 Task: Buy 3 Tattoo Kits from Piercing & Tattoo Supplies section under best seller category for shipping address: Layla Garcia, 524 Junior Avenue, Duluth, Georgia 30097, Cell Number 4046170247. Pay from credit card ending with 7965, CVV 549
Action: Mouse moved to (17, 88)
Screenshot: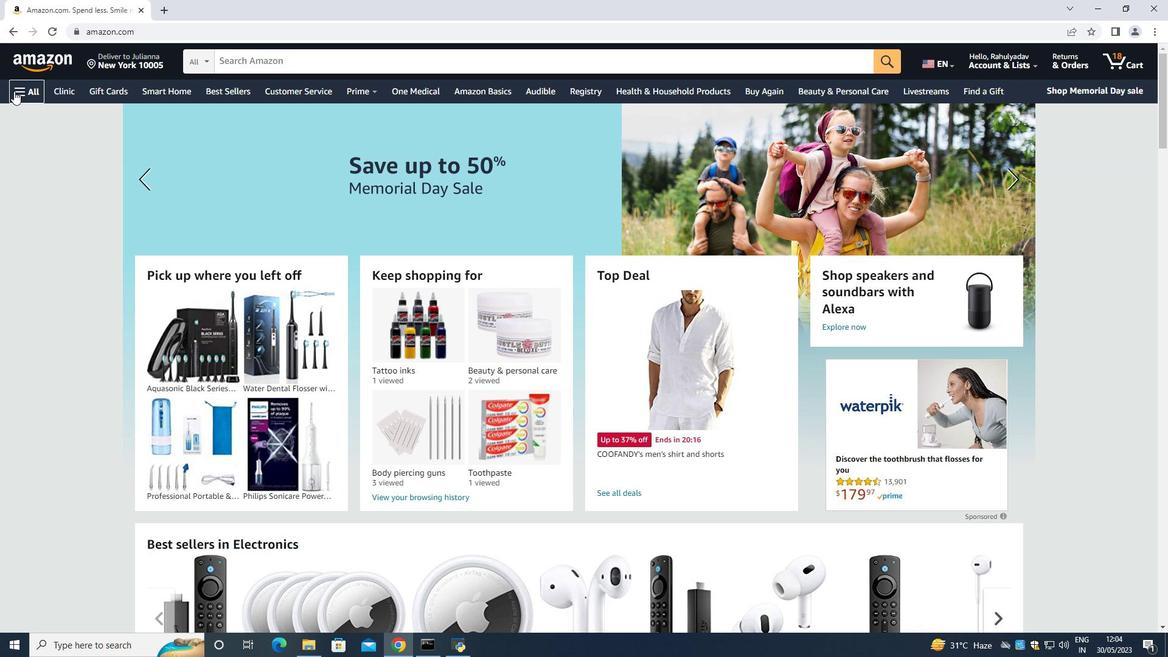 
Action: Mouse pressed left at (17, 88)
Screenshot: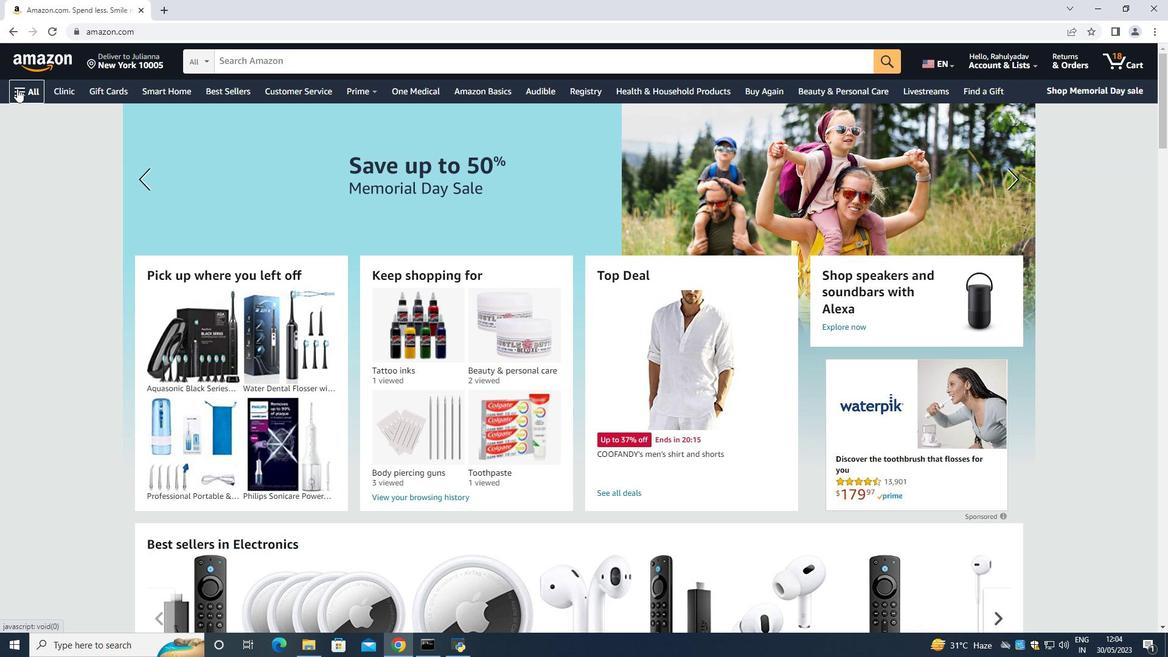 
Action: Mouse moved to (40, 114)
Screenshot: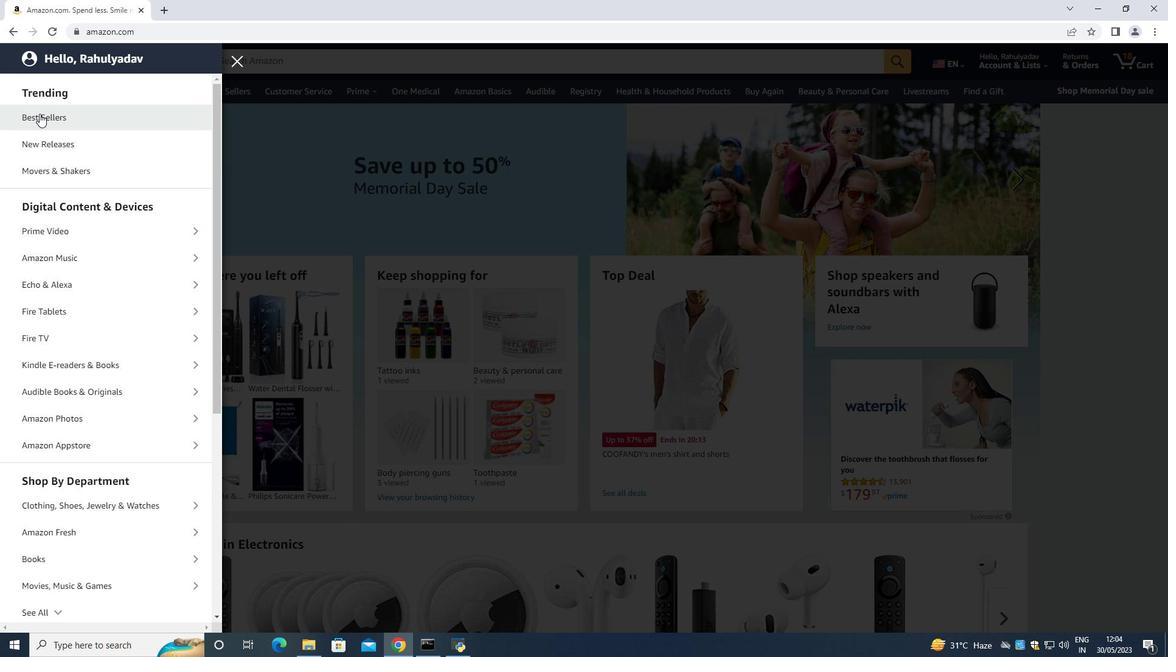
Action: Mouse pressed left at (40, 114)
Screenshot: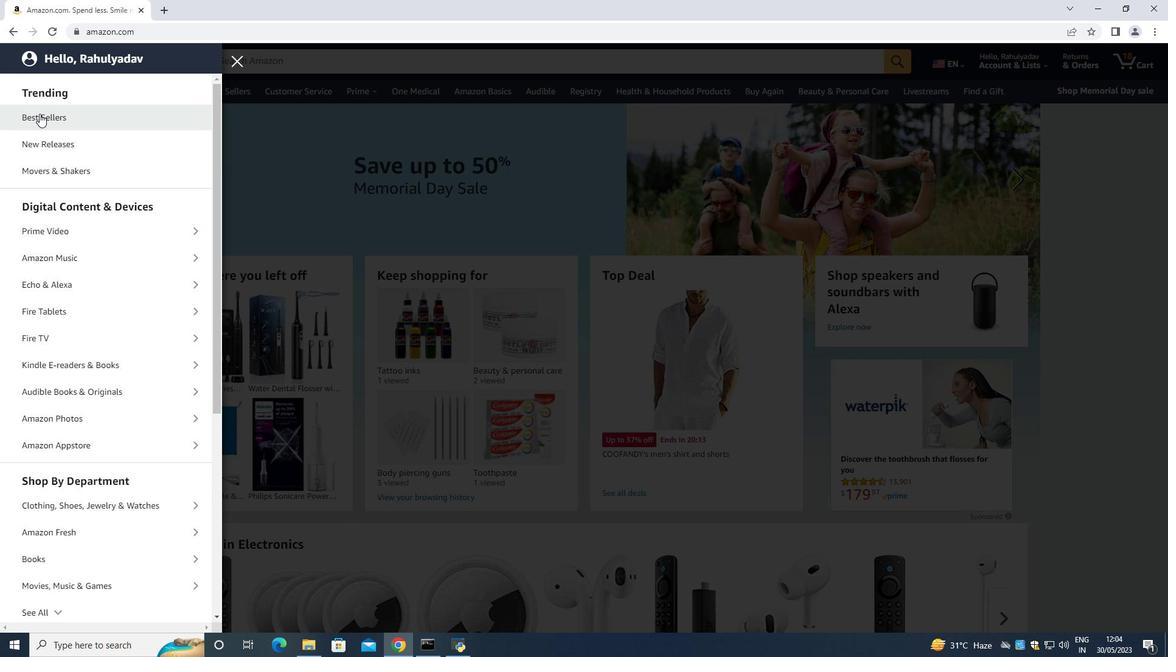 
Action: Mouse moved to (347, 58)
Screenshot: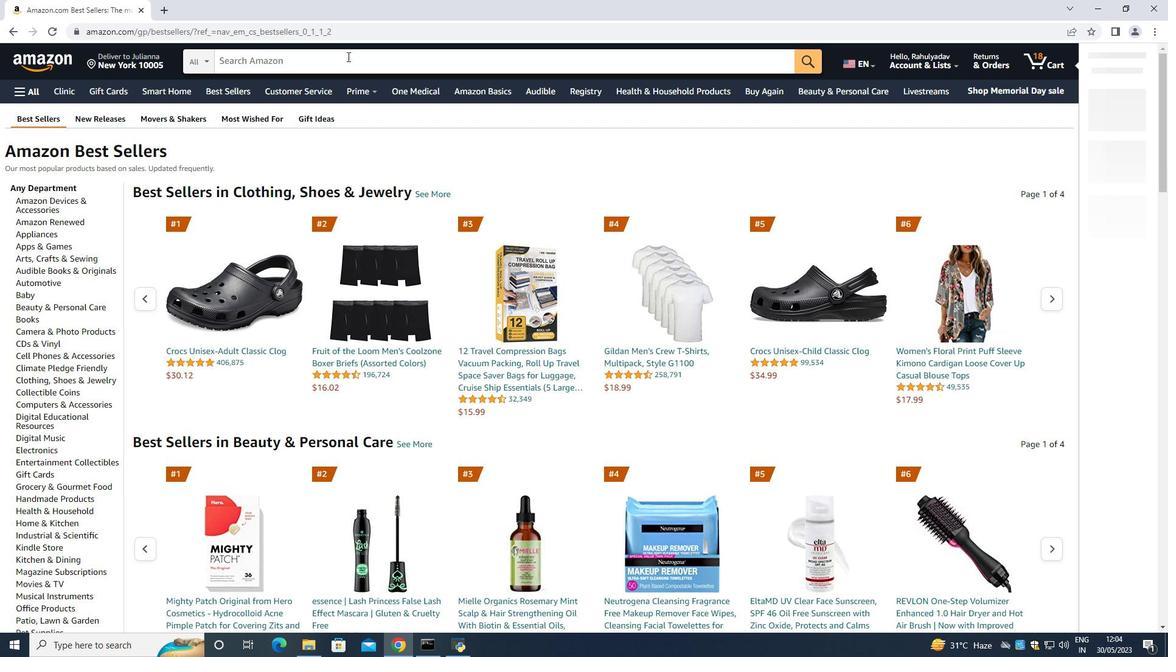 
Action: Mouse pressed left at (347, 58)
Screenshot: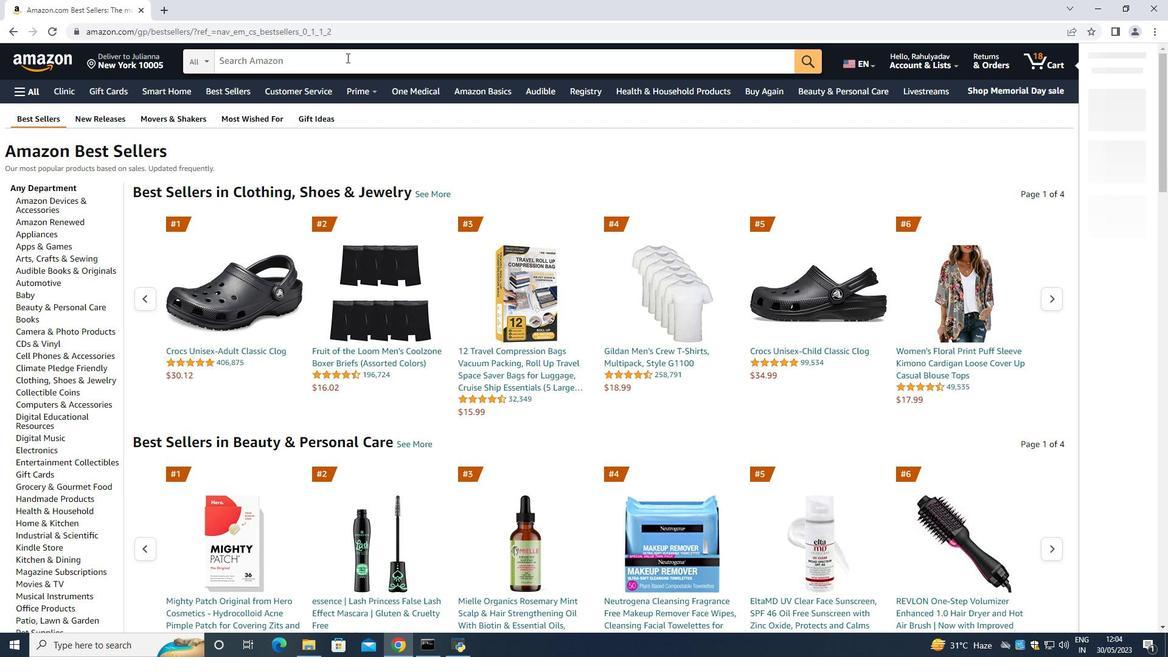 
Action: Mouse moved to (343, 60)
Screenshot: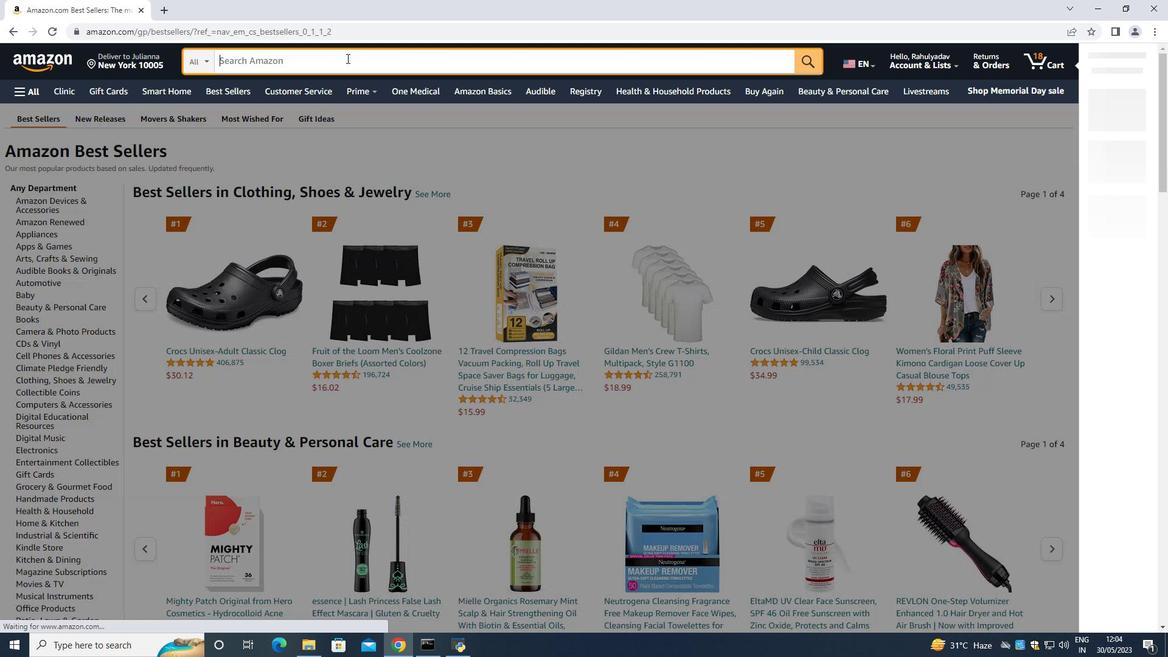 
Action: Key pressed <Key.shift>Ta
Screenshot: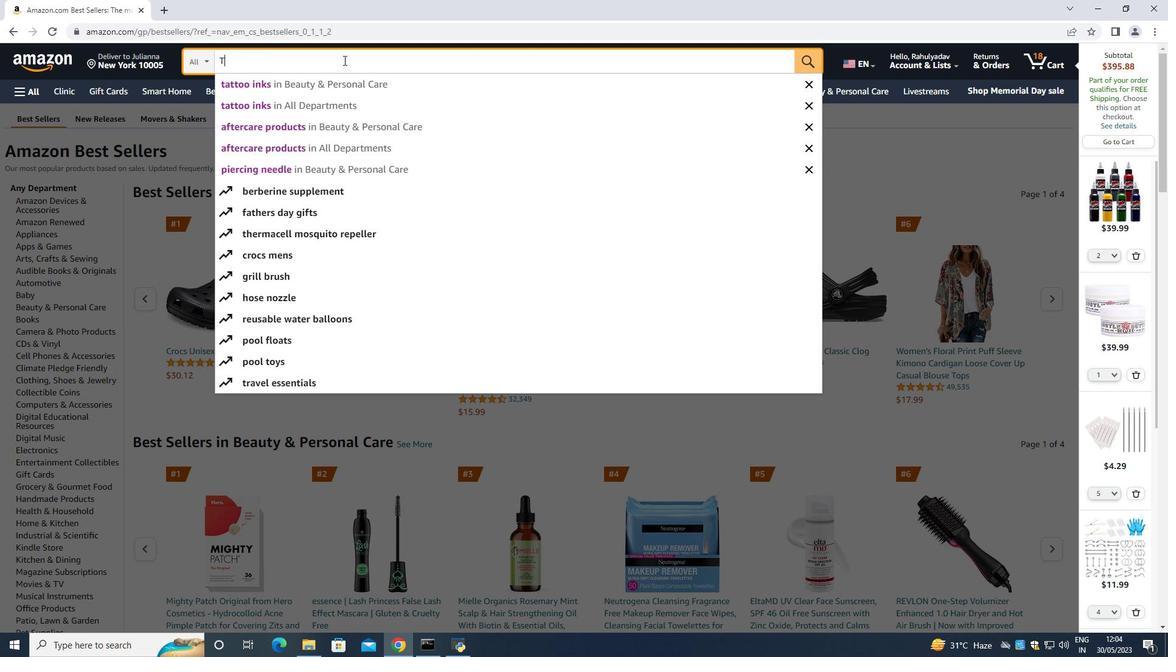 
Action: Mouse moved to (343, 60)
Screenshot: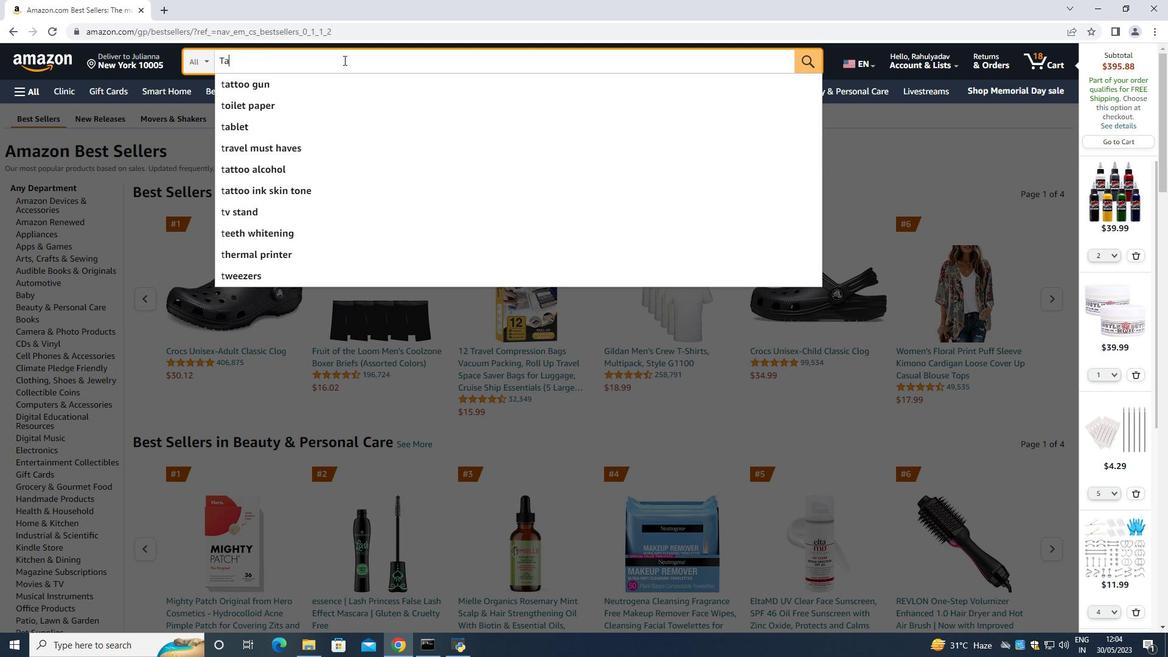 
Action: Key pressed tii<Key.backspace><Key.backspace>oo<Key.space><Key.shift><Key.shift><Key.shift><Key.shift><Key.shift><Key.shift><Key.shift><Key.shift><Key.shift><Key.shift>Kits<Key.space><Key.enter>
Screenshot: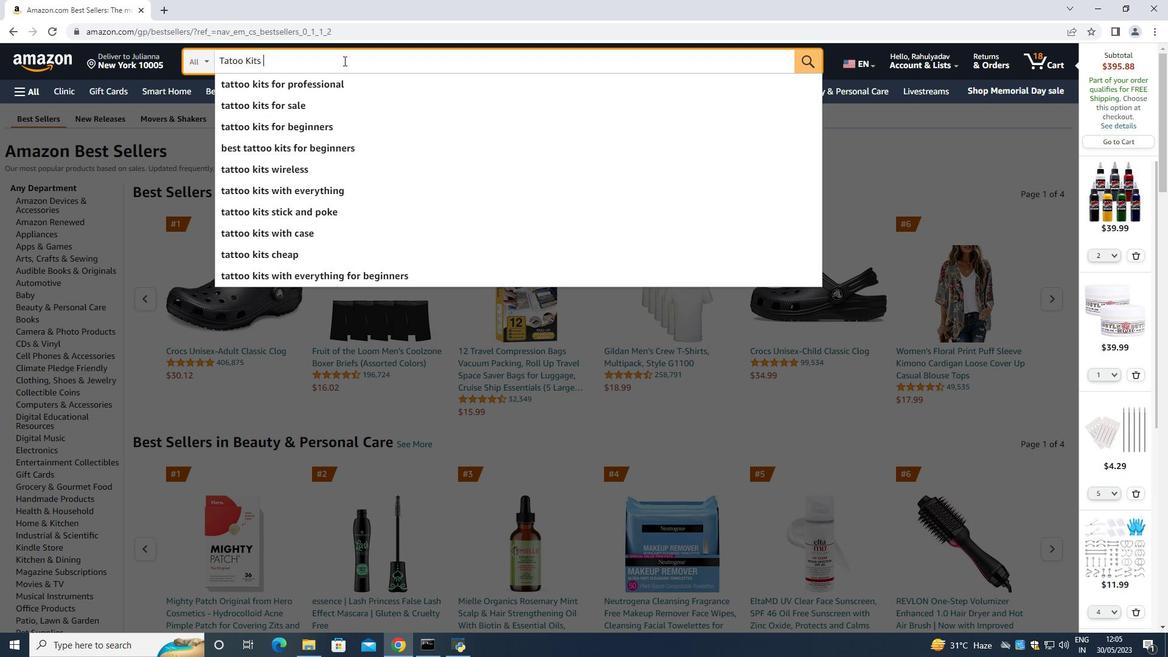 
Action: Mouse moved to (276, 365)
Screenshot: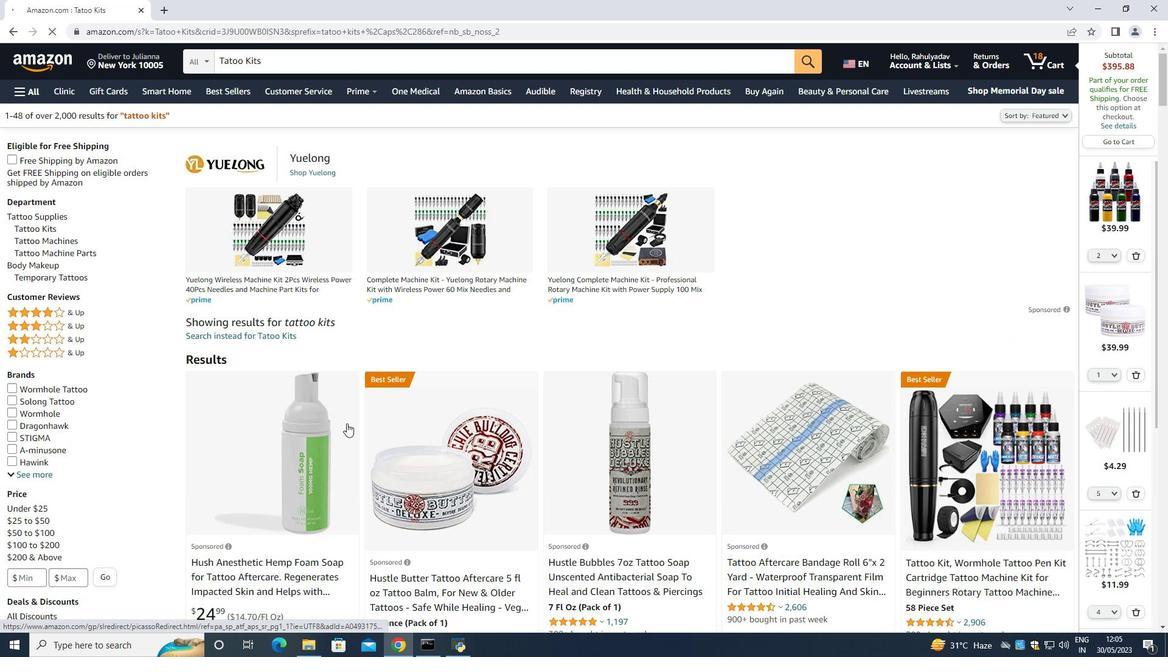
Action: Mouse scrolled (276, 364) with delta (0, 0)
Screenshot: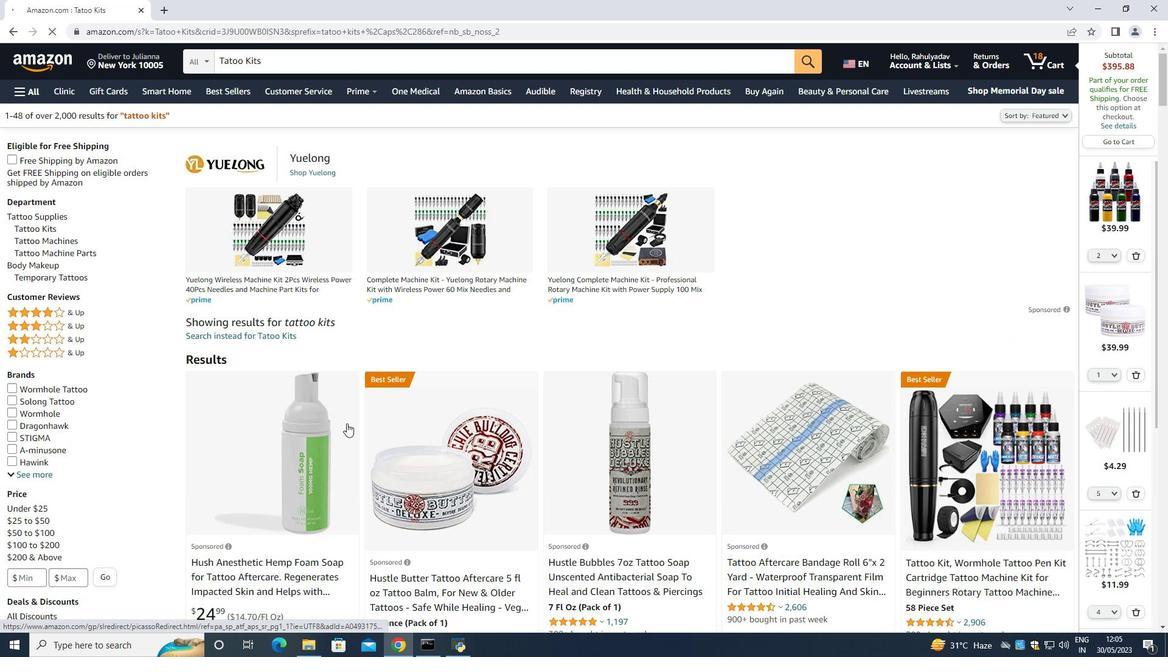 
Action: Mouse moved to (48, 167)
Screenshot: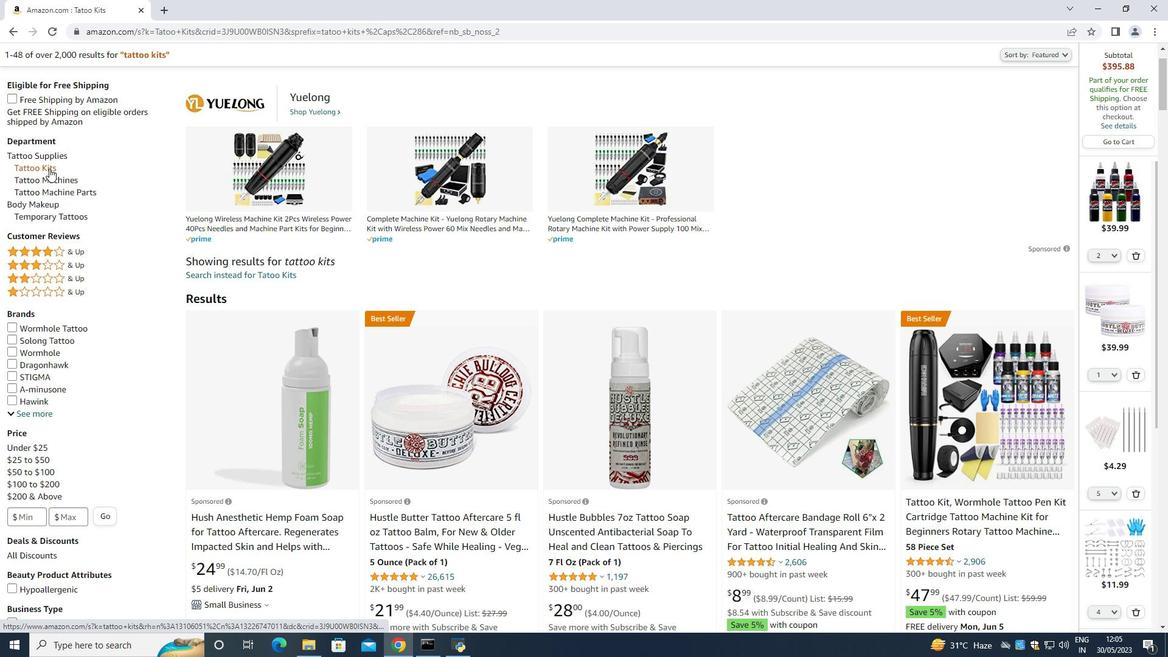 
Action: Mouse pressed left at (48, 167)
Screenshot: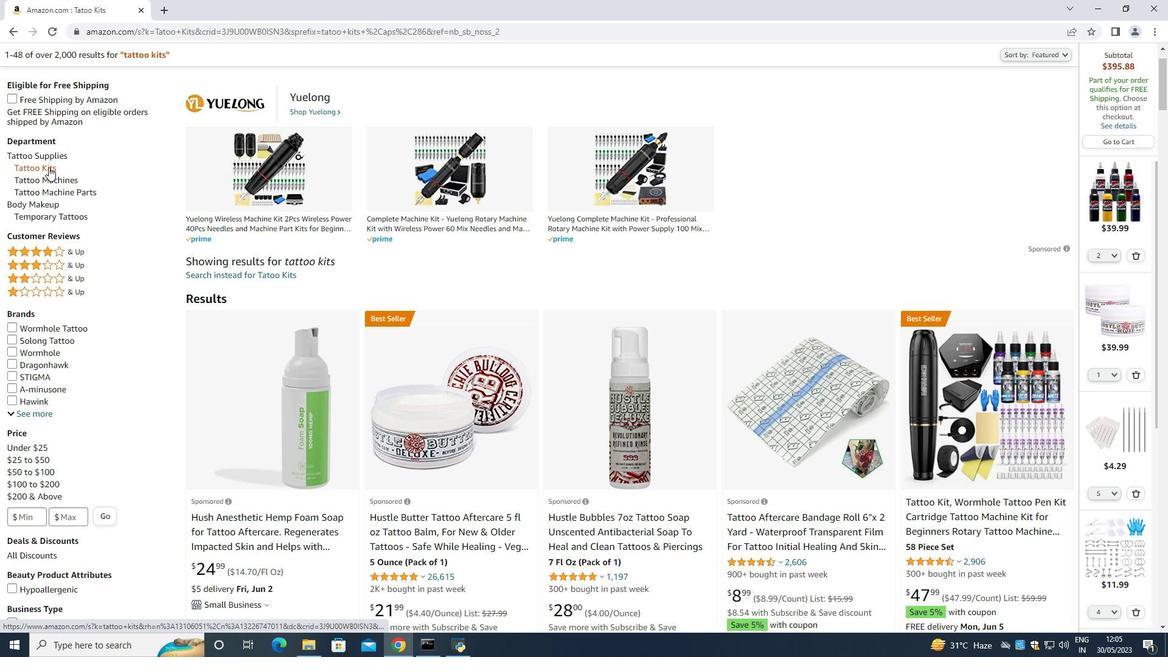 
Action: Mouse moved to (84, 272)
Screenshot: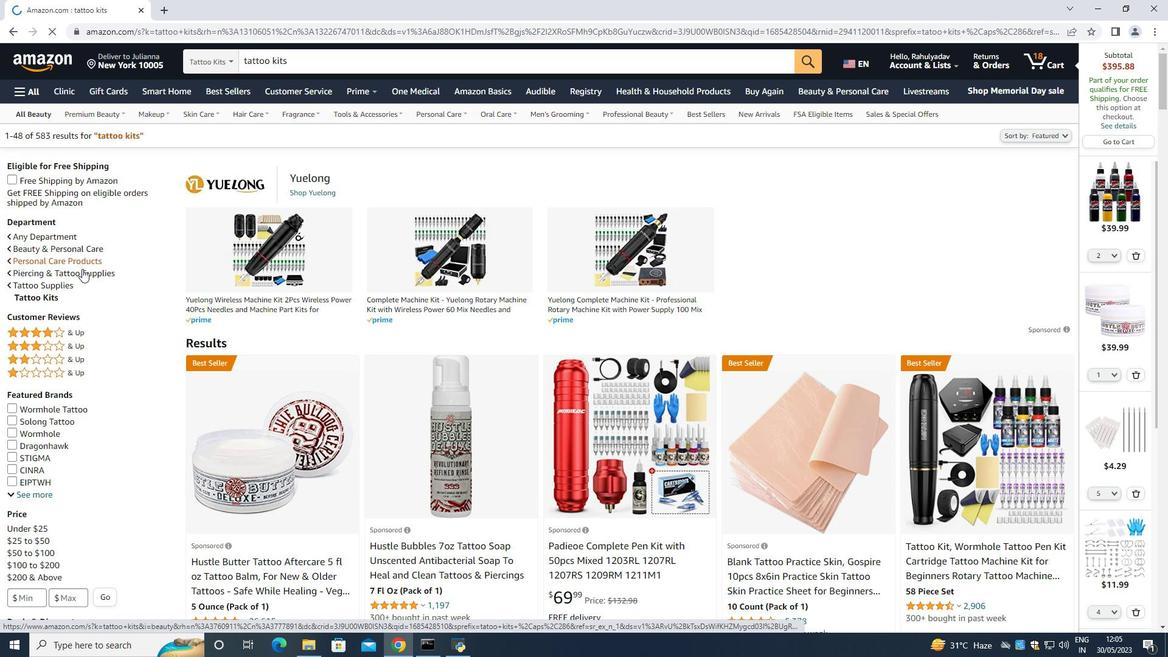 
Action: Mouse pressed left at (84, 272)
Screenshot: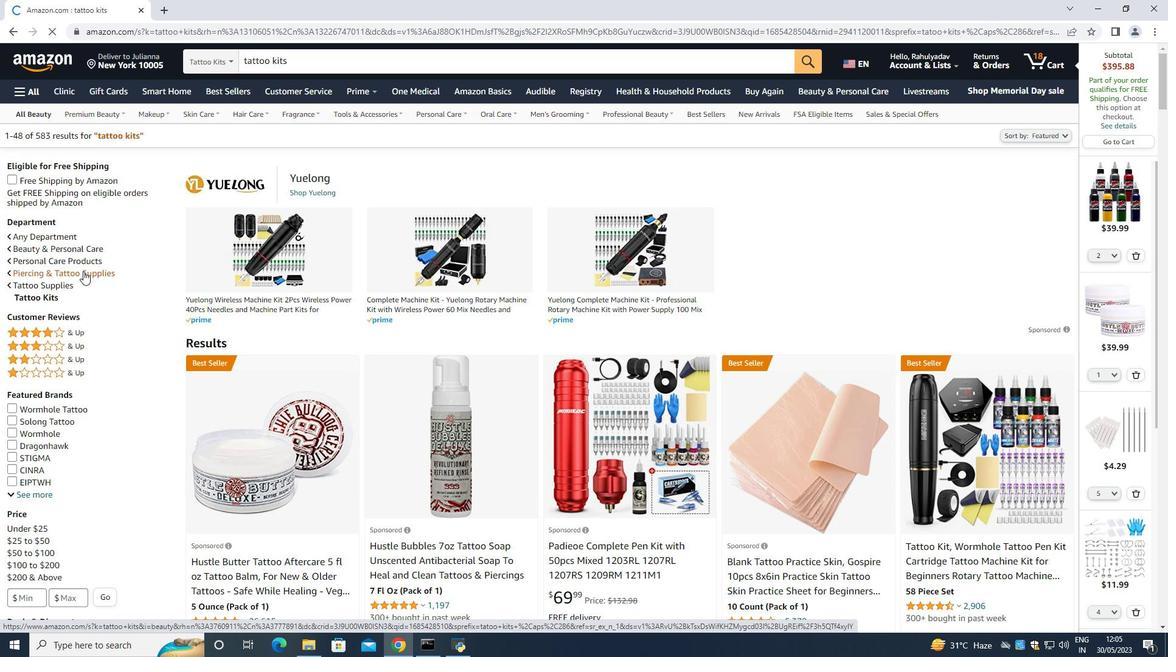
Action: Mouse moved to (637, 437)
Screenshot: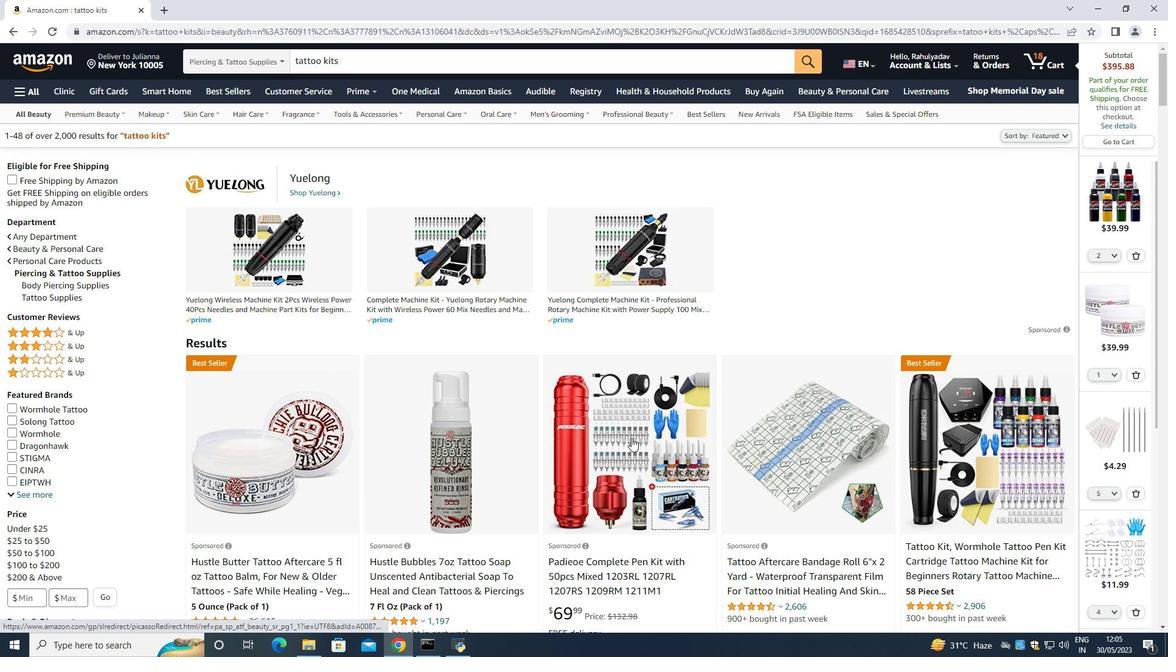 
Action: Mouse scrolled (639, 438) with delta (0, 0)
Screenshot: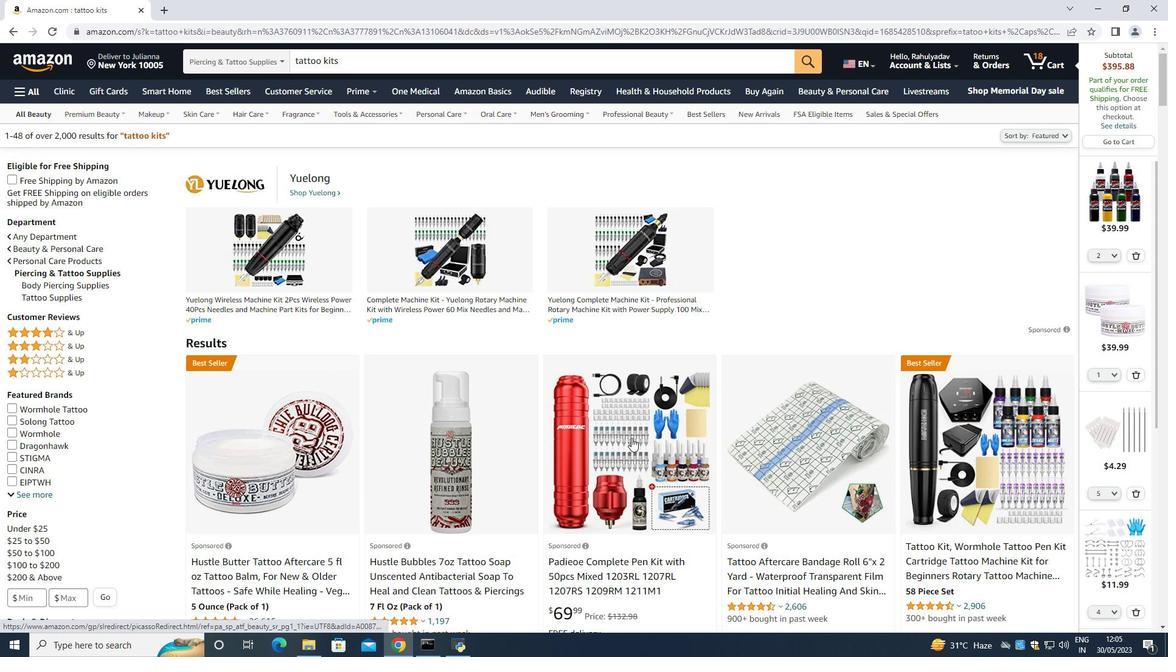 
Action: Mouse moved to (636, 437)
Screenshot: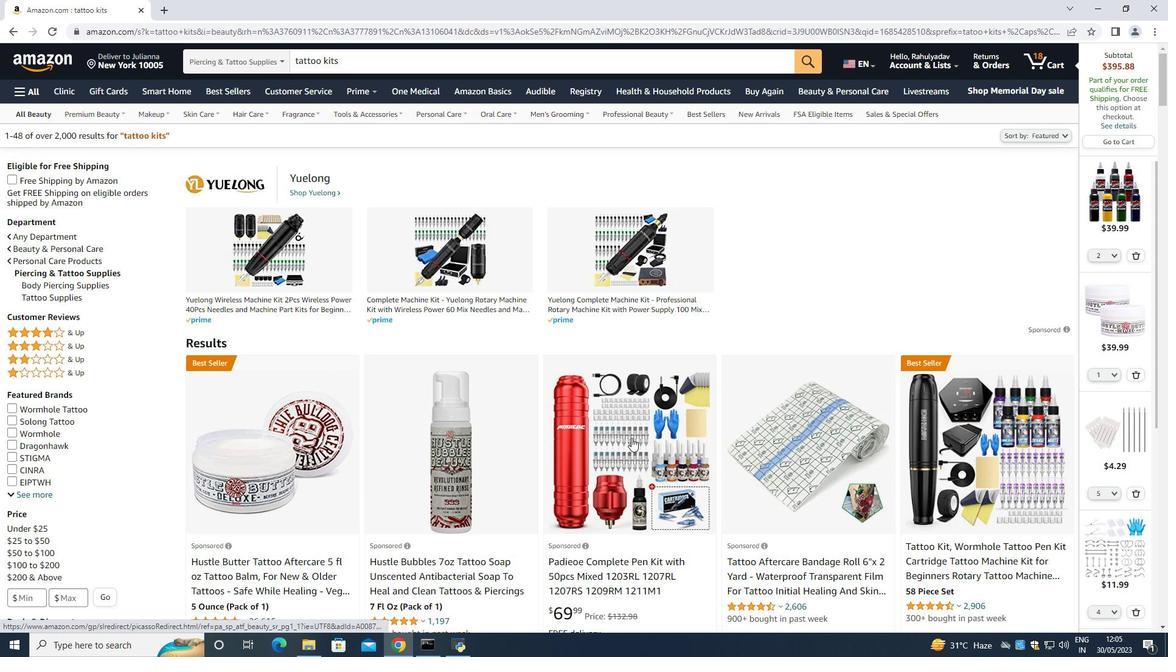 
Action: Mouse scrolled (639, 438) with delta (0, 0)
Screenshot: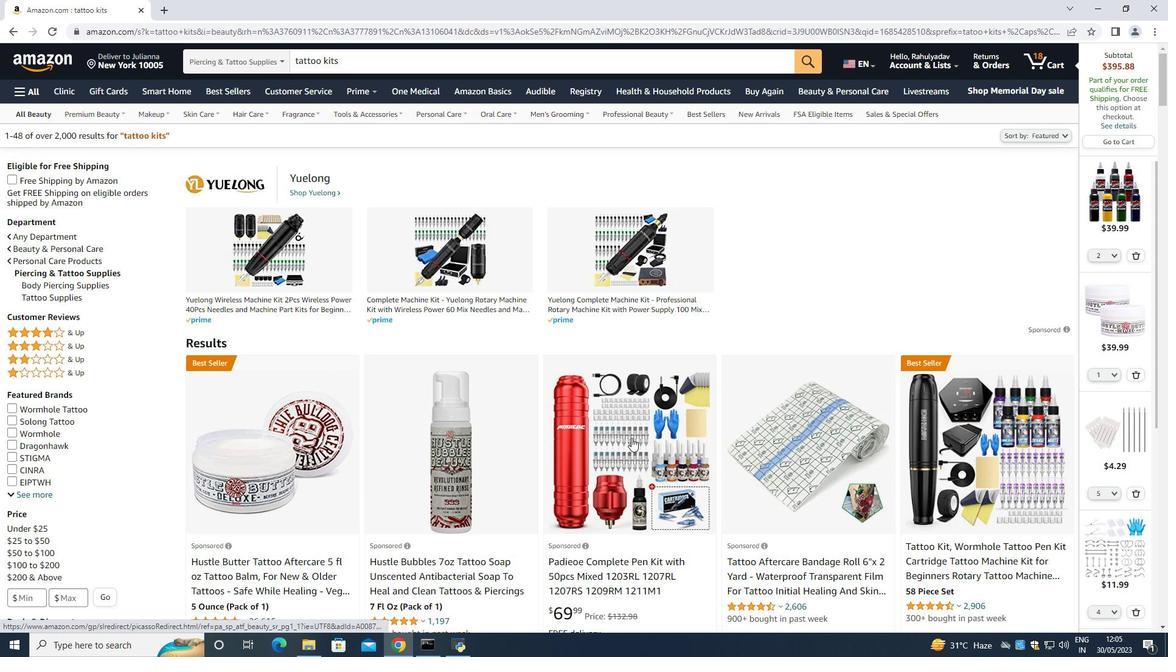 
Action: Mouse moved to (635, 437)
Screenshot: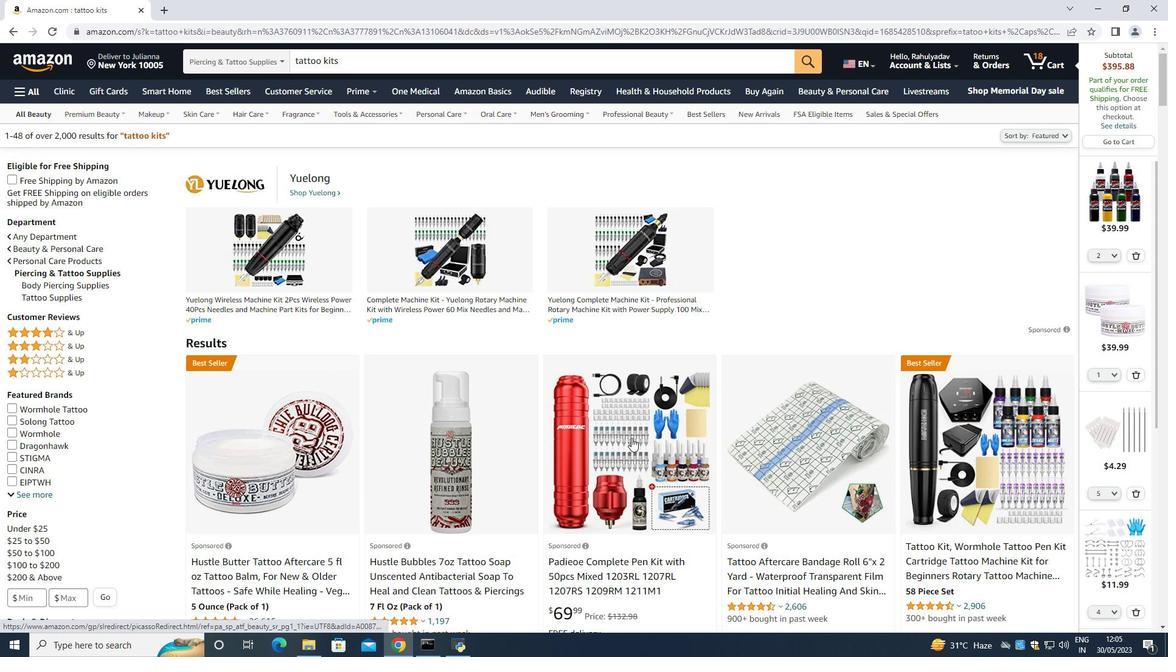 
Action: Mouse scrolled (636, 437) with delta (0, 0)
Screenshot: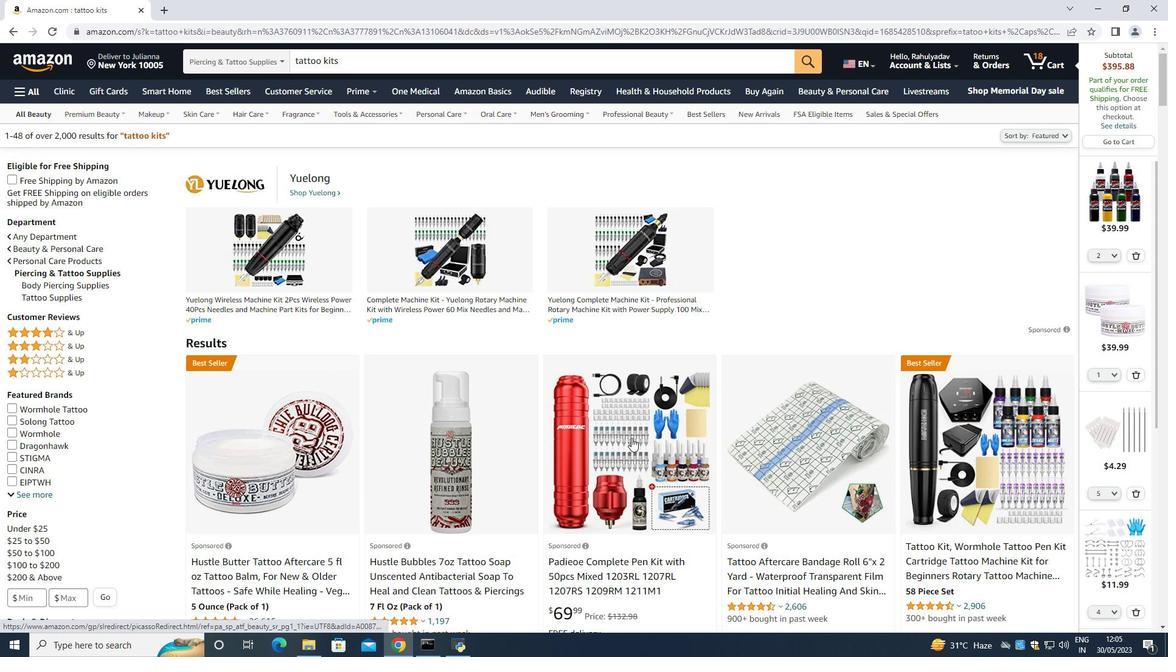 
Action: Mouse moved to (630, 432)
Screenshot: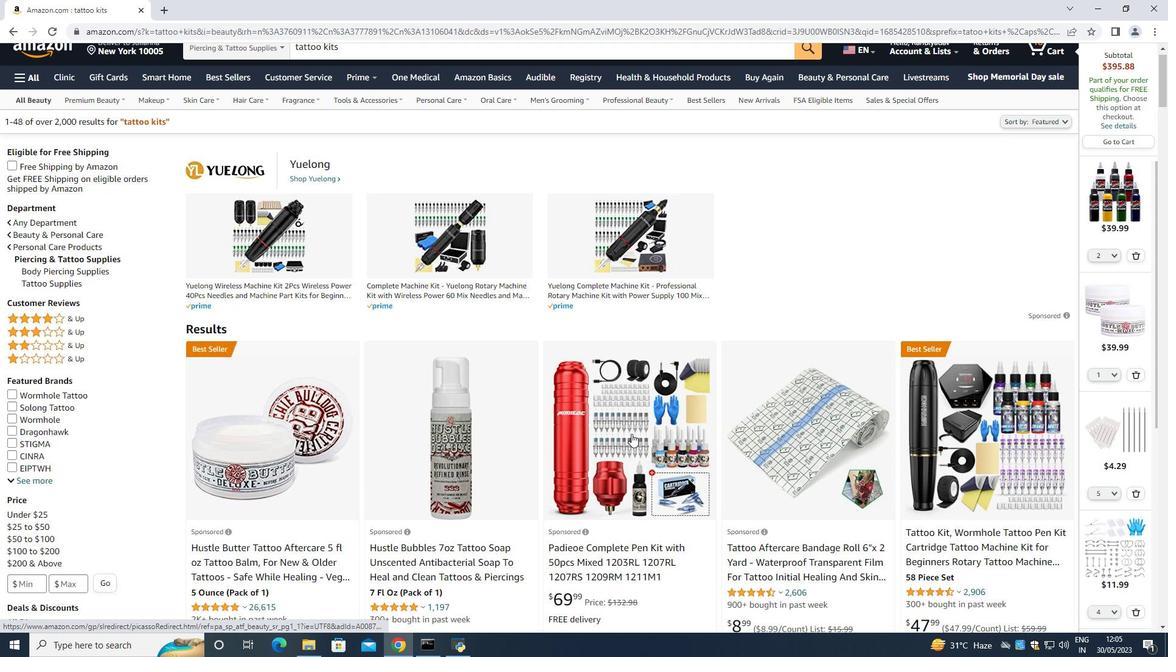 
Action: Mouse scrolled (630, 432) with delta (0, 0)
Screenshot: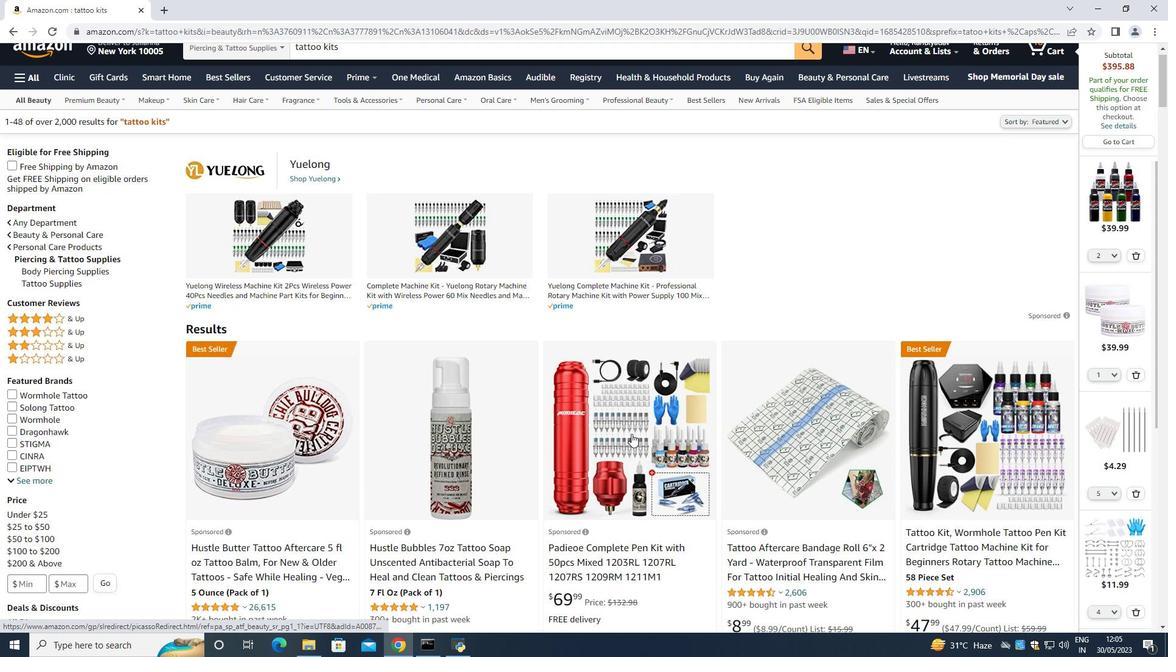 
Action: Mouse moved to (627, 431)
Screenshot: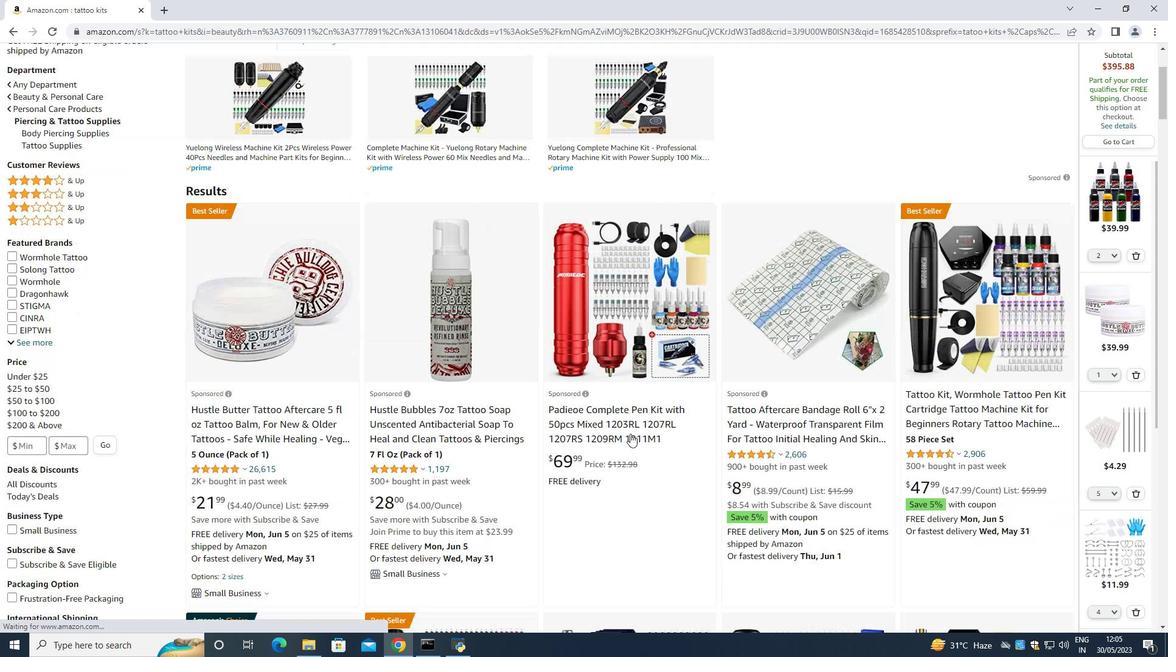 
Action: Mouse scrolled (627, 431) with delta (0, 0)
Screenshot: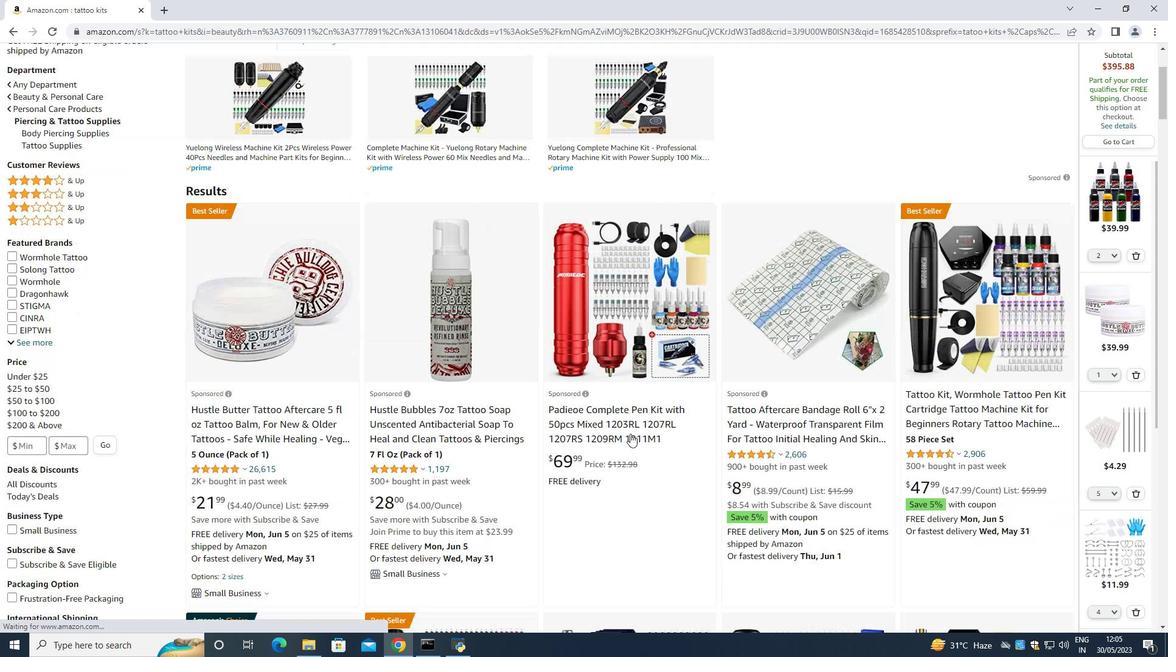 
Action: Mouse moved to (614, 311)
Screenshot: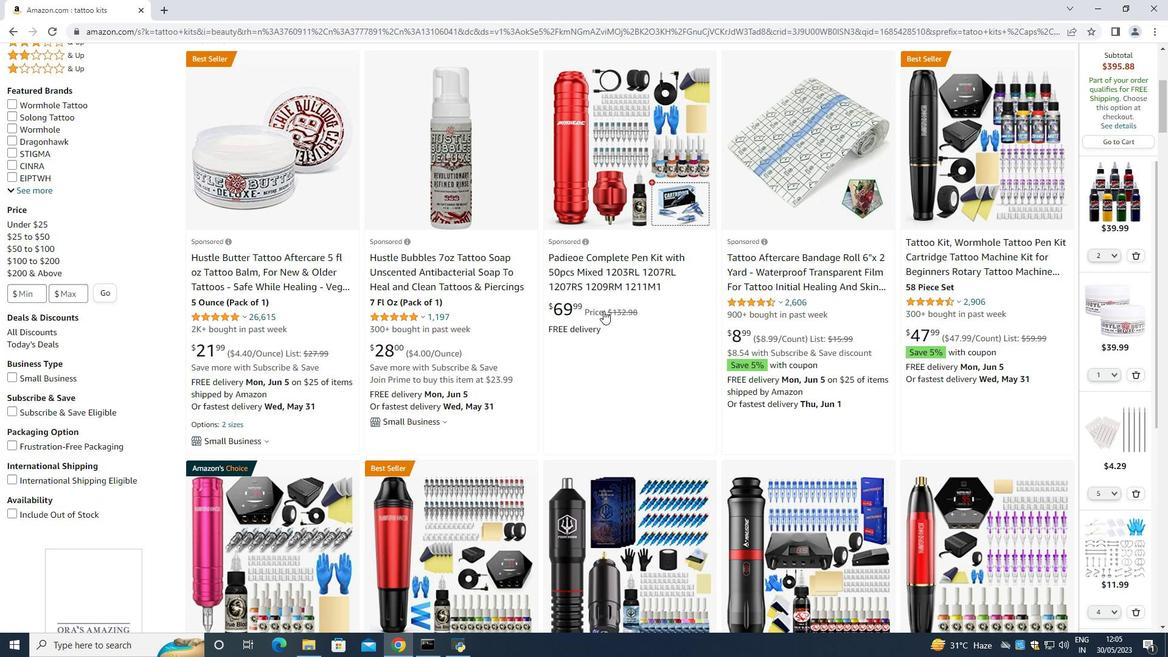
Action: Mouse scrolled (614, 310) with delta (0, 0)
Screenshot: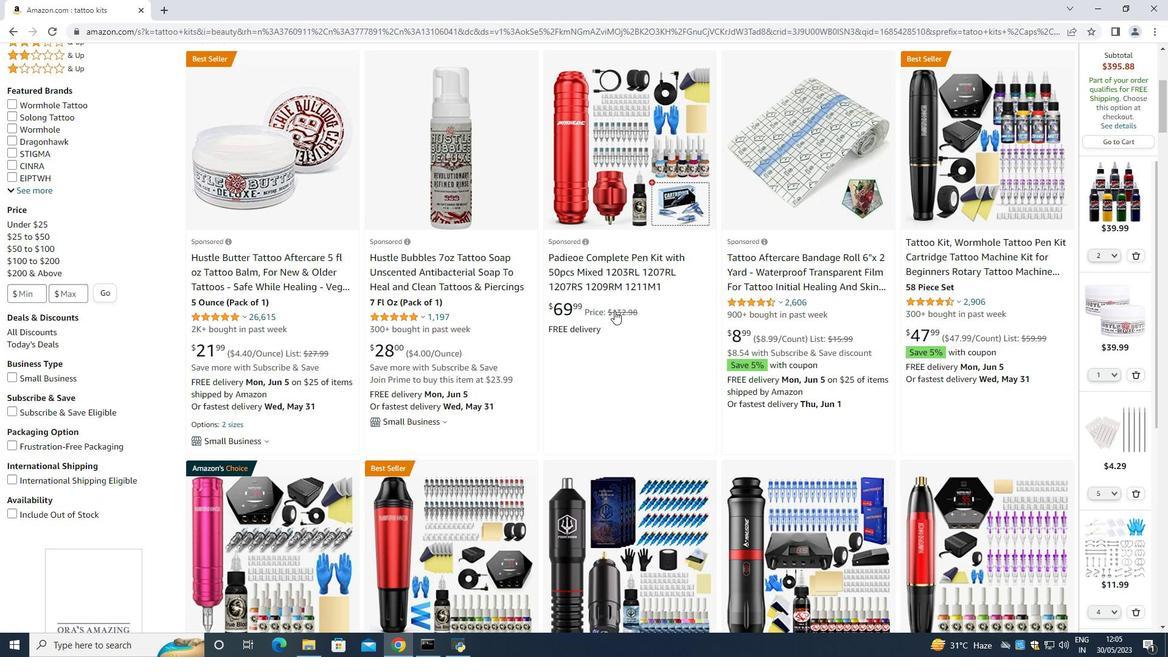 
Action: Mouse moved to (615, 311)
Screenshot: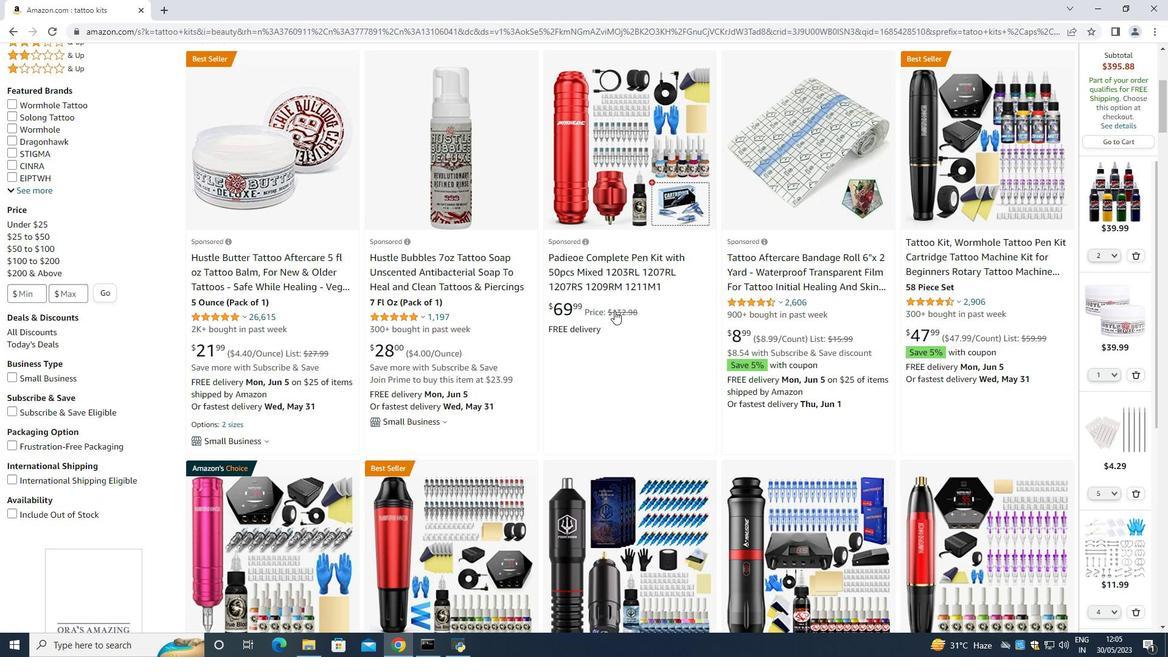 
Action: Mouse scrolled (615, 311) with delta (0, 0)
Screenshot: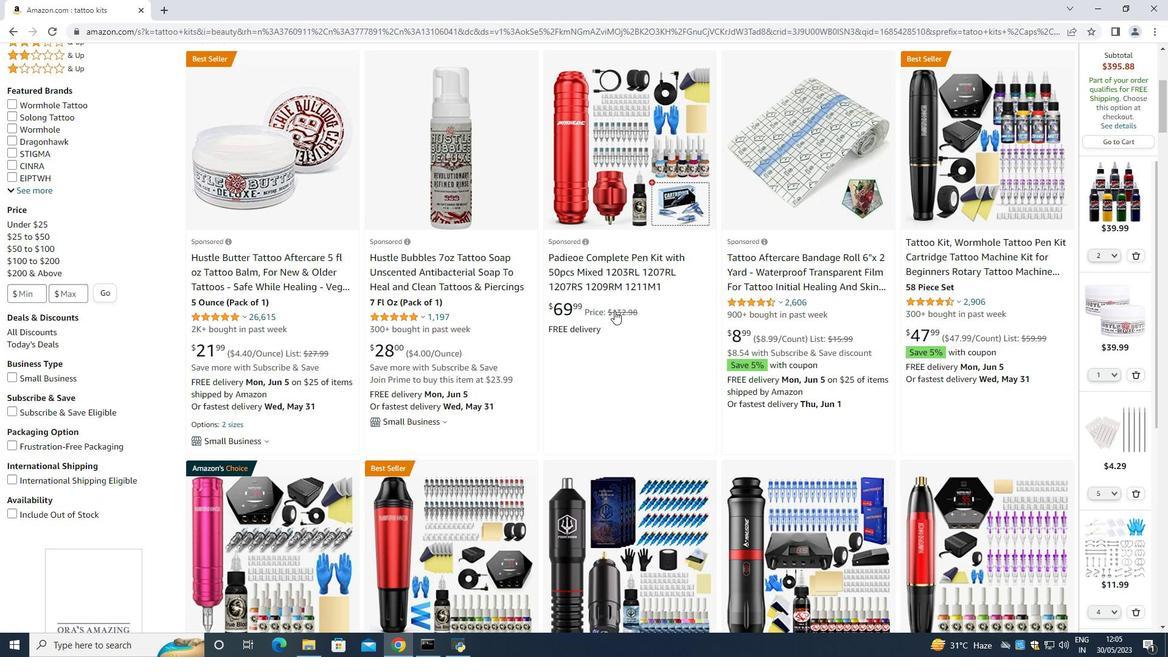 
Action: Mouse scrolled (615, 311) with delta (0, 0)
Screenshot: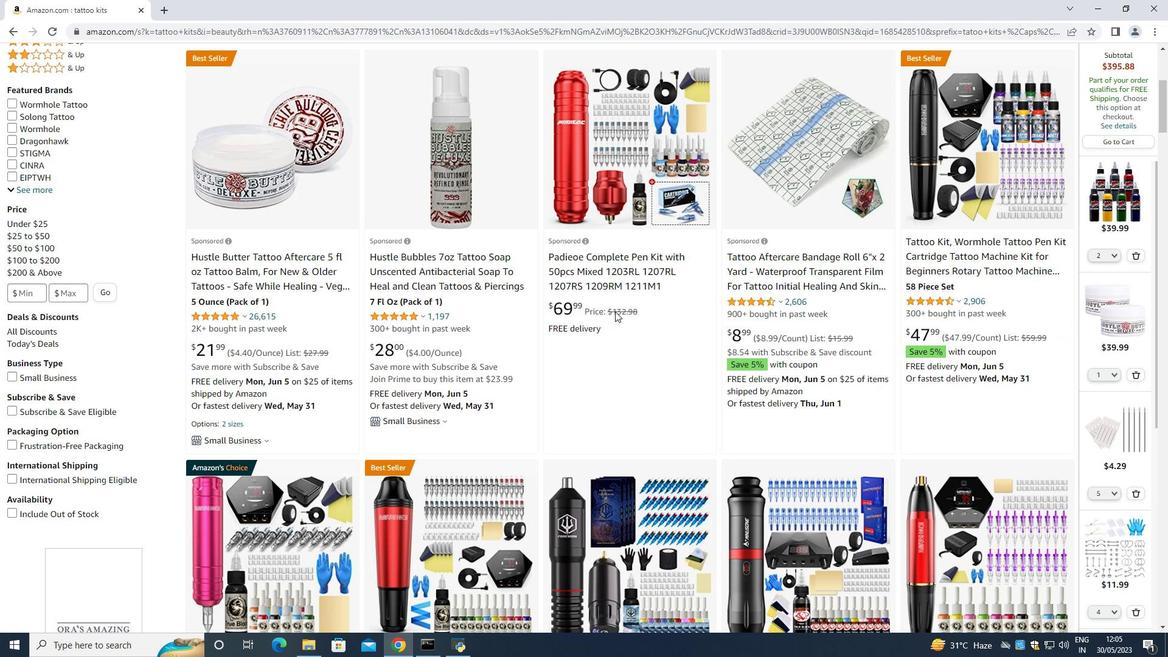 
Action: Mouse moved to (615, 311)
Screenshot: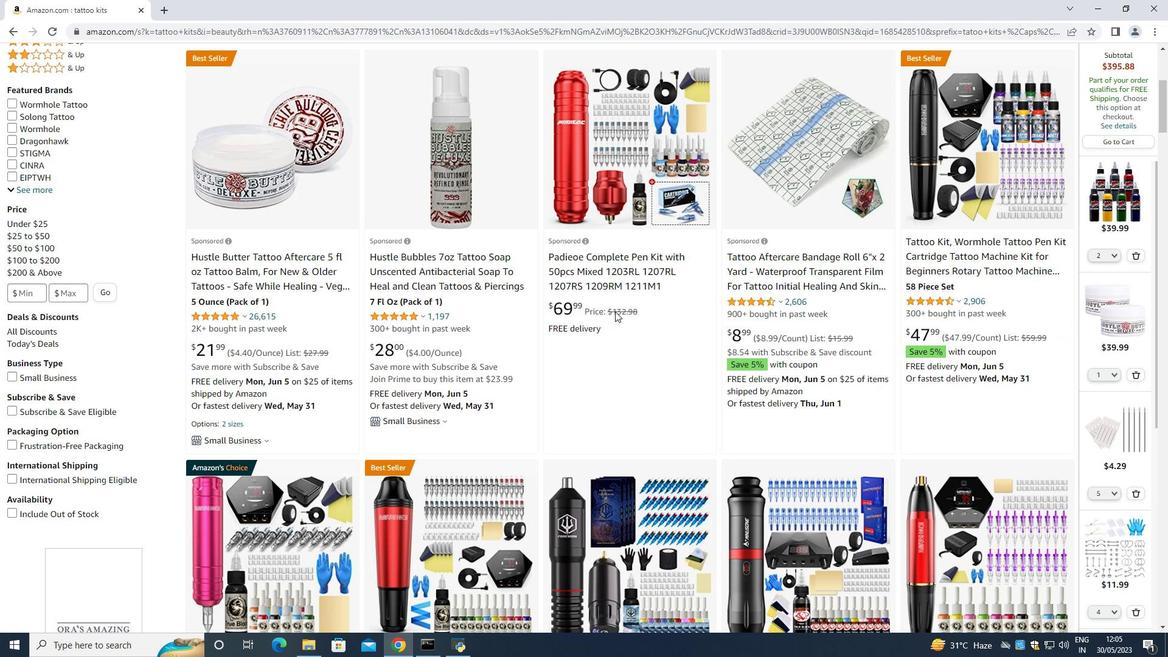 
Action: Mouse scrolled (615, 311) with delta (0, 0)
Screenshot: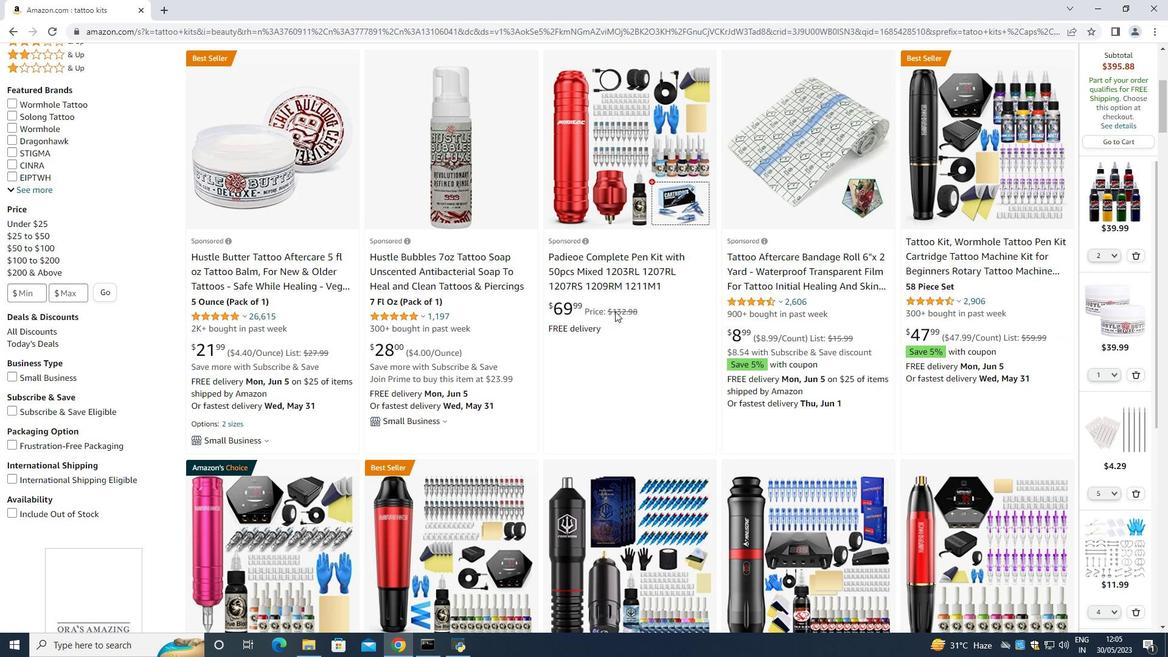 
Action: Mouse moved to (468, 417)
Screenshot: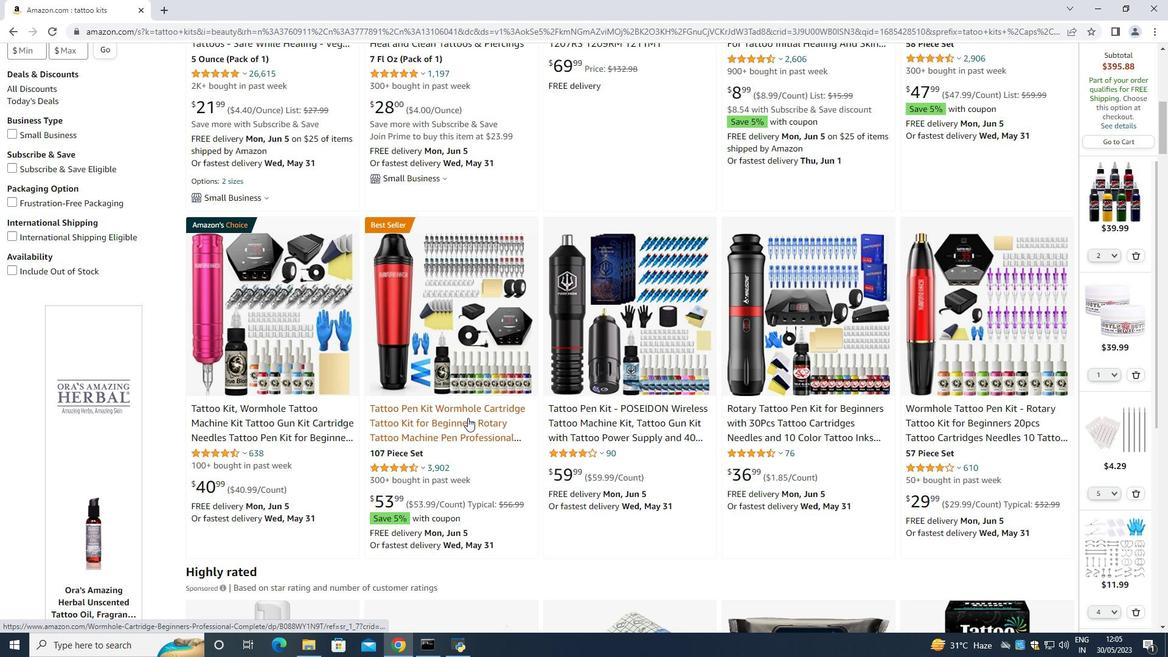
Action: Mouse pressed left at (468, 417)
Screenshot: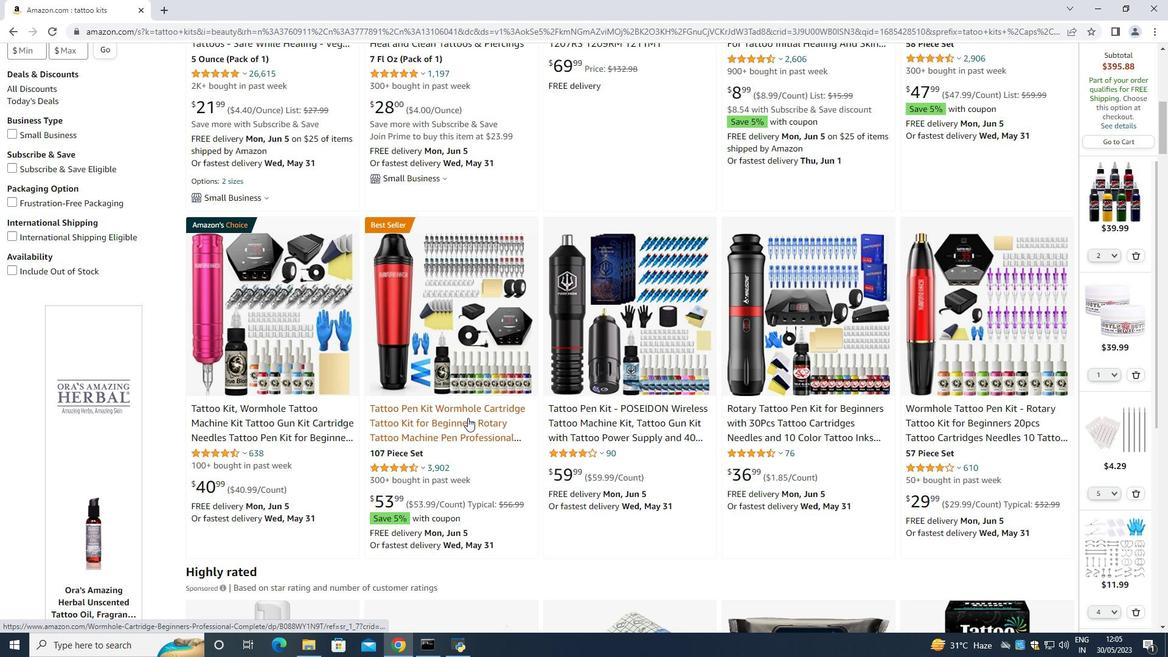 
Action: Mouse moved to (143, 363)
Screenshot: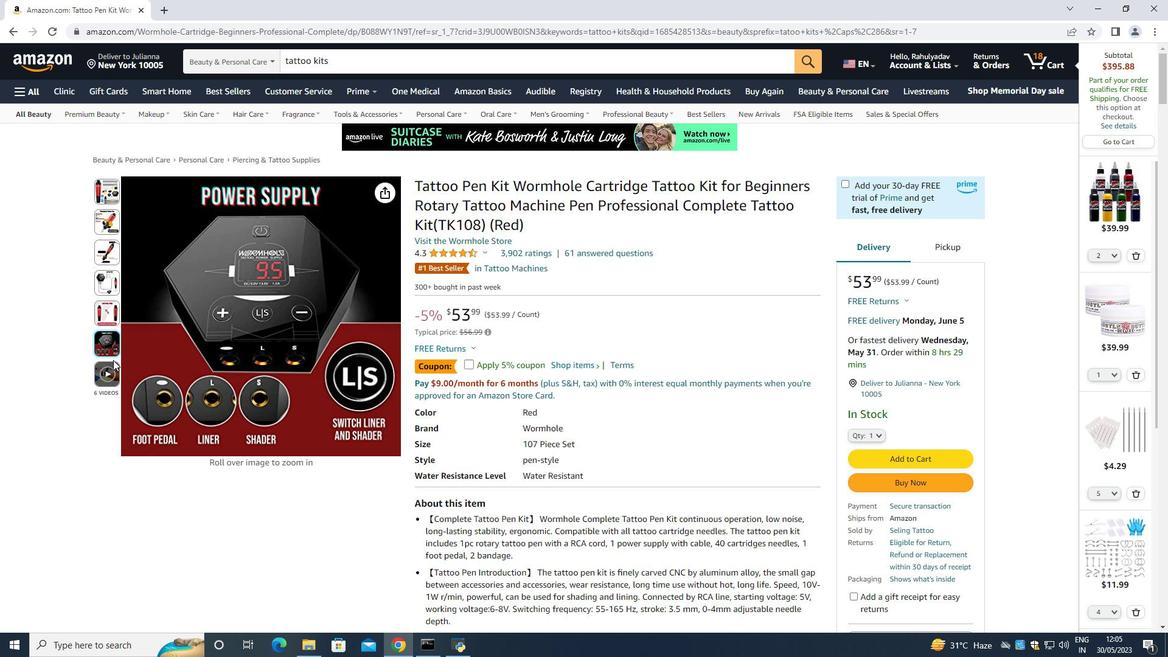 
Action: Mouse scrolled (143, 362) with delta (0, 0)
Screenshot: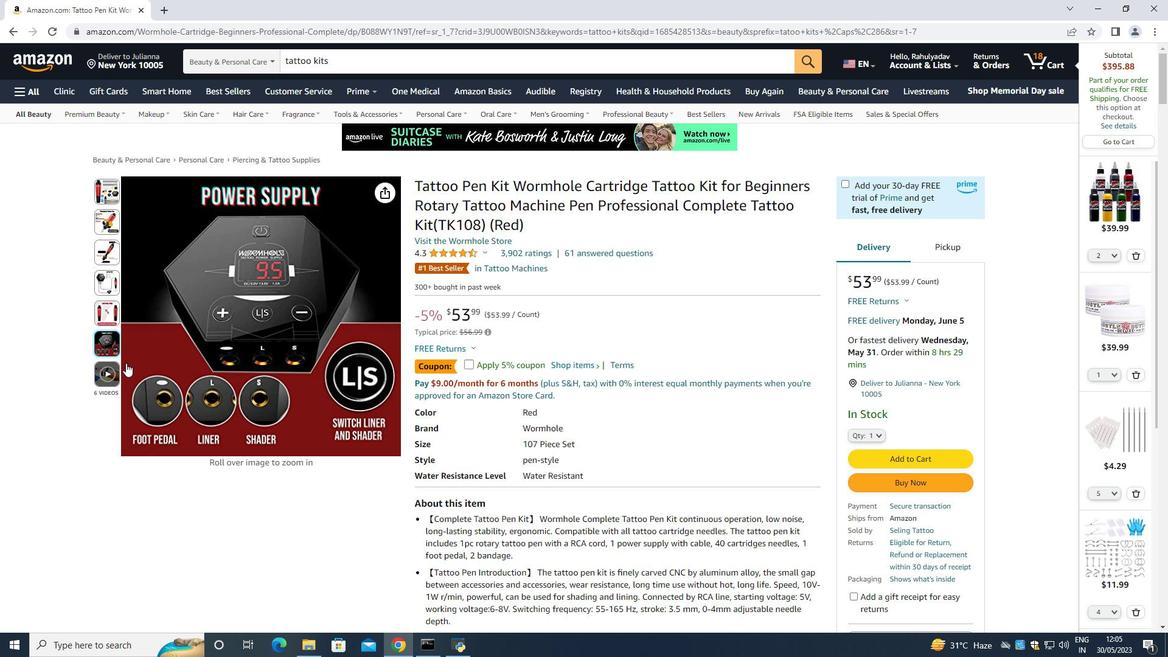 
Action: Mouse moved to (579, 406)
Screenshot: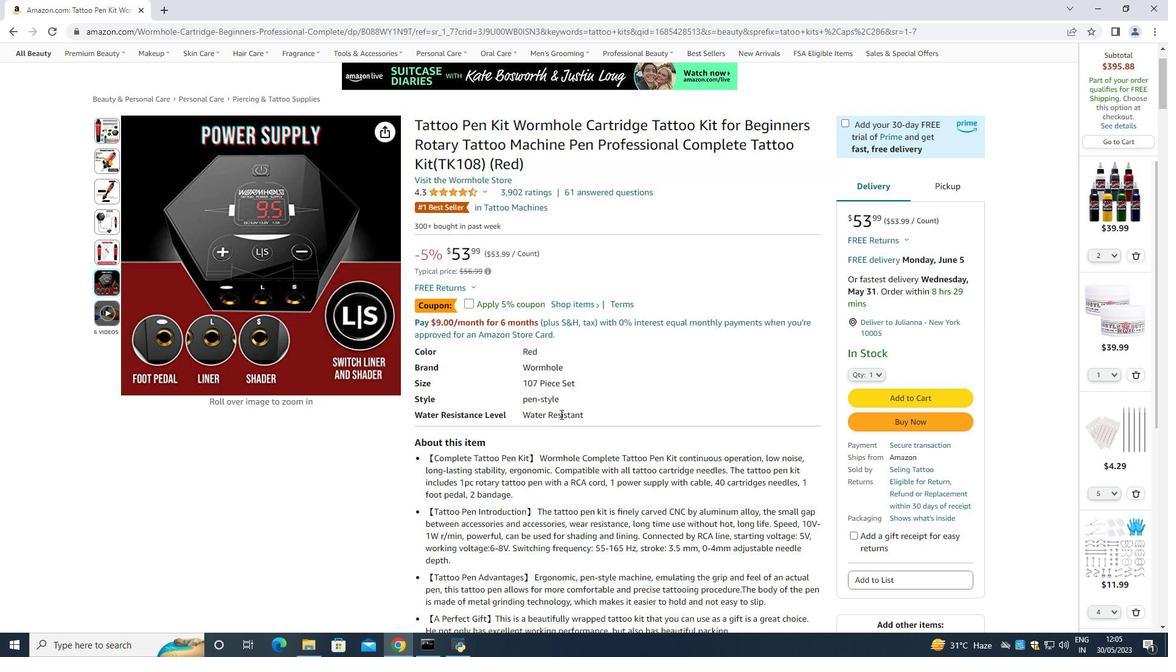 
Action: Mouse scrolled (579, 405) with delta (0, 0)
Screenshot: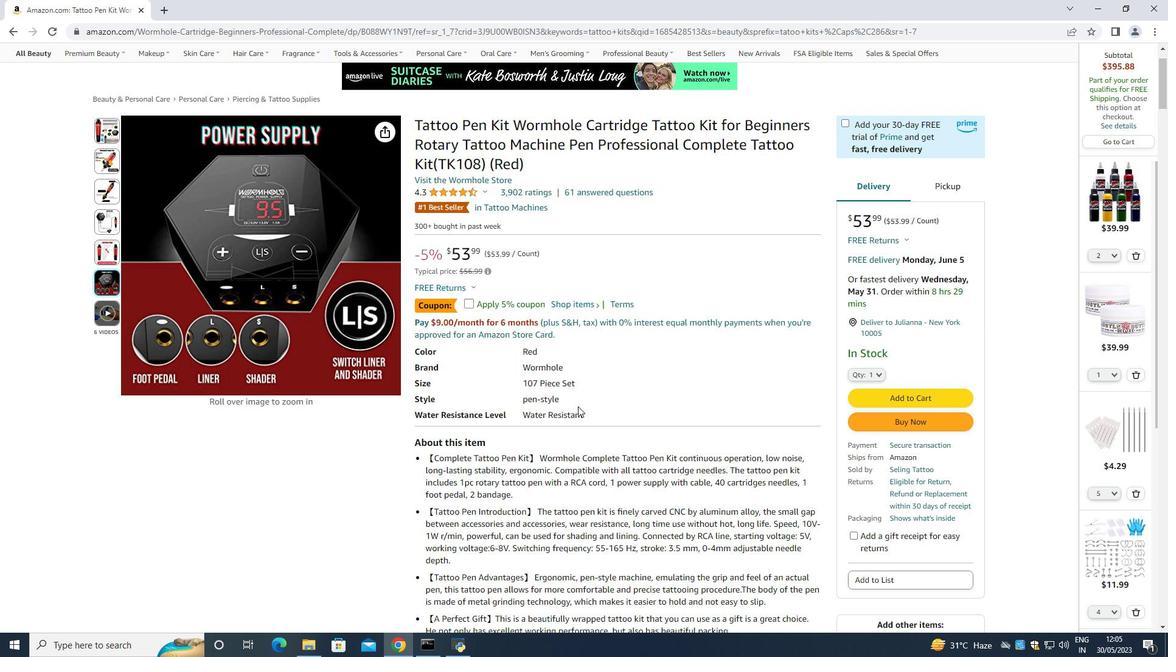 
Action: Mouse scrolled (579, 405) with delta (0, 0)
Screenshot: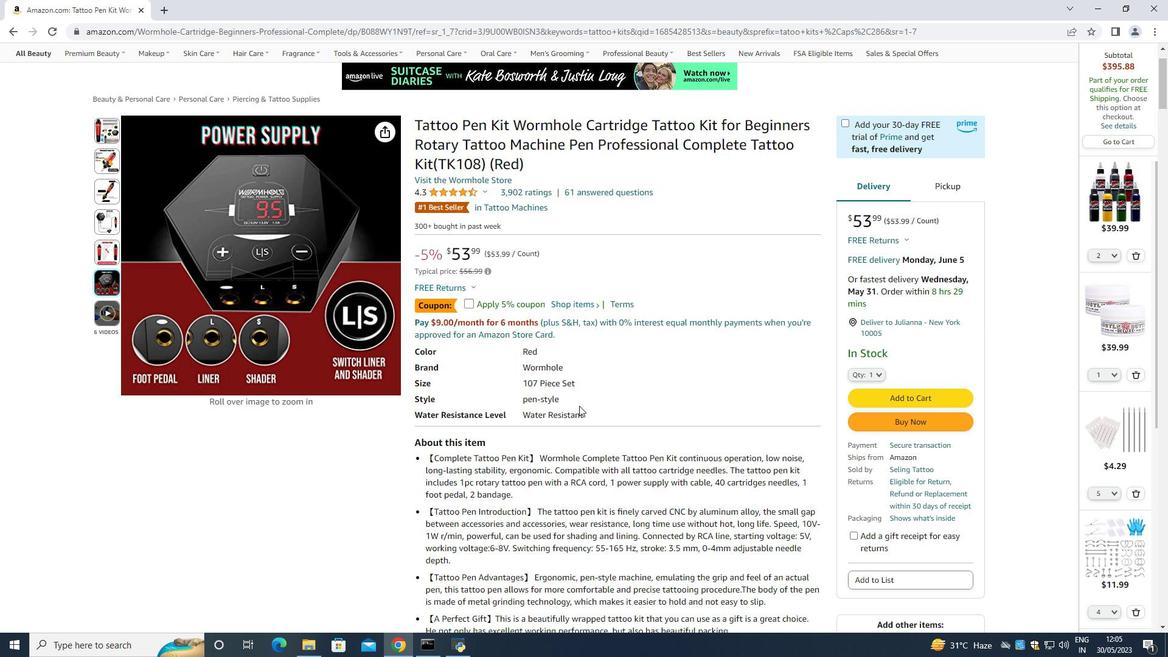
Action: Mouse scrolled (579, 405) with delta (0, 0)
Screenshot: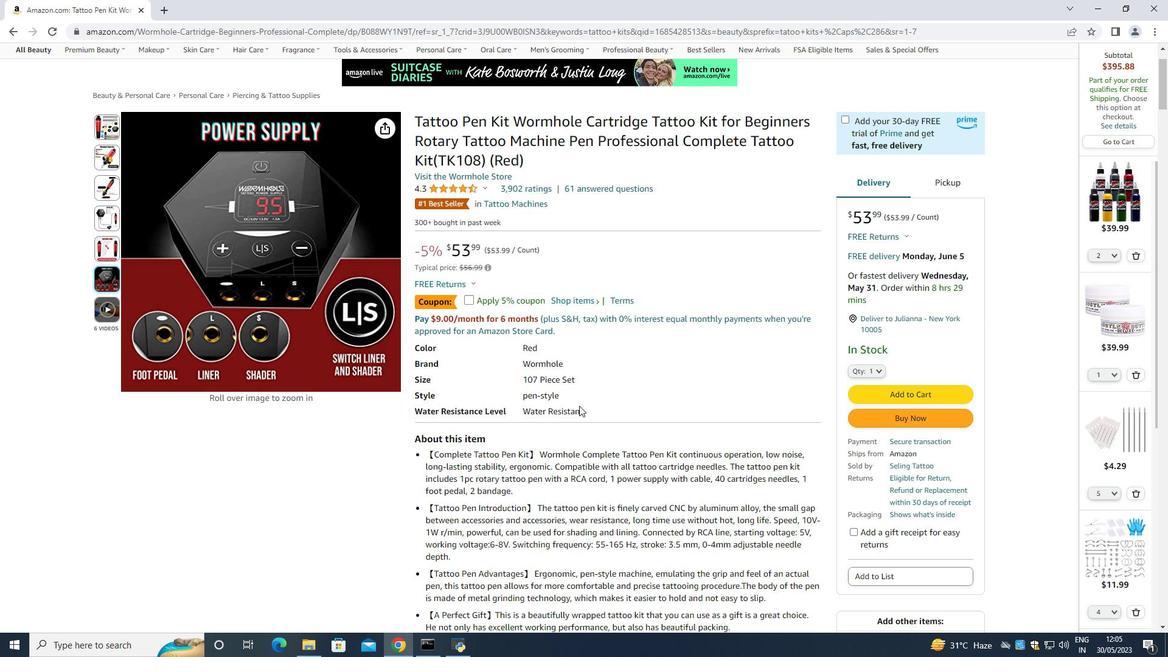 
Action: Mouse moved to (586, 406)
Screenshot: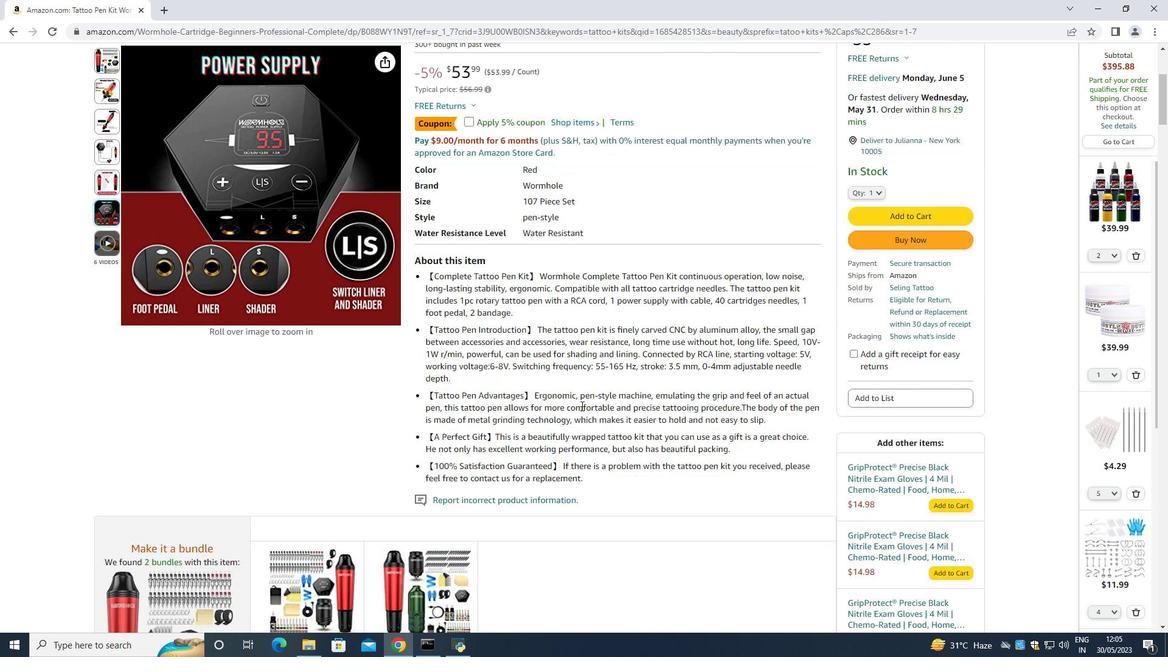 
Action: Mouse scrolled (586, 405) with delta (0, 0)
Screenshot: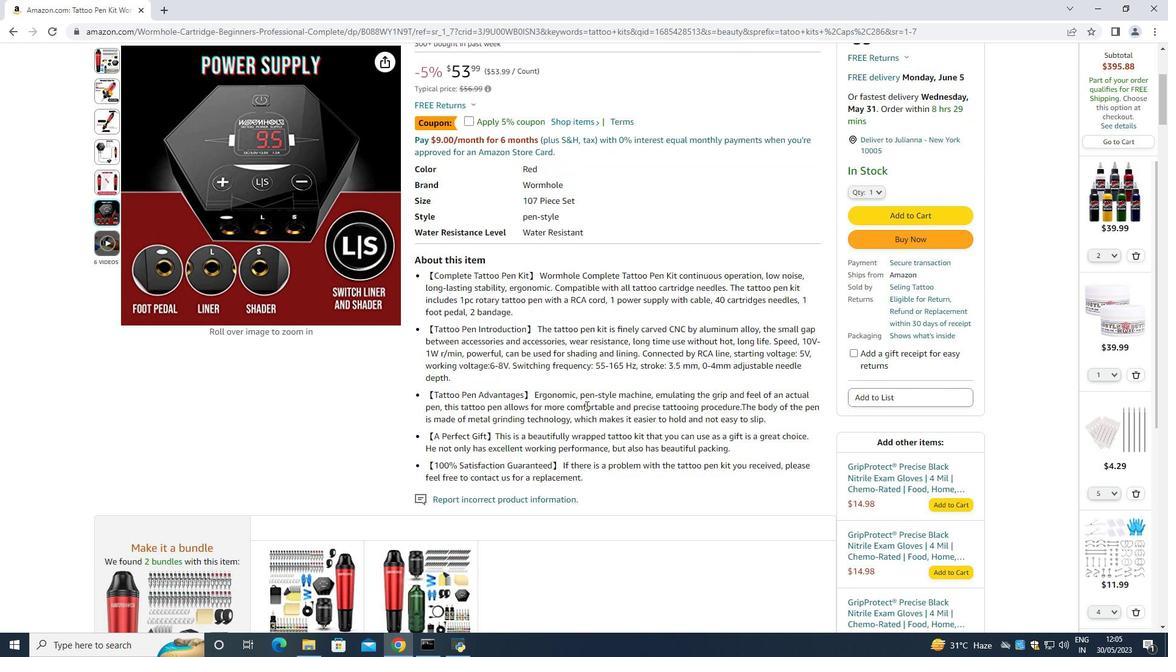 
Action: Mouse moved to (877, 129)
Screenshot: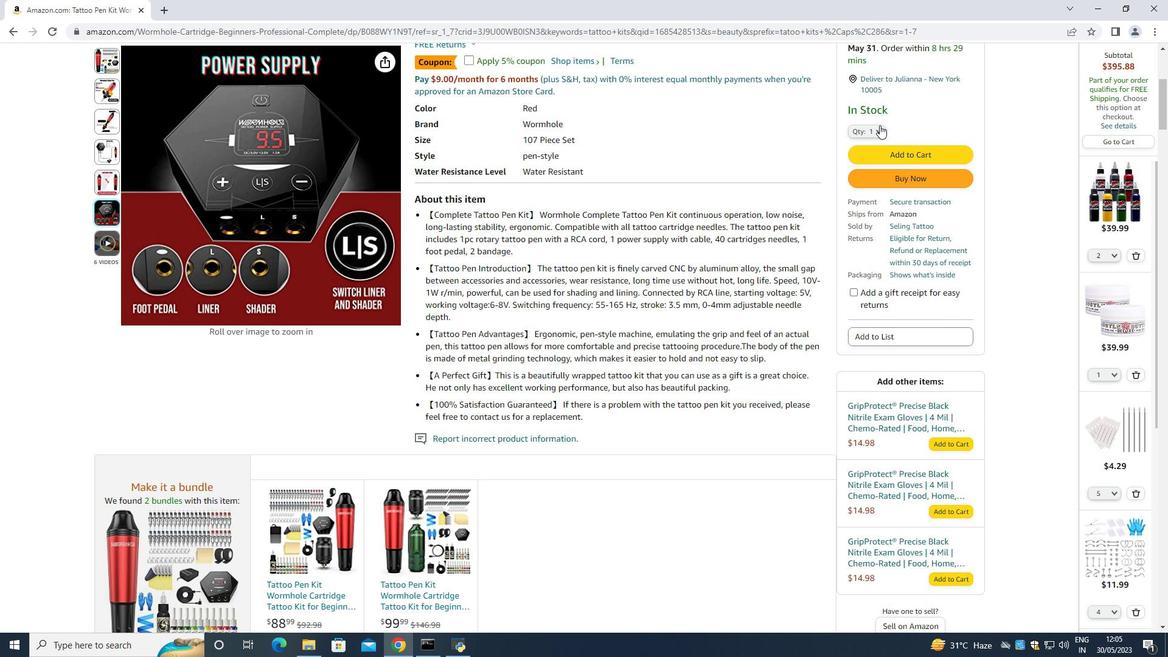 
Action: Mouse pressed left at (877, 129)
Screenshot: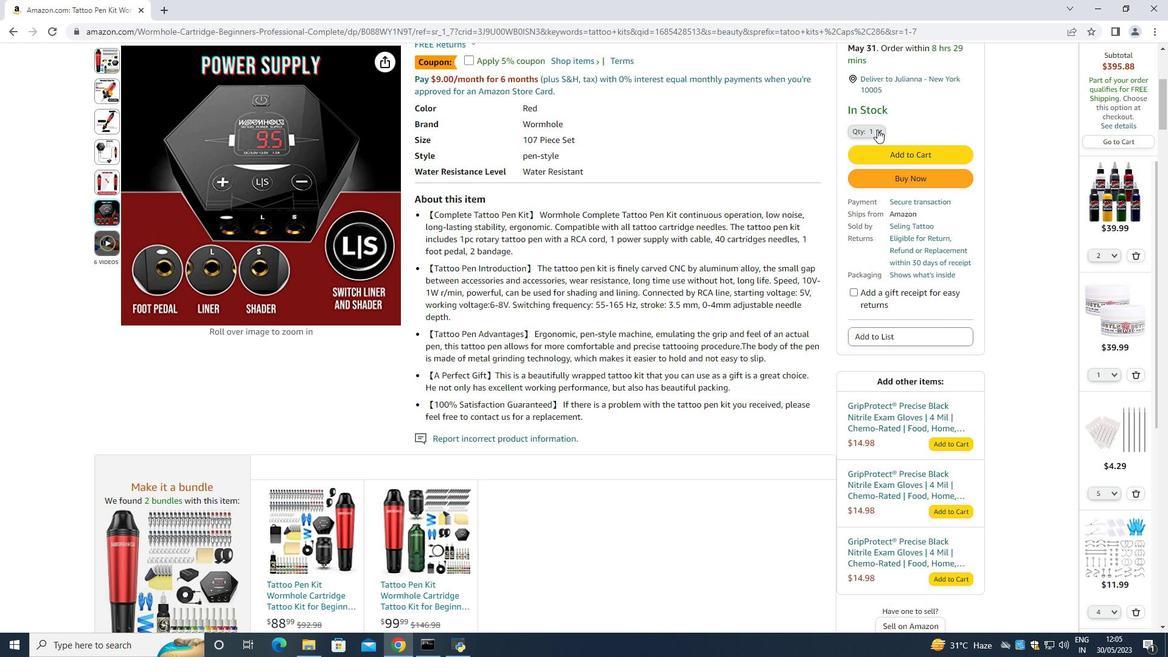 
Action: Mouse moved to (860, 167)
Screenshot: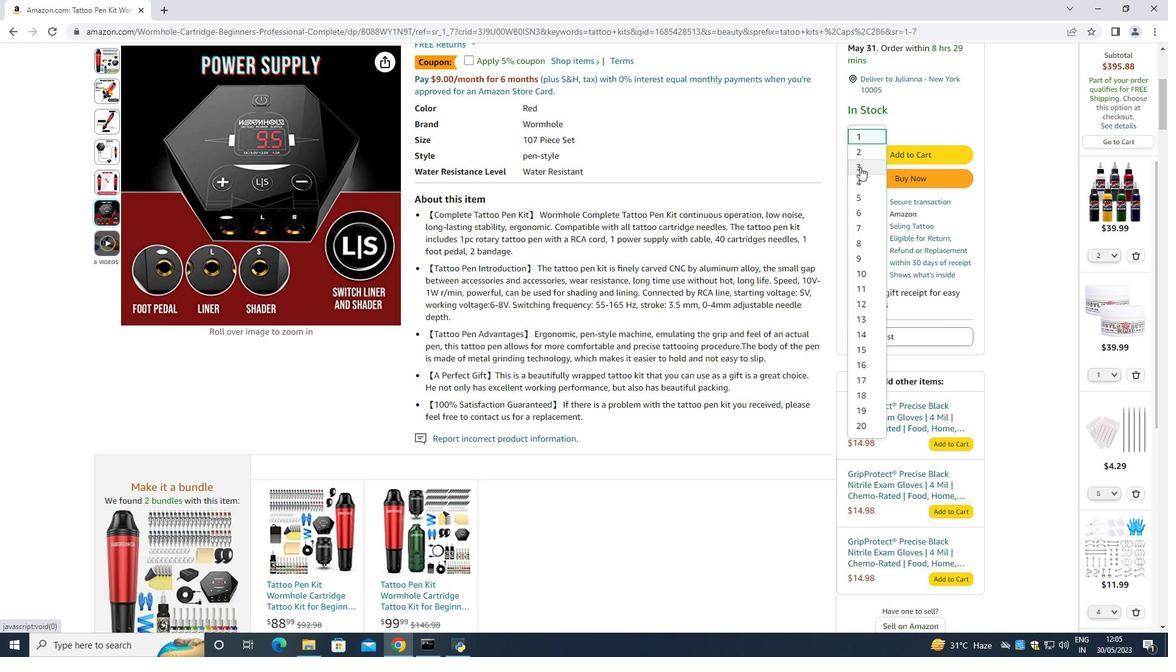
Action: Mouse pressed left at (860, 167)
Screenshot: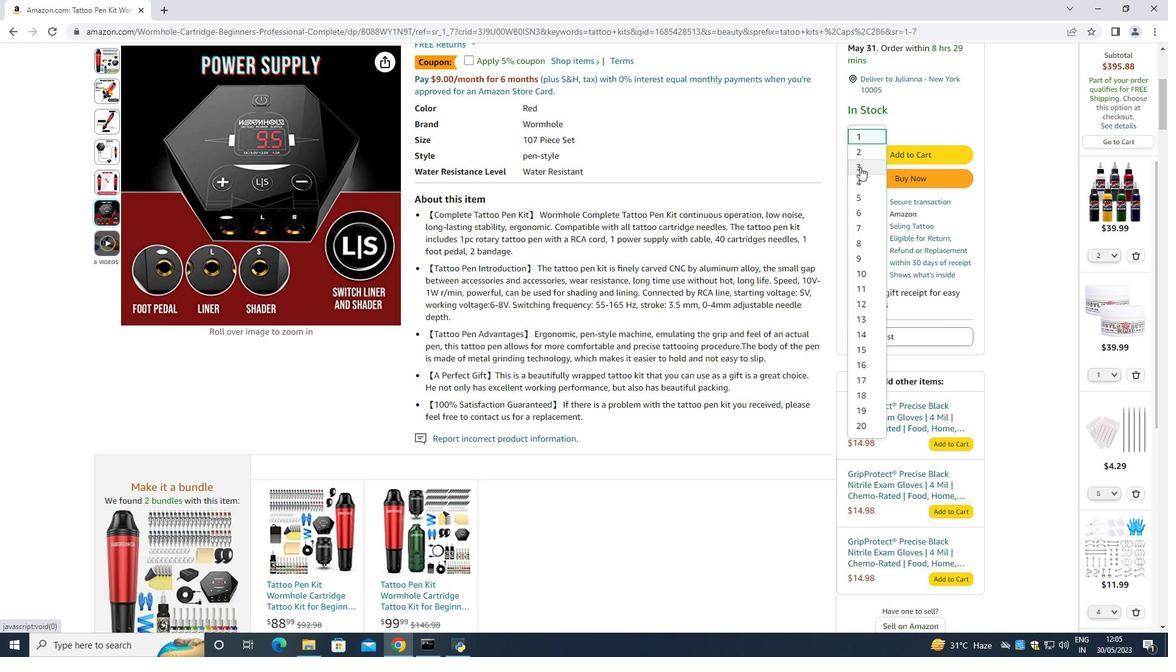 
Action: Mouse moved to (869, 150)
Screenshot: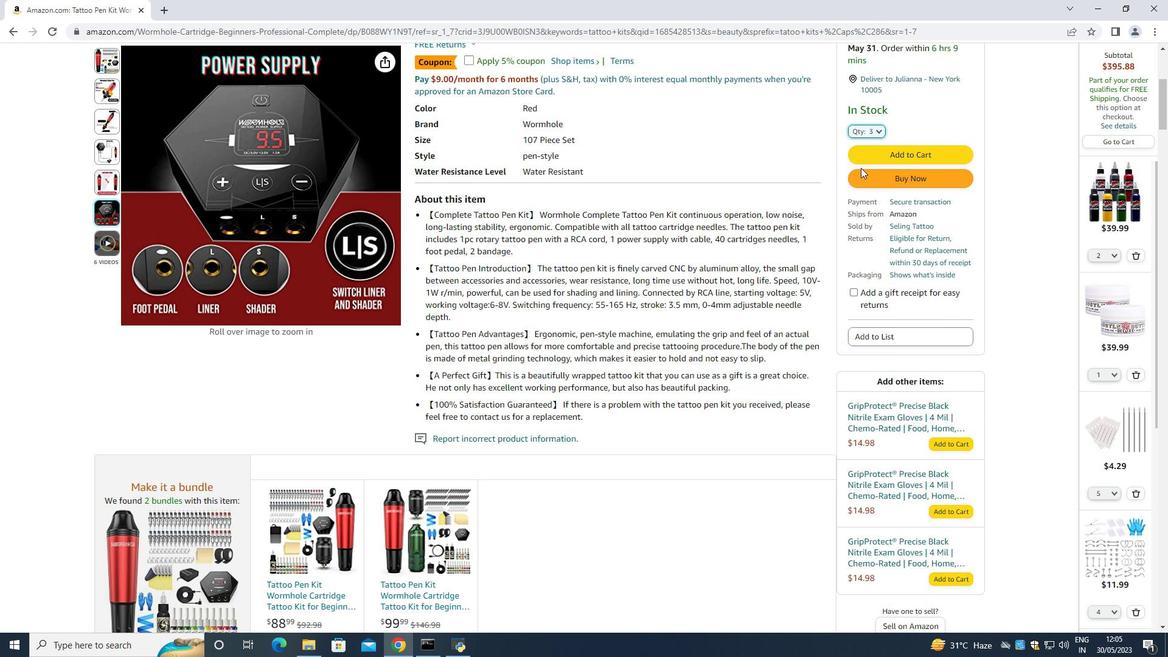 
Action: Mouse scrolled (869, 149) with delta (0, 0)
Screenshot: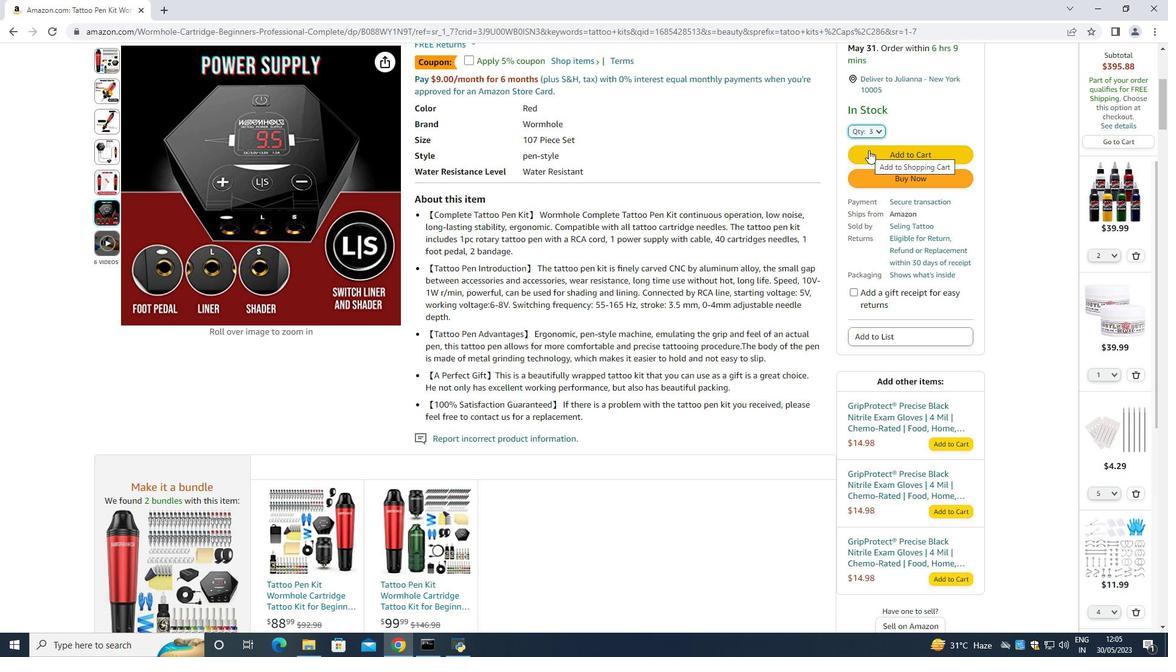 
Action: Mouse scrolled (869, 149) with delta (0, 0)
Screenshot: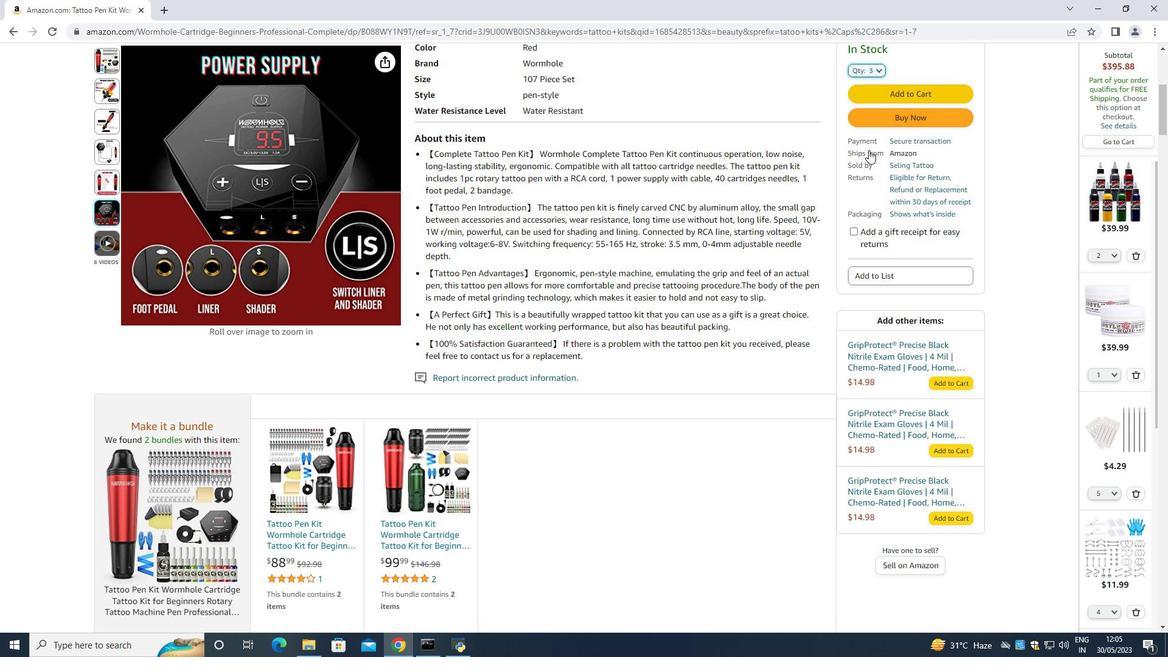 
Action: Mouse scrolled (869, 149) with delta (0, 0)
Screenshot: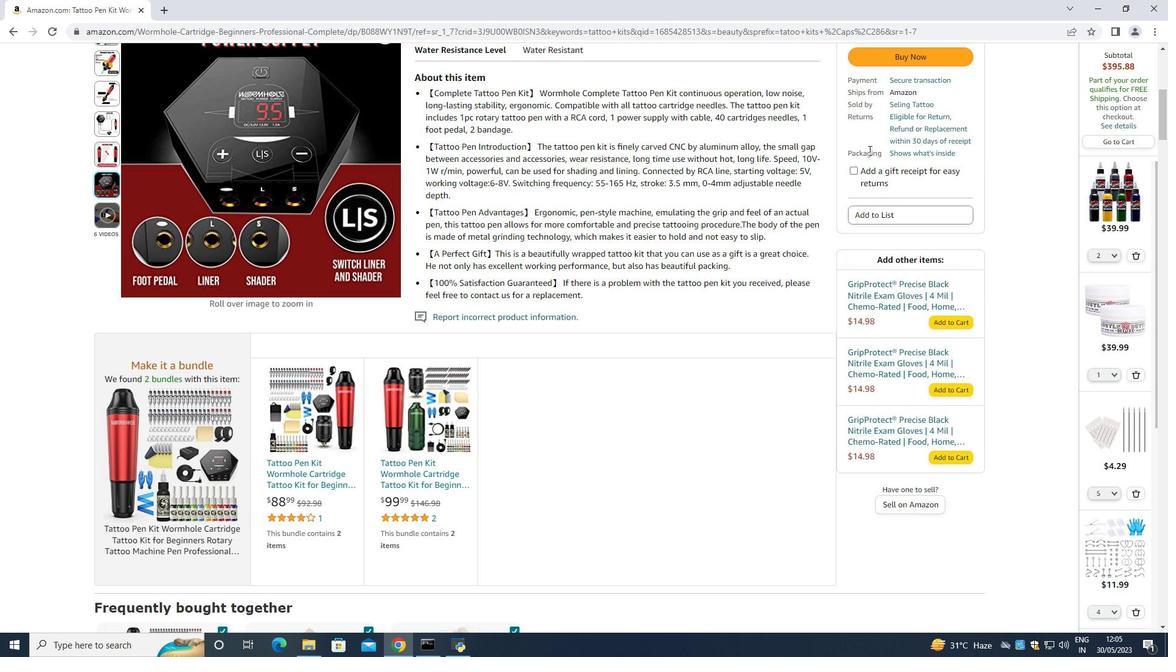 
Action: Mouse scrolled (869, 149) with delta (0, 0)
Screenshot: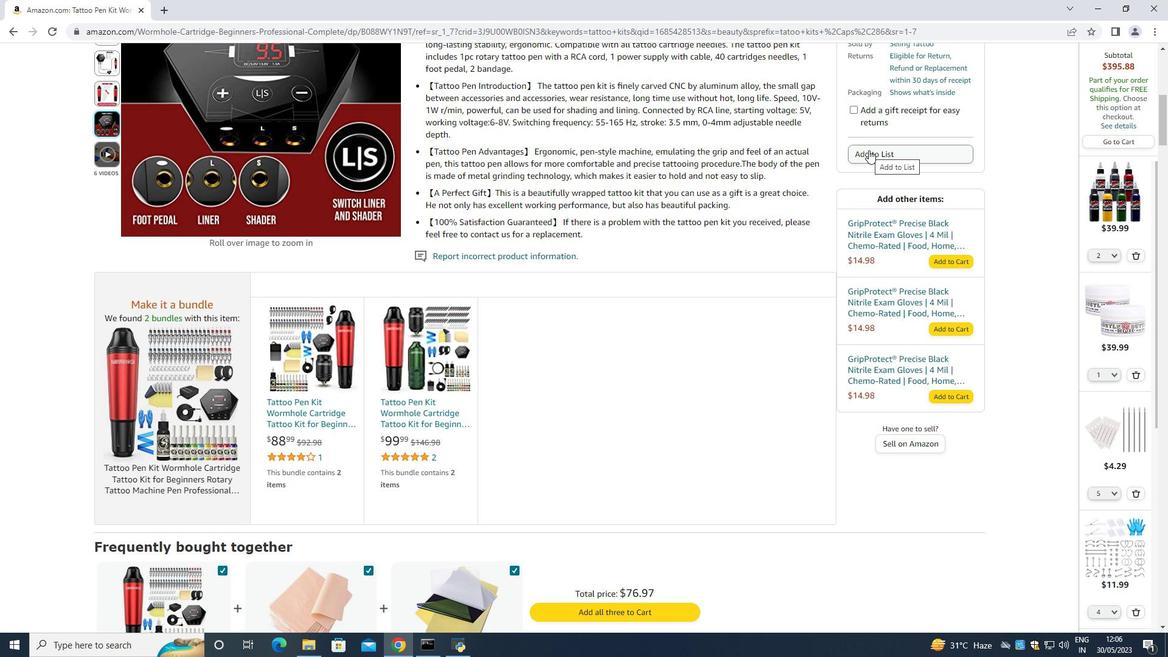 
Action: Mouse scrolled (869, 149) with delta (0, 0)
Screenshot: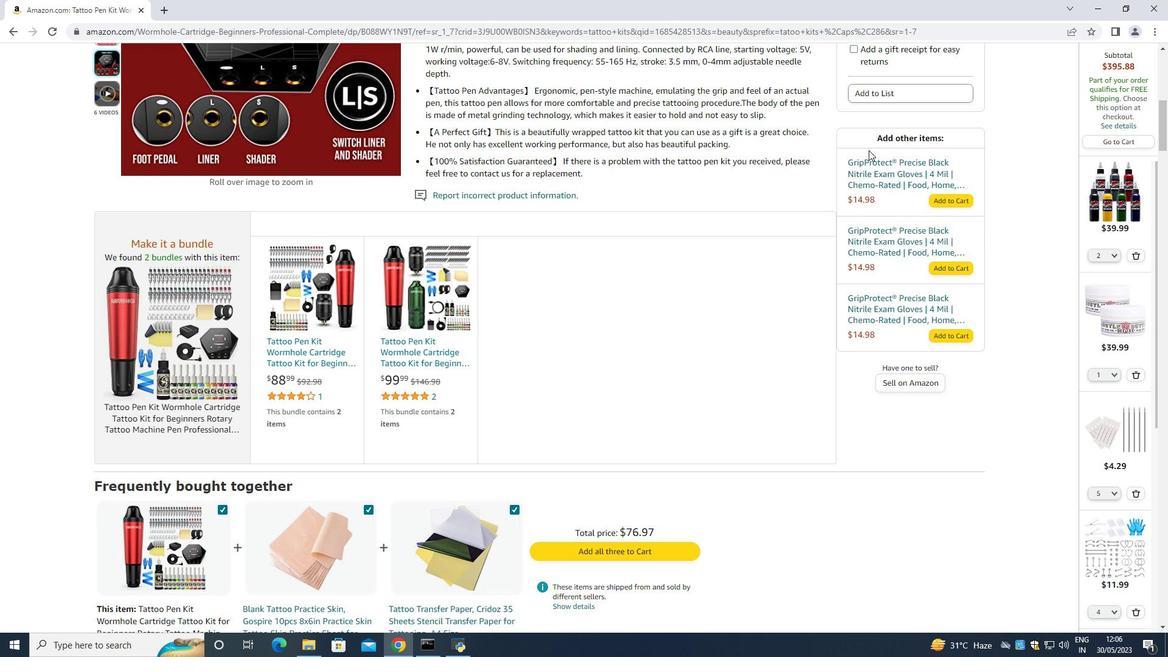 
Action: Mouse scrolled (869, 149) with delta (0, 0)
Screenshot: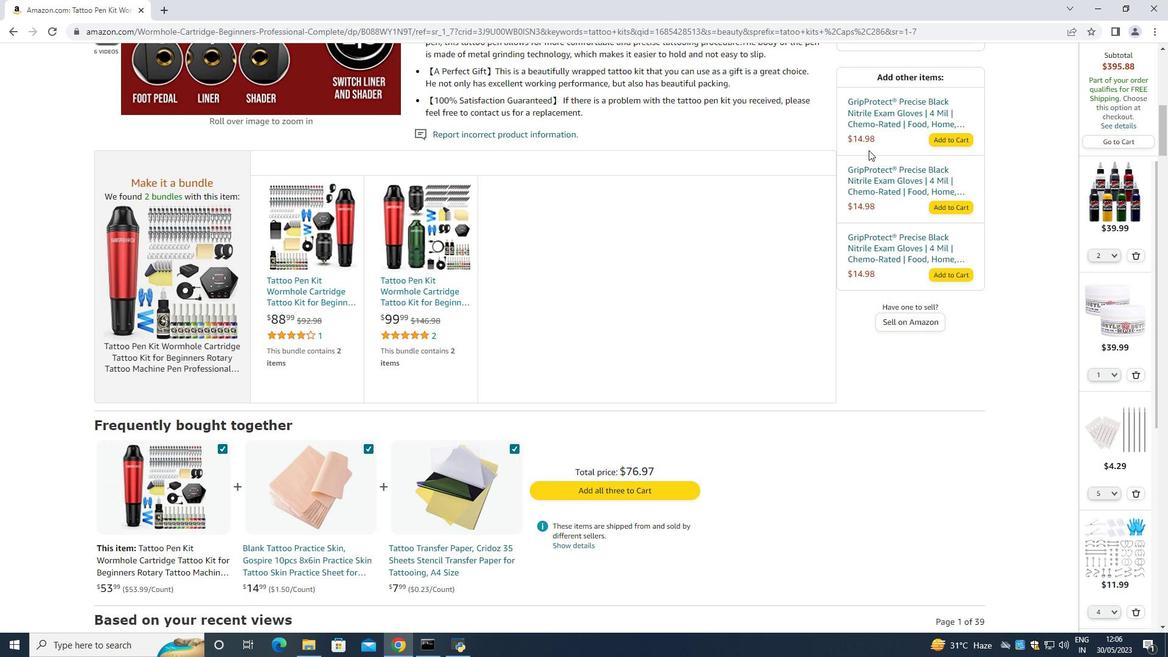 
Action: Mouse scrolled (869, 149) with delta (0, 0)
Screenshot: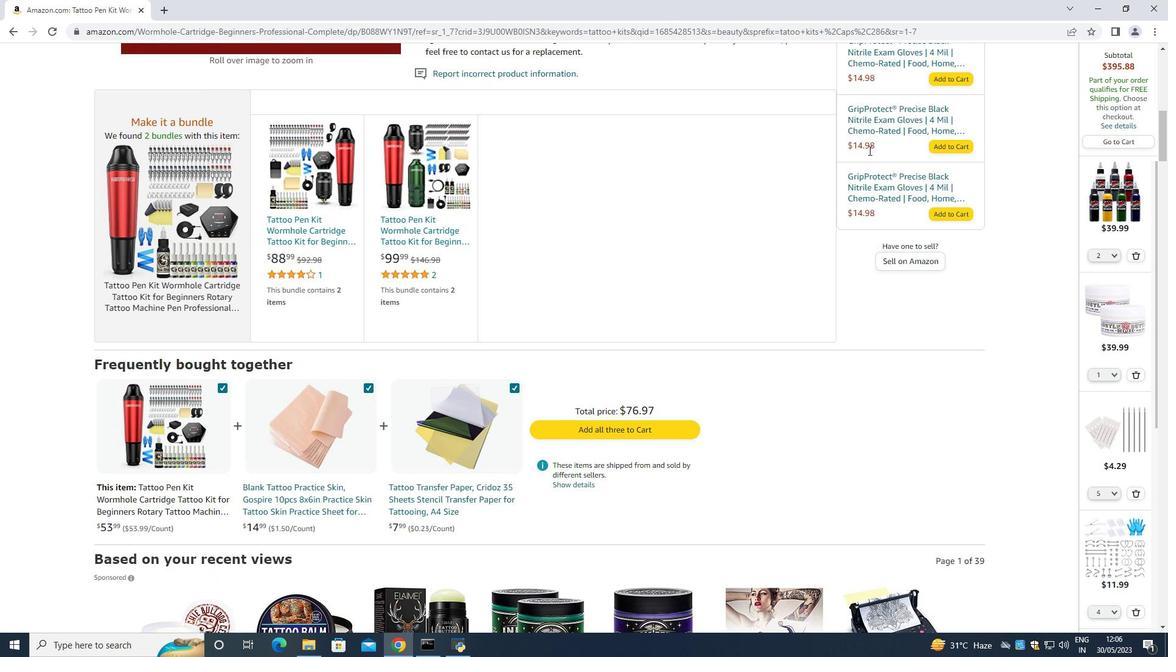 
Action: Mouse scrolled (869, 149) with delta (0, 0)
Screenshot: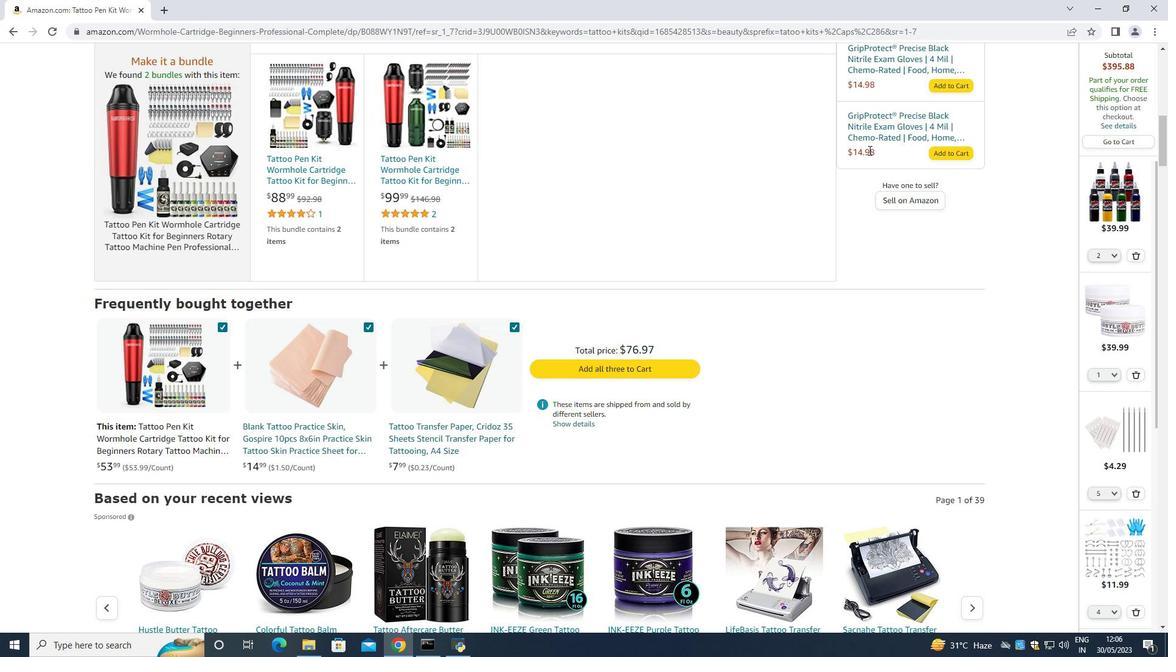 
Action: Mouse scrolled (869, 149) with delta (0, 0)
Screenshot: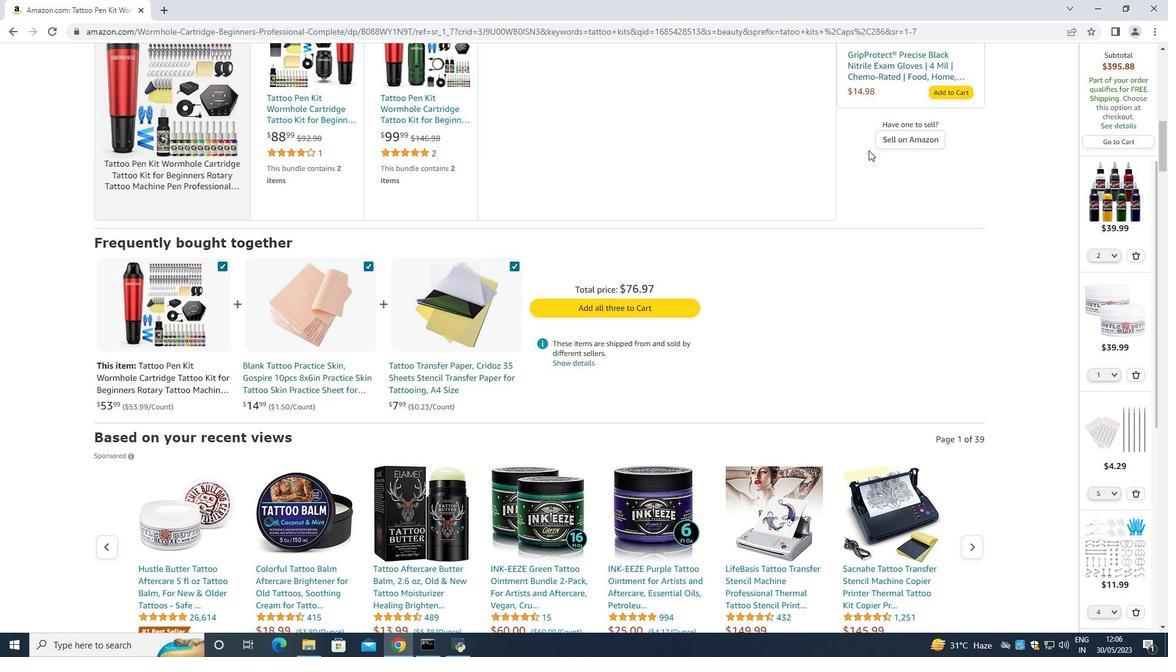 
Action: Mouse scrolled (869, 149) with delta (0, 0)
Screenshot: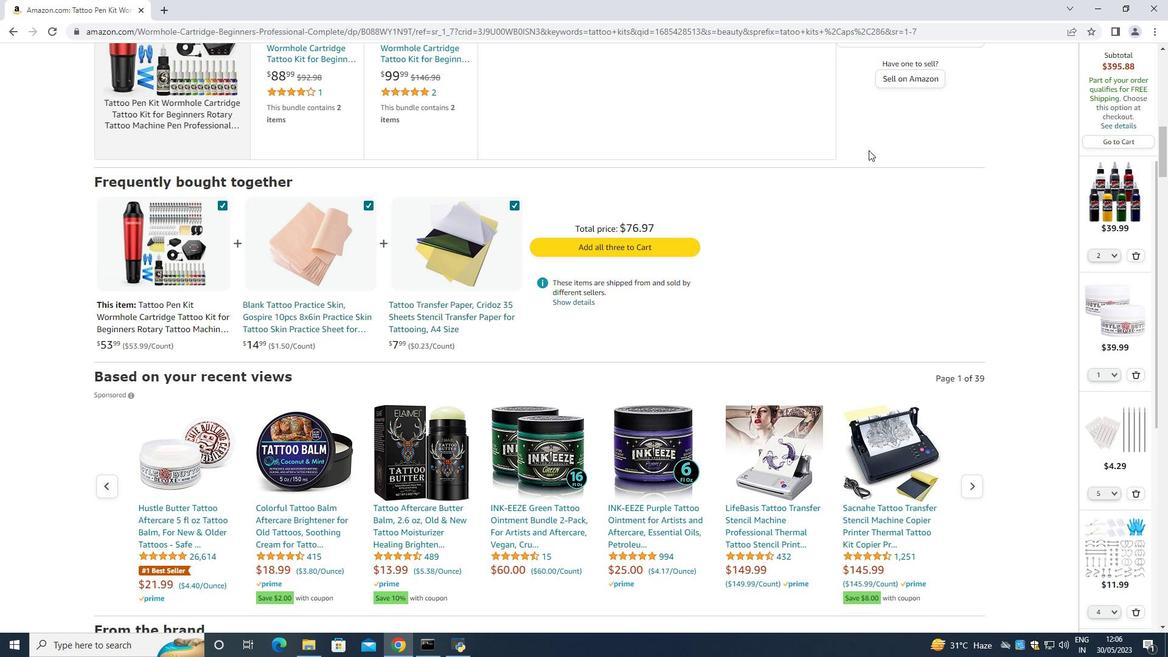 
Action: Mouse scrolled (869, 149) with delta (0, 0)
Screenshot: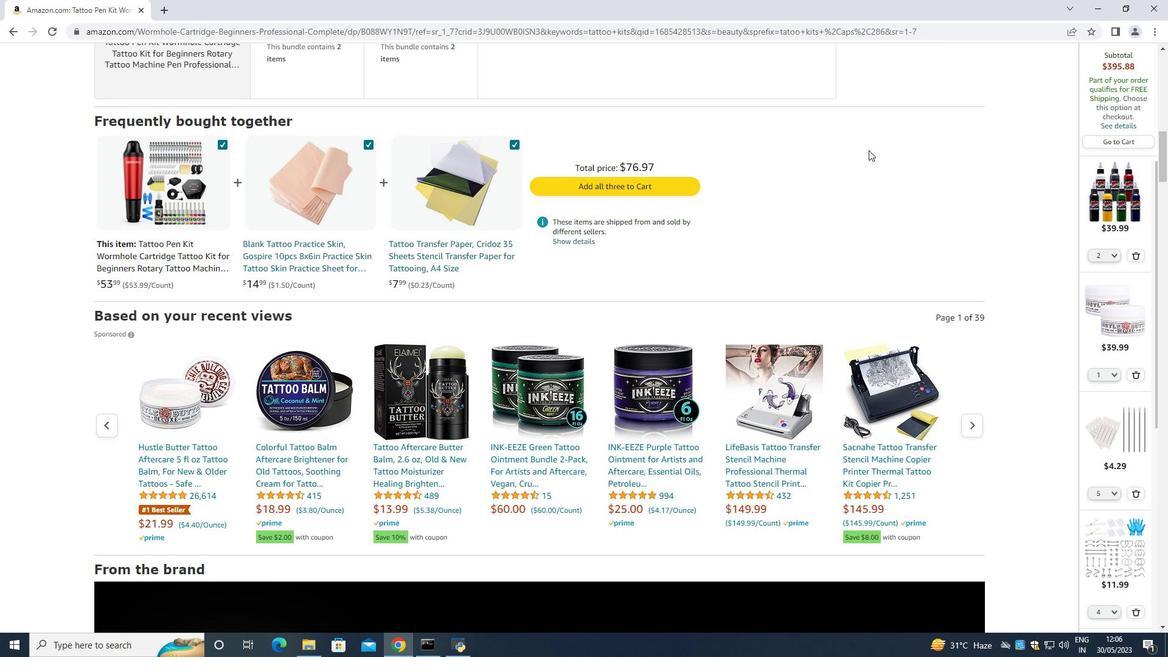 
Action: Mouse scrolled (869, 149) with delta (0, 0)
Screenshot: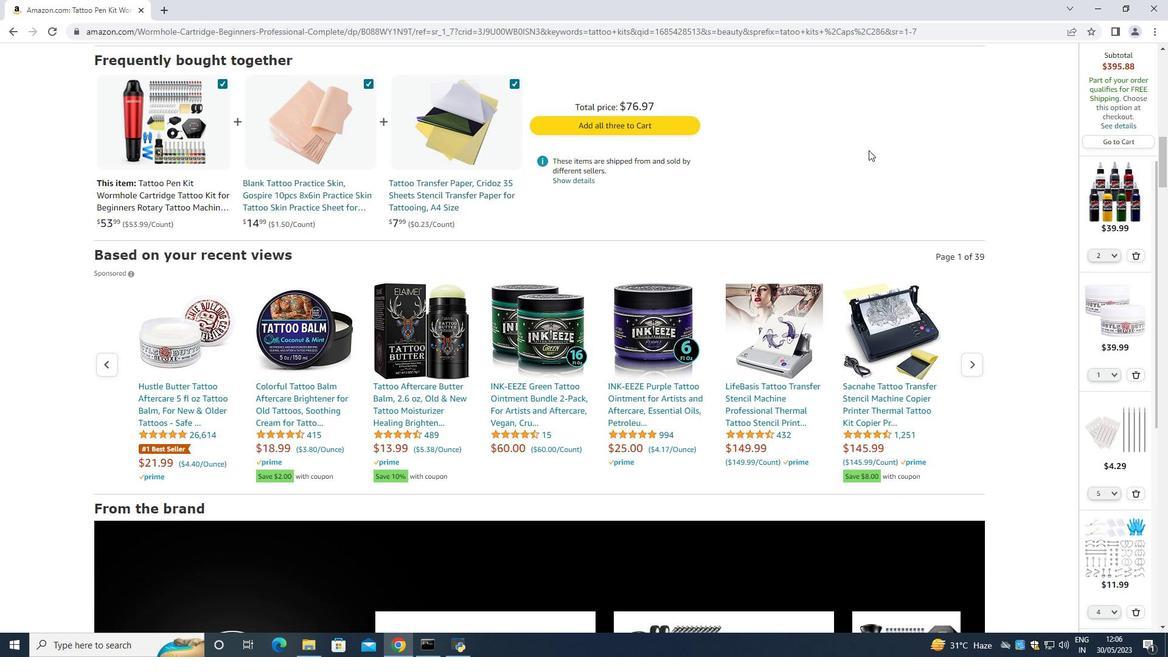 
Action: Mouse scrolled (869, 149) with delta (0, 0)
Screenshot: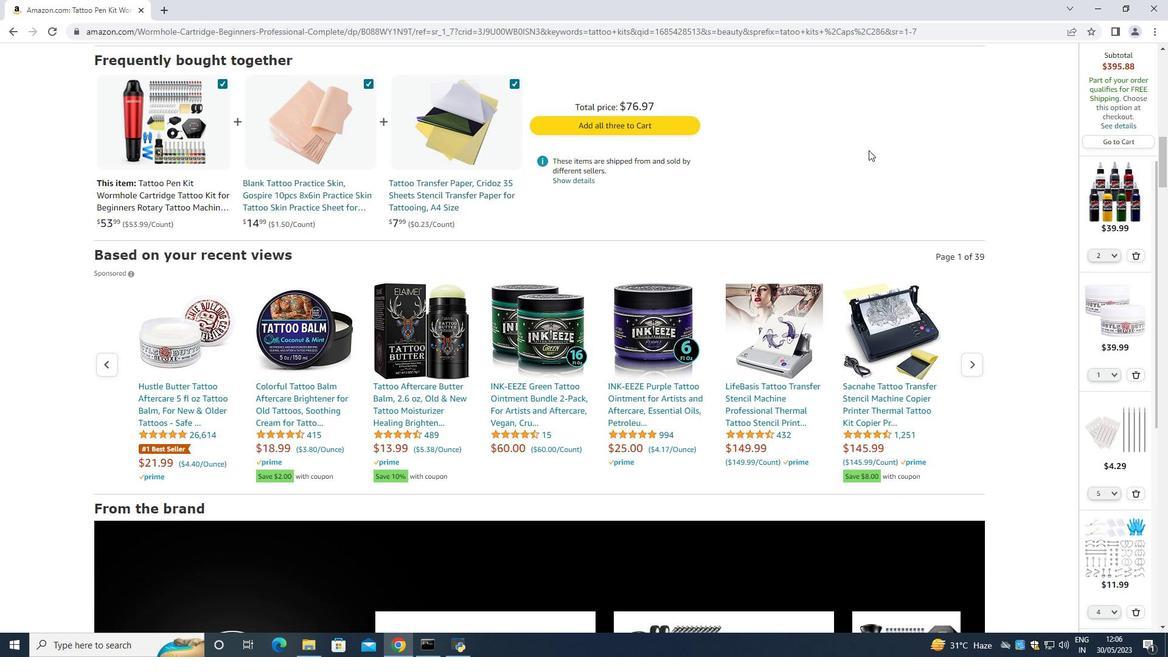 
Action: Mouse scrolled (869, 149) with delta (0, 0)
Screenshot: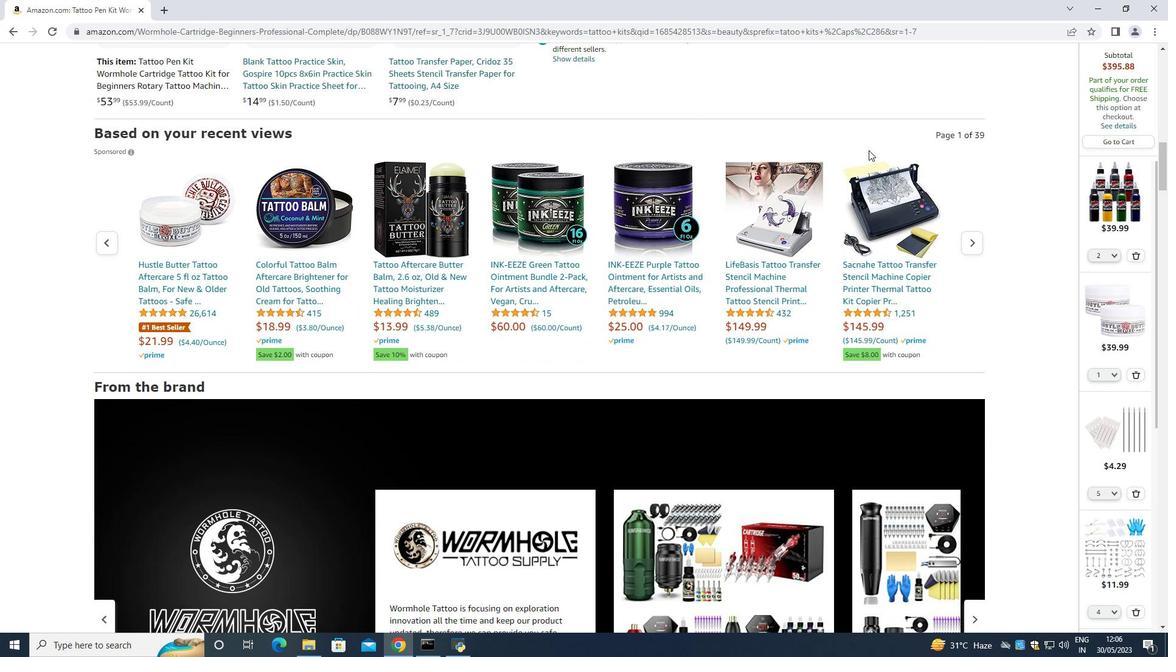 
Action: Mouse scrolled (869, 149) with delta (0, 0)
Screenshot: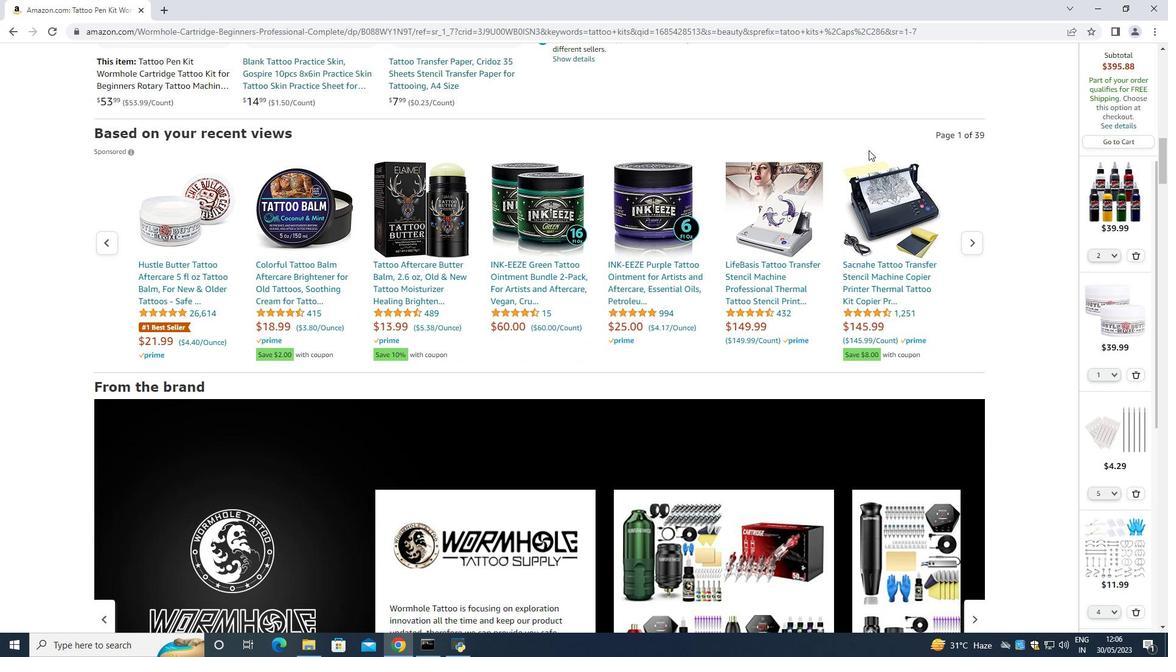 
Action: Mouse scrolled (869, 149) with delta (0, 0)
Screenshot: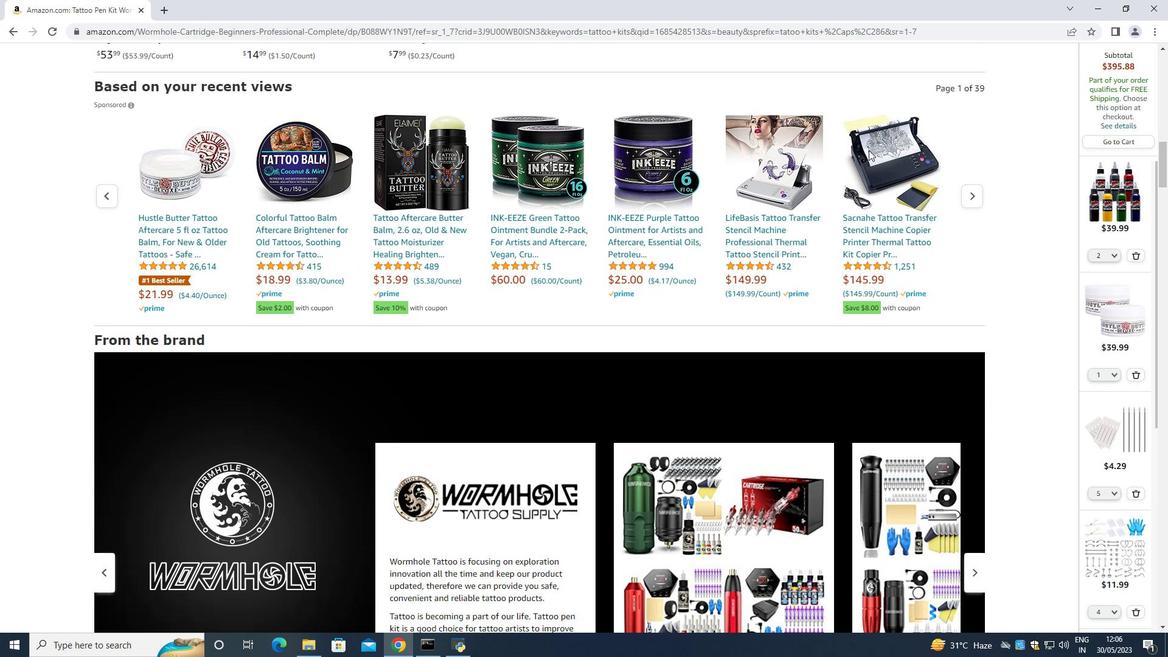 
Action: Mouse scrolled (869, 149) with delta (0, 0)
Screenshot: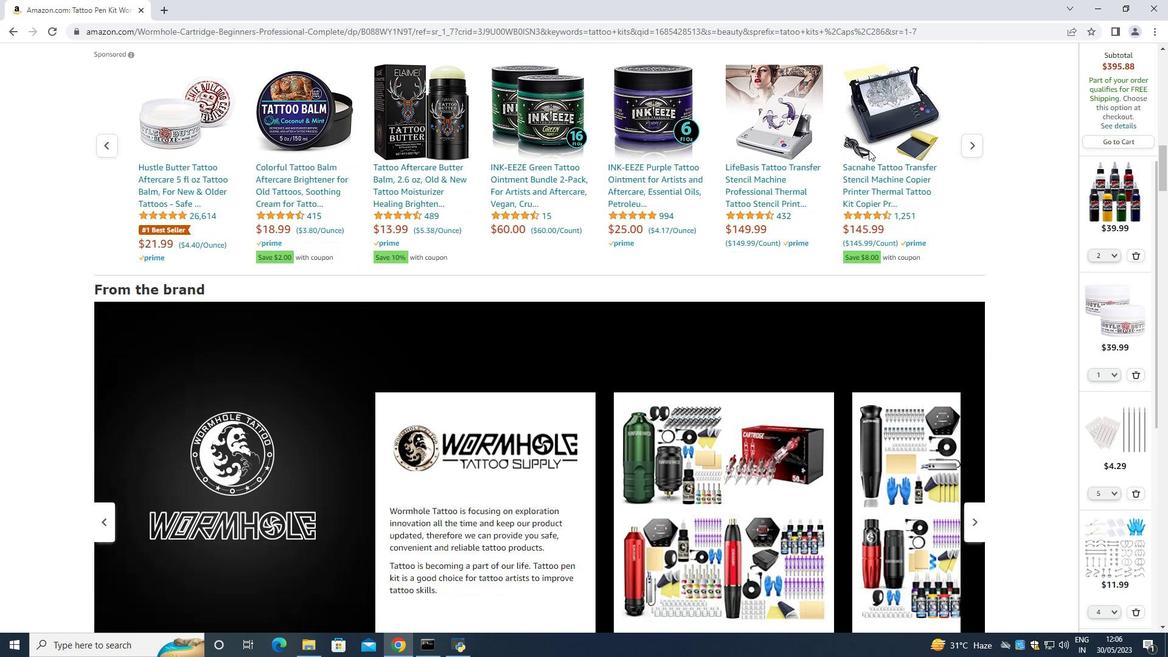 
Action: Mouse scrolled (869, 149) with delta (0, 0)
Screenshot: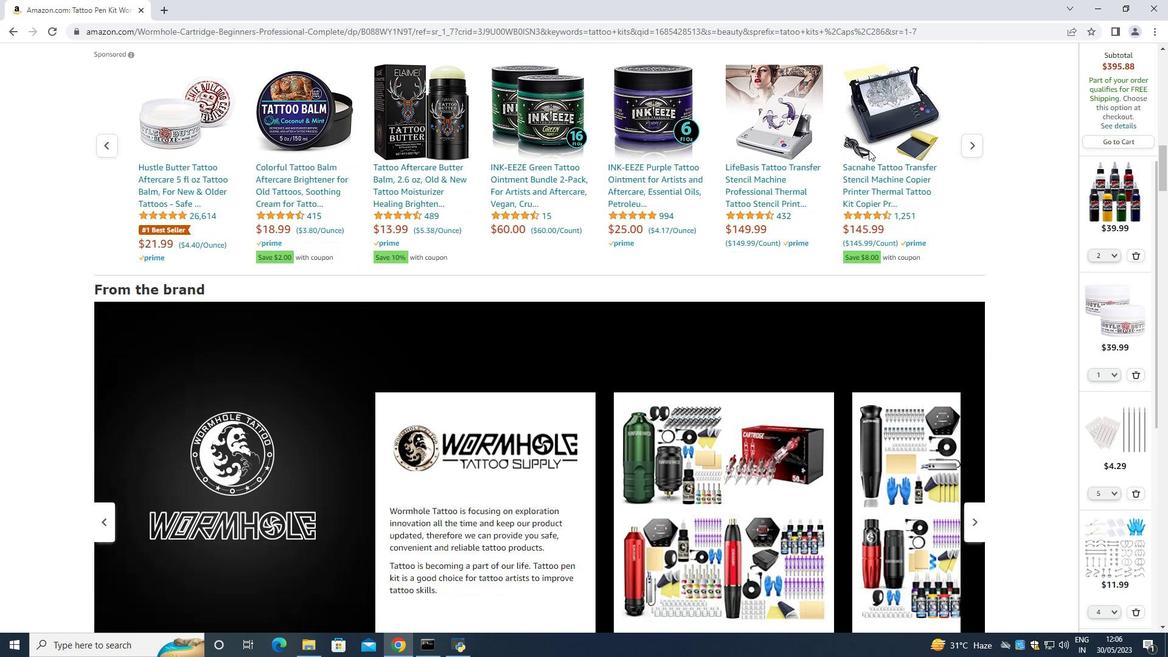 
Action: Mouse scrolled (869, 149) with delta (0, 0)
Screenshot: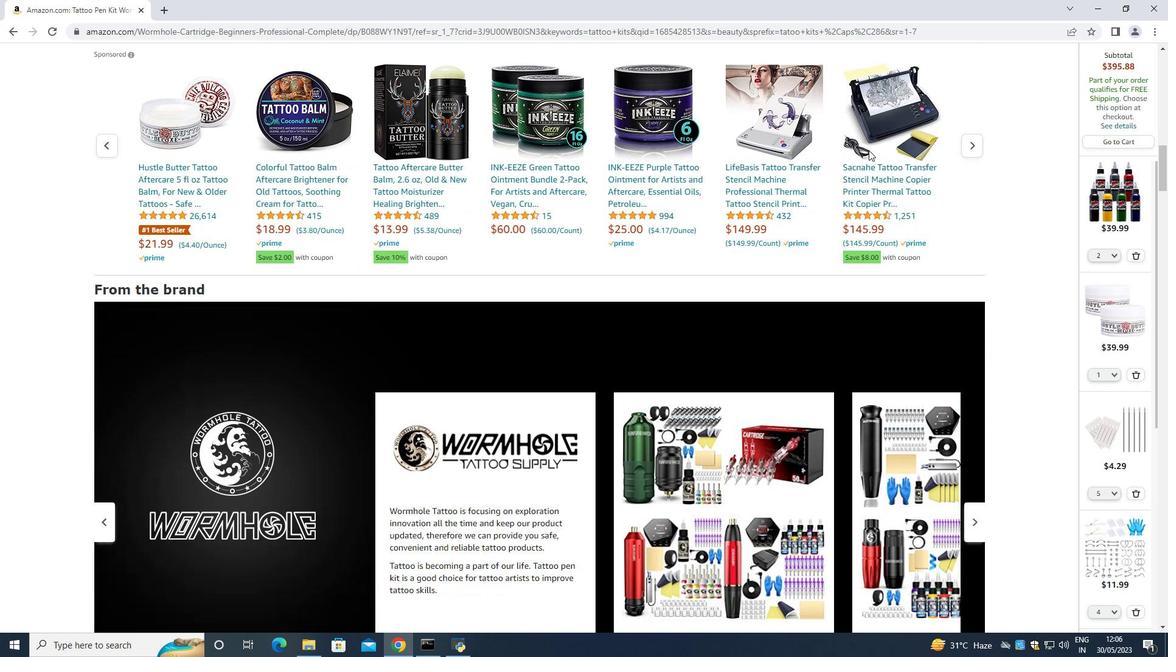 
Action: Mouse scrolled (869, 149) with delta (0, 0)
Screenshot: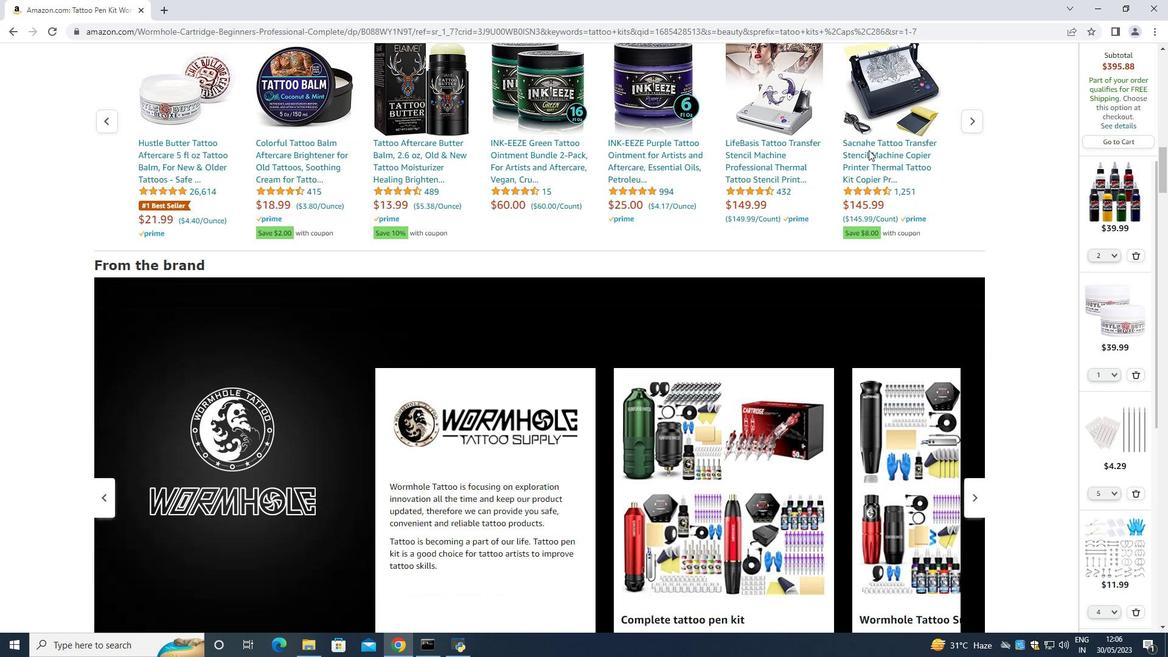 
Action: Mouse scrolled (869, 149) with delta (0, 0)
Screenshot: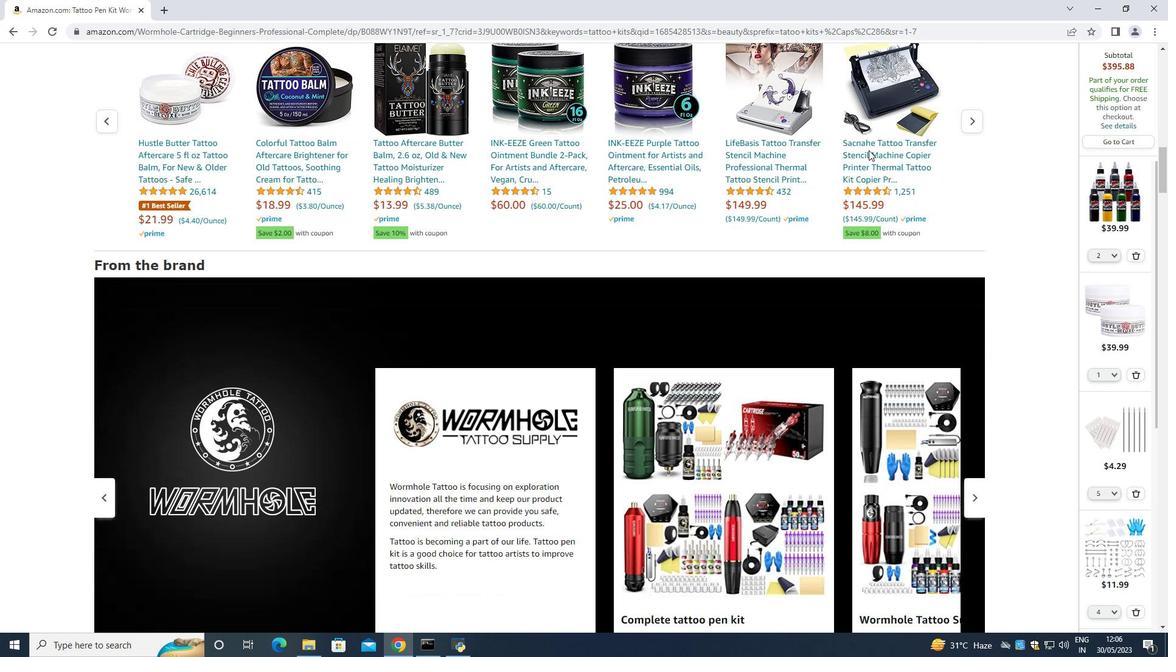 
Action: Mouse moved to (875, 157)
Screenshot: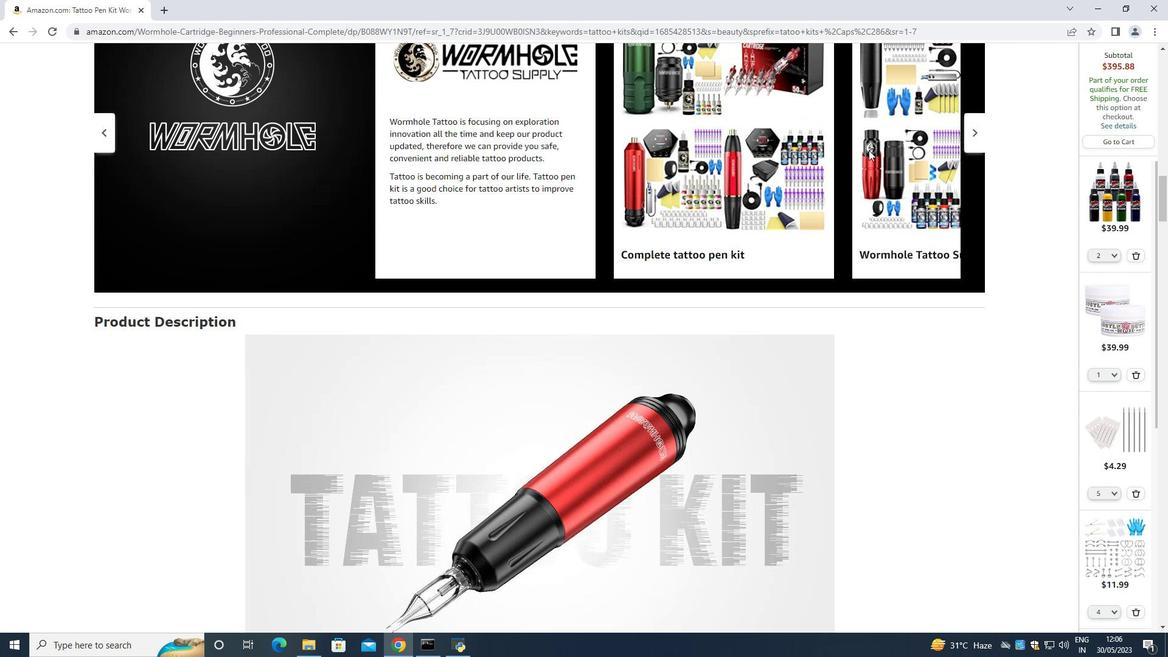 
Action: Mouse scrolled (875, 157) with delta (0, 0)
Screenshot: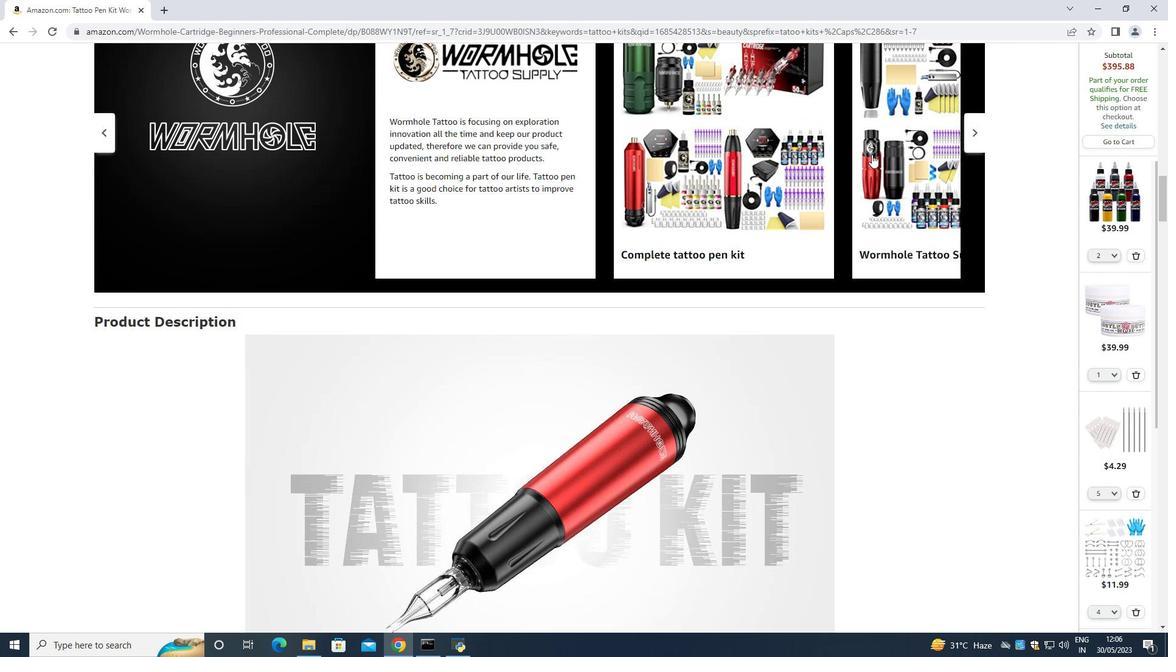 
Action: Mouse moved to (877, 158)
Screenshot: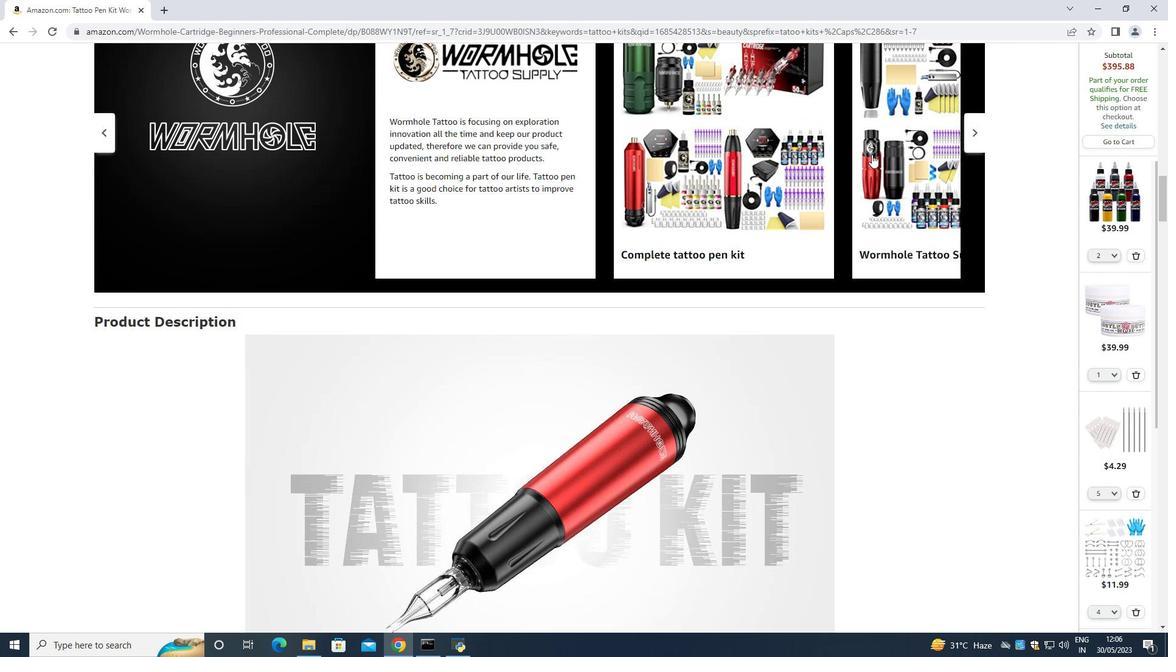 
Action: Mouse scrolled (877, 158) with delta (0, 0)
Screenshot: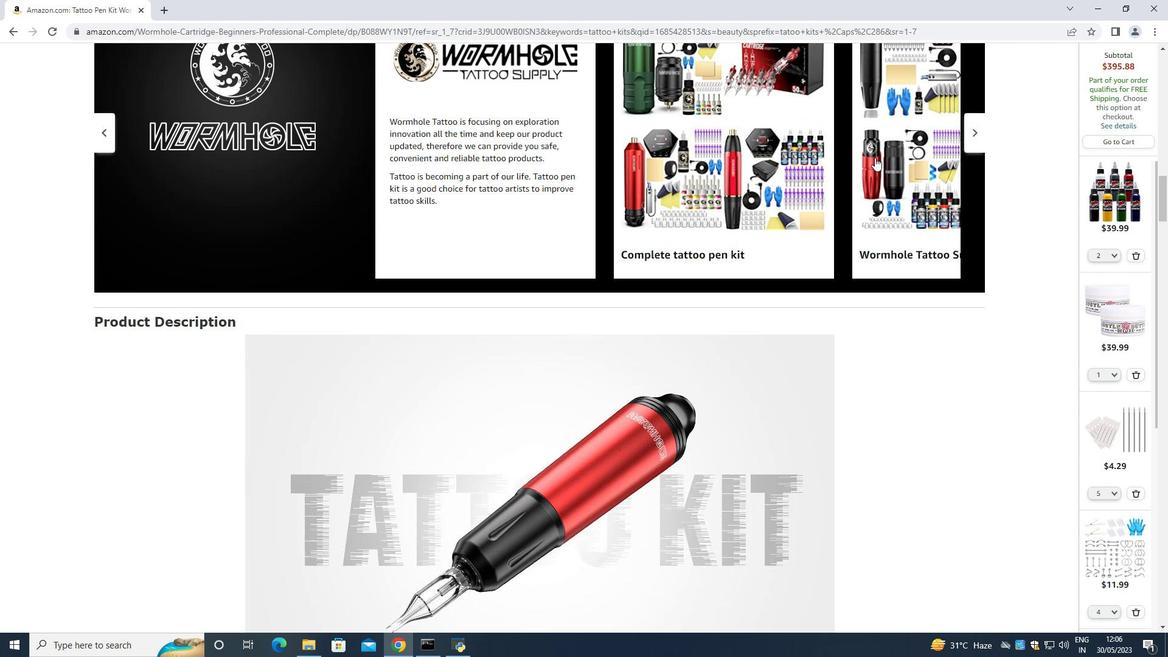 
Action: Mouse scrolled (877, 158) with delta (0, 0)
Screenshot: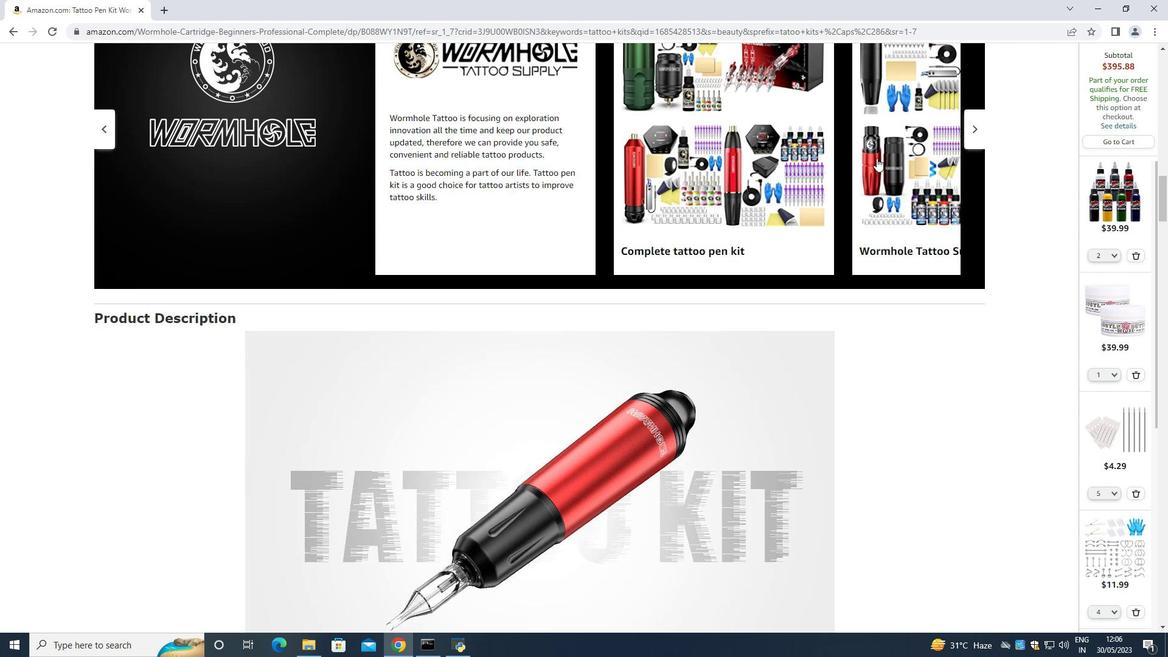 
Action: Mouse scrolled (877, 158) with delta (0, 0)
Screenshot: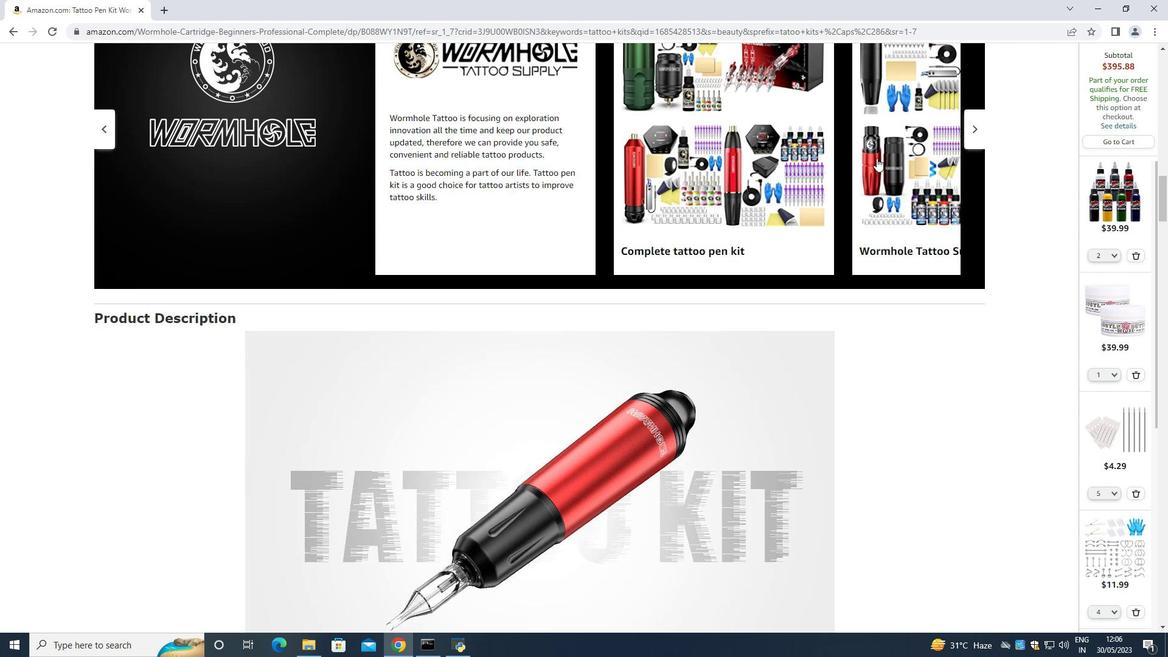 
Action: Mouse scrolled (877, 158) with delta (0, 0)
Screenshot: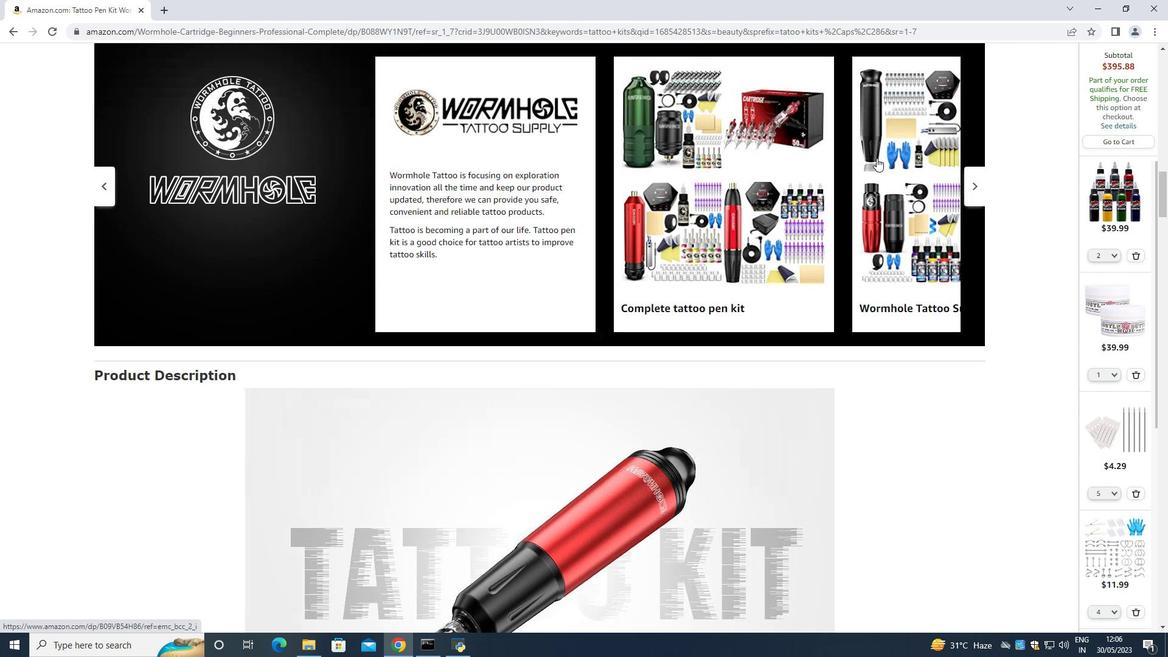
Action: Mouse scrolled (877, 158) with delta (0, 0)
Screenshot: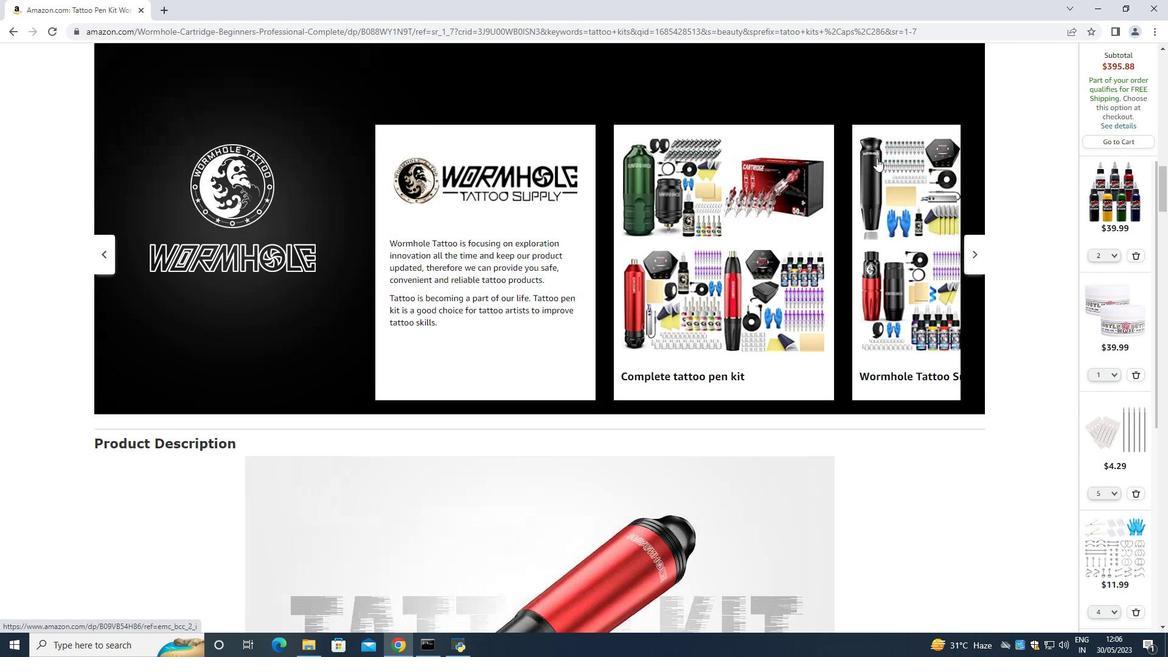 
Action: Mouse moved to (969, 387)
Screenshot: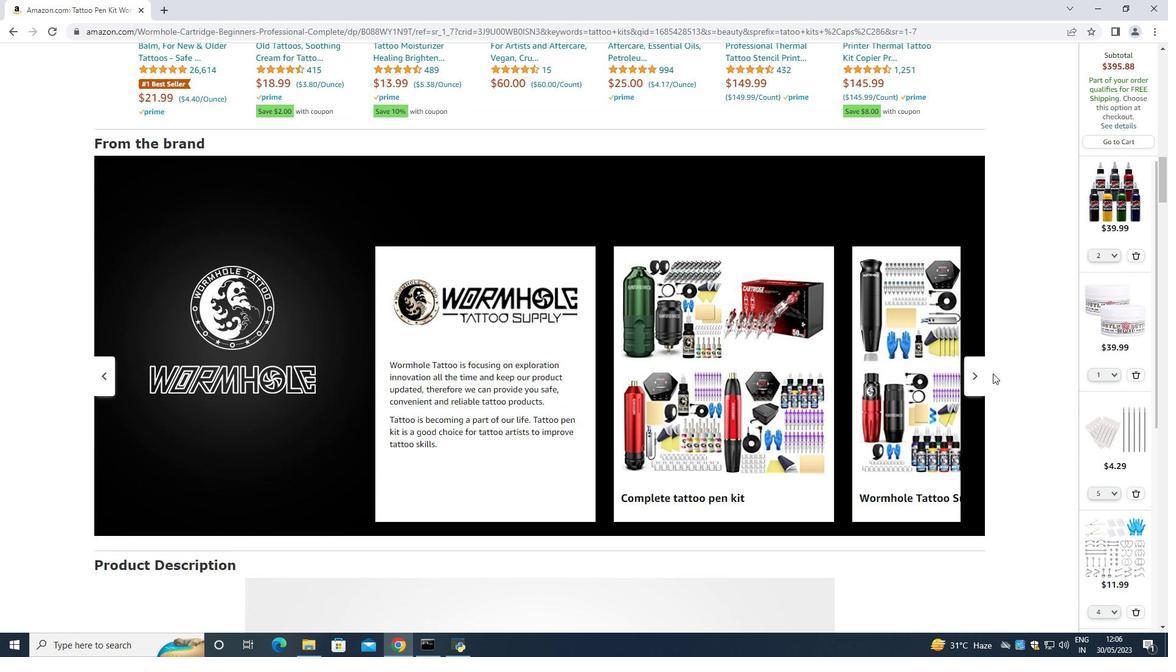
Action: Mouse pressed left at (969, 387)
Screenshot: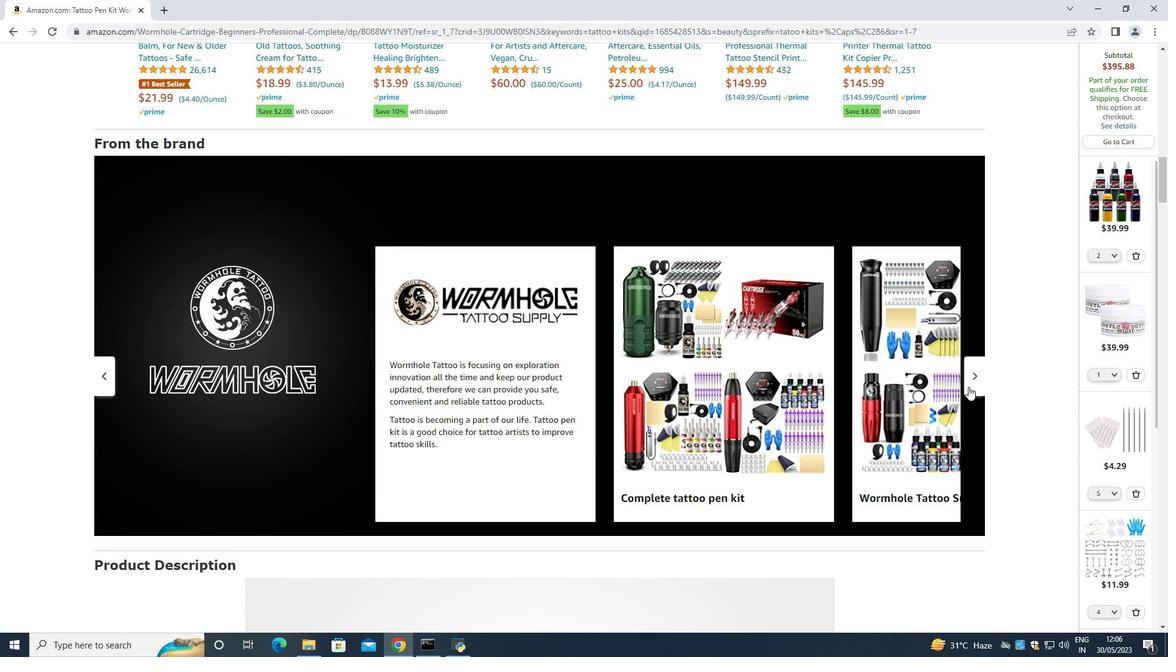 
Action: Mouse scrolled (969, 386) with delta (0, 0)
Screenshot: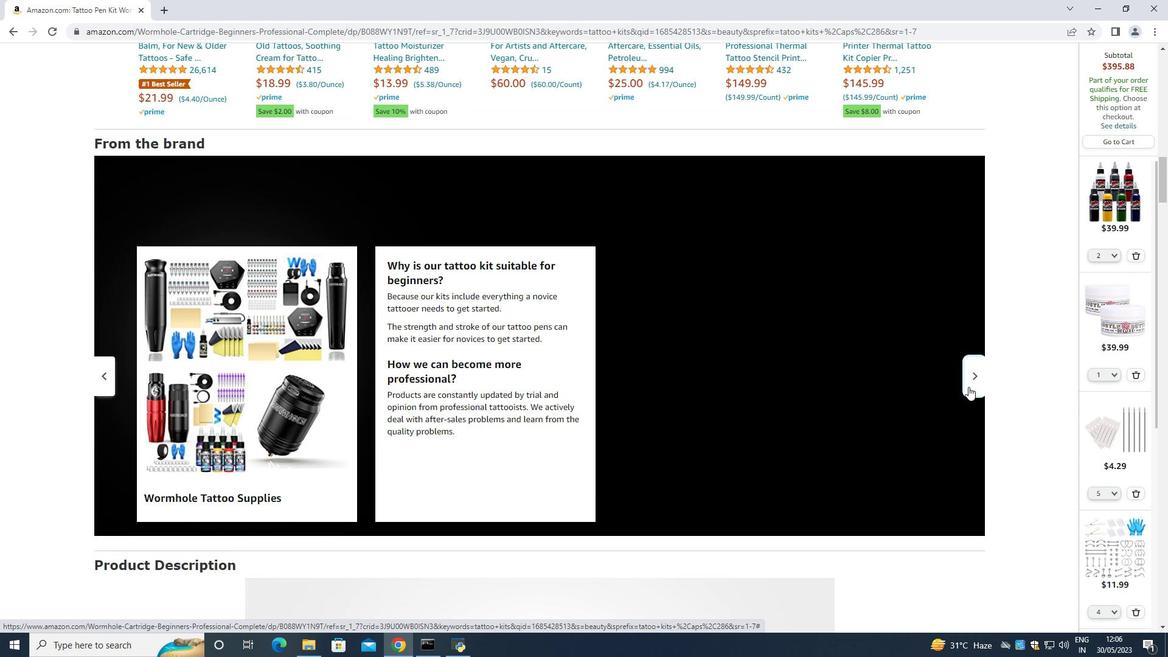 
Action: Mouse moved to (969, 322)
Screenshot: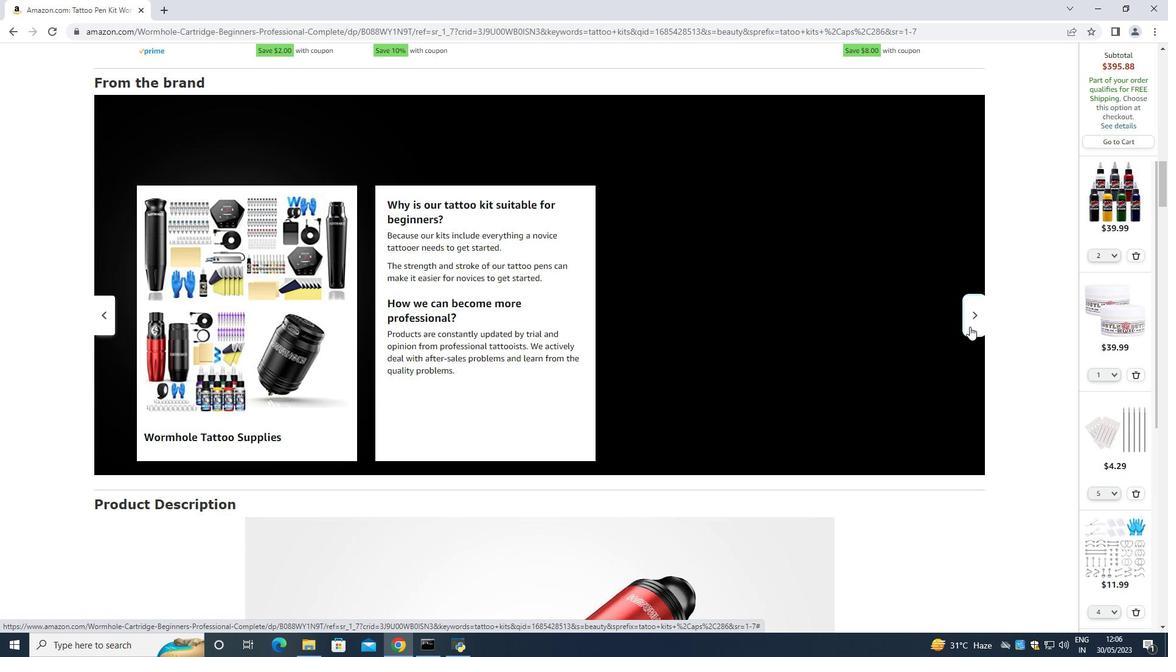 
Action: Mouse pressed left at (969, 322)
Screenshot: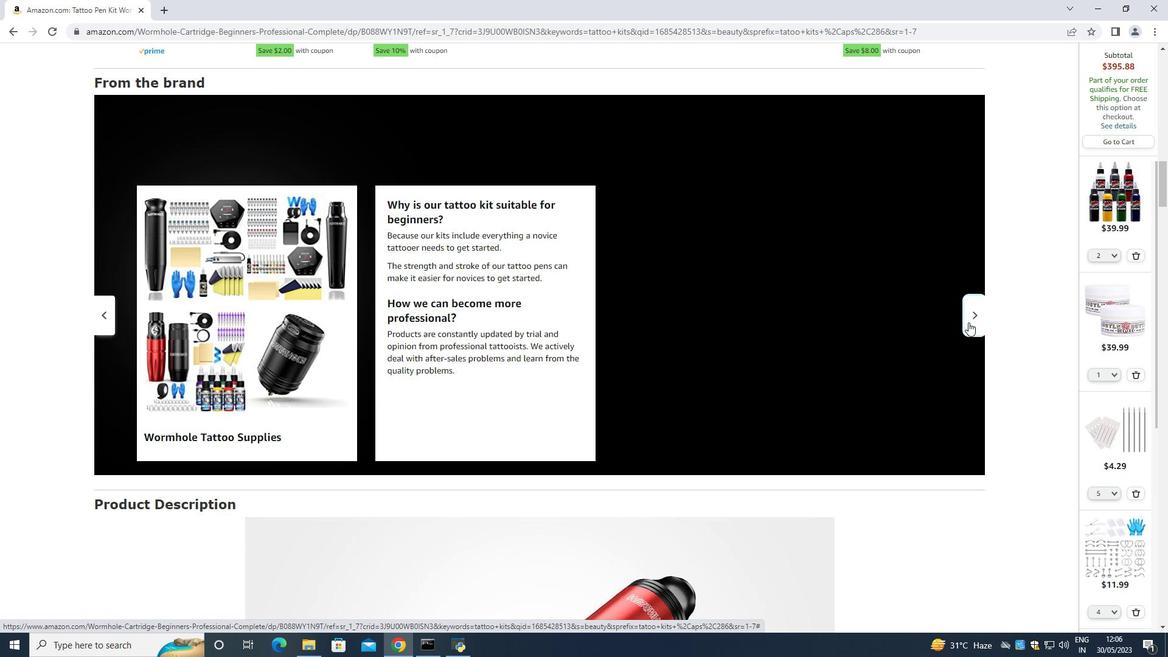 
Action: Mouse pressed left at (969, 322)
Screenshot: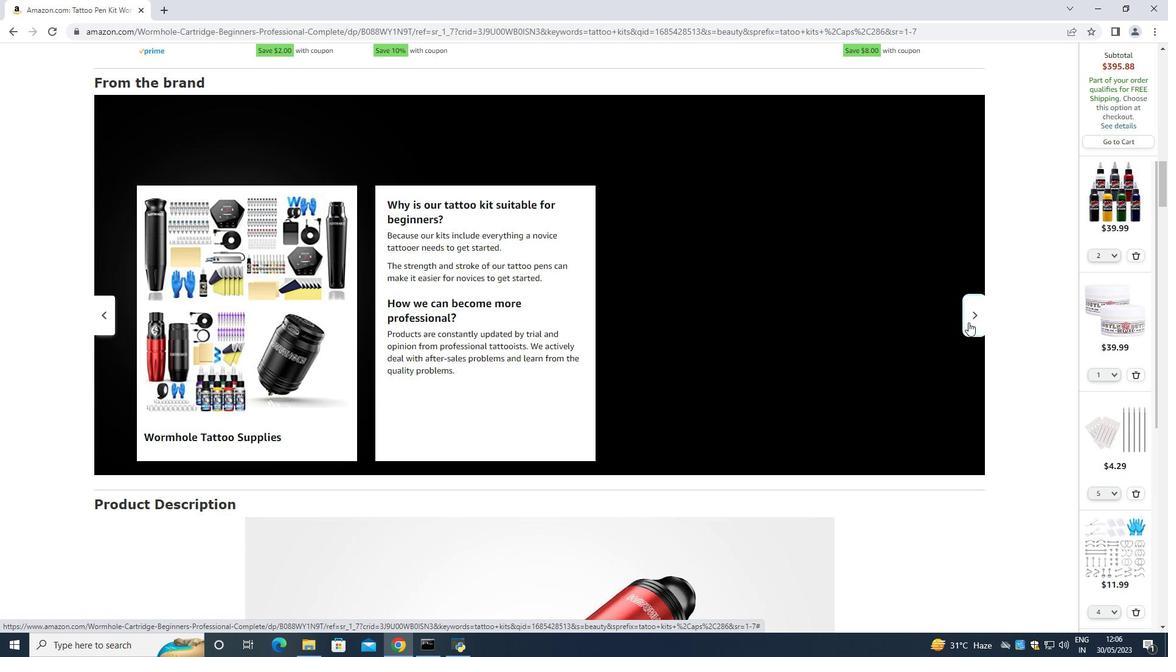
Action: Mouse moved to (966, 322)
Screenshot: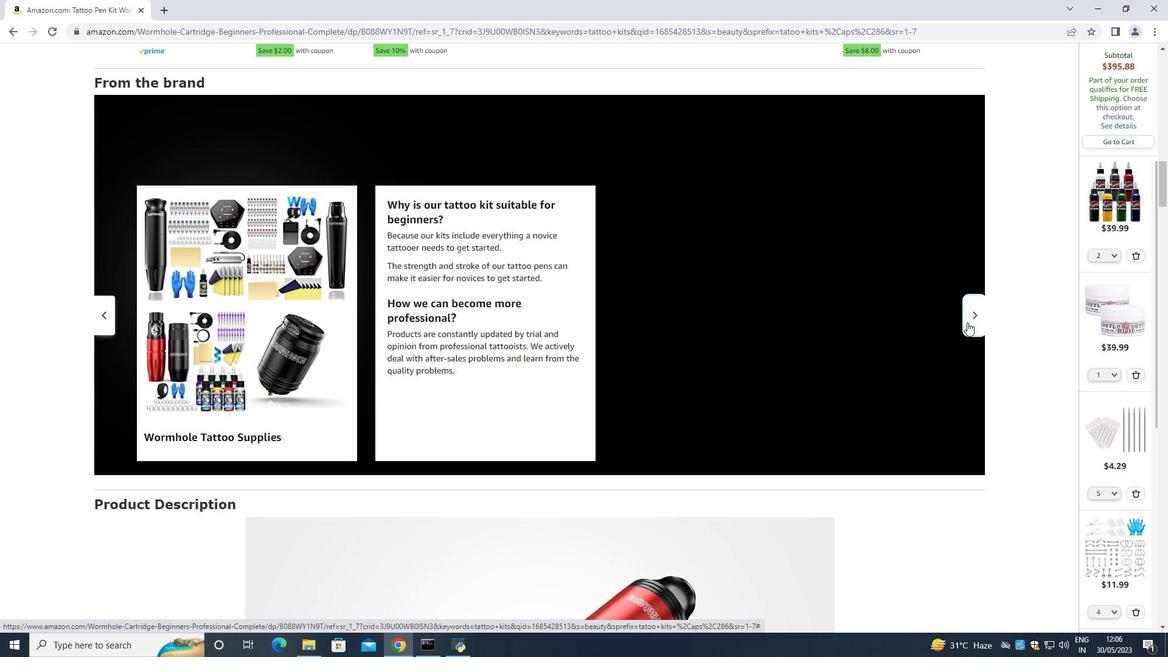 
Action: Mouse pressed left at (966, 322)
Screenshot: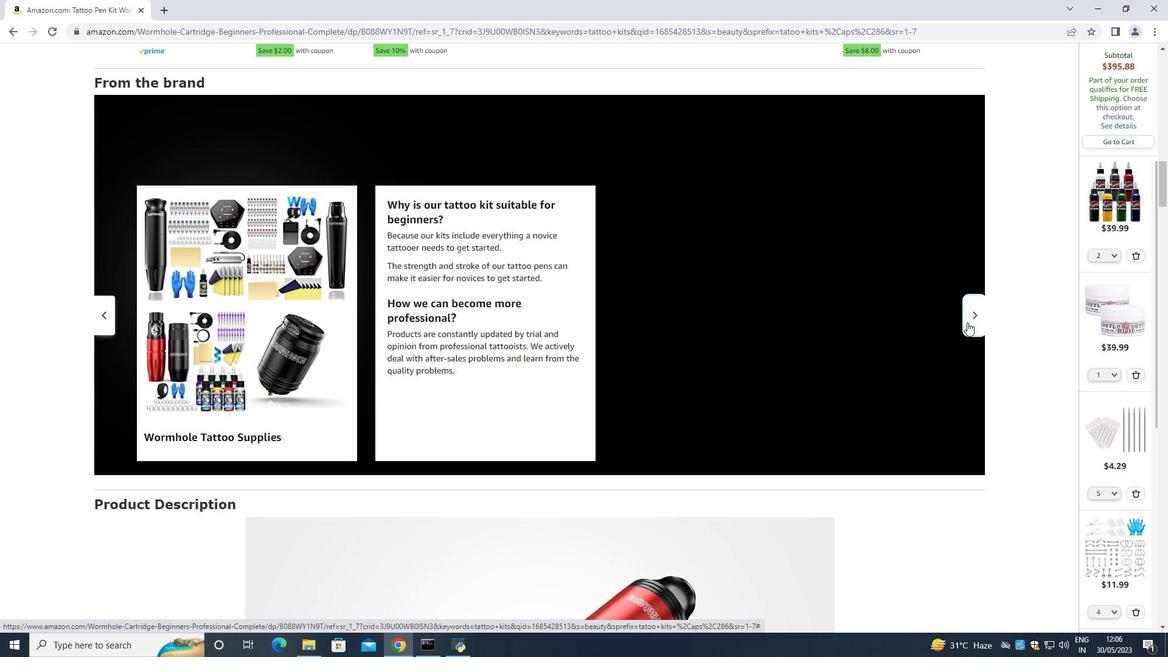 
Action: Mouse pressed left at (966, 322)
Screenshot: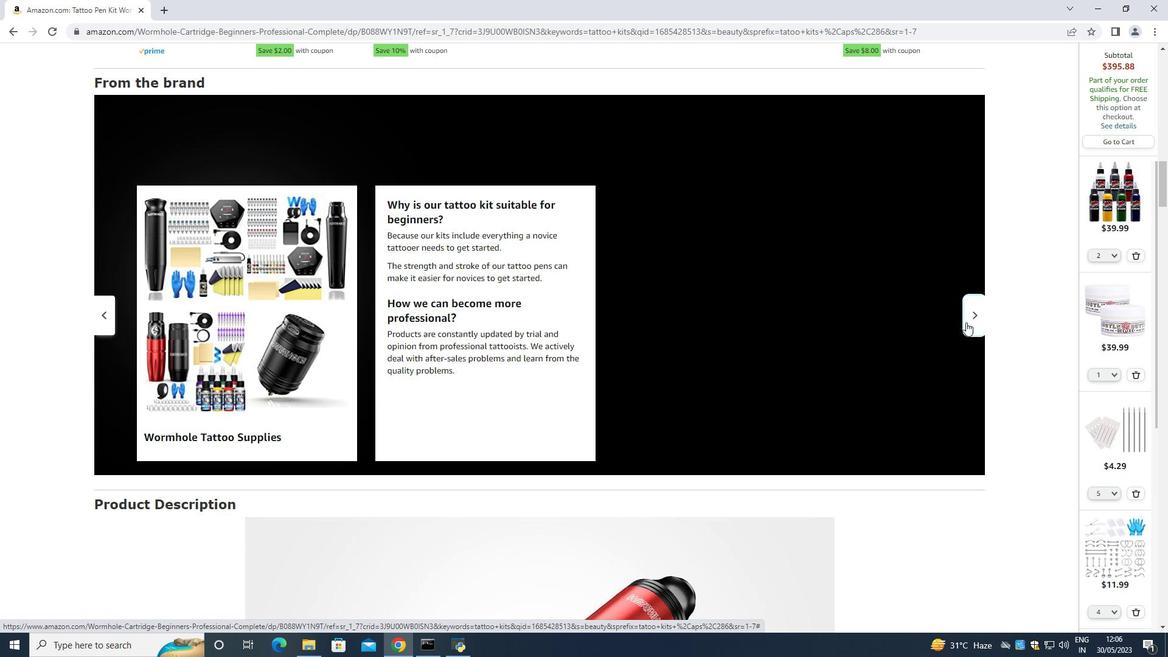
Action: Mouse pressed left at (966, 322)
Screenshot: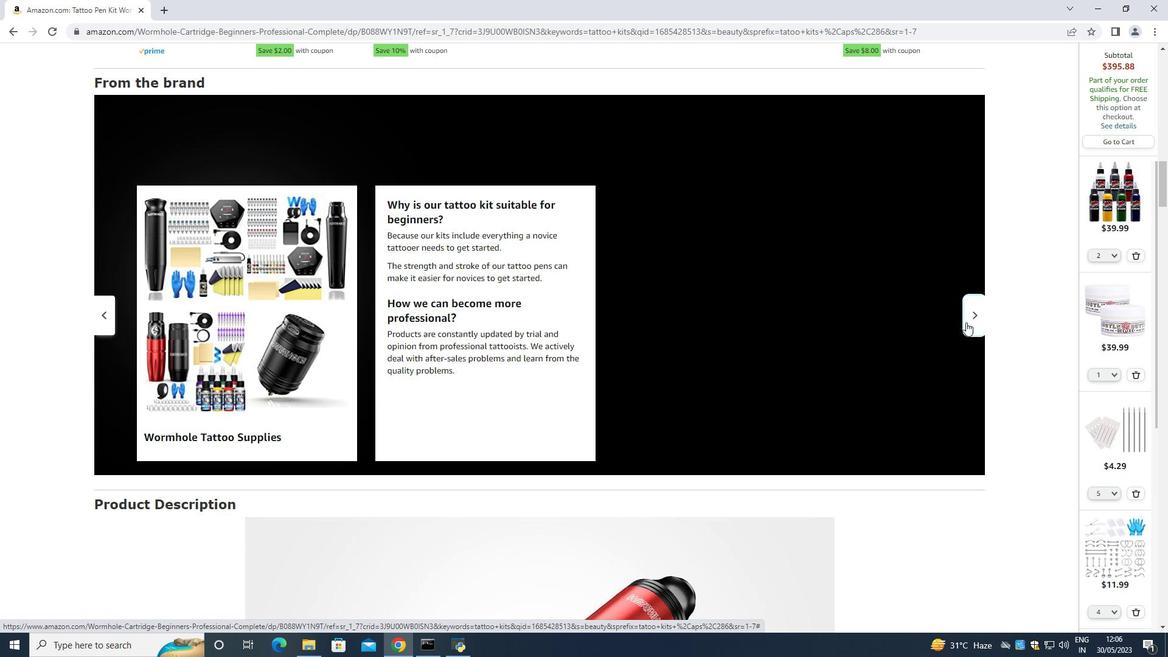 
Action: Mouse moved to (913, 332)
Screenshot: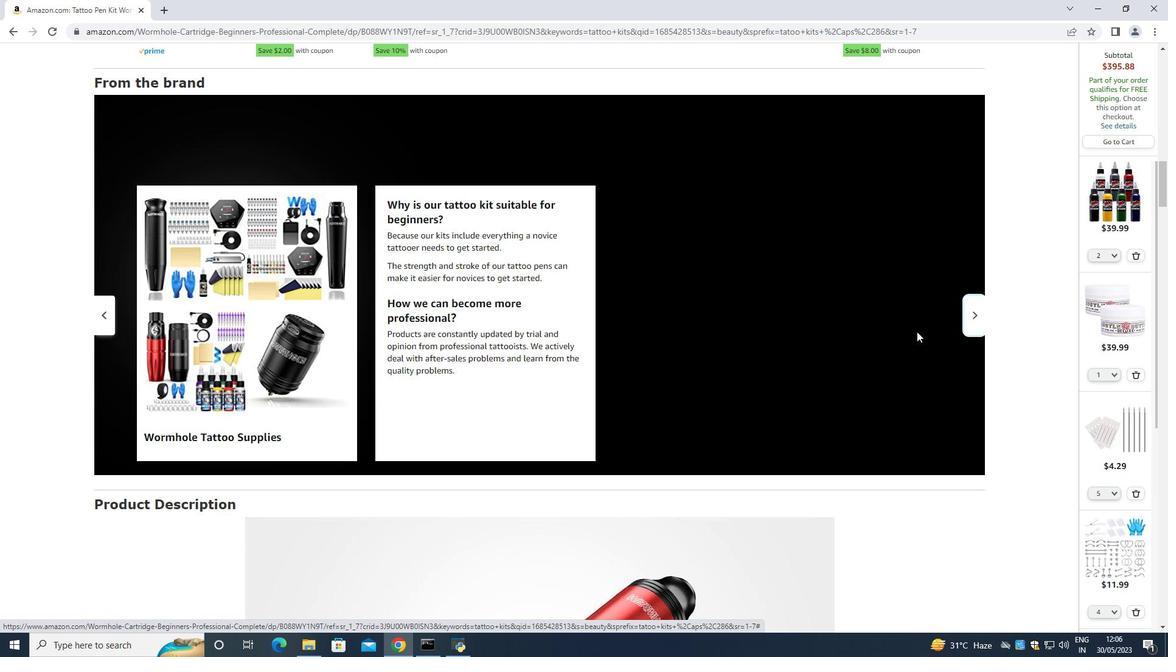 
Action: Mouse scrolled (913, 331) with delta (0, 0)
Screenshot: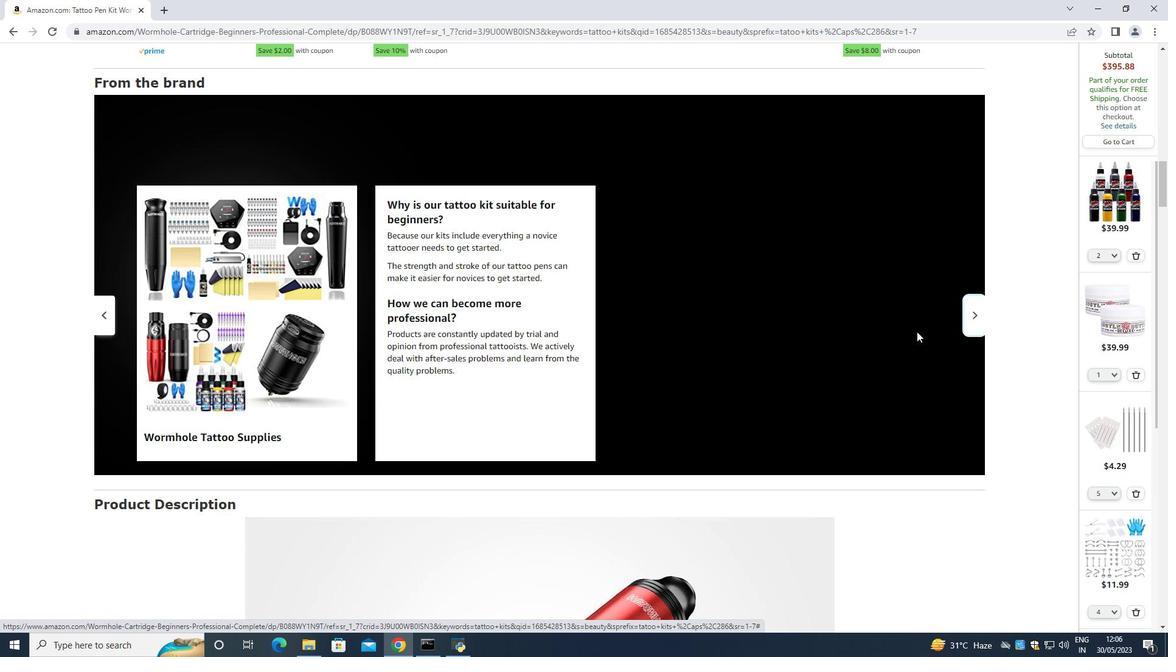 
Action: Mouse moved to (912, 332)
Screenshot: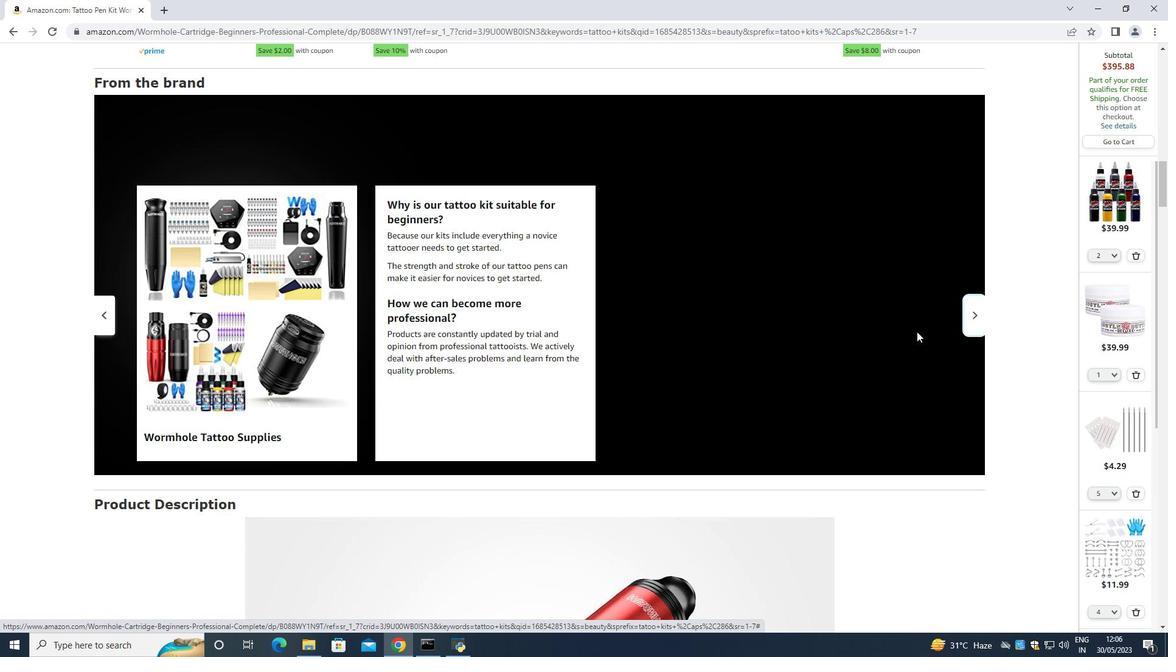 
Action: Mouse scrolled (912, 331) with delta (0, 0)
Screenshot: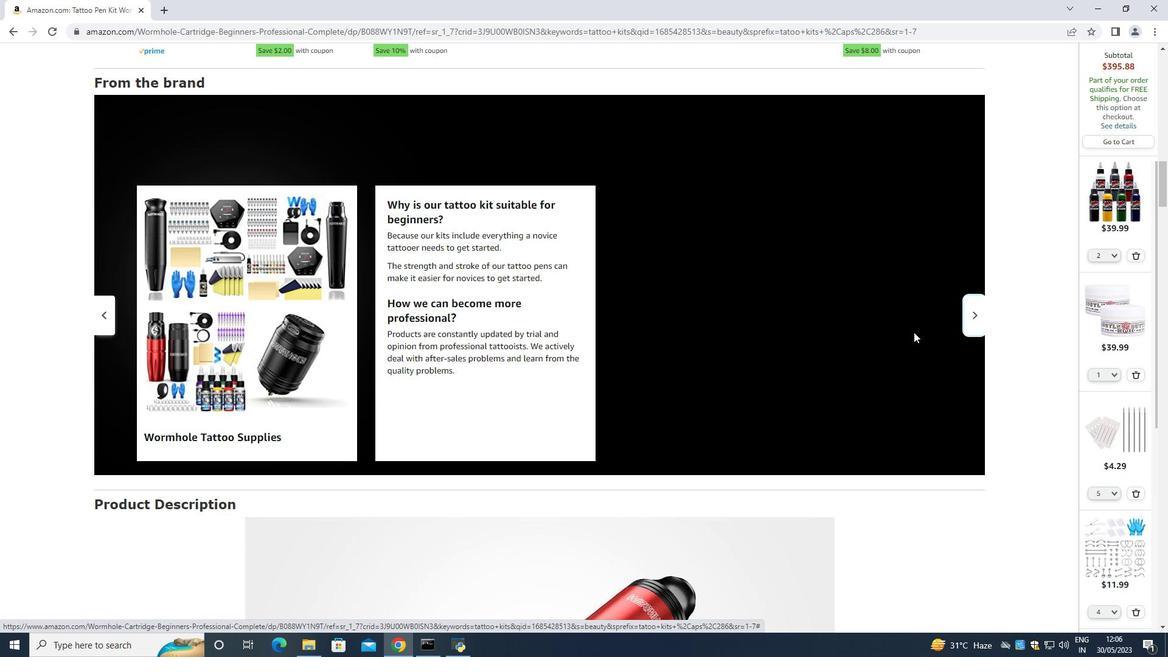 
Action: Mouse moved to (912, 333)
Screenshot: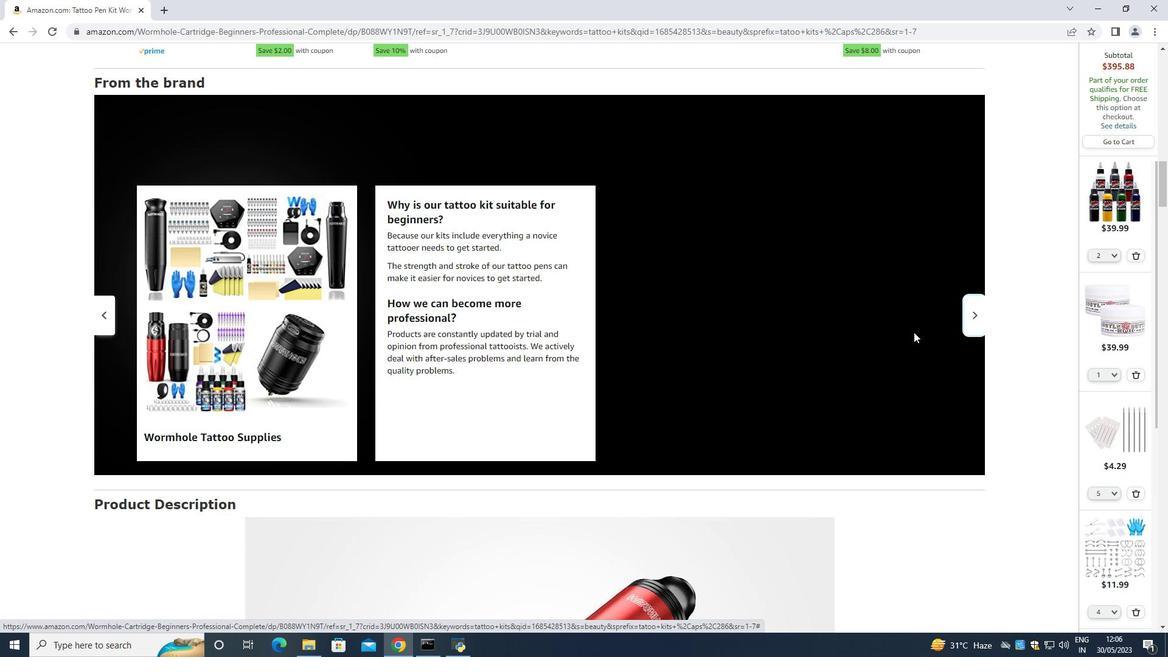 
Action: Mouse scrolled (912, 332) with delta (0, 0)
Screenshot: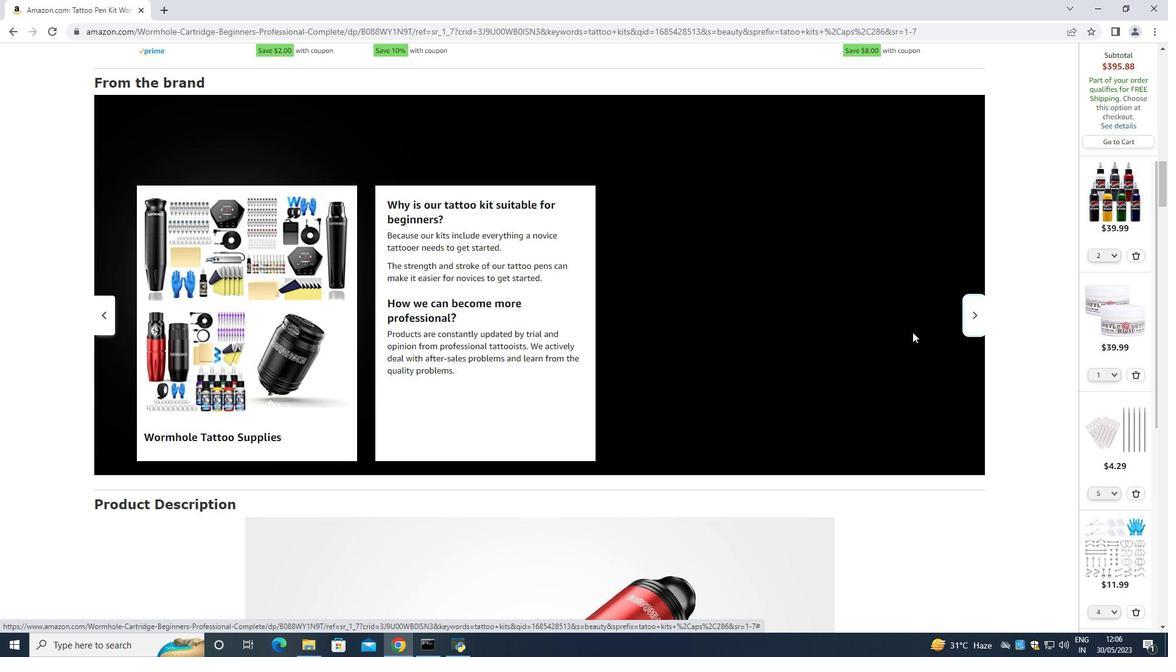 
Action: Mouse moved to (609, 334)
Screenshot: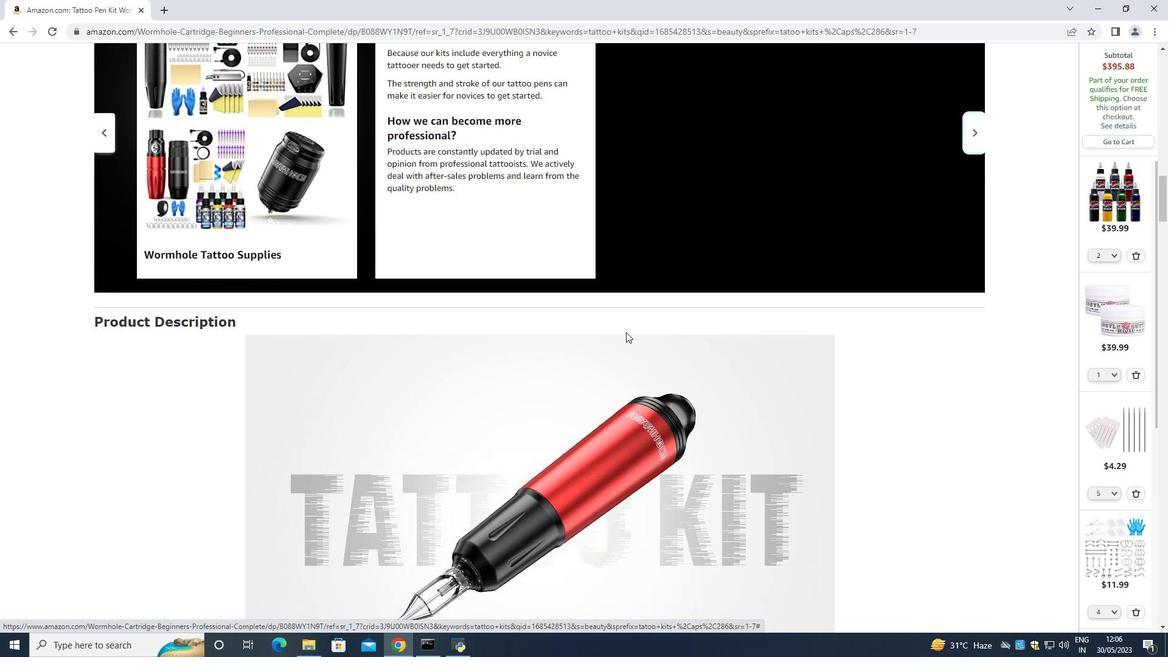 
Action: Mouse scrolled (609, 334) with delta (0, 0)
Screenshot: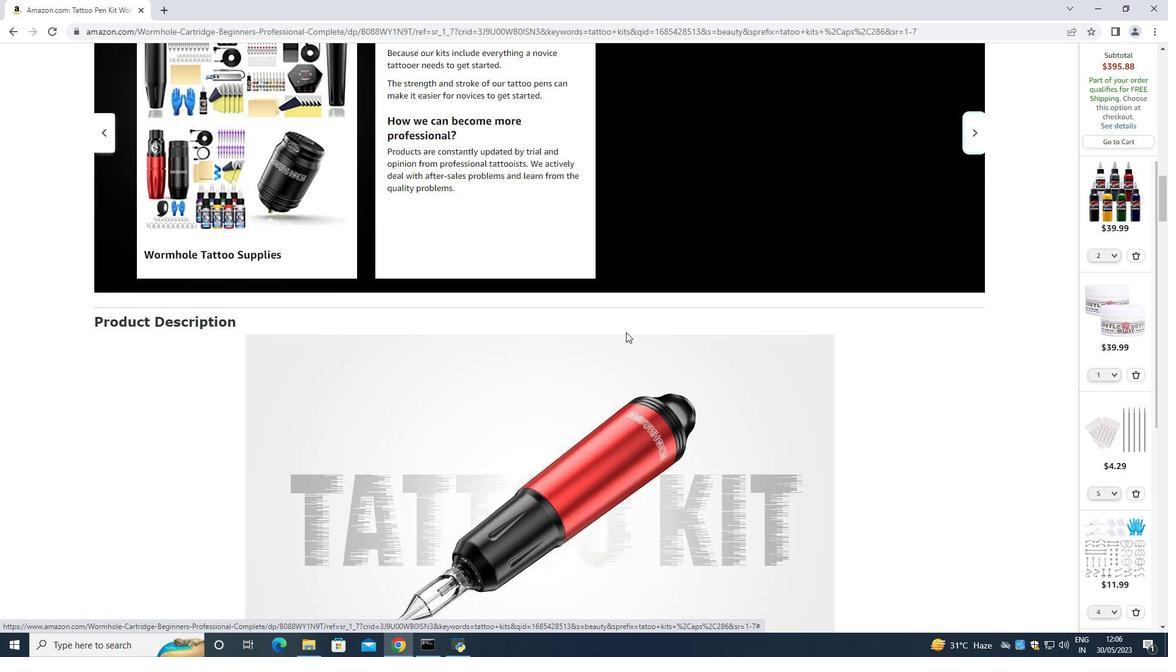 
Action: Mouse moved to (608, 335)
Screenshot: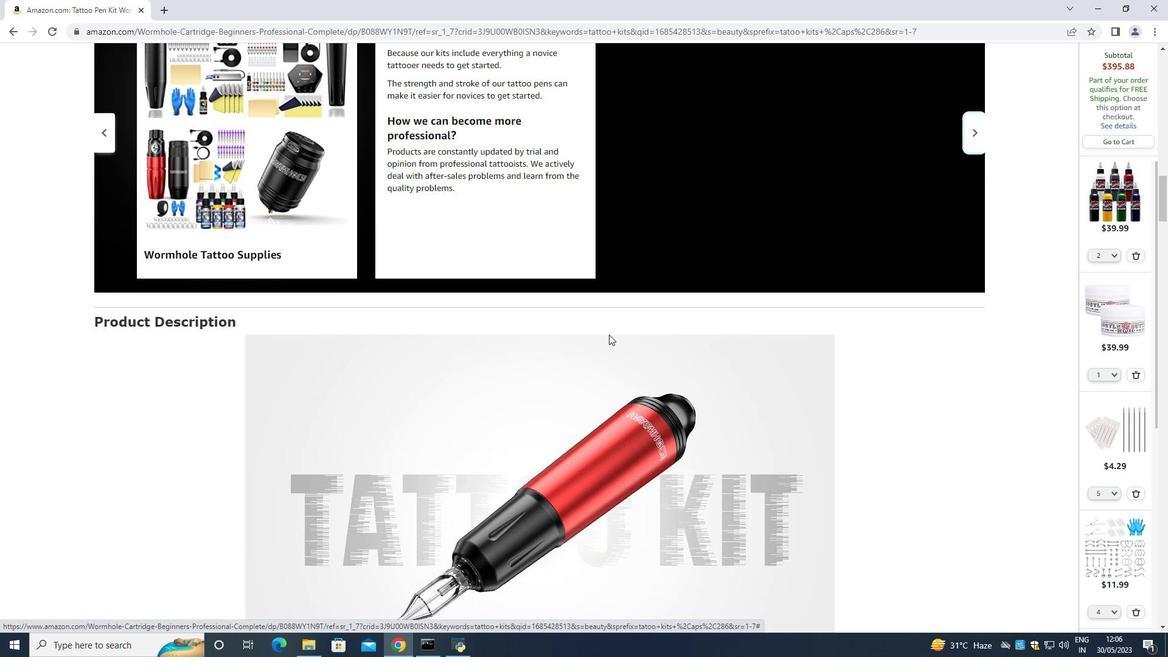 
Action: Mouse scrolled (608, 334) with delta (0, 0)
Screenshot: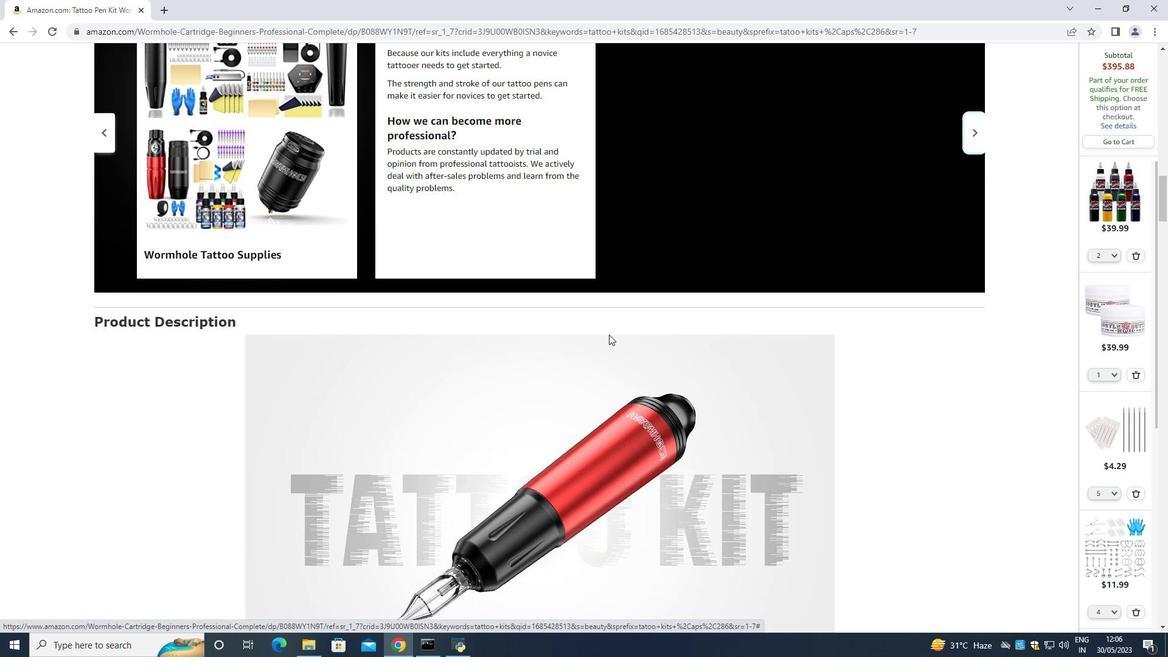 
Action: Mouse moved to (588, 370)
Screenshot: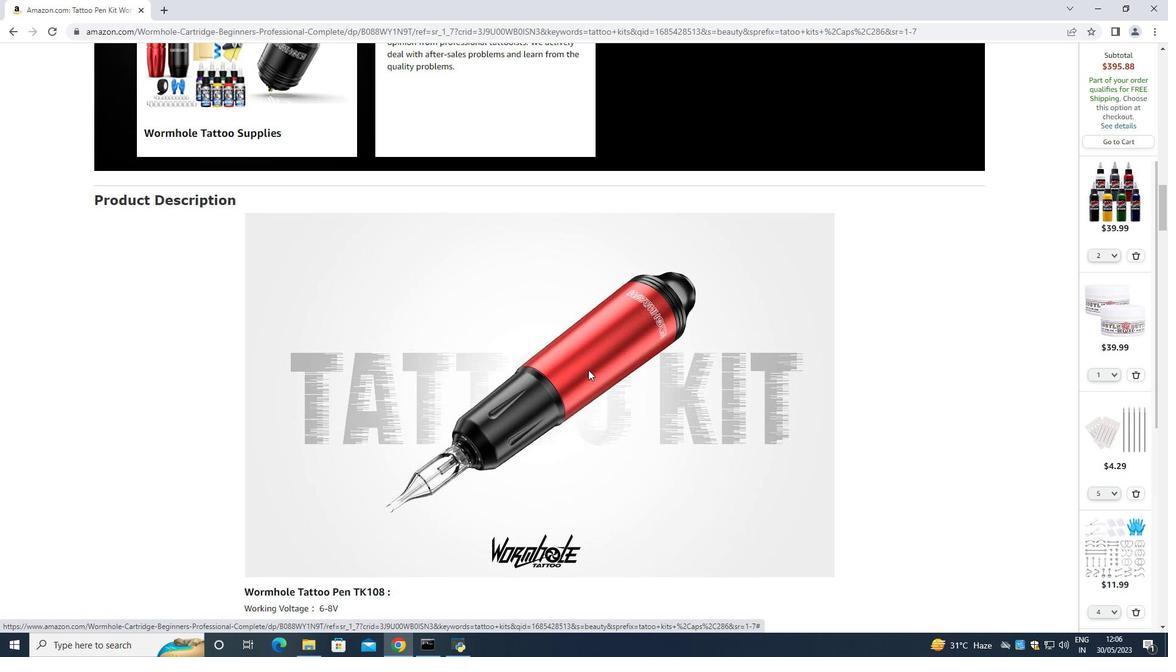 
Action: Mouse scrolled (588, 369) with delta (0, 0)
Screenshot: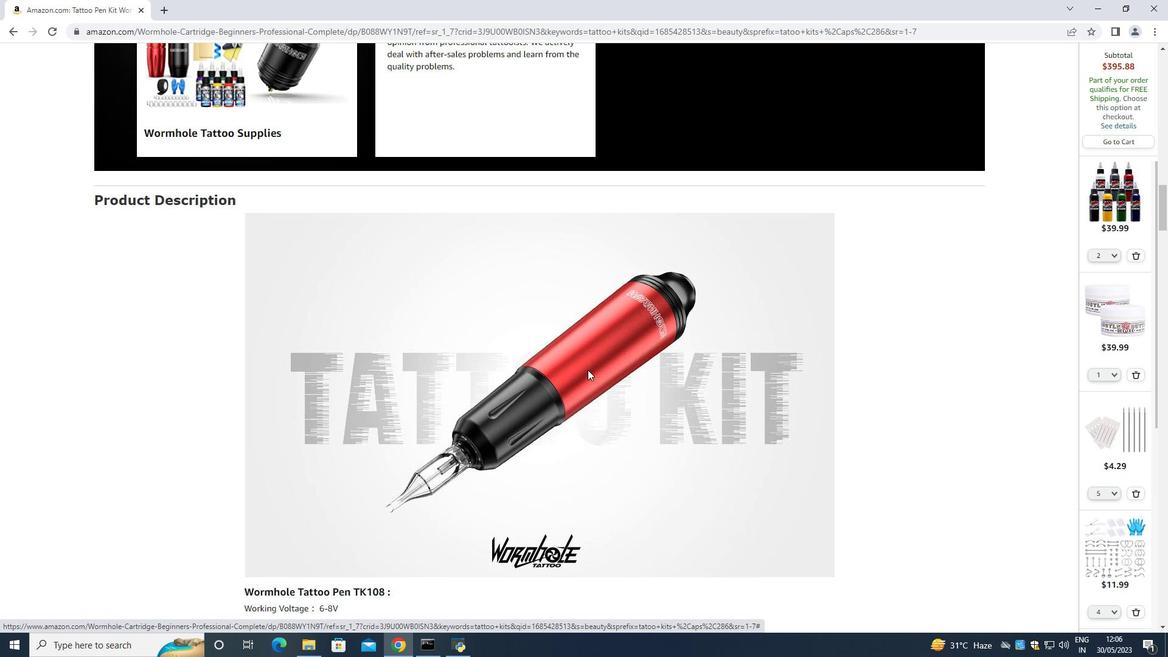
Action: Mouse scrolled (588, 369) with delta (0, 0)
Screenshot: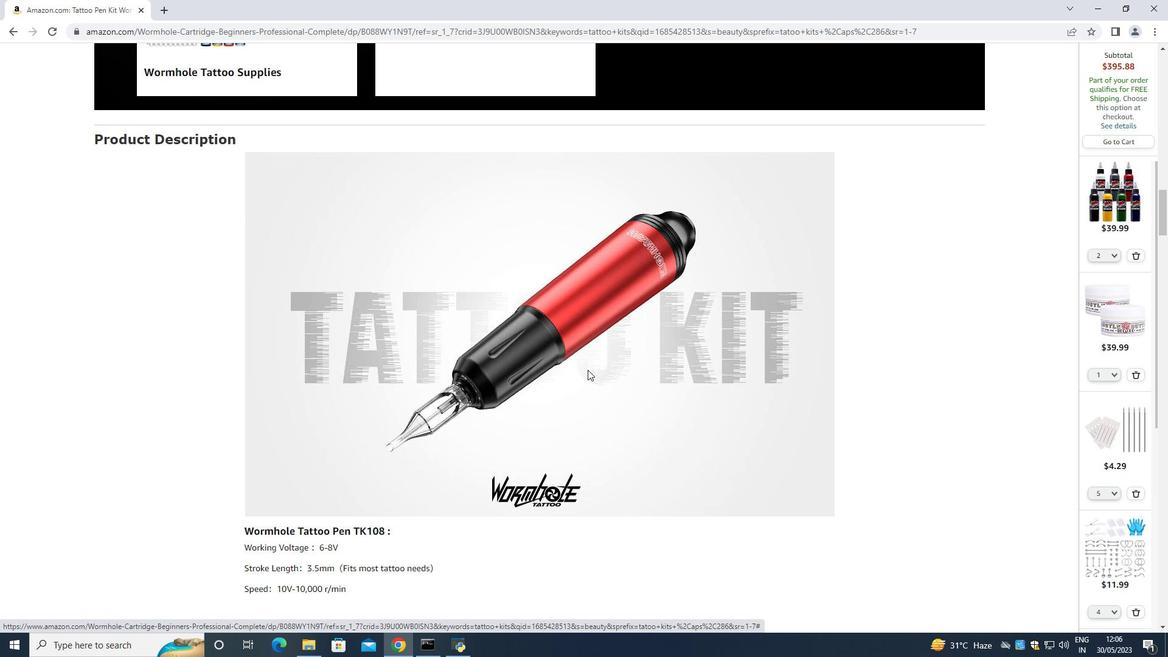 
Action: Mouse scrolled (588, 369) with delta (0, 0)
Screenshot: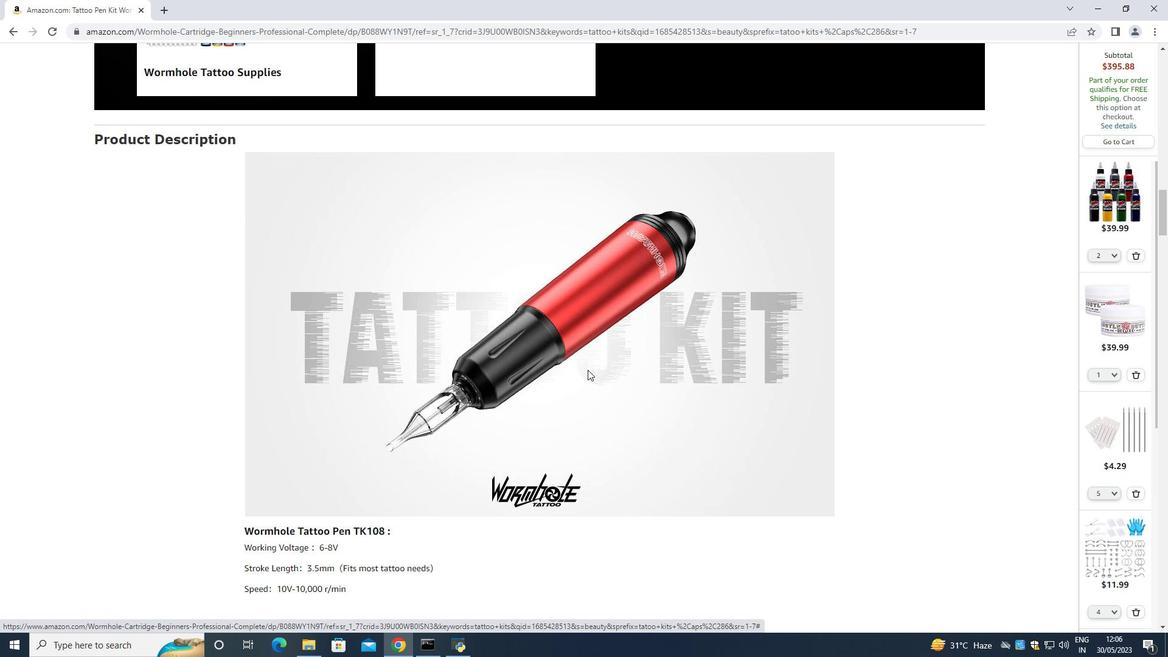 
Action: Mouse scrolled (588, 369) with delta (0, 0)
Screenshot: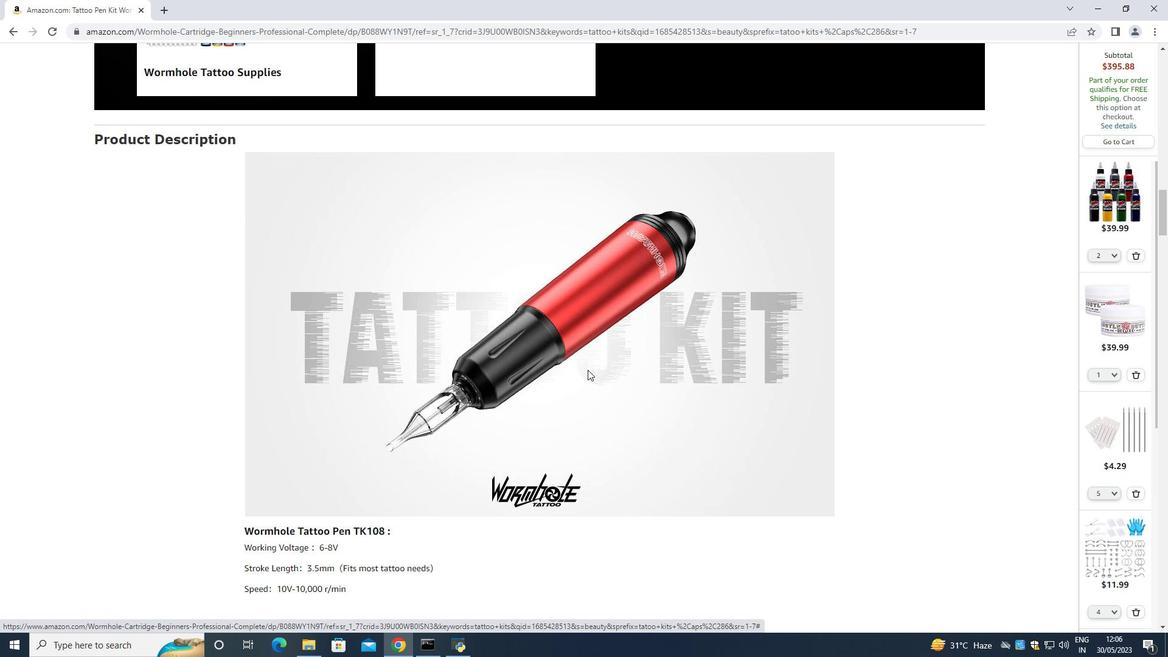 
Action: Mouse scrolled (588, 369) with delta (0, 0)
Screenshot: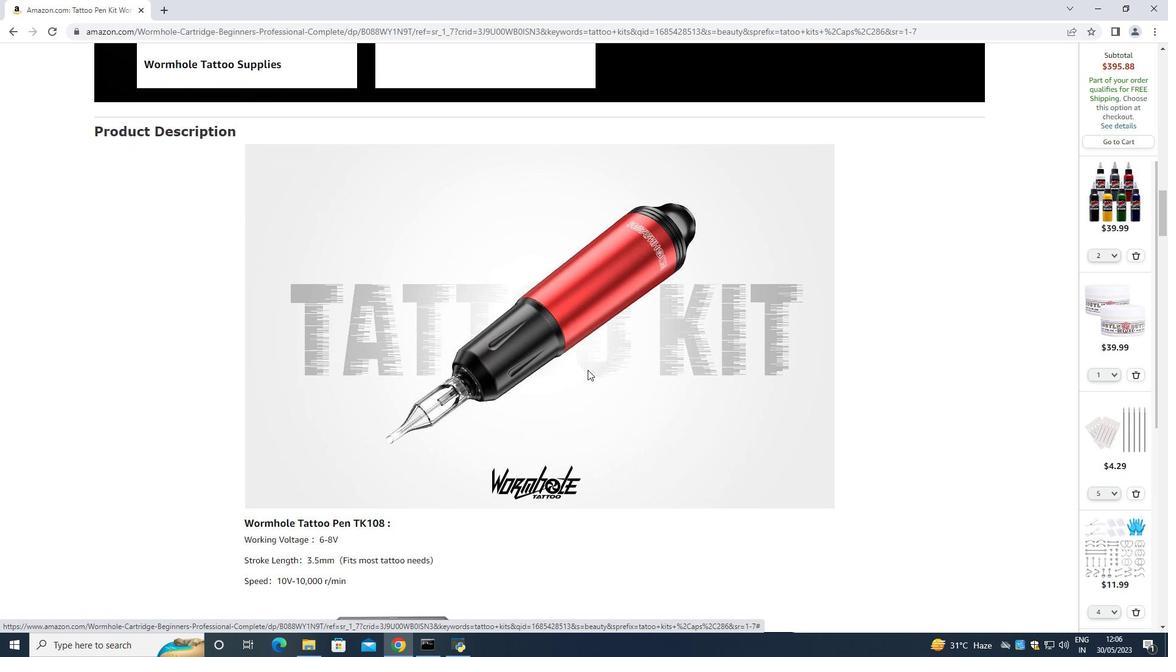 
Action: Mouse scrolled (588, 369) with delta (0, 0)
Screenshot: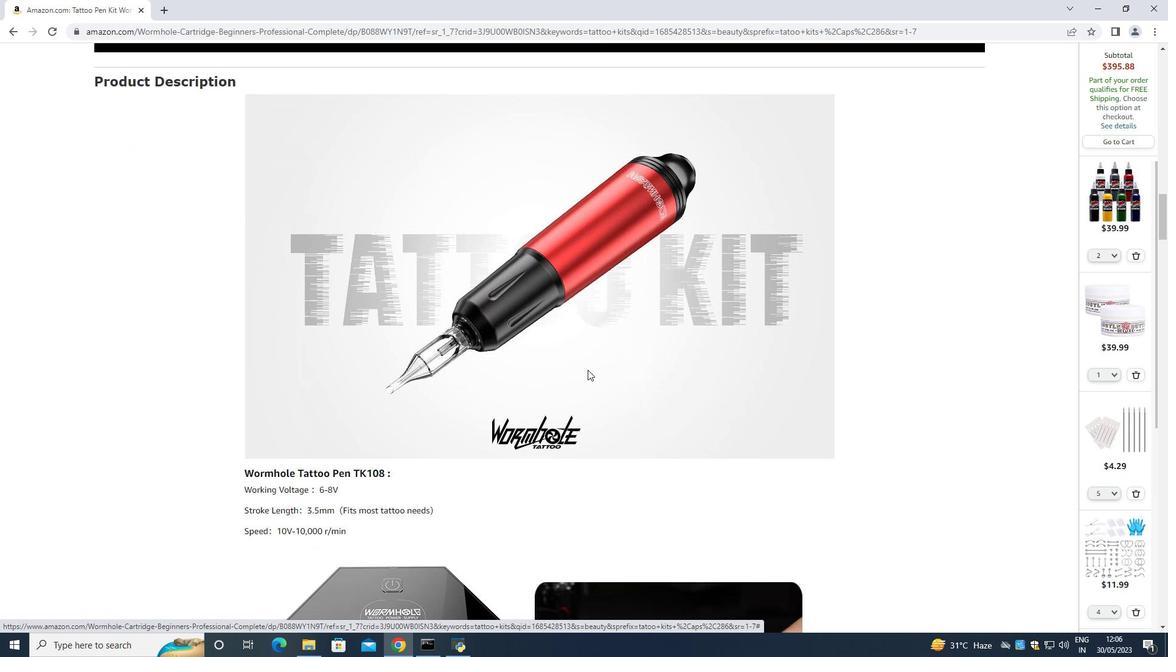 
Action: Mouse scrolled (588, 369) with delta (0, 0)
Screenshot: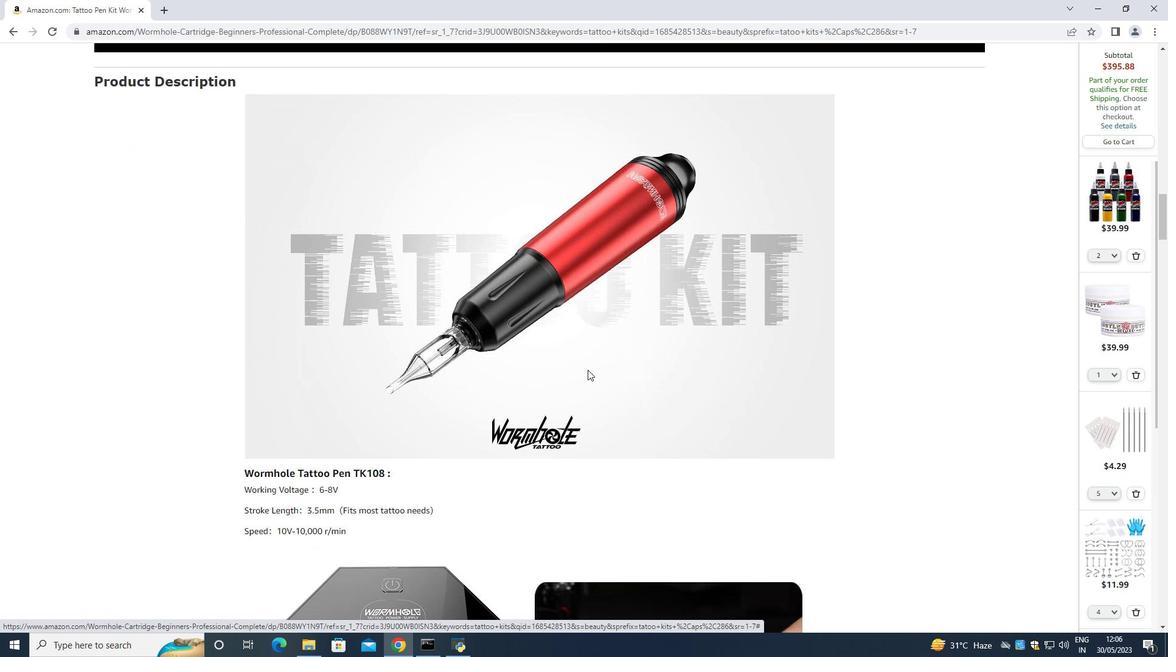 
Action: Mouse scrolled (588, 369) with delta (0, 0)
Screenshot: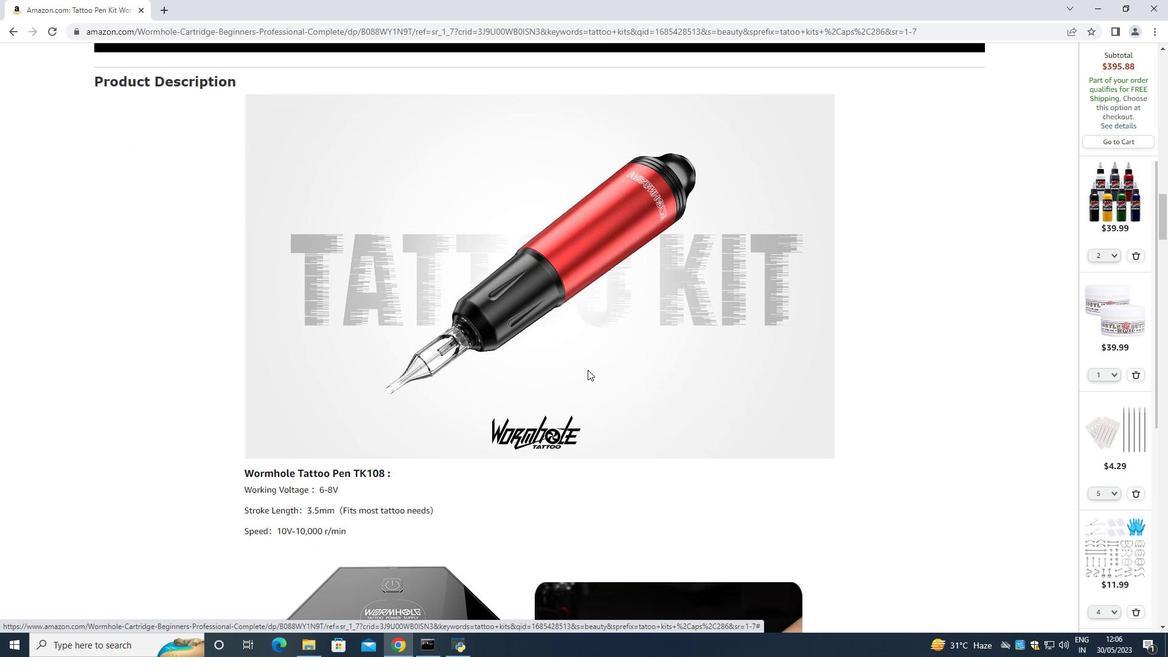 
Action: Mouse scrolled (588, 369) with delta (0, 0)
Screenshot: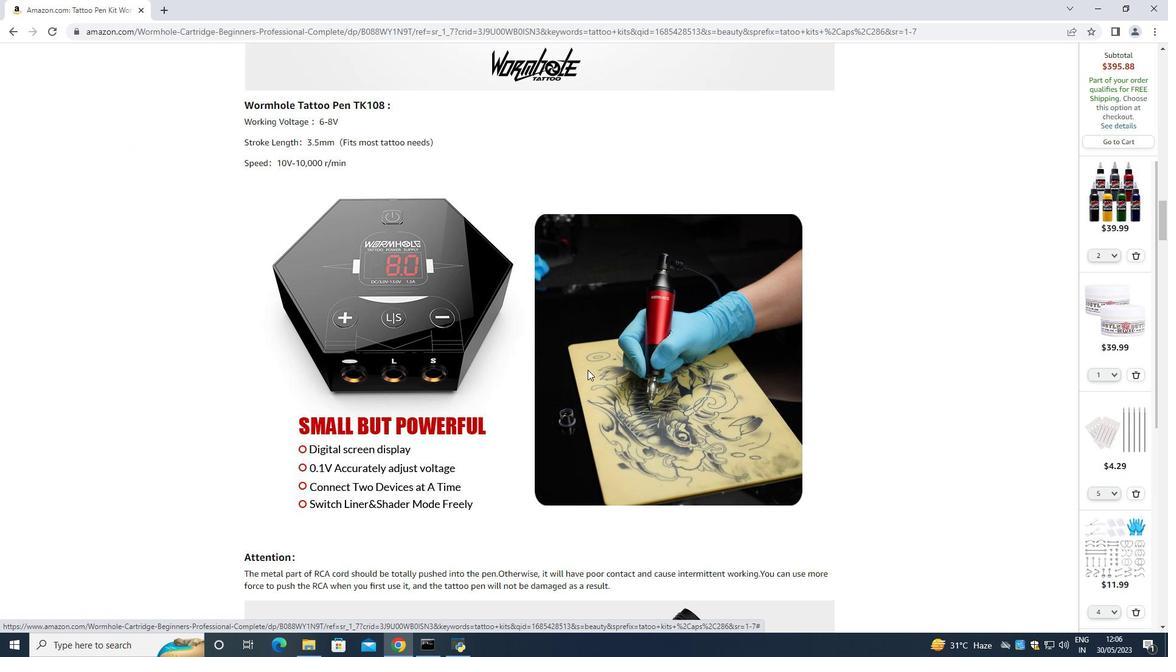 
Action: Mouse scrolled (588, 369) with delta (0, 0)
Screenshot: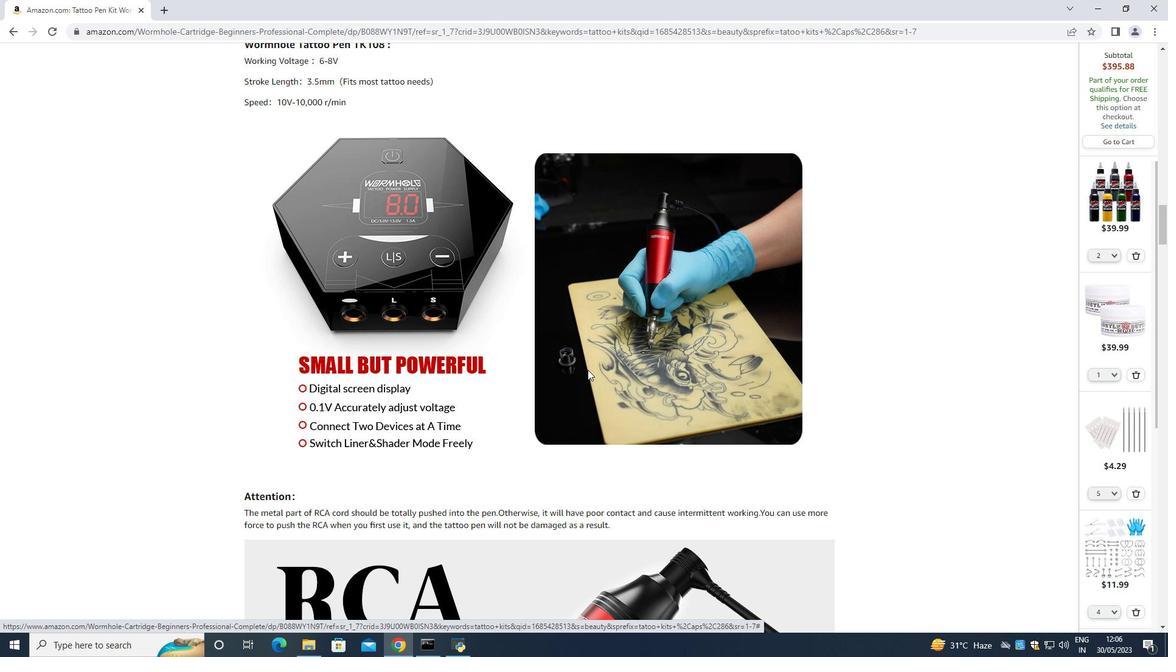 
Action: Mouse scrolled (588, 369) with delta (0, 0)
Screenshot: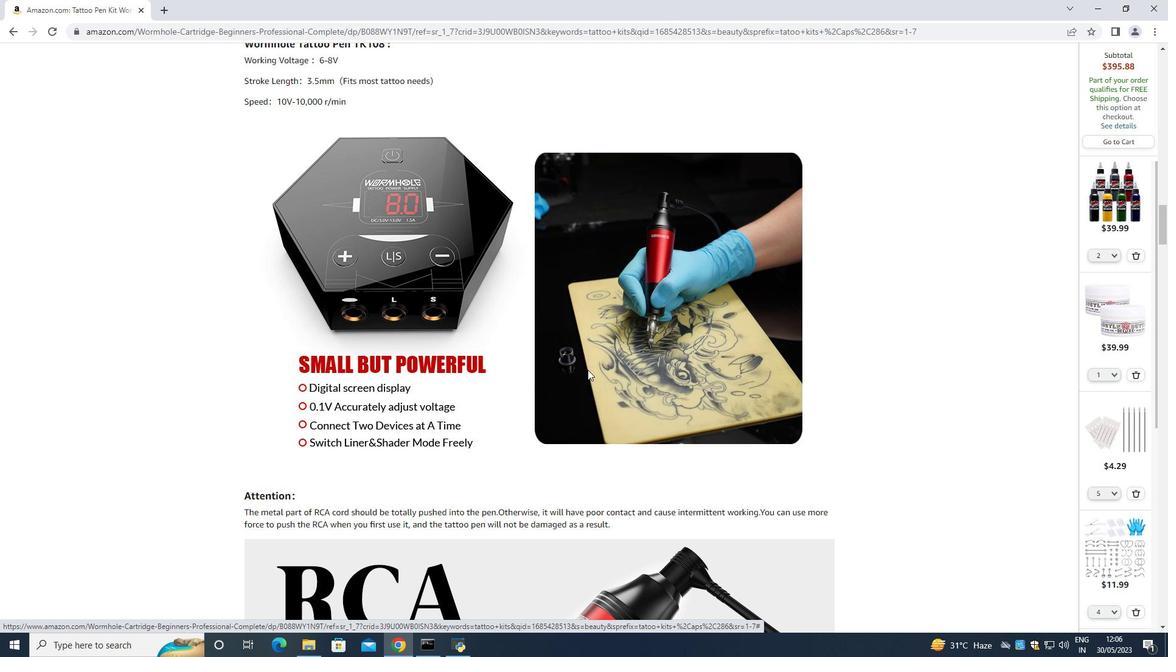 
Action: Mouse scrolled (588, 369) with delta (0, 0)
Screenshot: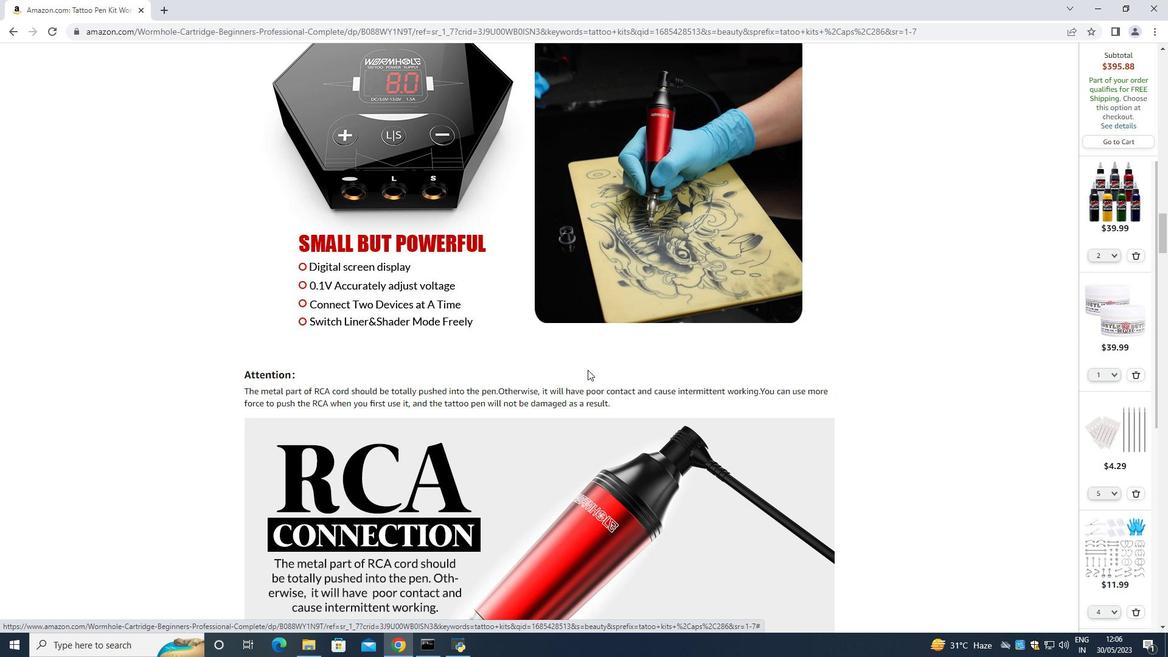 
Action: Mouse scrolled (588, 369) with delta (0, 0)
Screenshot: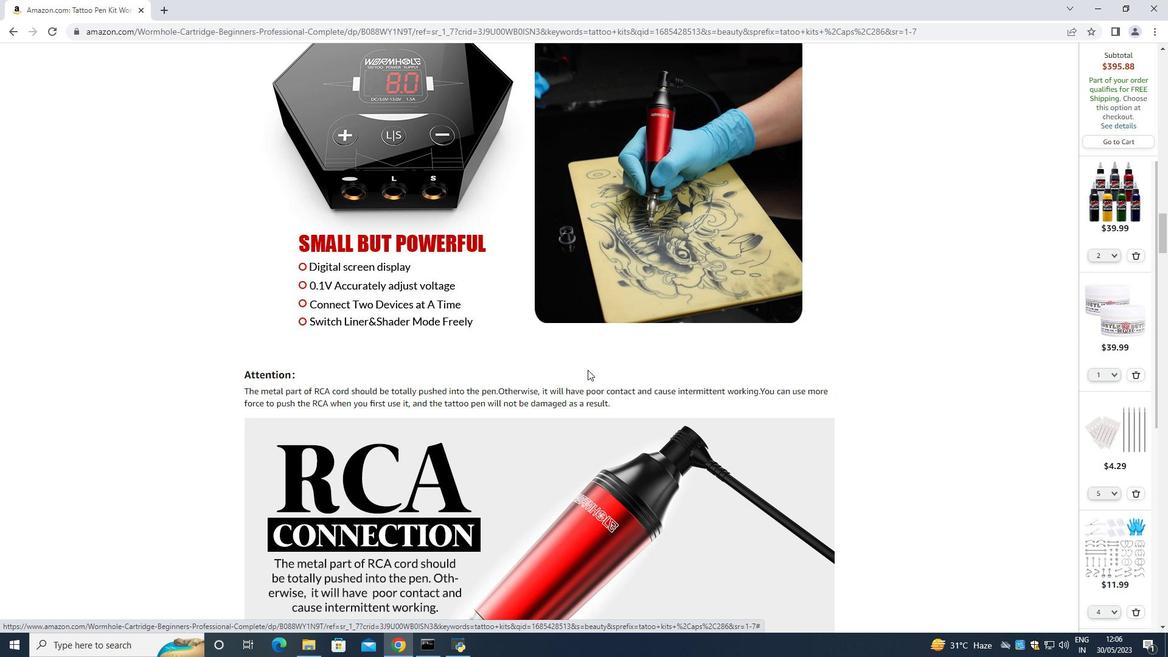 
Action: Mouse scrolled (588, 369) with delta (0, 0)
Screenshot: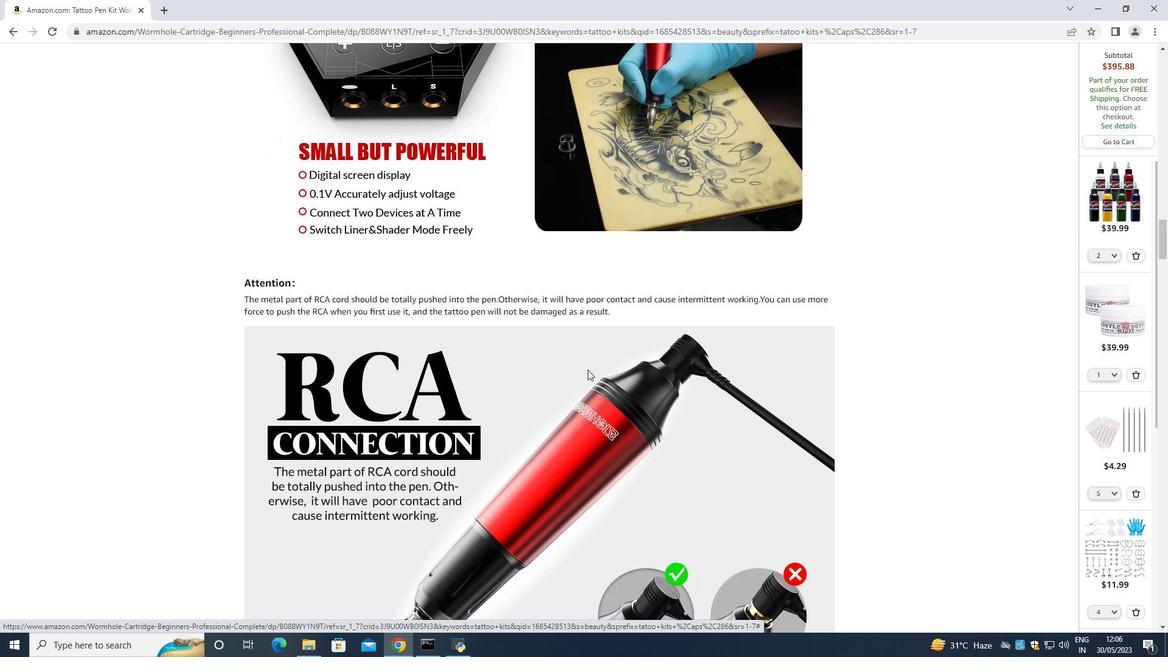 
Action: Mouse scrolled (588, 369) with delta (0, 0)
Screenshot: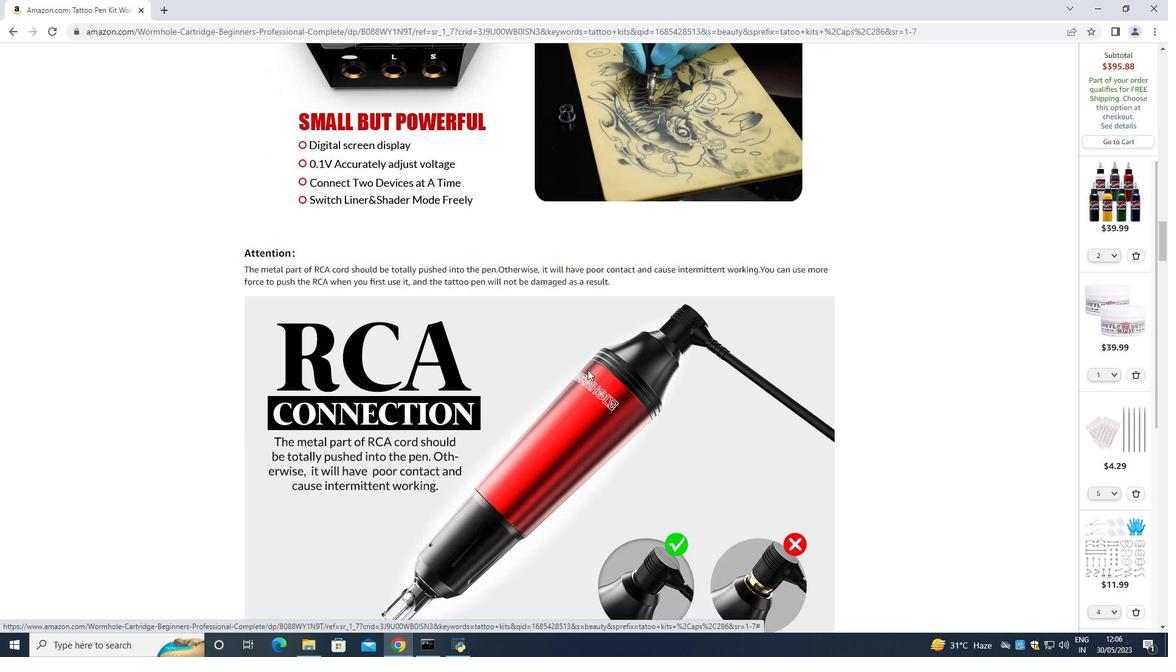 
Action: Mouse scrolled (588, 369) with delta (0, 0)
Screenshot: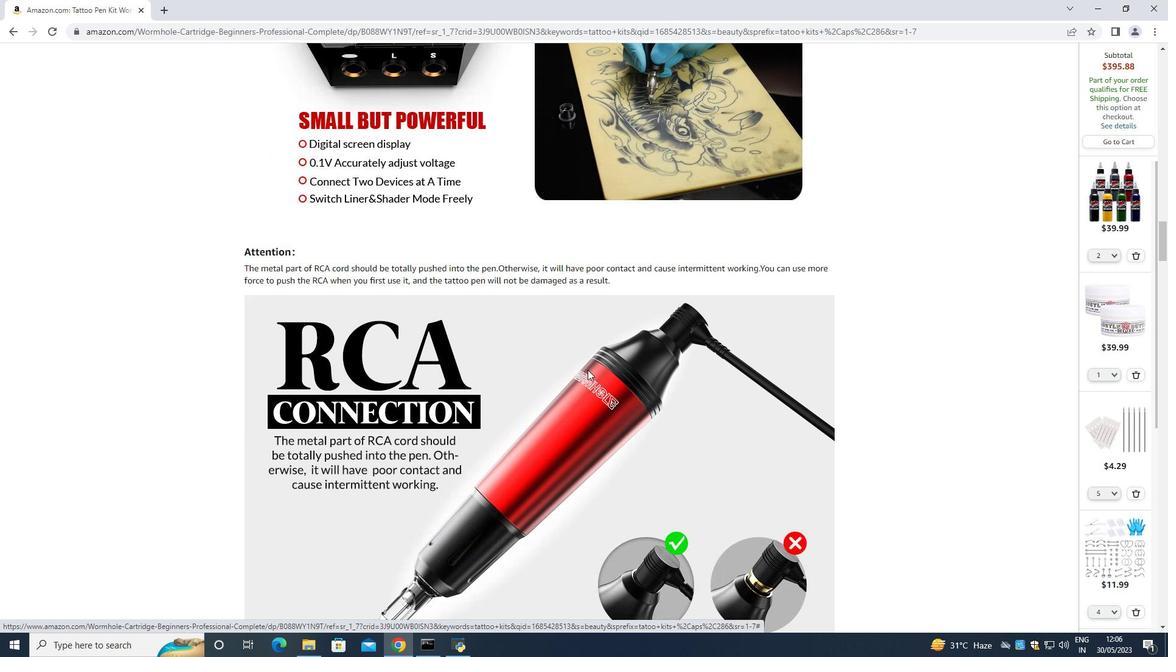 
Action: Mouse moved to (577, 73)
Screenshot: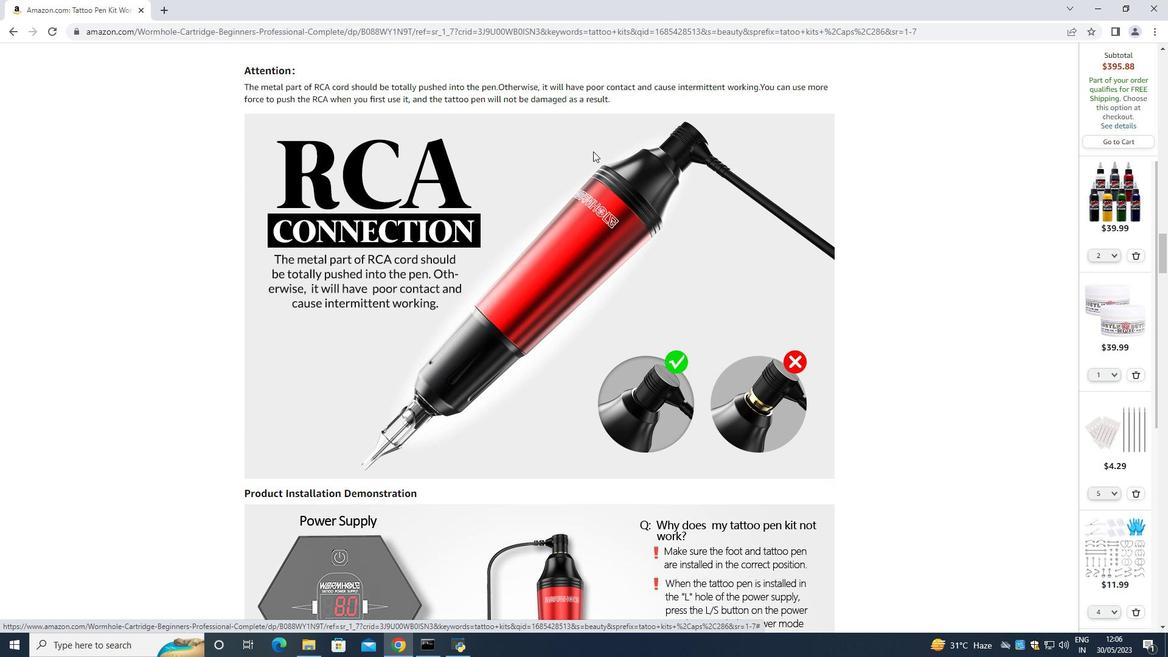 
Action: Mouse scrolled (577, 72) with delta (0, 0)
Screenshot: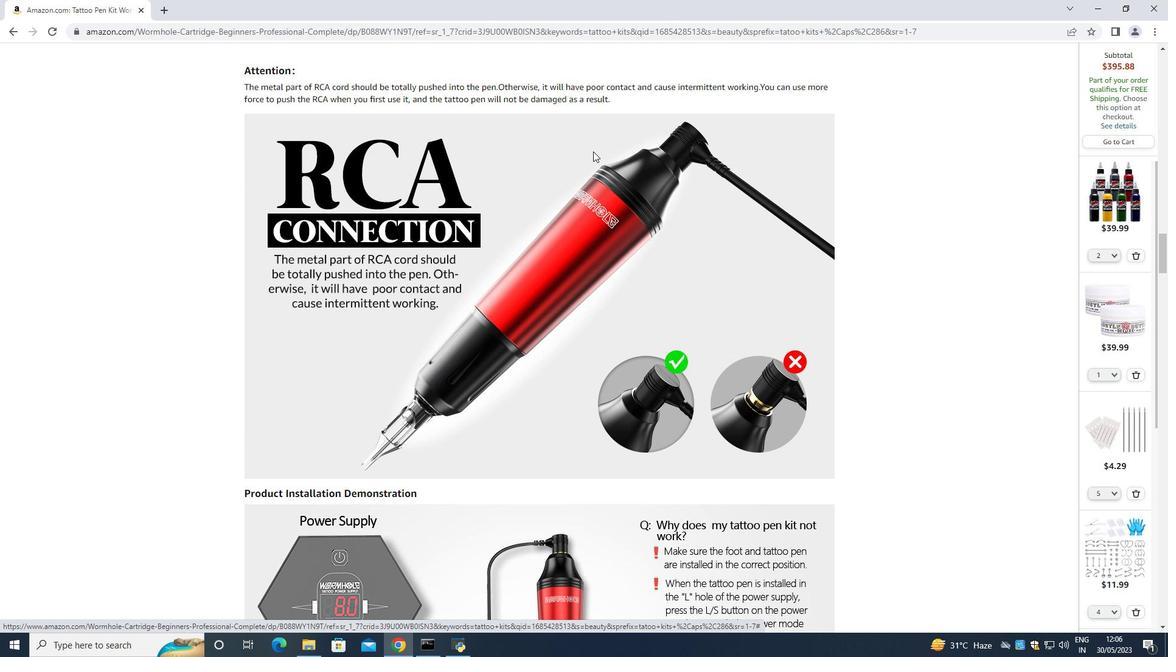 
Action: Mouse moved to (584, 91)
Screenshot: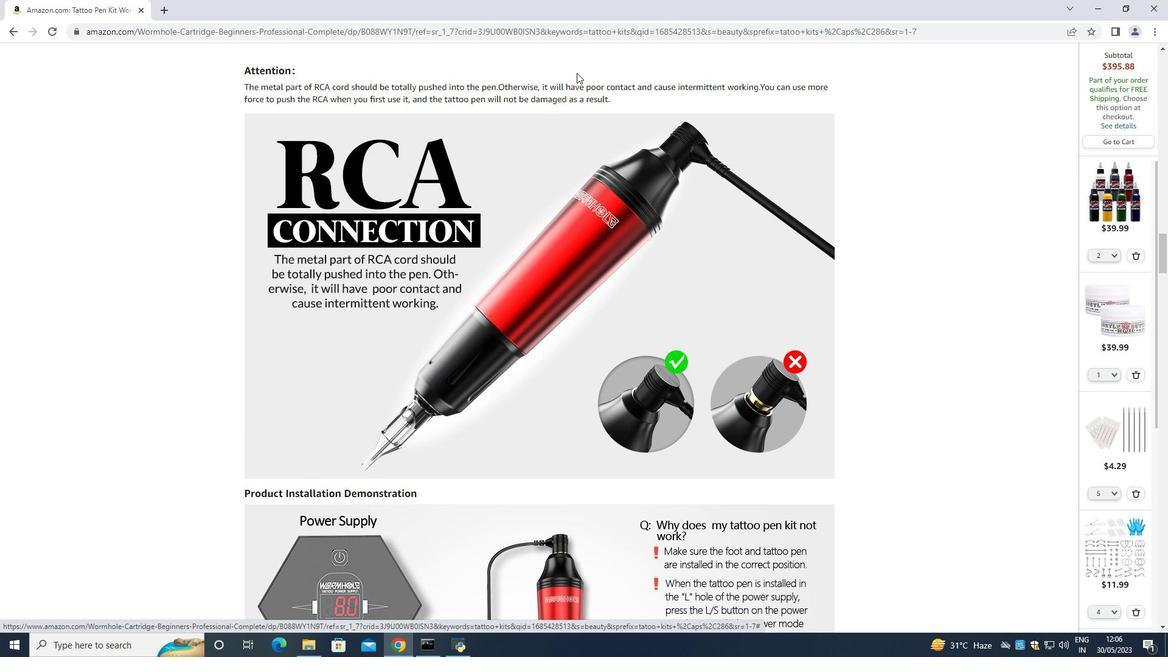 
Action: Mouse scrolled (584, 91) with delta (0, 0)
Screenshot: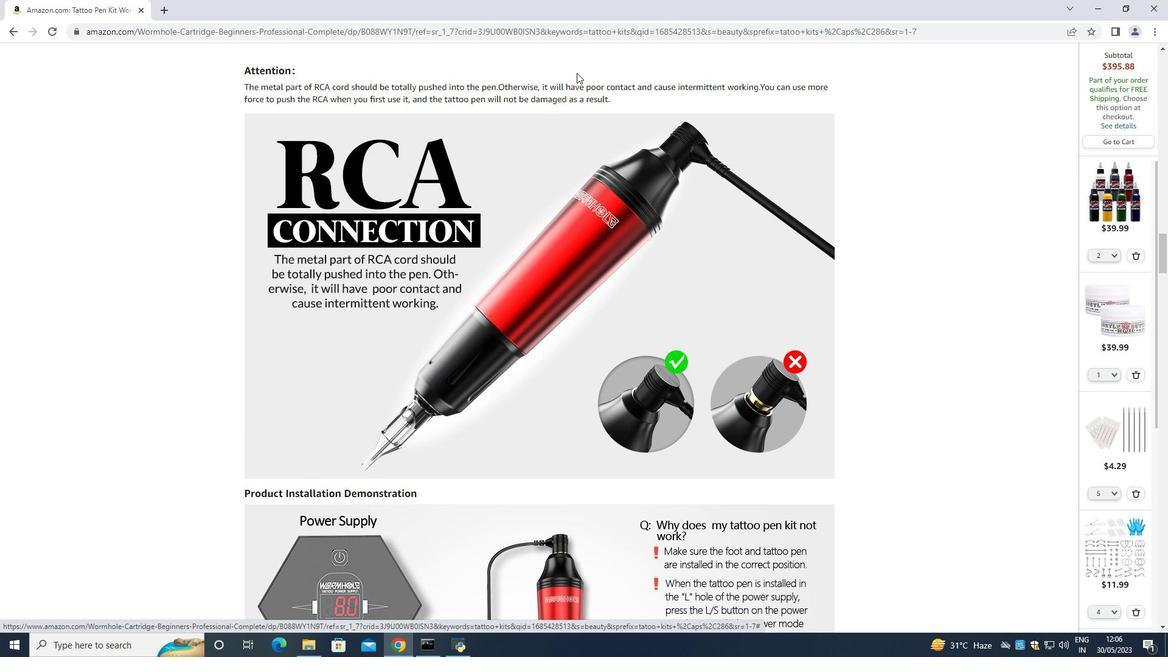 
Action: Mouse moved to (644, 239)
Screenshot: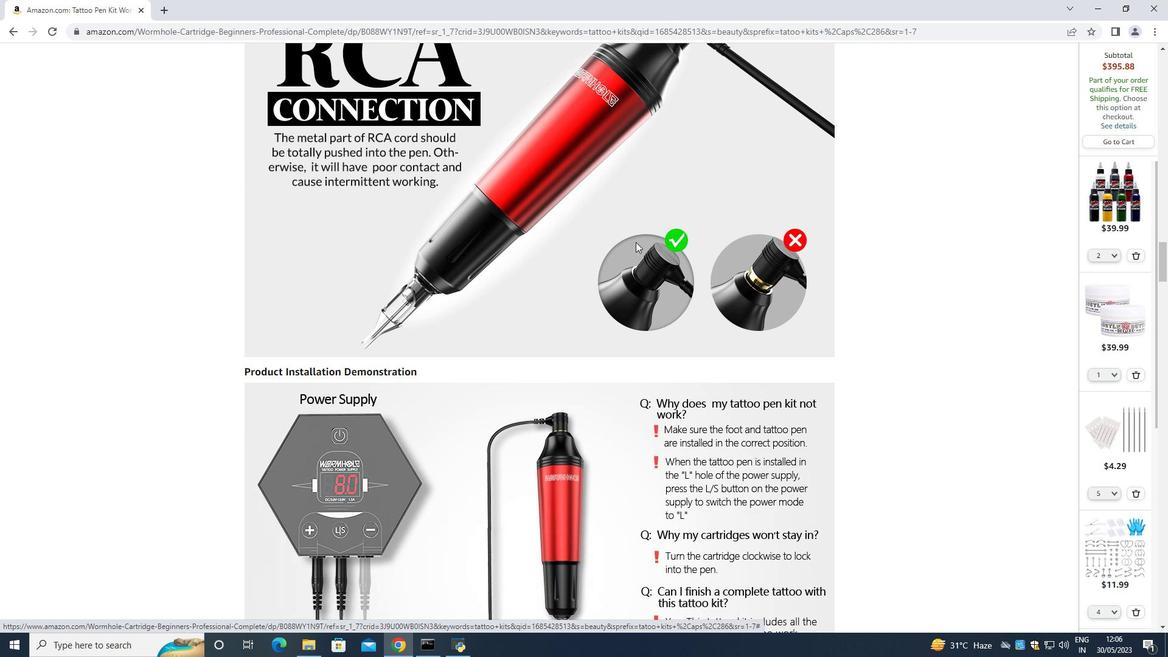 
Action: Mouse scrolled (644, 238) with delta (0, 0)
Screenshot: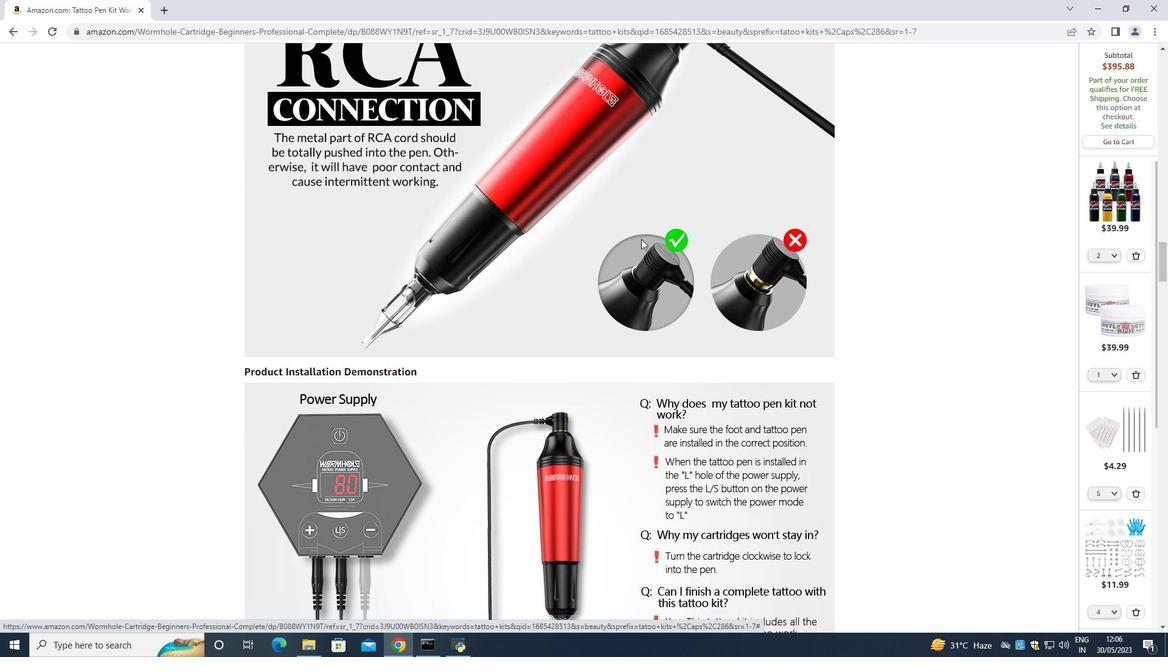
Action: Mouse moved to (653, 242)
Screenshot: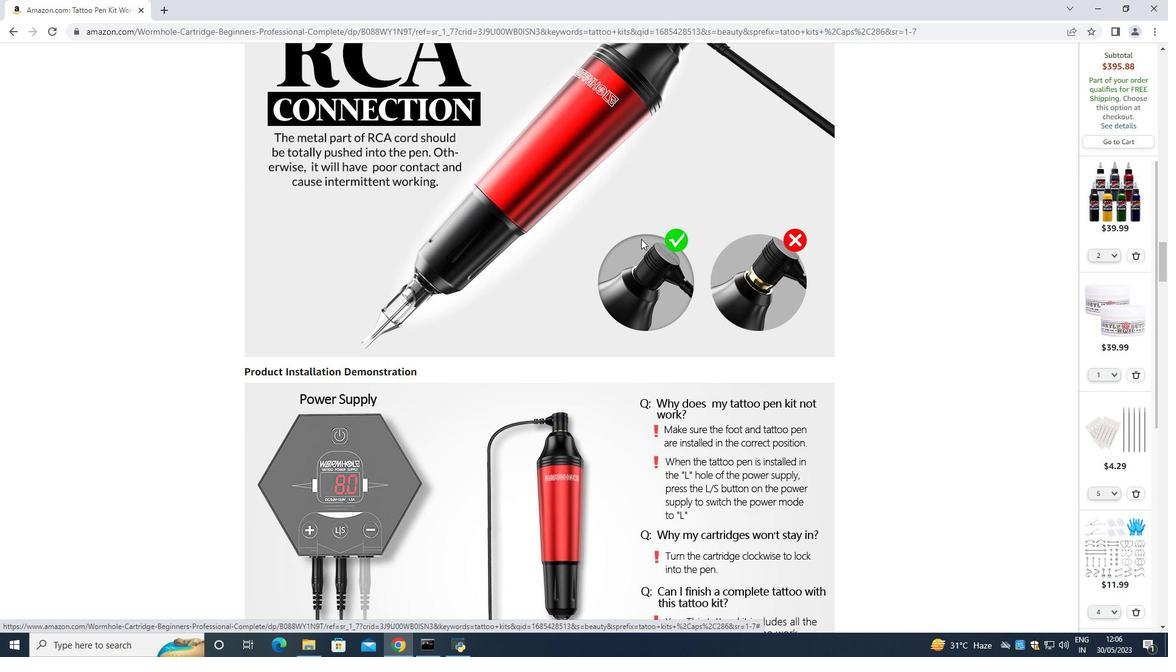 
Action: Mouse scrolled (653, 241) with delta (0, 0)
Screenshot: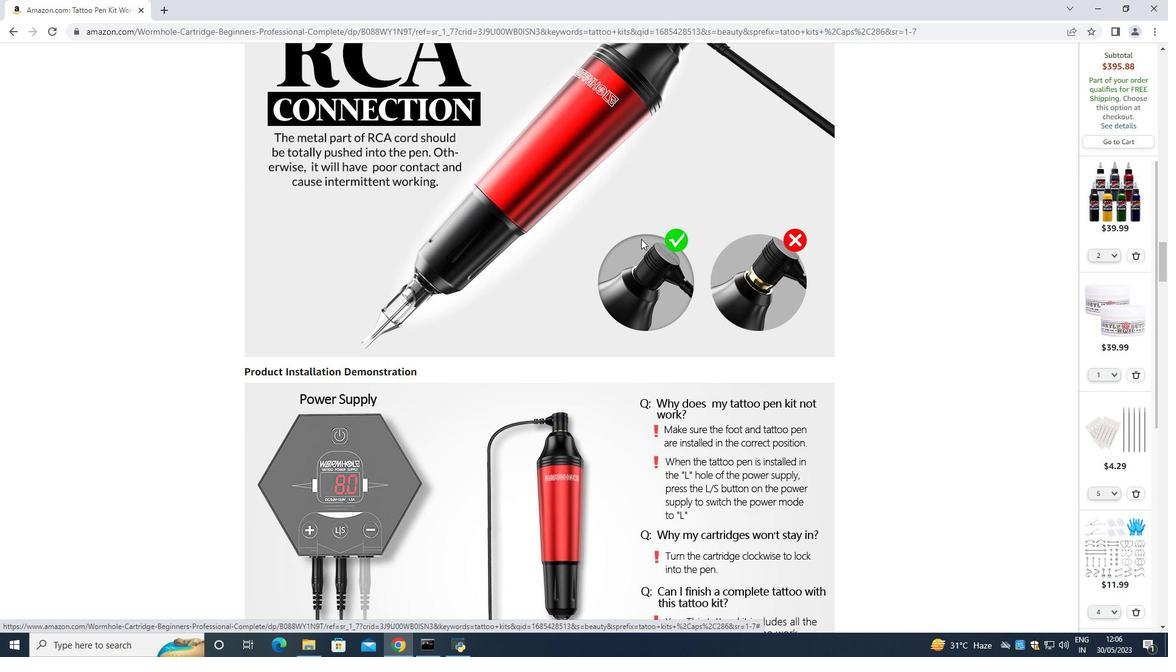 
Action: Mouse moved to (636, 193)
Screenshot: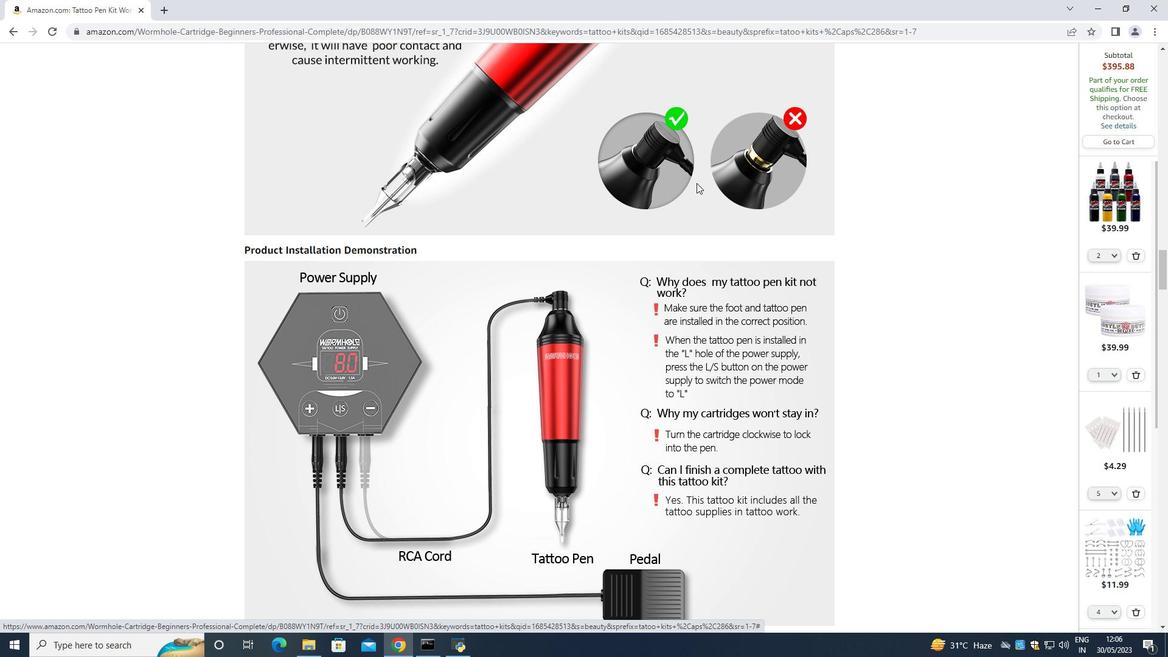 
Action: Mouse scrolled (636, 192) with delta (0, 0)
Screenshot: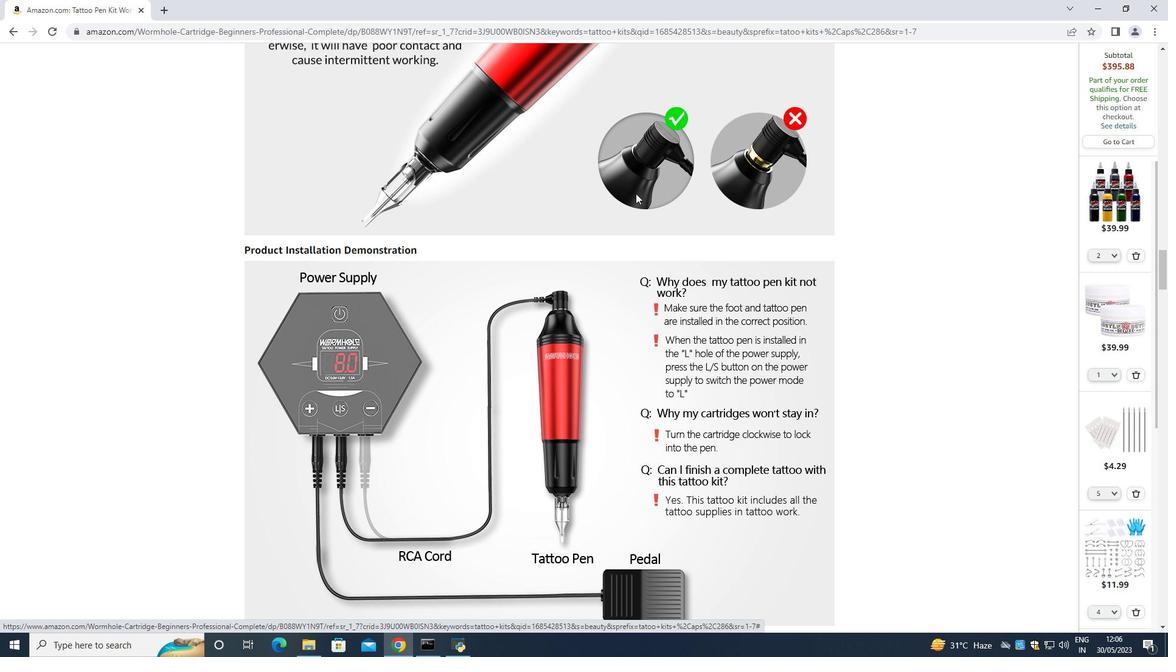 
Action: Mouse scrolled (636, 192) with delta (0, 0)
Screenshot: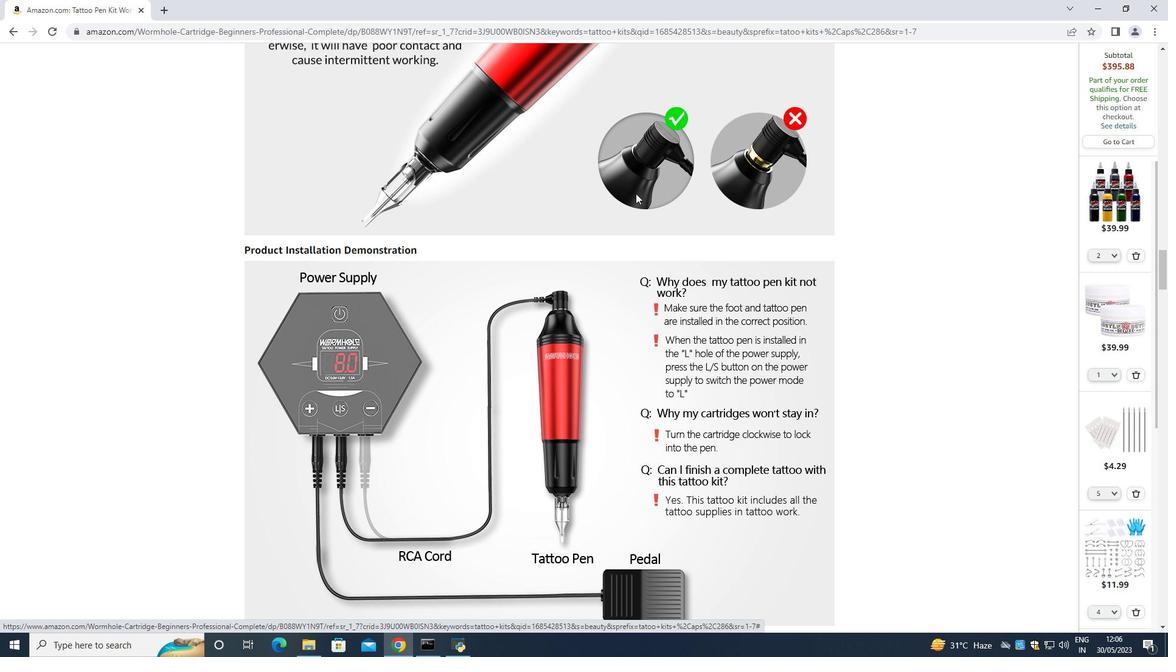 
Action: Mouse scrolled (636, 192) with delta (0, 0)
Screenshot: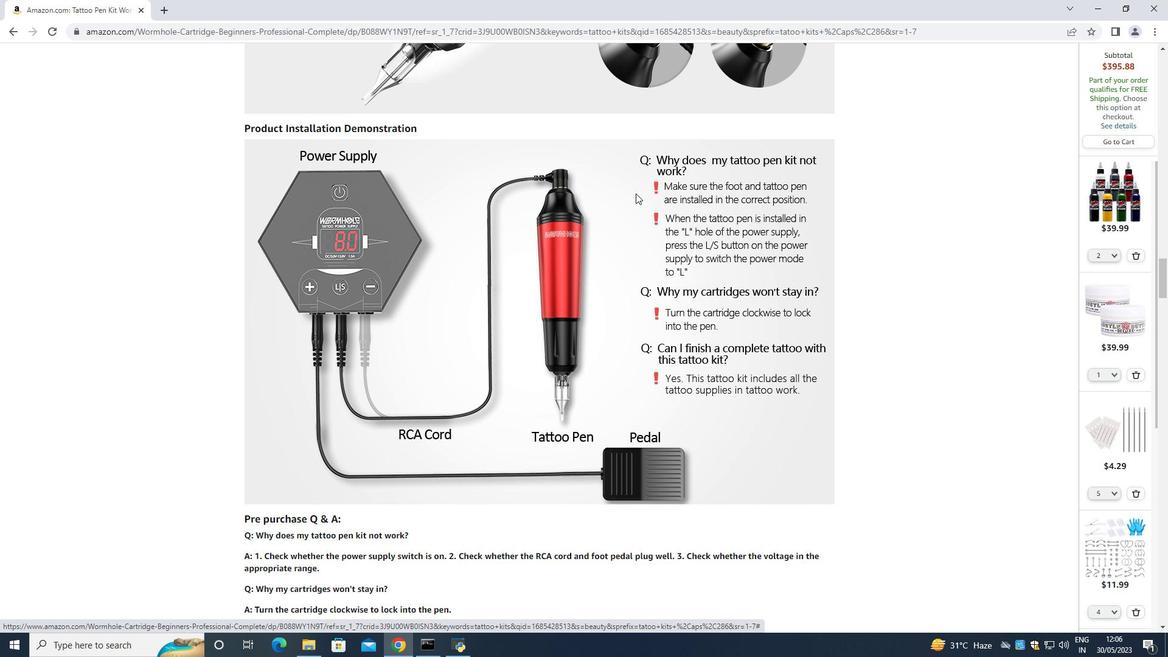 
Action: Mouse moved to (470, 244)
Screenshot: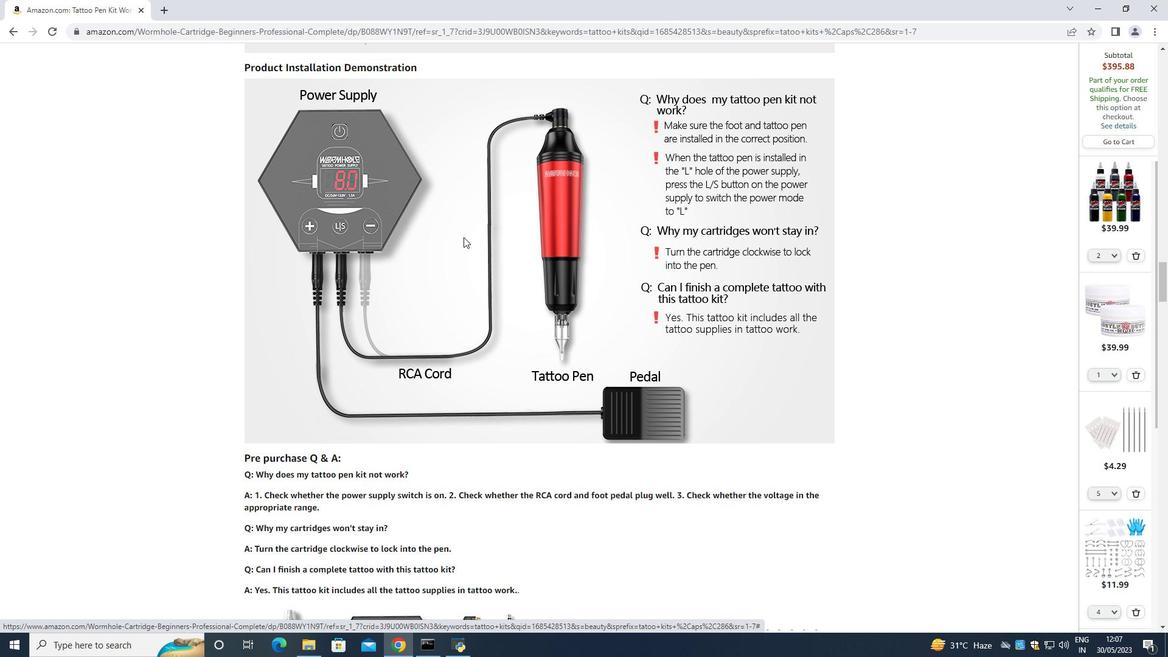 
Action: Mouse scrolled (470, 243) with delta (0, 0)
Screenshot: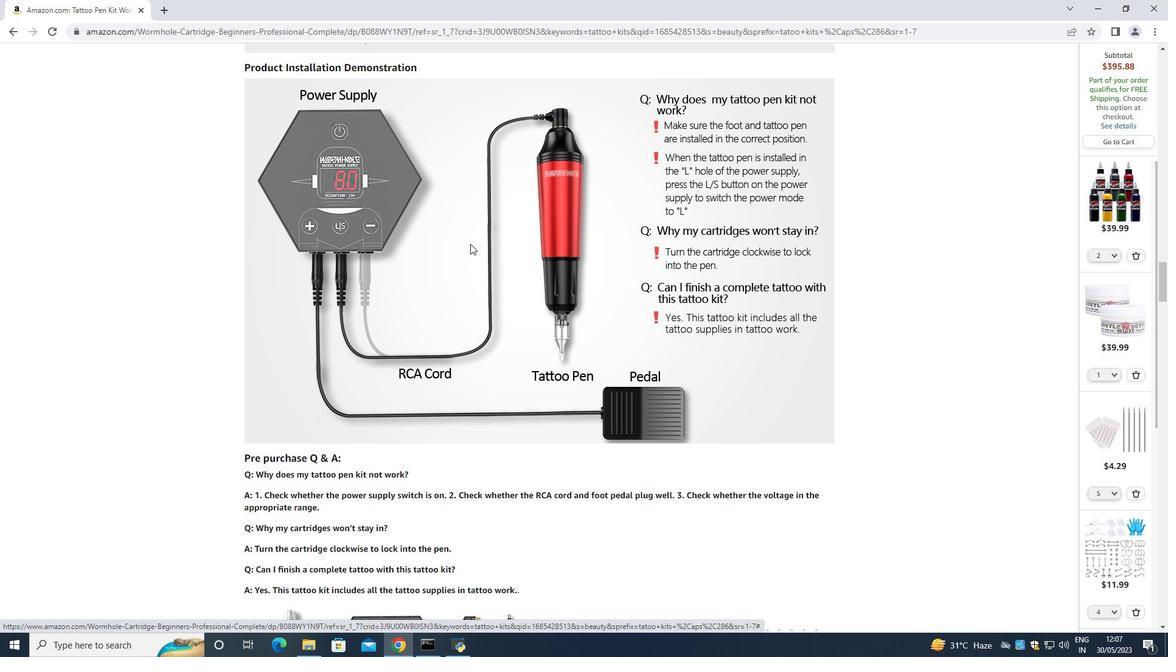 
Action: Mouse scrolled (470, 243) with delta (0, 0)
Screenshot: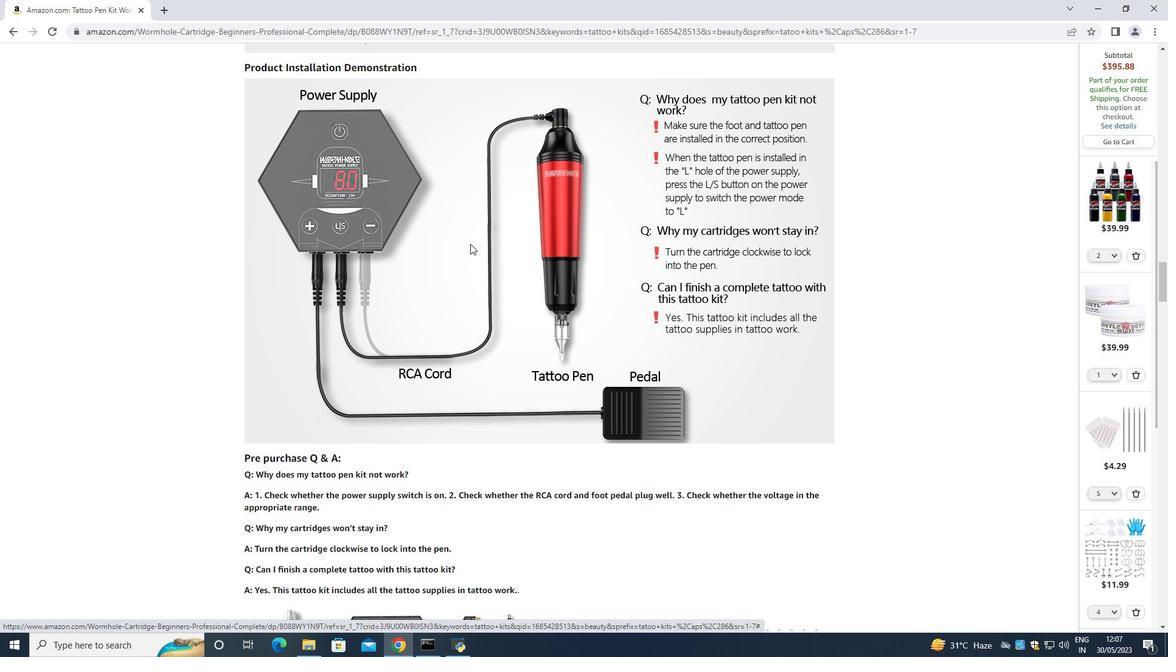 
Action: Mouse scrolled (470, 243) with delta (0, 0)
Screenshot: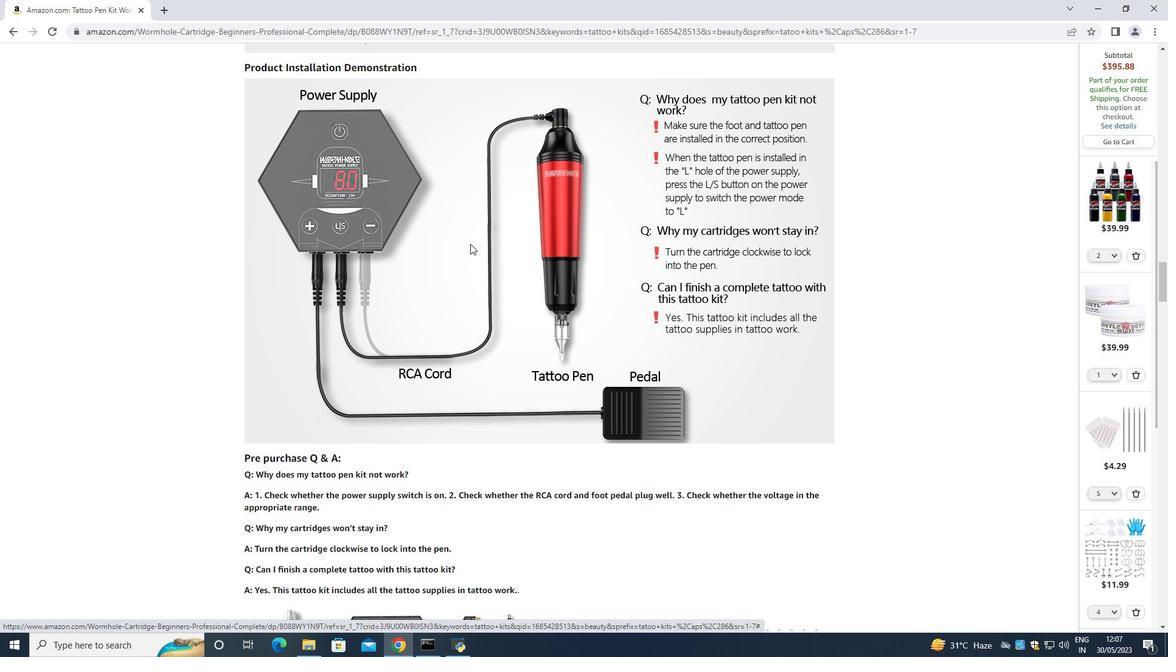 
Action: Mouse scrolled (470, 243) with delta (0, 0)
Screenshot: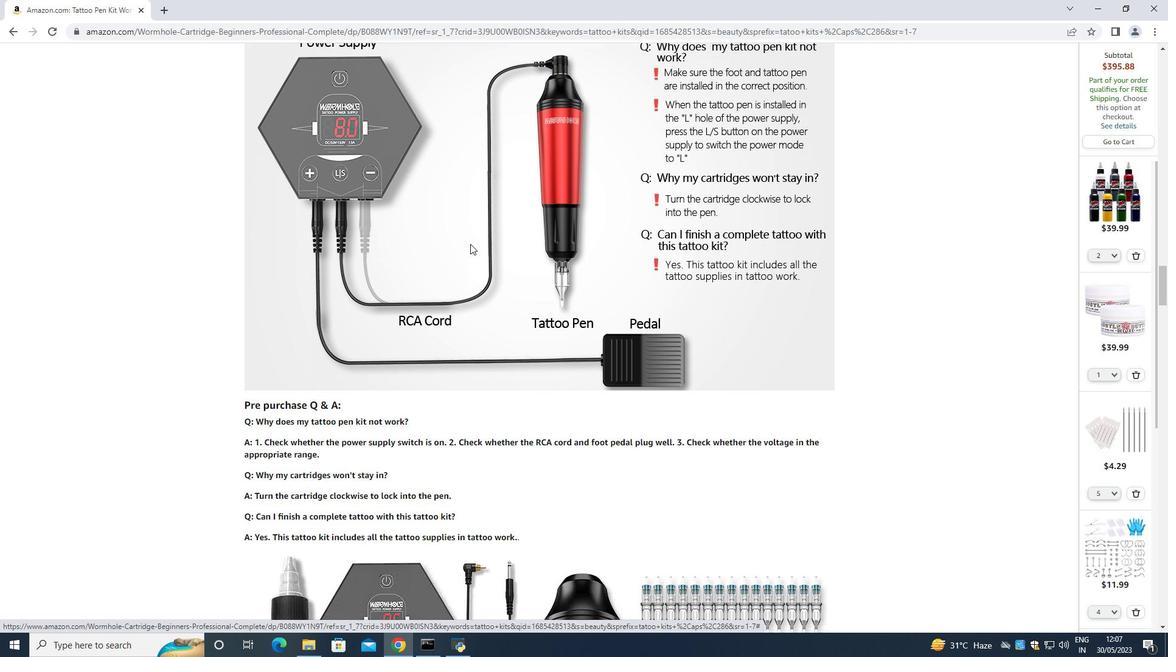 
Action: Mouse scrolled (470, 243) with delta (0, 0)
Screenshot: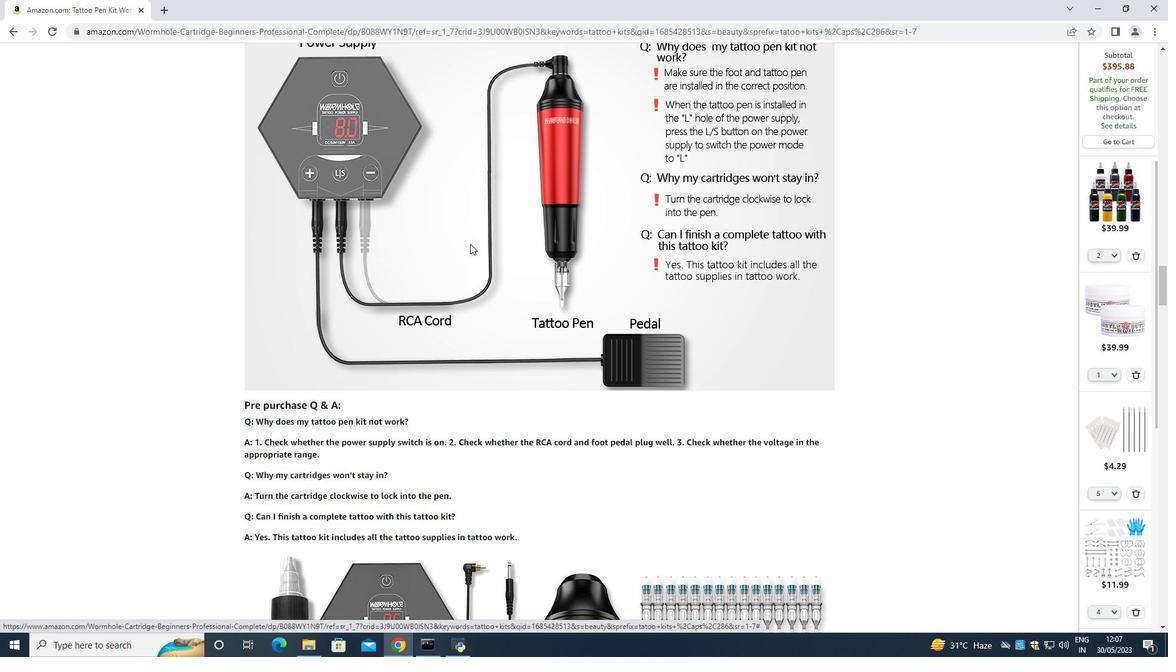 
Action: Mouse scrolled (470, 243) with delta (0, 0)
Screenshot: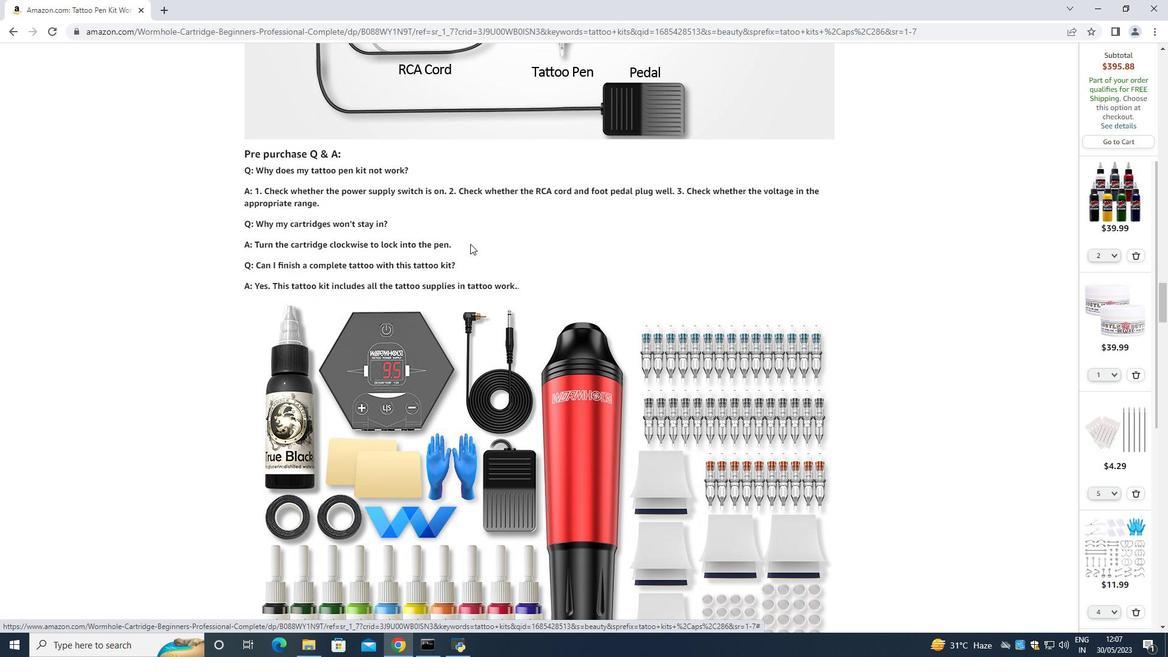
Action: Mouse scrolled (470, 243) with delta (0, 0)
Screenshot: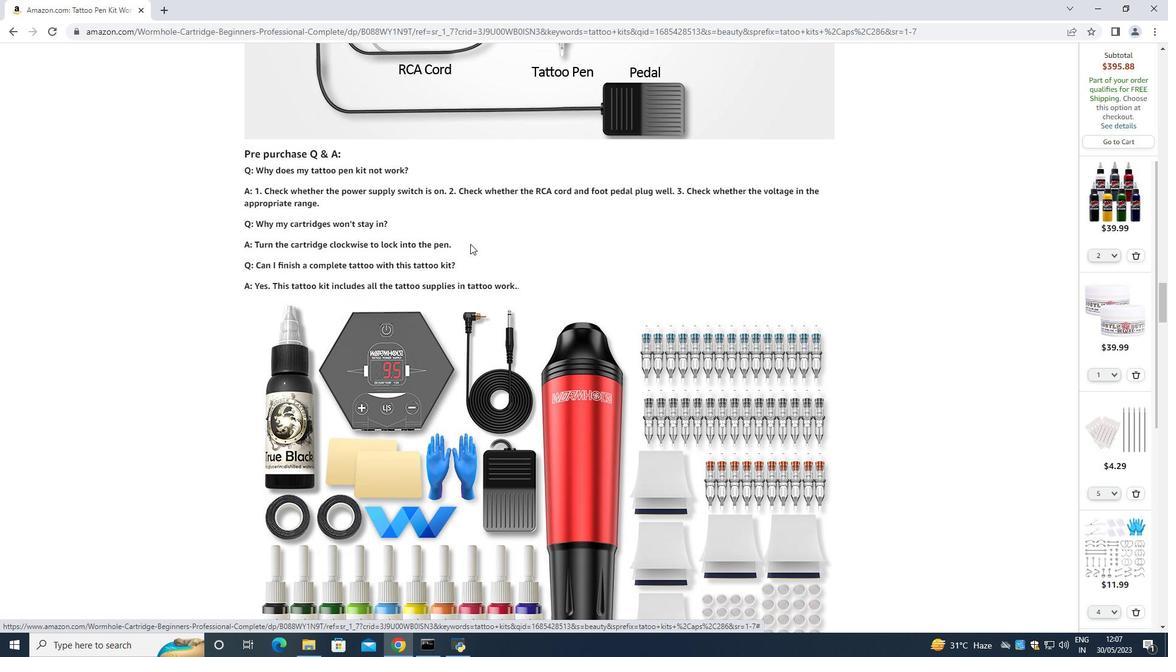 
Action: Mouse scrolled (470, 243) with delta (0, 0)
Screenshot: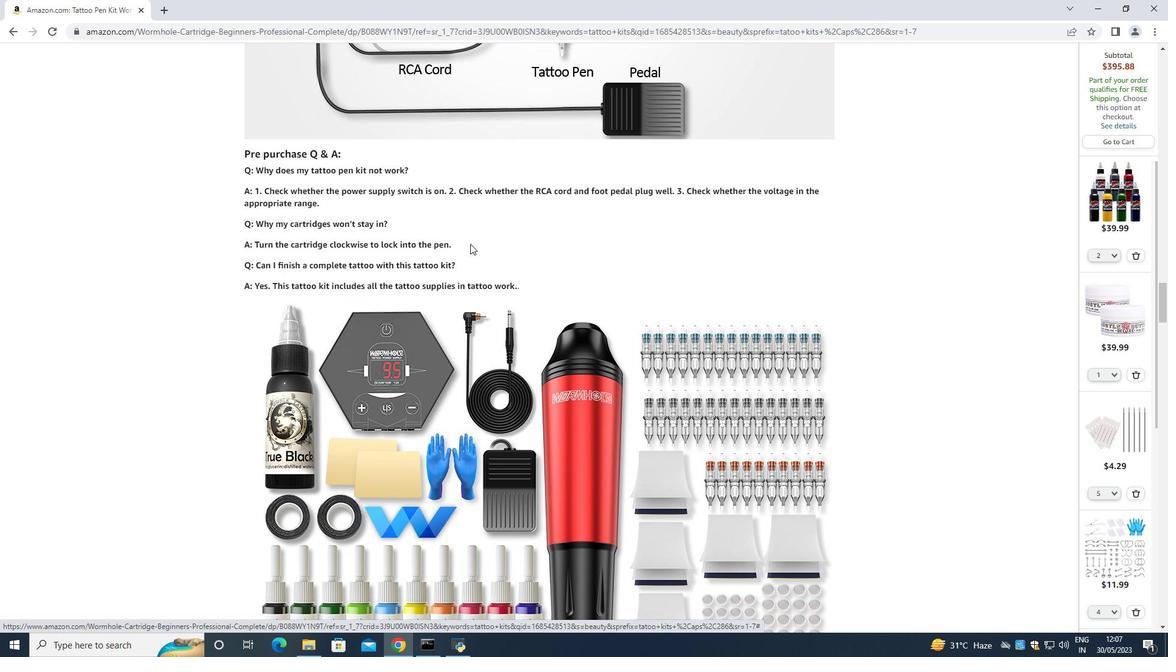 
Action: Mouse scrolled (470, 243) with delta (0, 0)
Screenshot: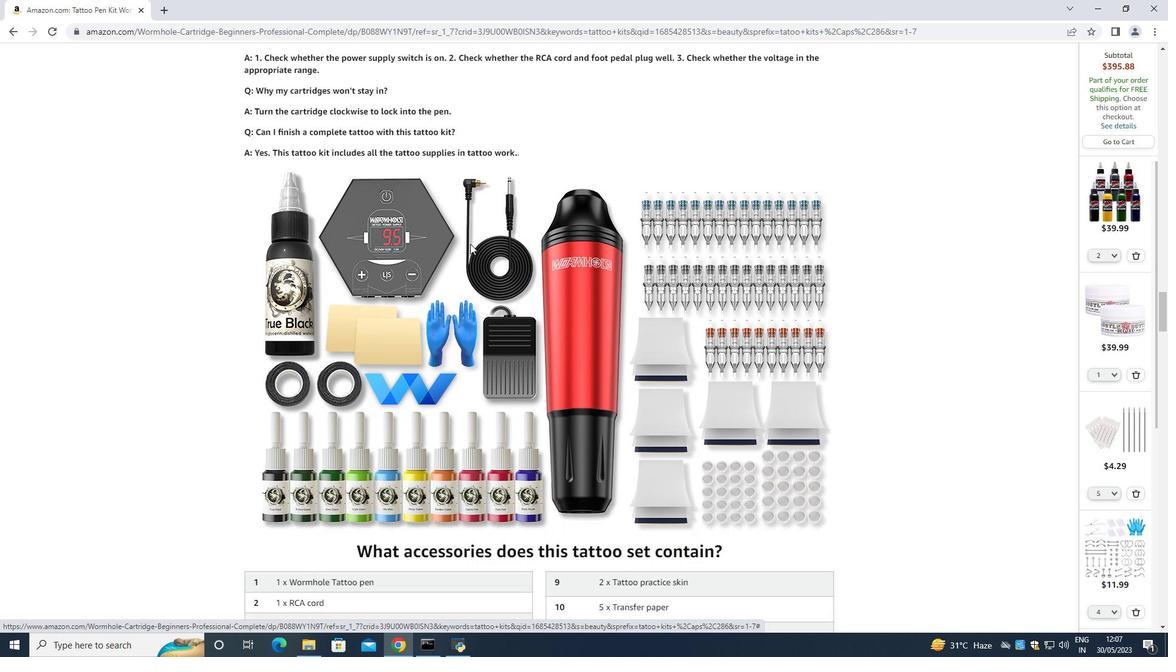 
Action: Mouse scrolled (470, 243) with delta (0, 0)
Screenshot: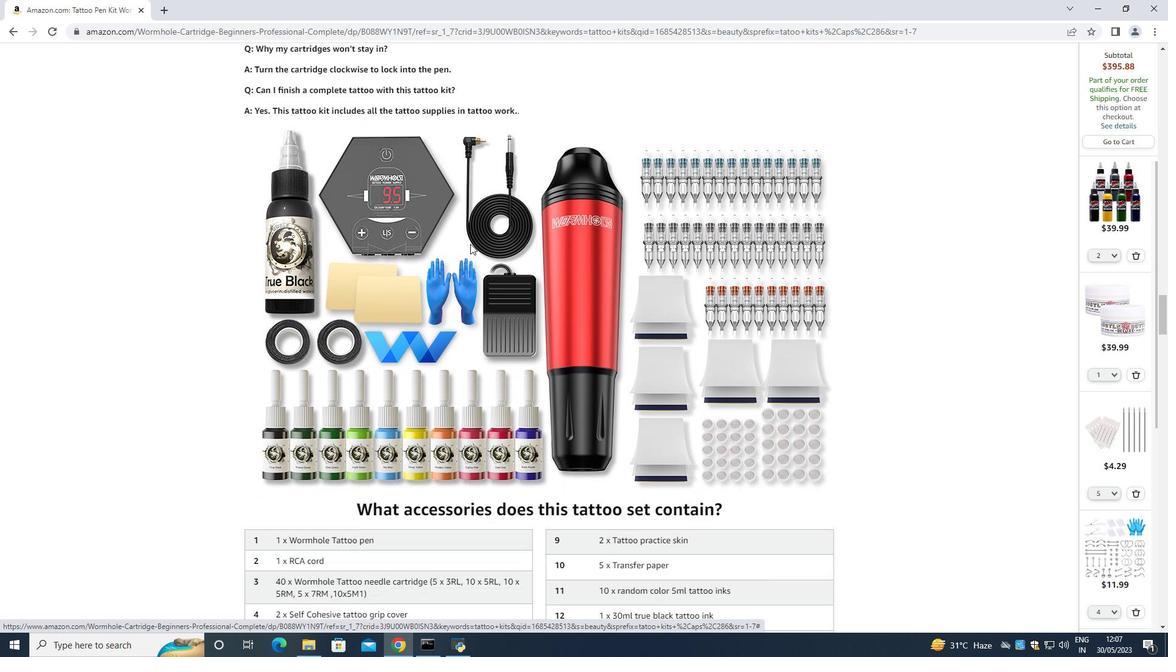 
Action: Mouse moved to (471, 244)
Screenshot: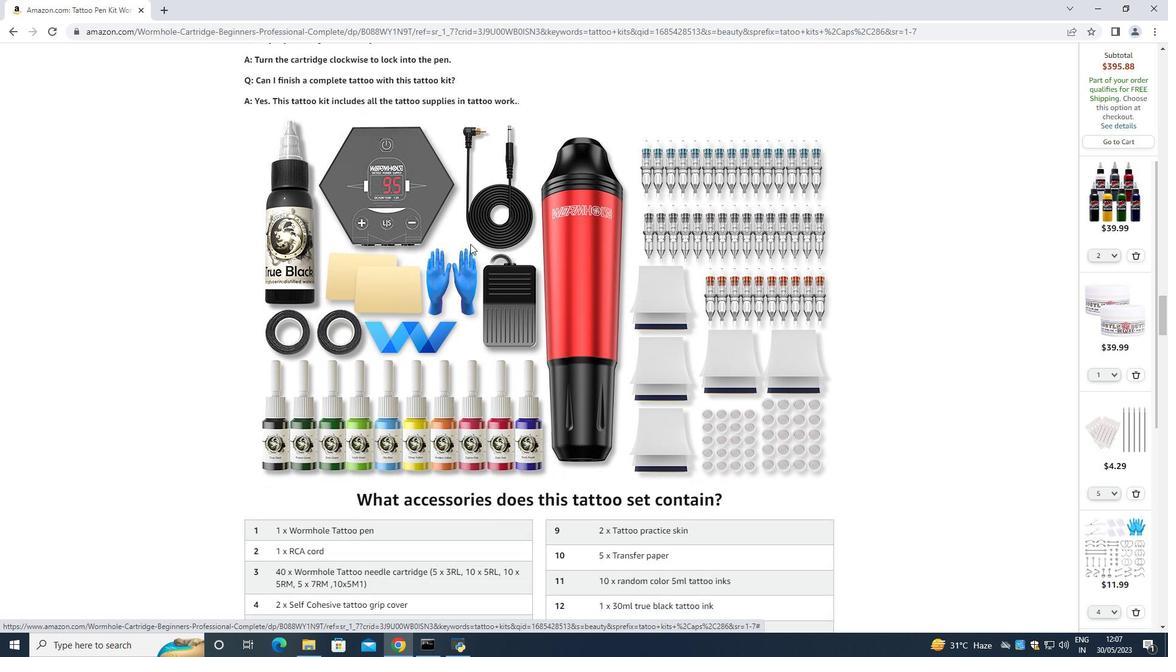 
Action: Mouse scrolled (471, 243) with delta (0, 0)
Screenshot: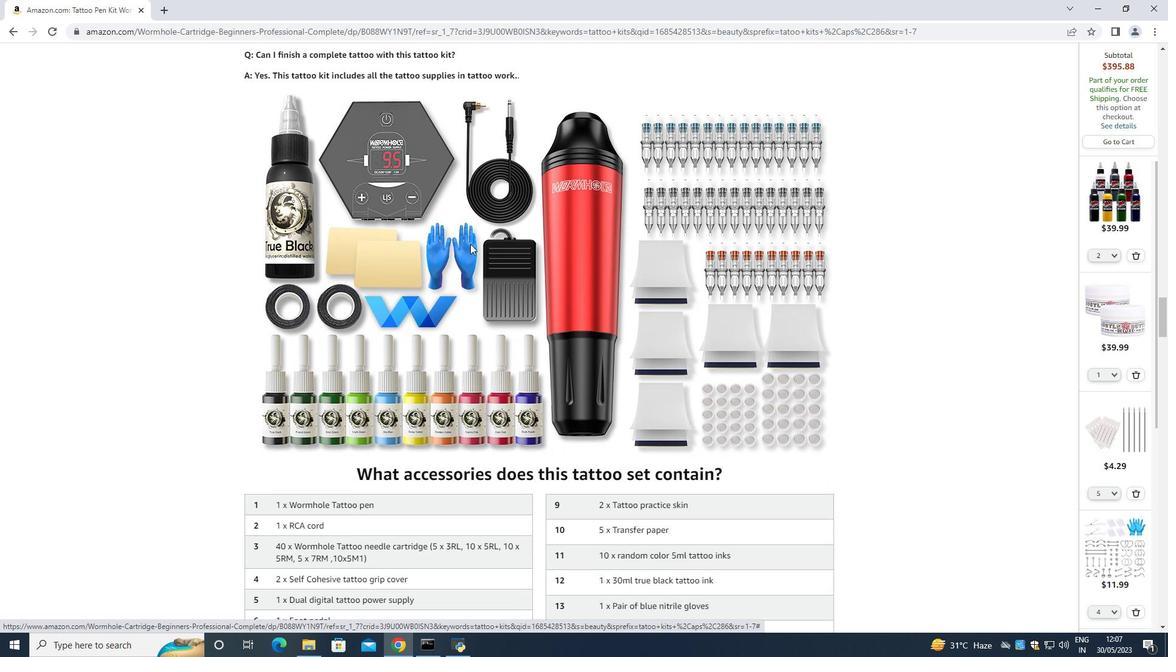 
Action: Mouse scrolled (471, 243) with delta (0, 0)
Screenshot: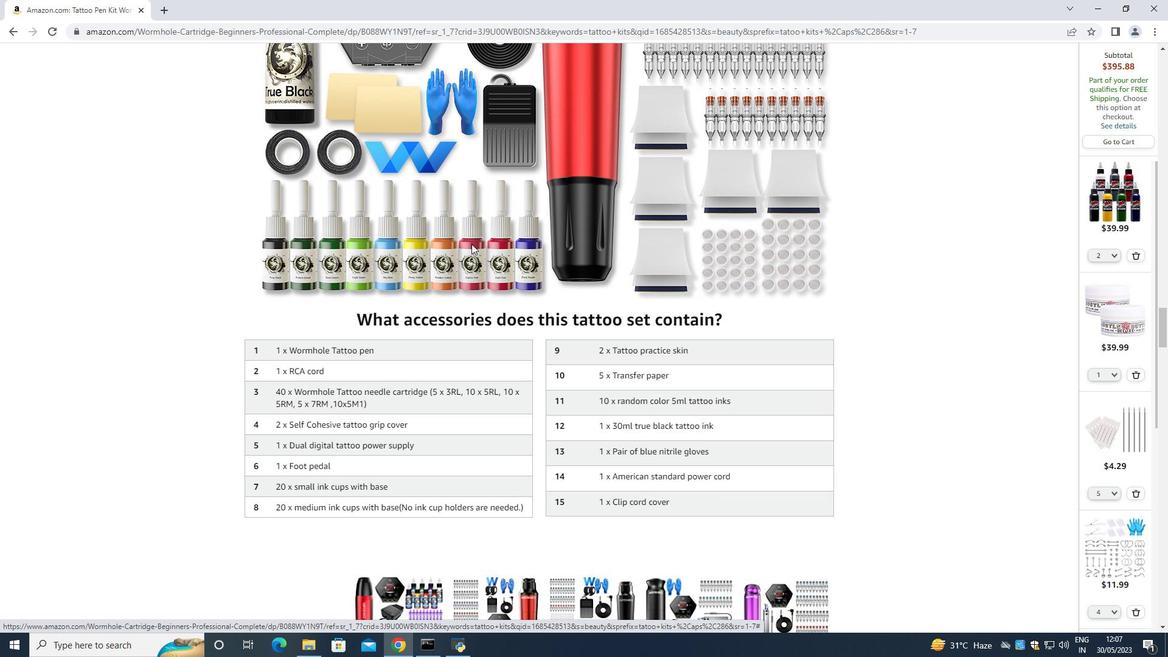 
Action: Mouse scrolled (471, 243) with delta (0, 0)
Screenshot: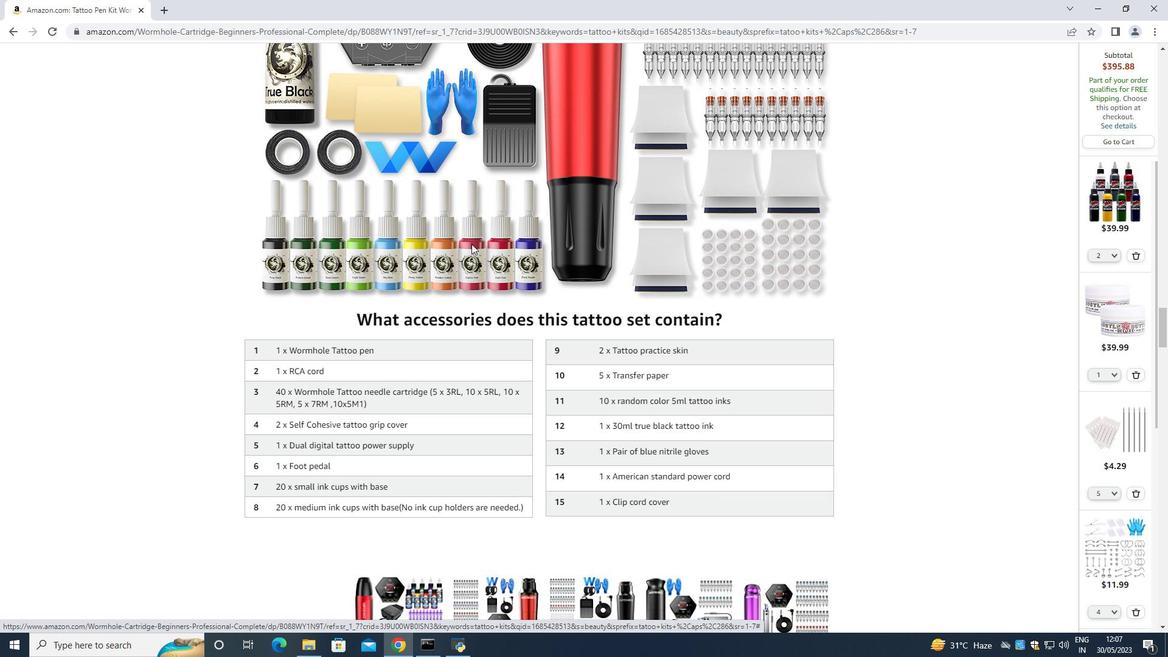 
Action: Mouse moved to (472, 244)
Screenshot: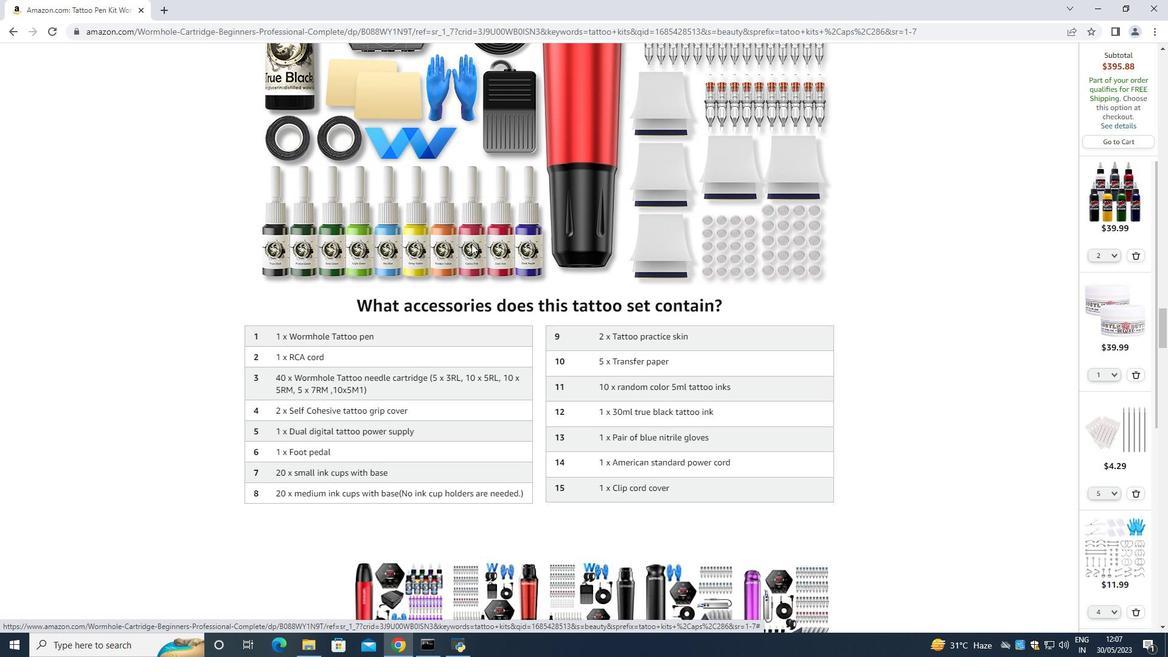 
Action: Mouse scrolled (472, 243) with delta (0, 0)
Screenshot: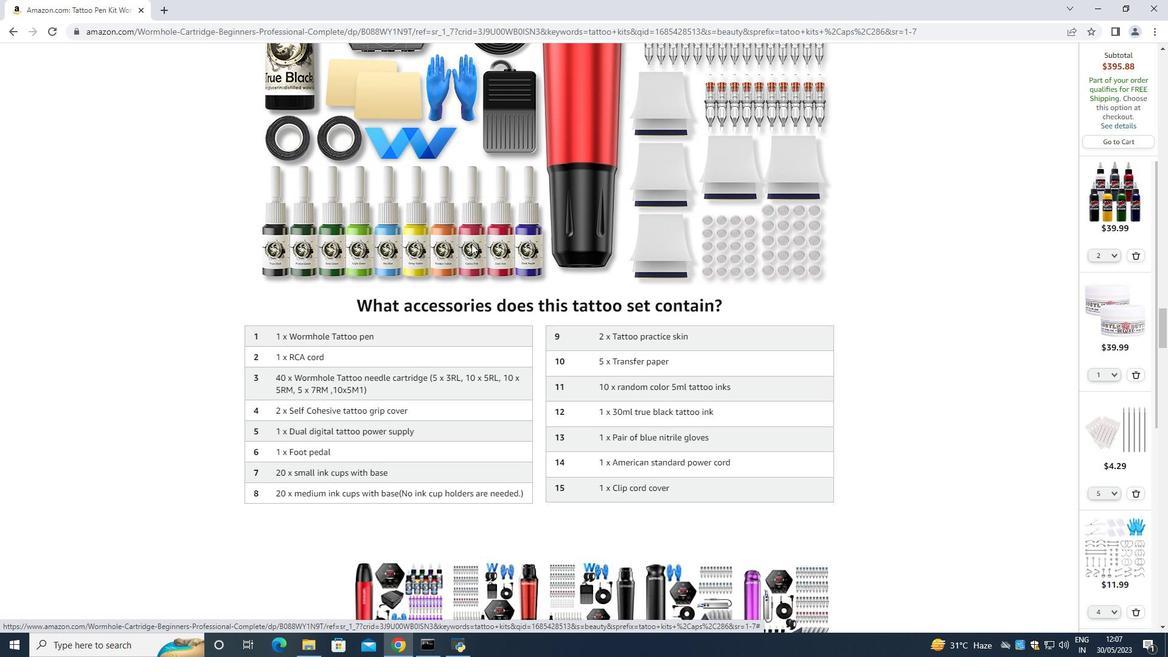 
Action: Mouse moved to (473, 244)
Screenshot: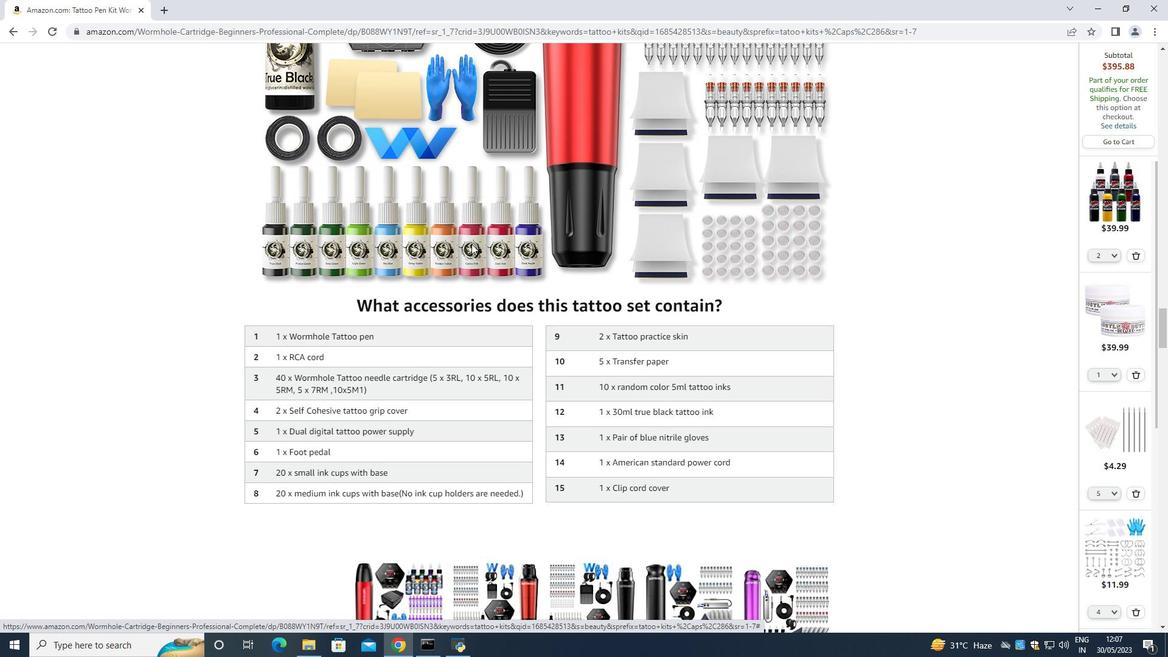 
Action: Mouse scrolled (473, 244) with delta (0, 0)
Screenshot: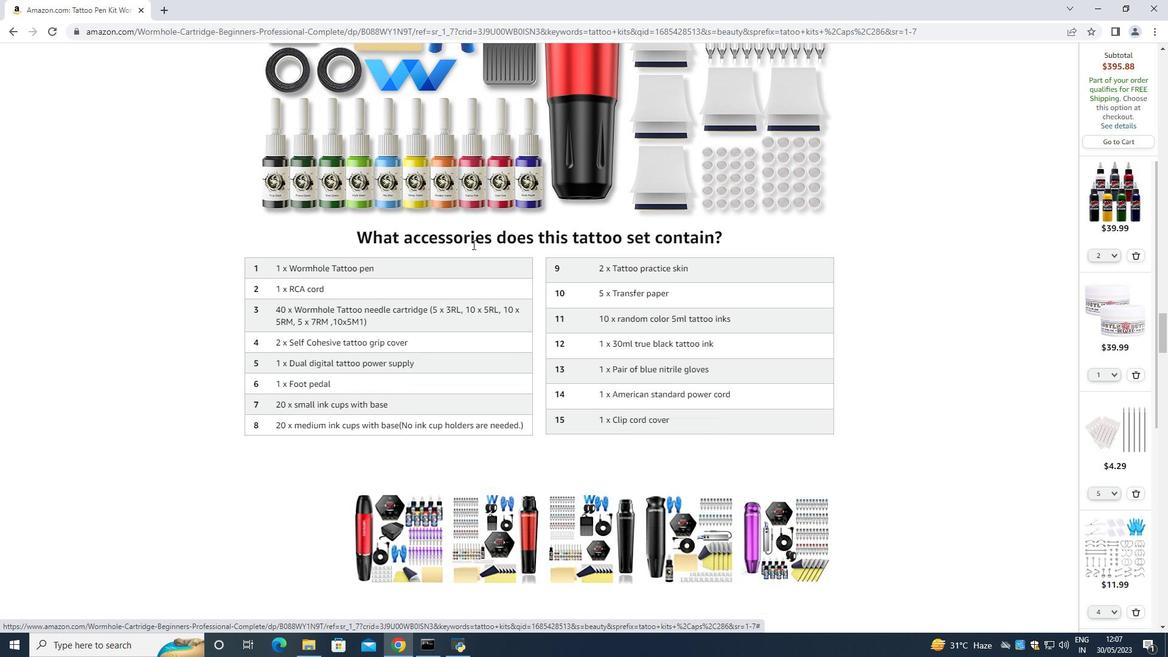 
Action: Mouse scrolled (473, 244) with delta (0, 0)
Screenshot: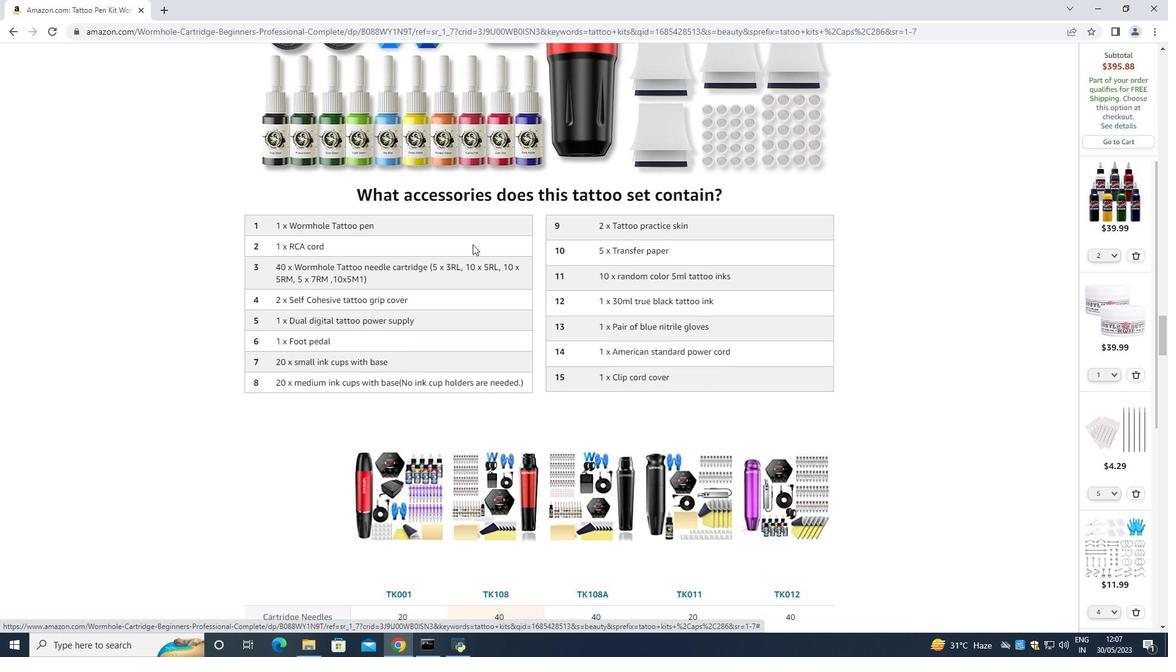 
Action: Mouse moved to (473, 245)
Screenshot: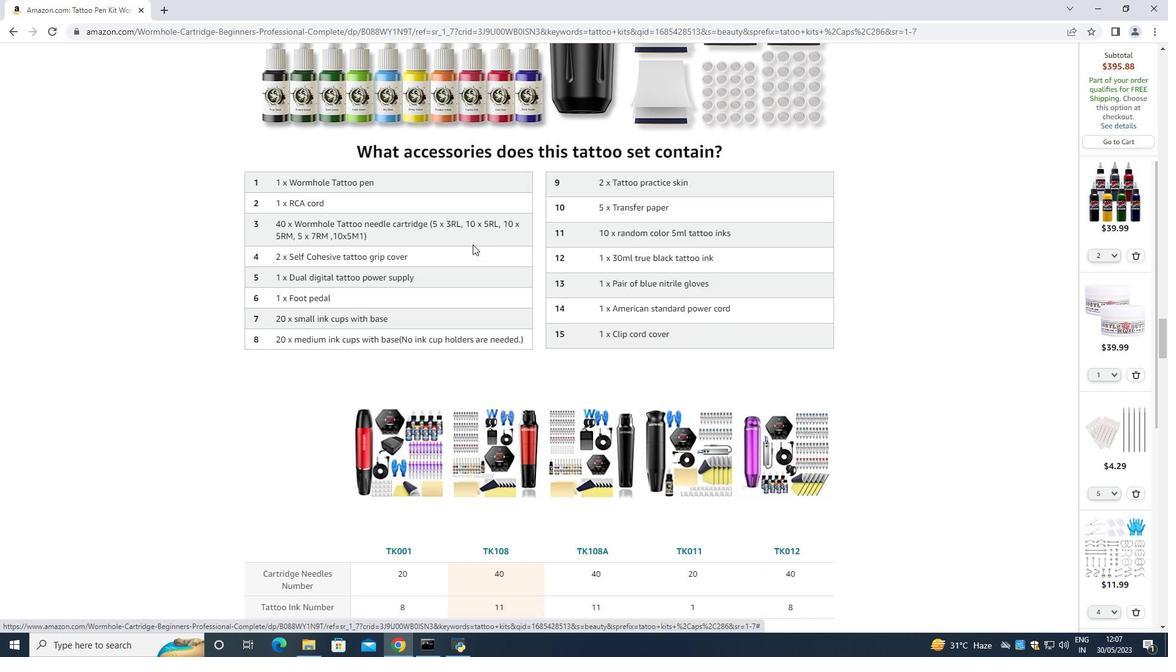 
Action: Mouse scrolled (473, 244) with delta (0, 0)
Screenshot: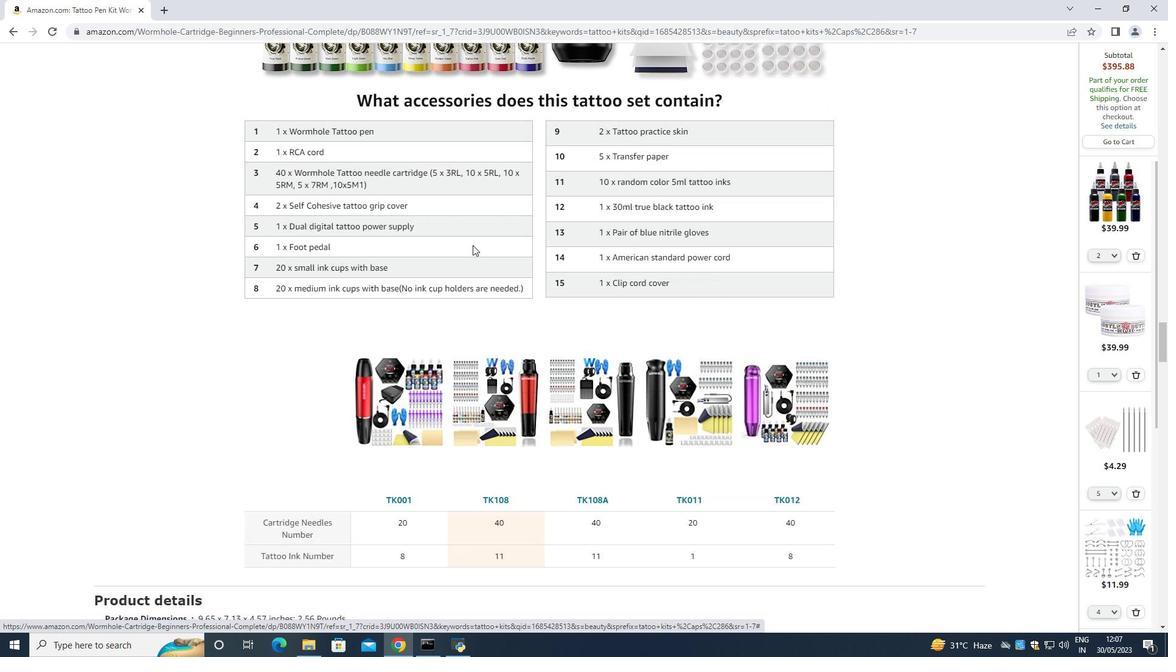 
Action: Mouse moved to (473, 245)
Screenshot: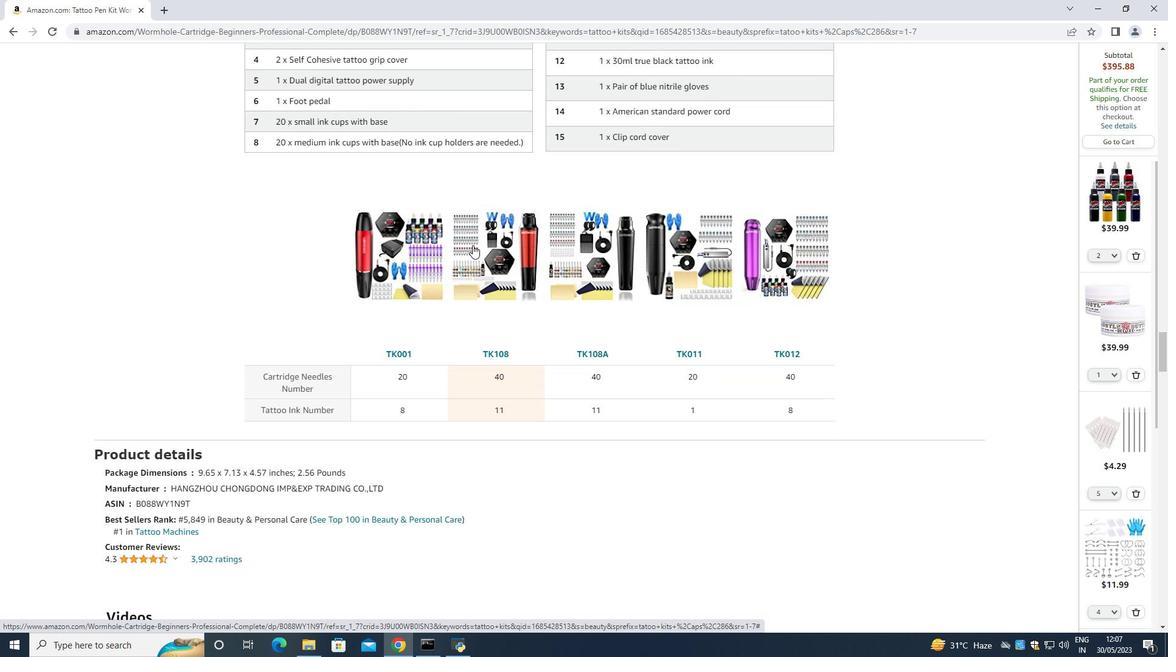 
Action: Mouse scrolled (473, 245) with delta (0, 0)
Screenshot: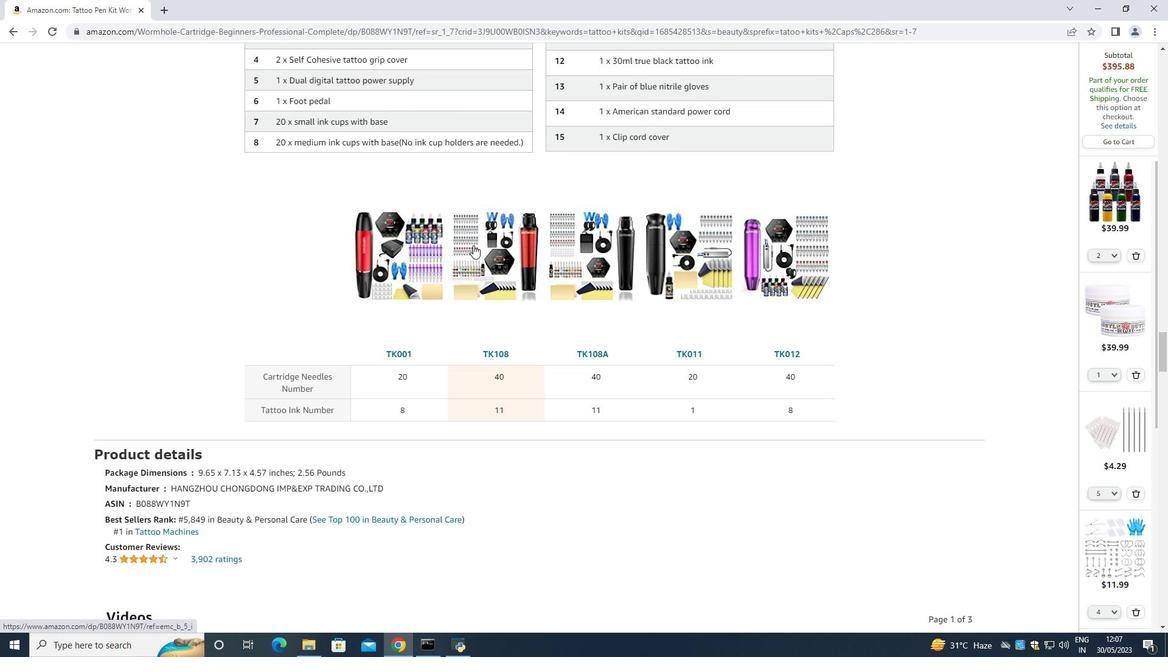 
Action: Mouse scrolled (473, 245) with delta (0, 0)
Screenshot: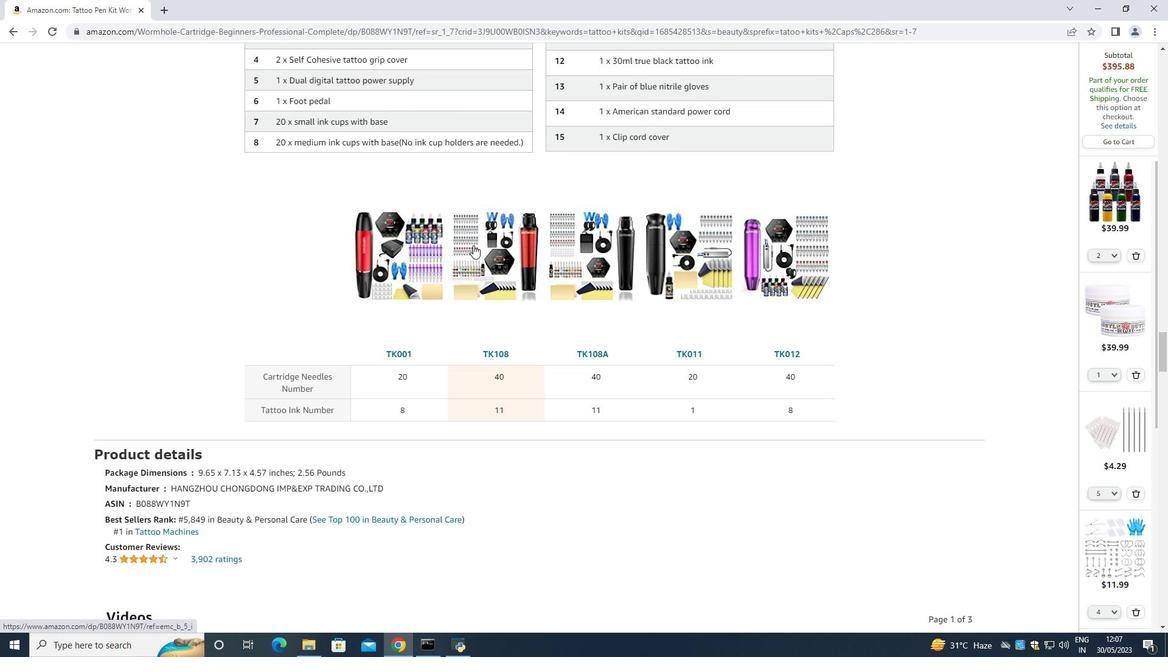 
Action: Mouse scrolled (473, 245) with delta (0, 0)
Screenshot: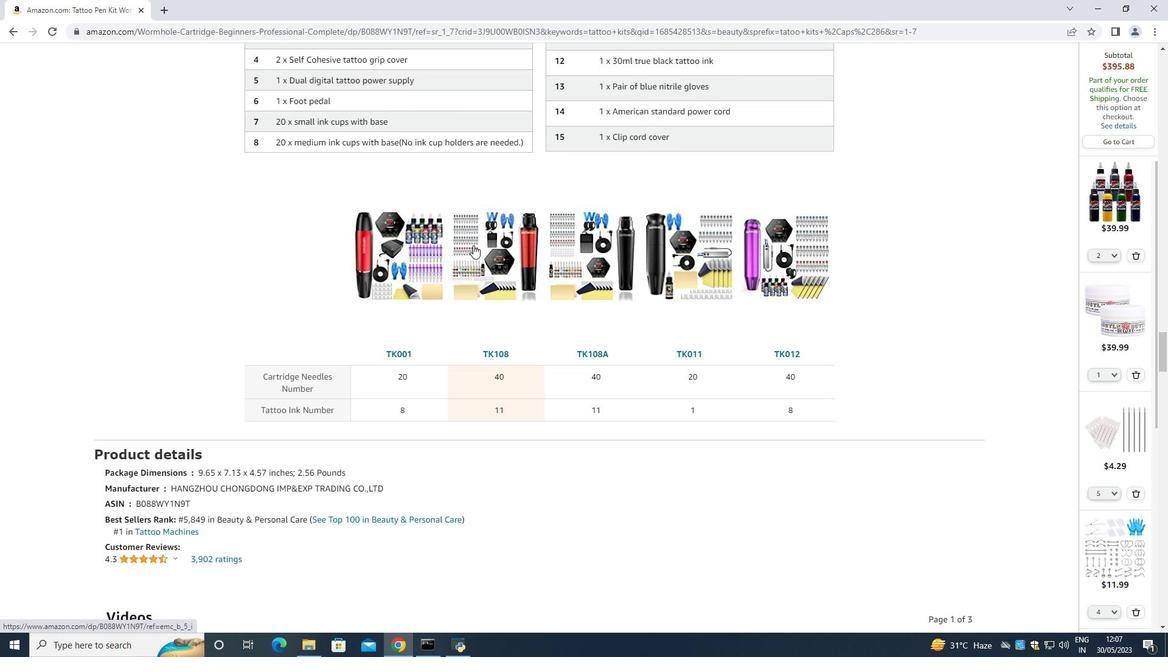 
Action: Mouse scrolled (473, 245) with delta (0, 0)
Screenshot: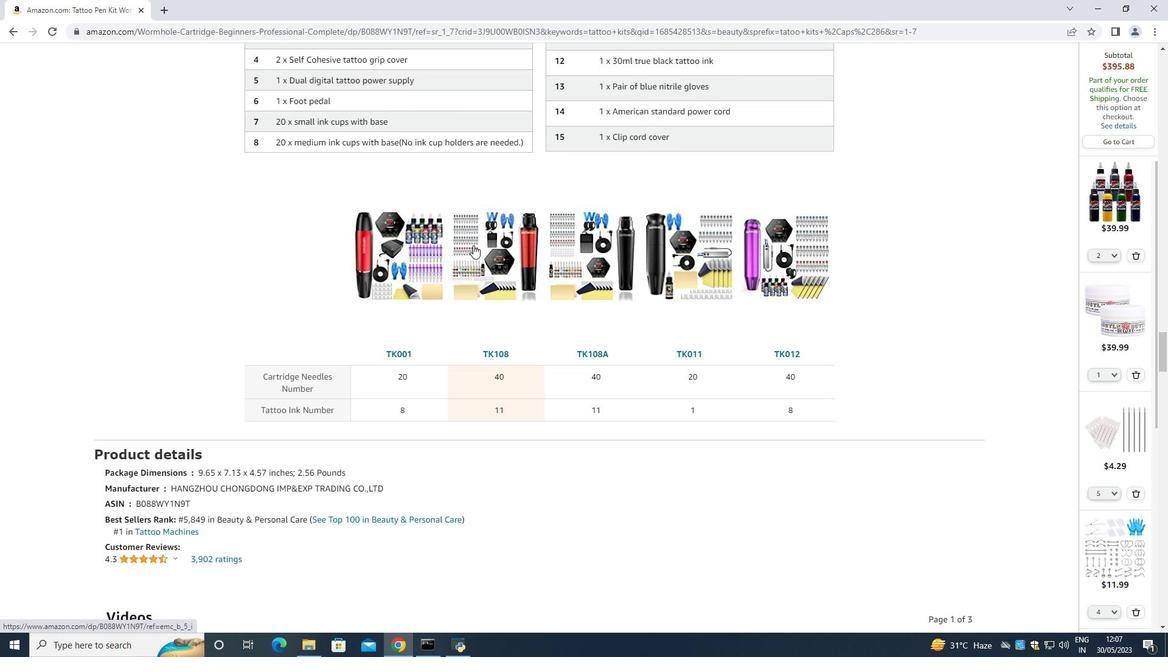 
Action: Mouse scrolled (473, 245) with delta (0, 0)
Screenshot: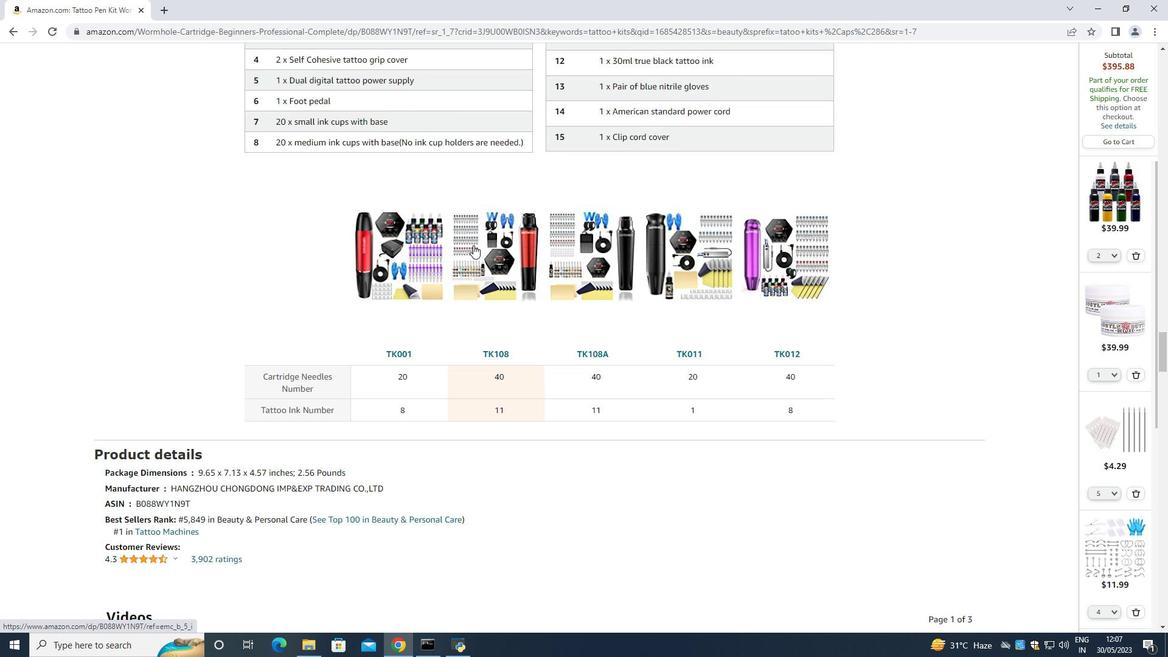 
Action: Mouse scrolled (473, 245) with delta (0, 0)
Screenshot: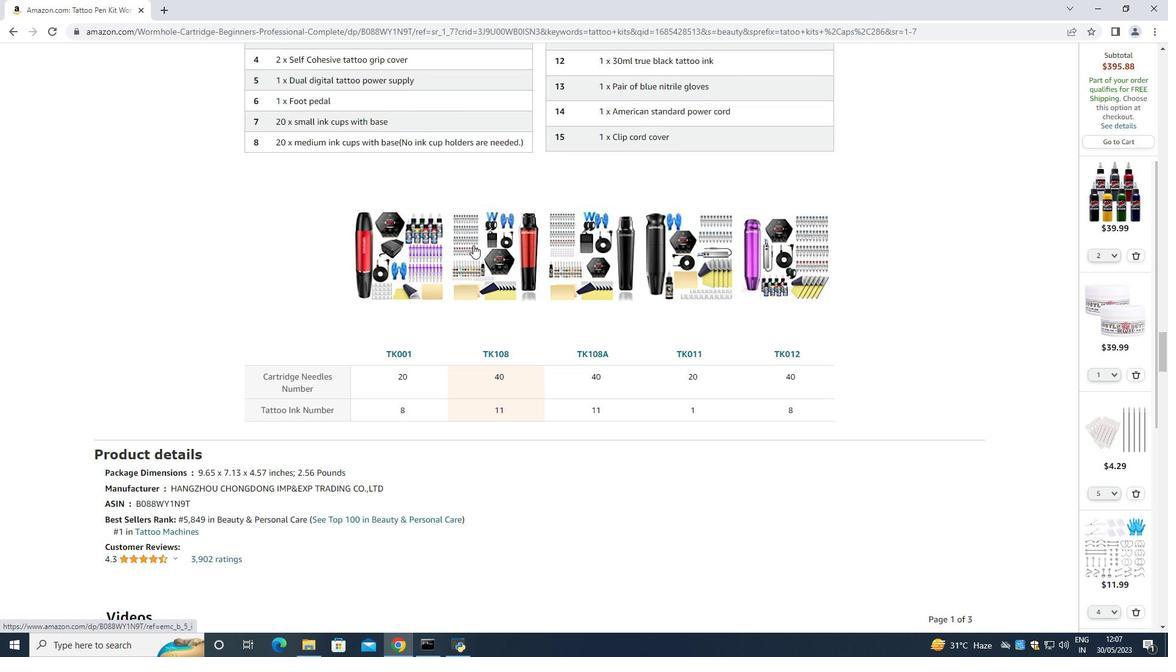 
Action: Mouse scrolled (473, 245) with delta (0, 0)
Screenshot: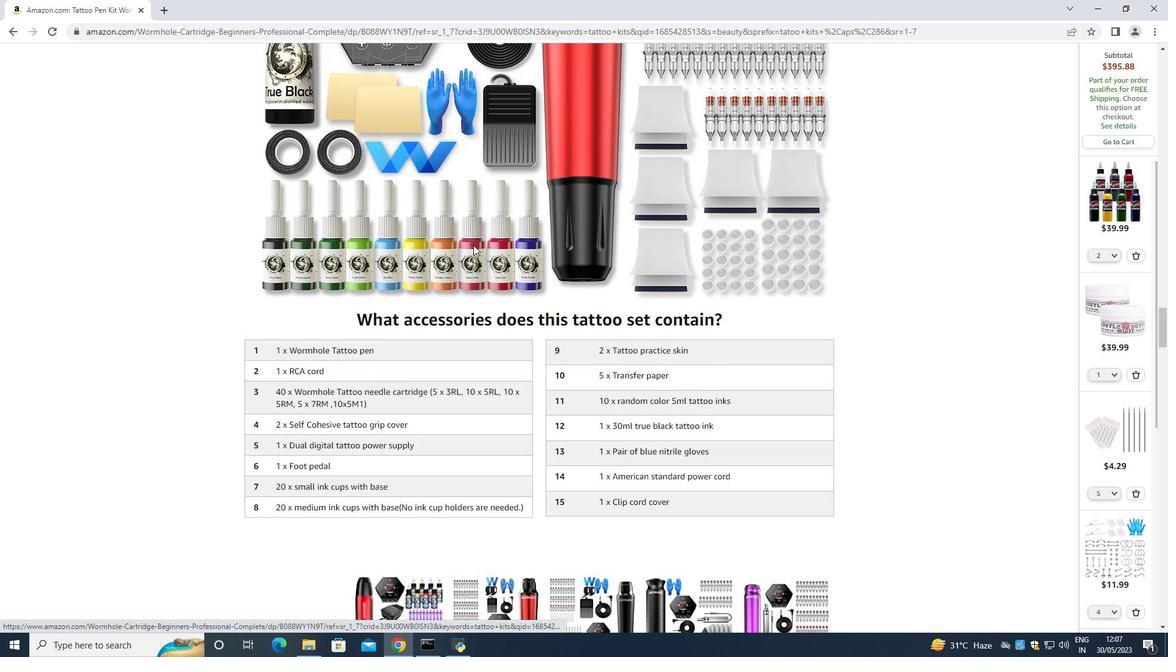 
Action: Mouse scrolled (473, 245) with delta (0, 0)
Screenshot: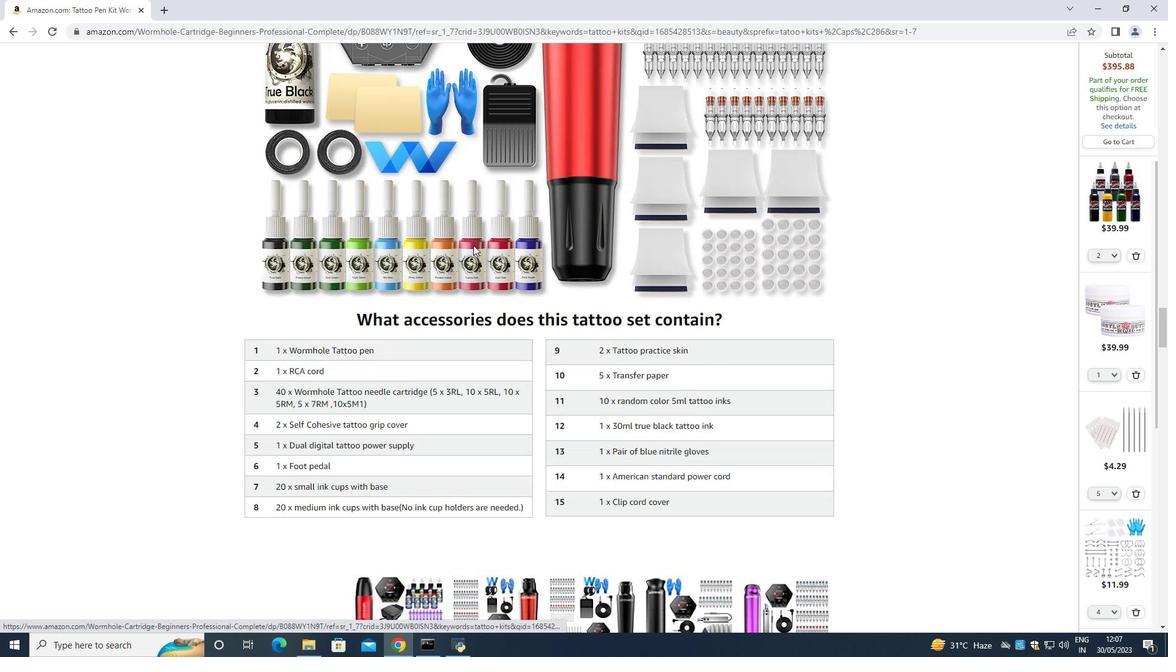 
Action: Mouse scrolled (473, 245) with delta (0, 0)
Screenshot: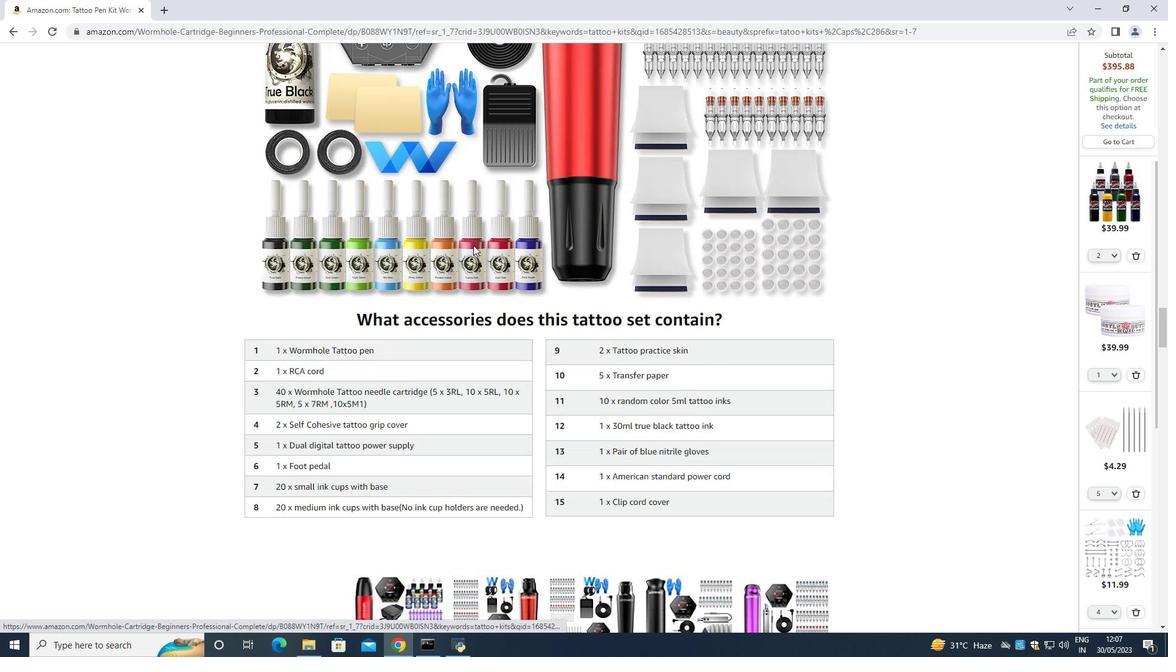 
Action: Mouse scrolled (473, 245) with delta (0, 0)
Screenshot: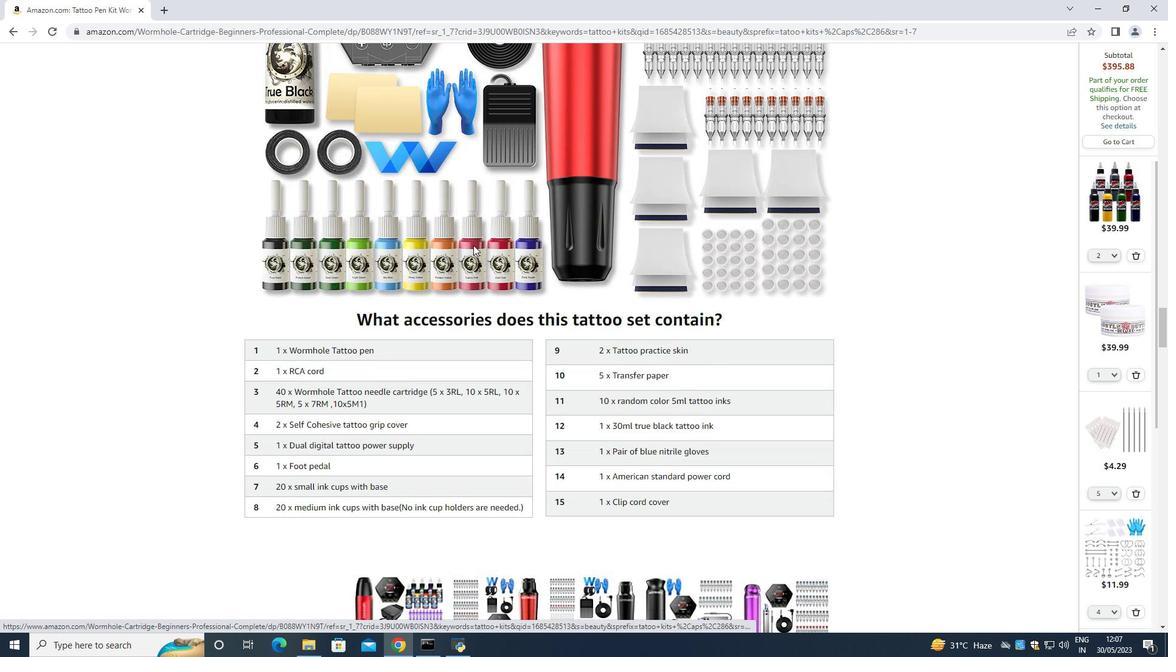 
Action: Mouse scrolled (473, 245) with delta (0, 0)
Screenshot: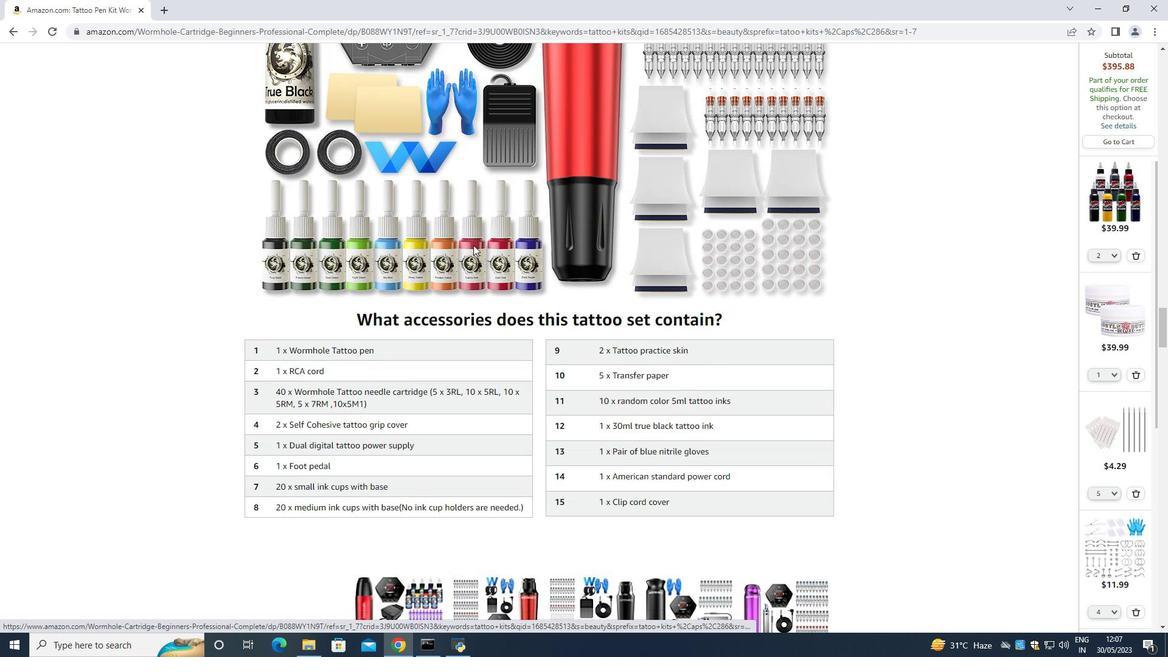 
Action: Mouse moved to (487, 243)
Screenshot: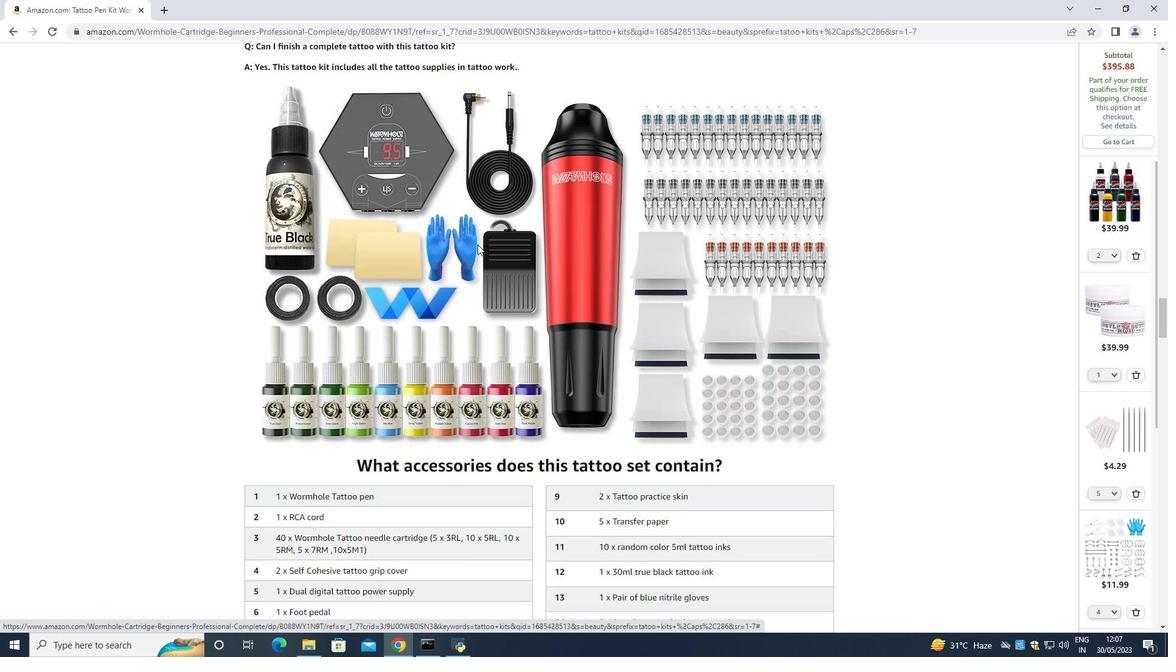 
Action: Mouse scrolled (487, 244) with delta (0, 0)
Screenshot: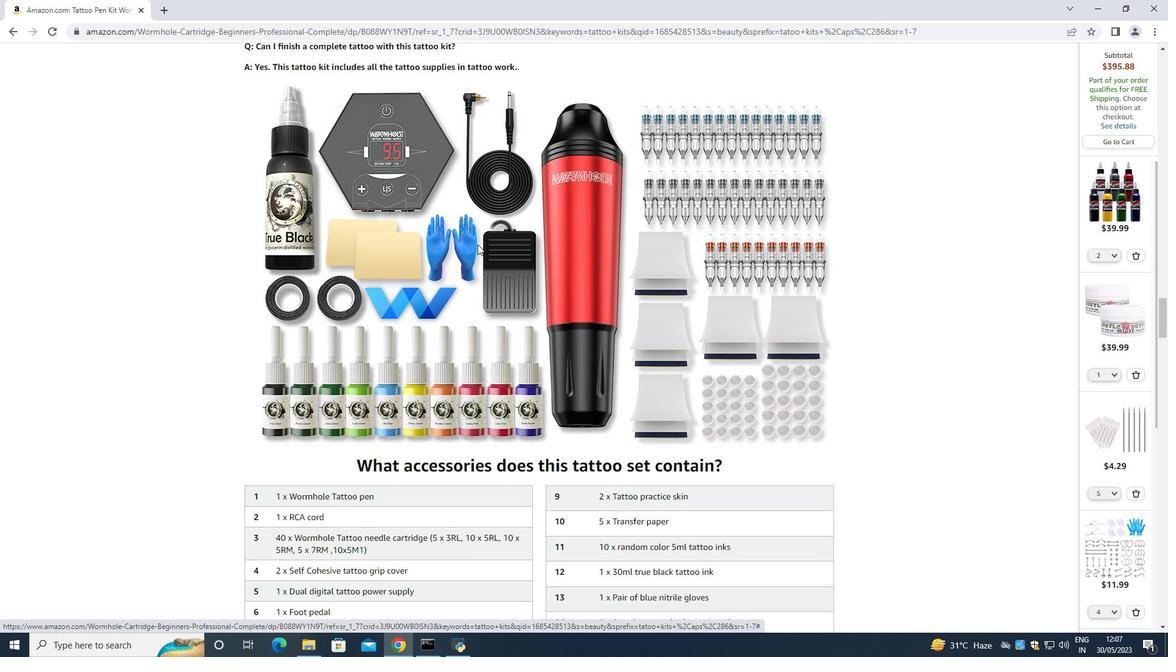 
Action: Mouse scrolled (487, 244) with delta (0, 0)
Screenshot: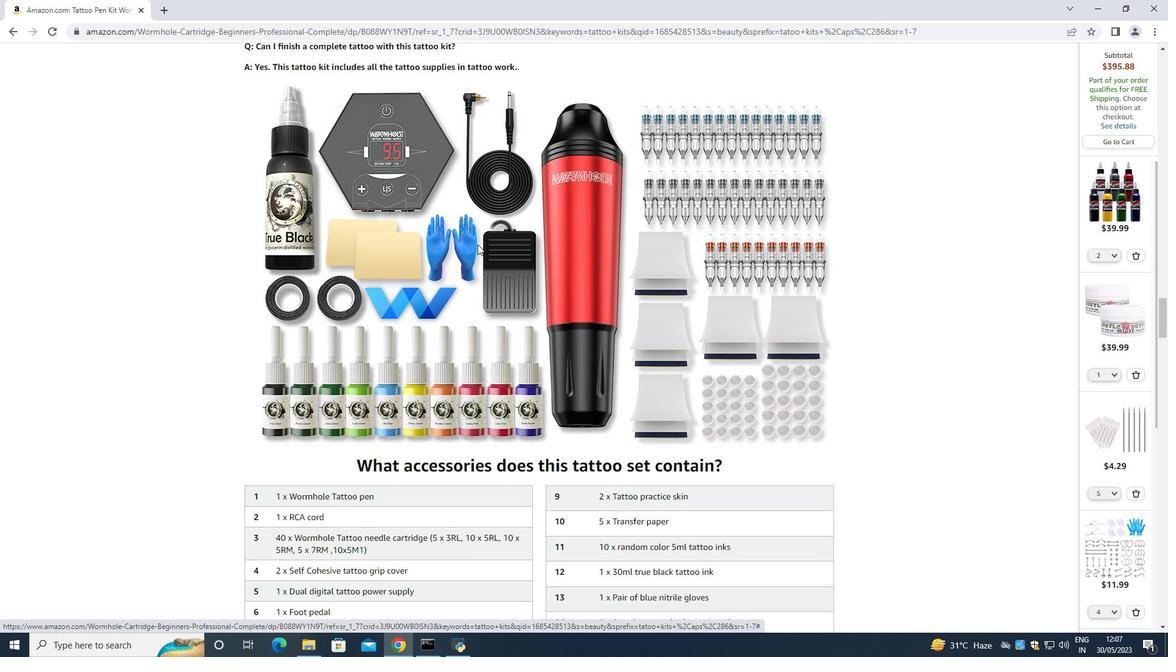 
Action: Mouse scrolled (487, 244) with delta (0, 0)
Screenshot: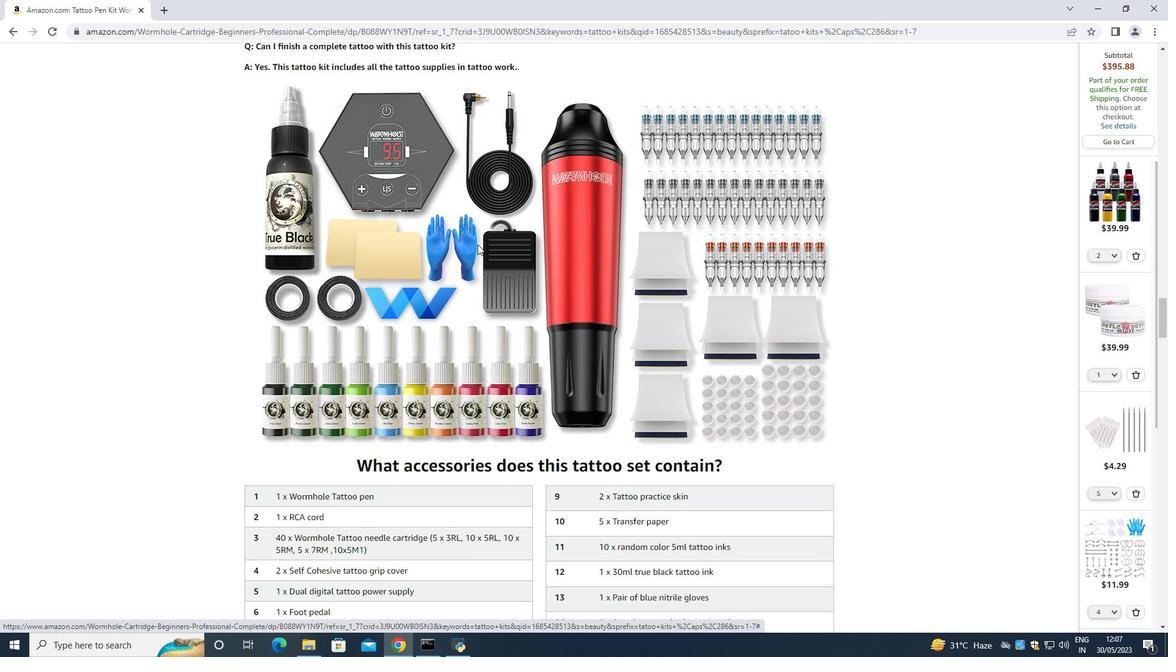 
Action: Mouse scrolled (487, 244) with delta (0, 0)
Screenshot: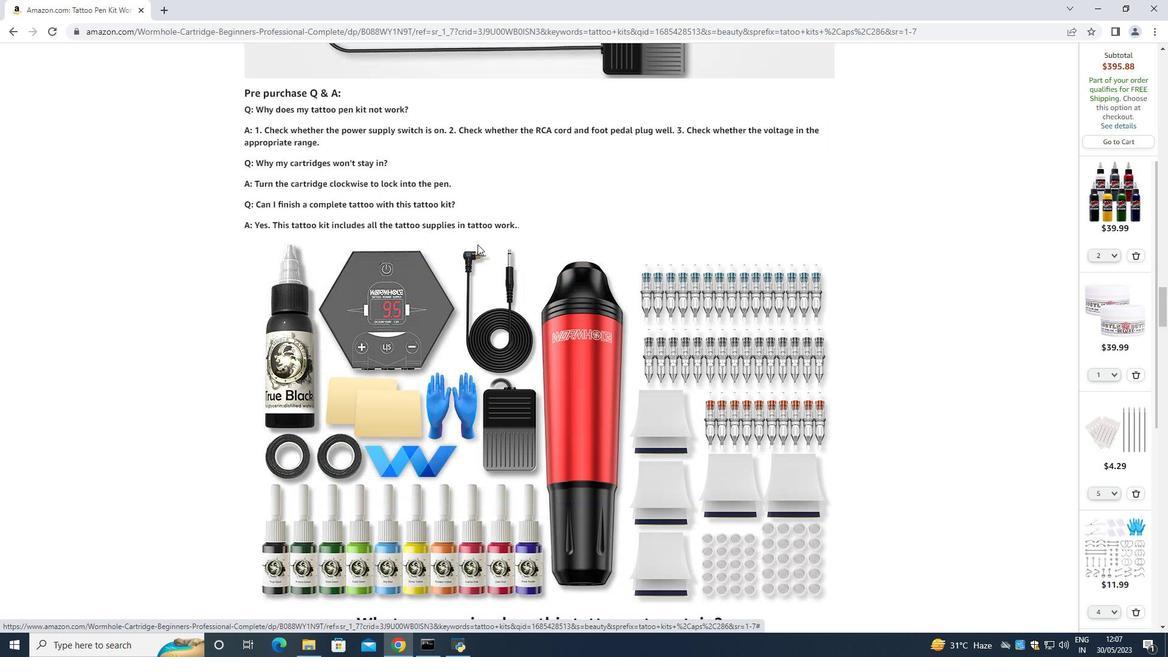 
Action: Mouse scrolled (487, 244) with delta (0, 0)
Screenshot: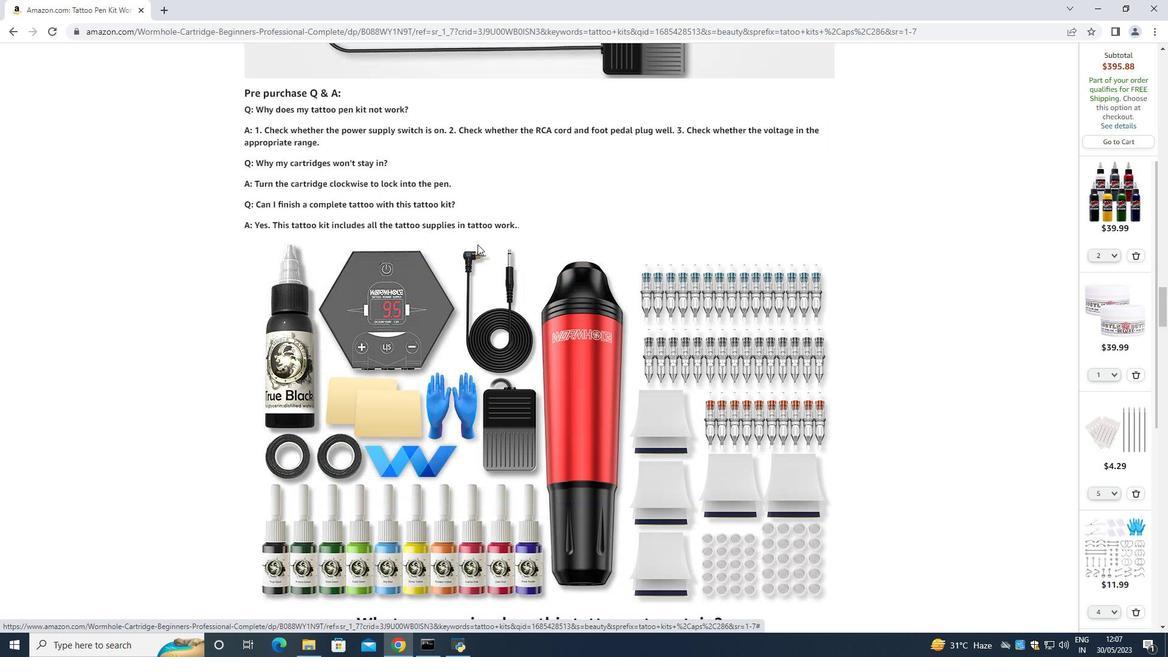 
Action: Mouse moved to (487, 242)
Screenshot: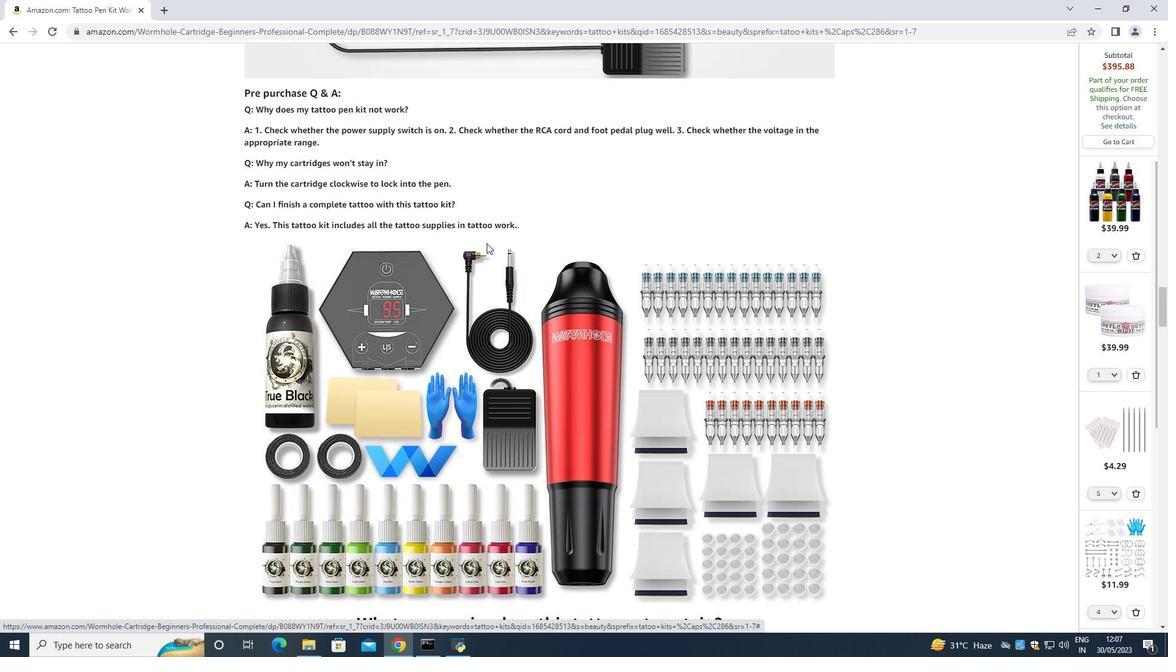 
Action: Mouse scrolled (487, 243) with delta (0, 0)
Screenshot: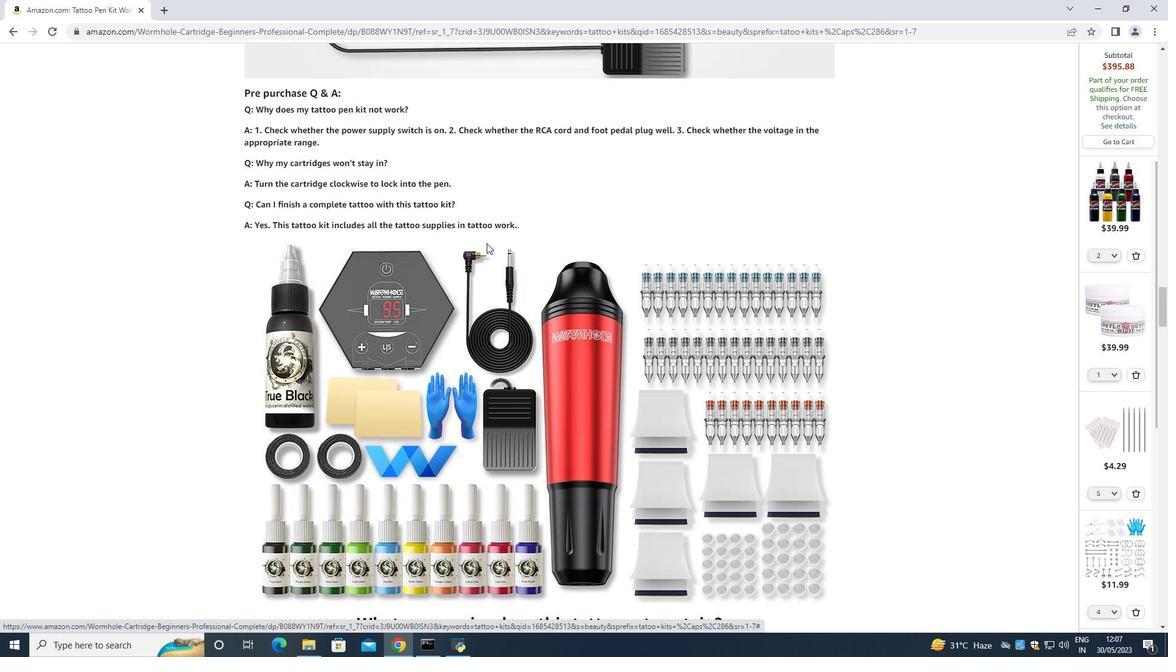 
Action: Mouse moved to (497, 240)
Screenshot: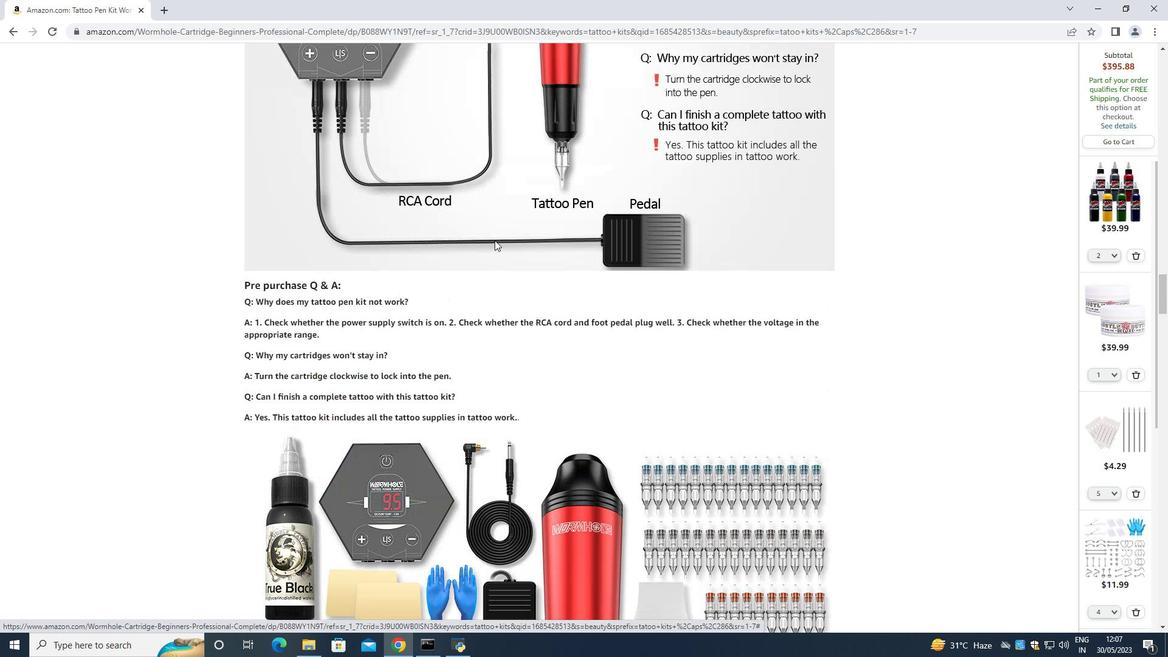 
Action: Mouse scrolled (497, 241) with delta (0, 0)
Screenshot: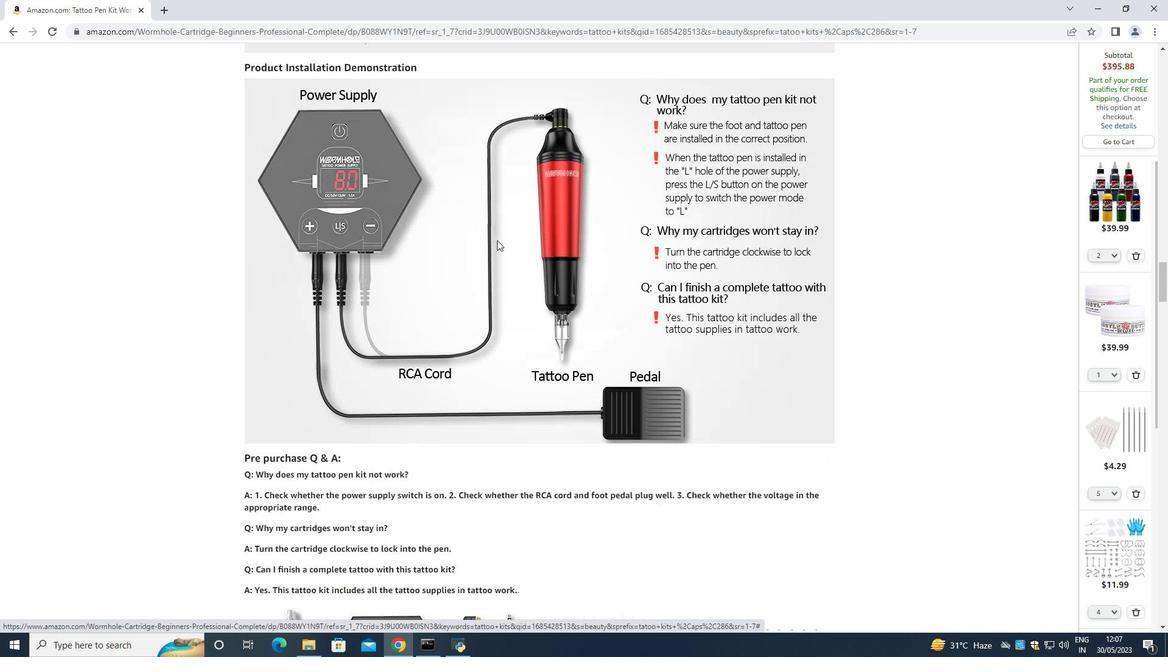 
Action: Mouse scrolled (497, 241) with delta (0, 0)
Screenshot: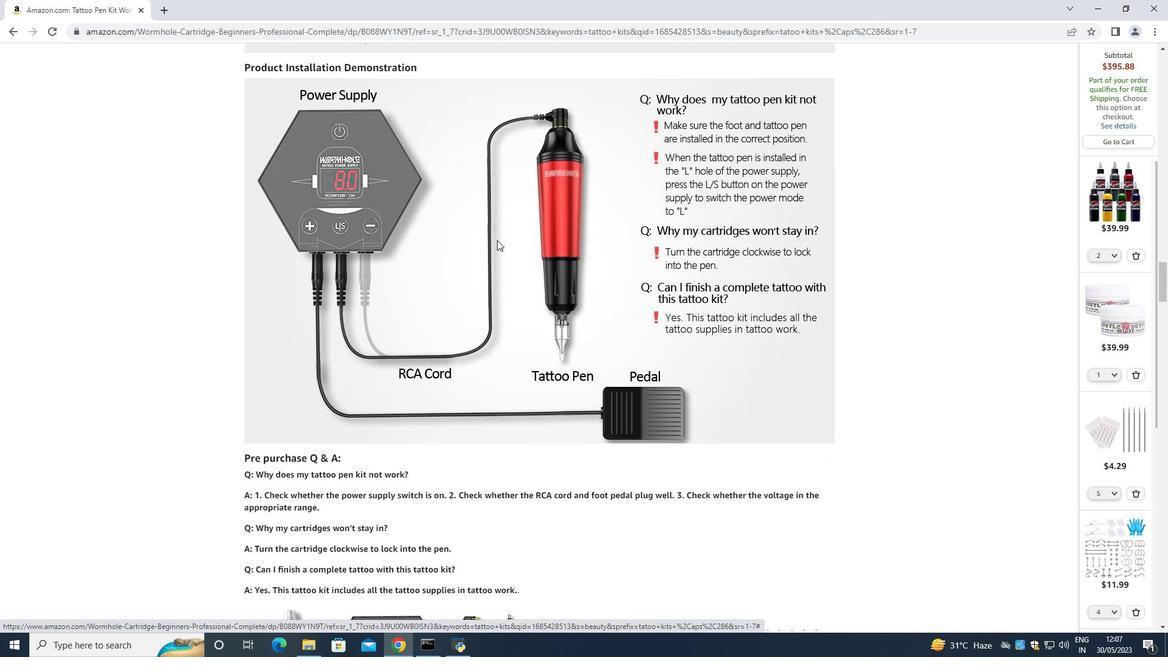 
Action: Mouse scrolled (497, 241) with delta (0, 0)
Screenshot: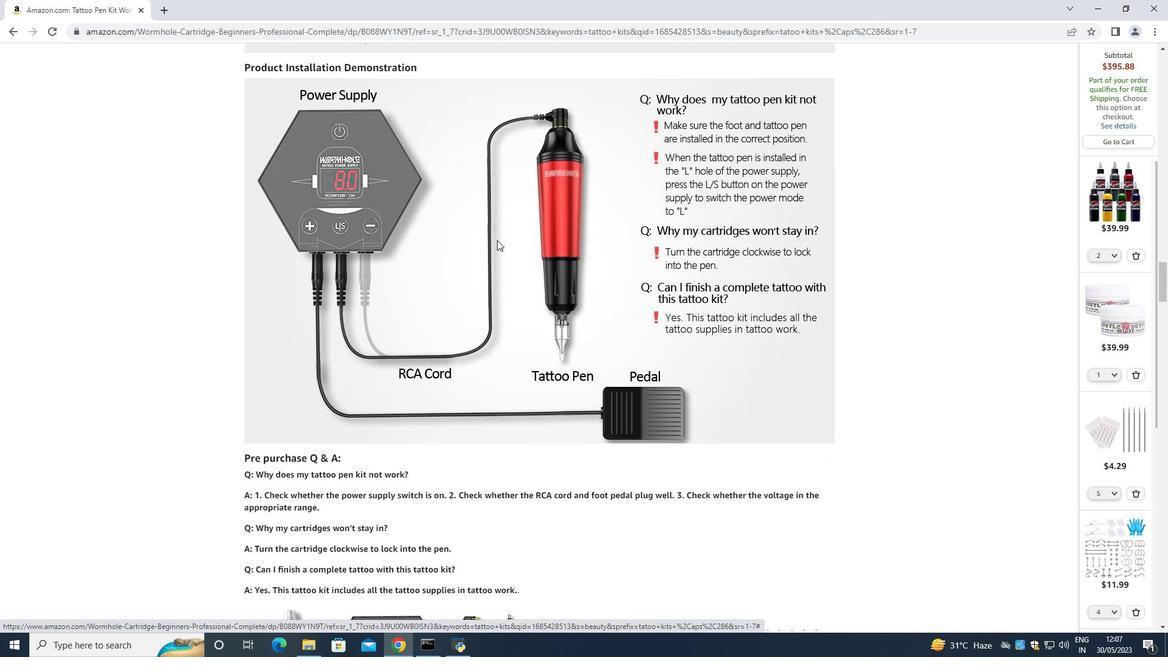 
Action: Mouse scrolled (497, 241) with delta (0, 0)
Screenshot: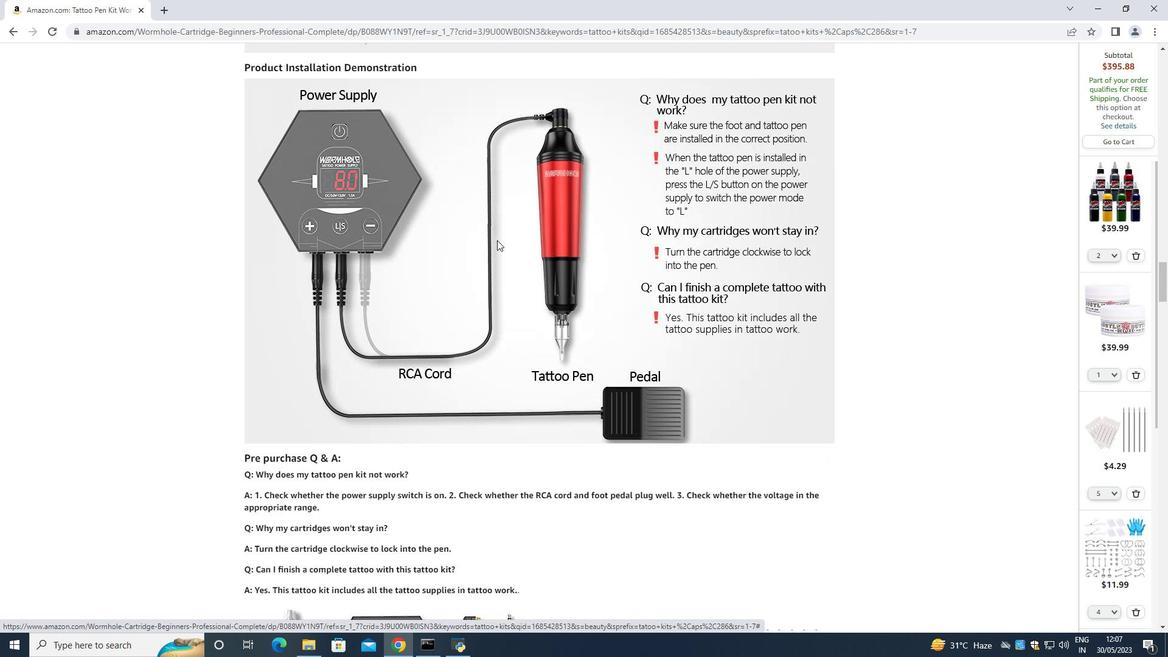 
Action: Mouse scrolled (497, 241) with delta (0, 0)
Screenshot: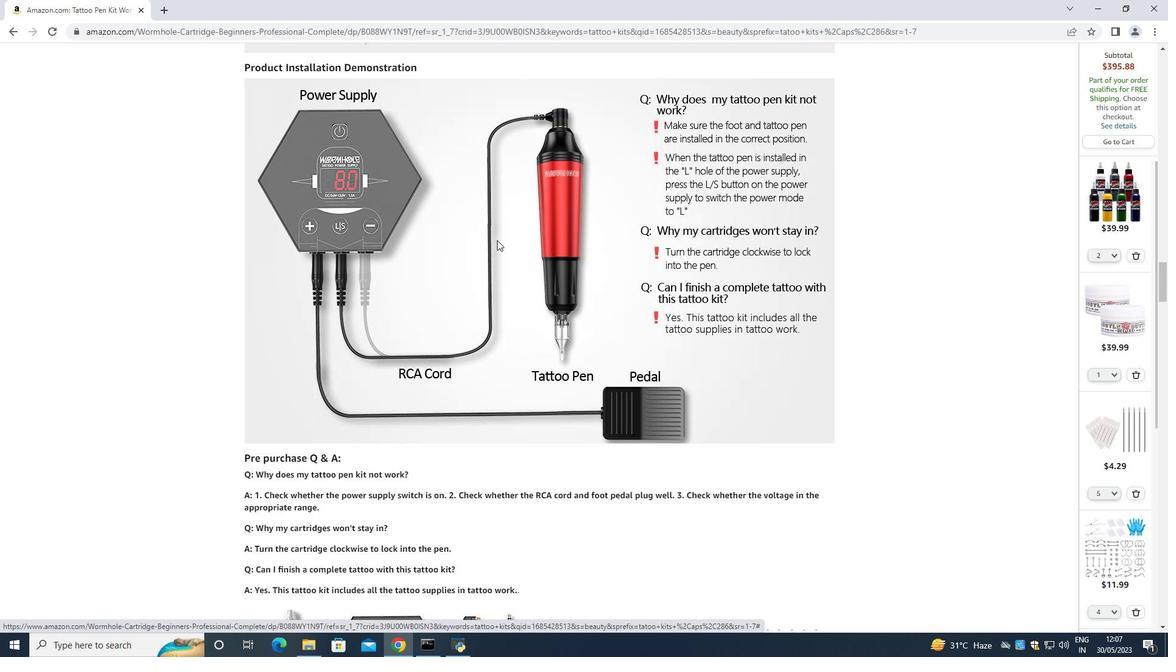 
Action: Mouse scrolled (497, 241) with delta (0, 0)
Screenshot: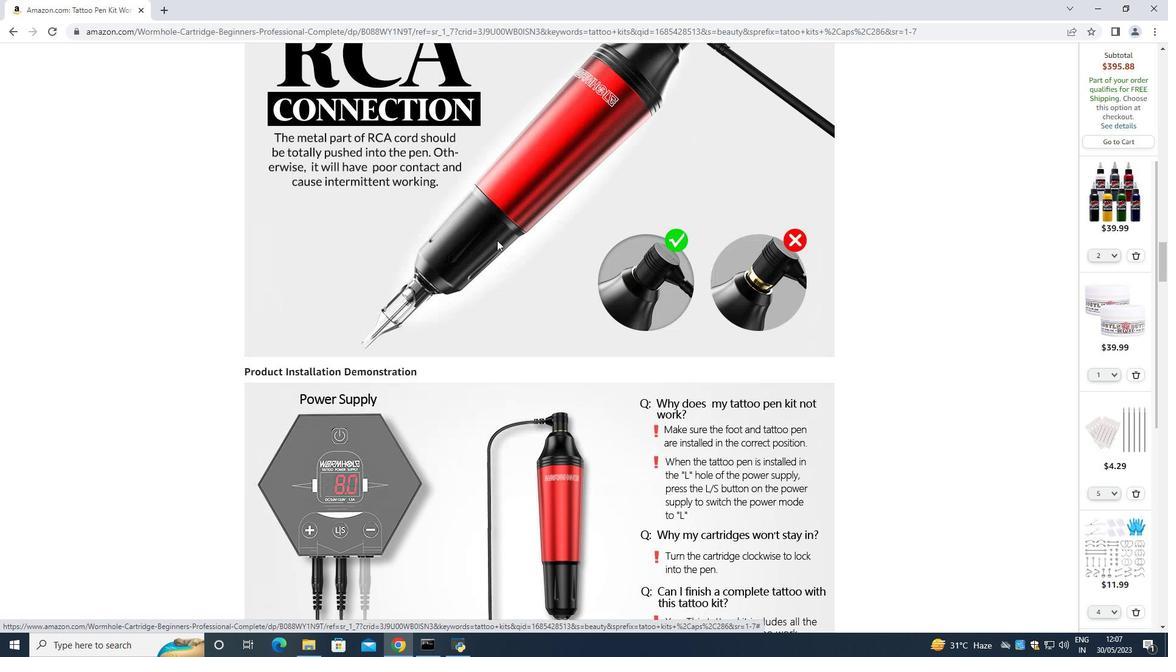 
Action: Mouse scrolled (497, 241) with delta (0, 0)
Screenshot: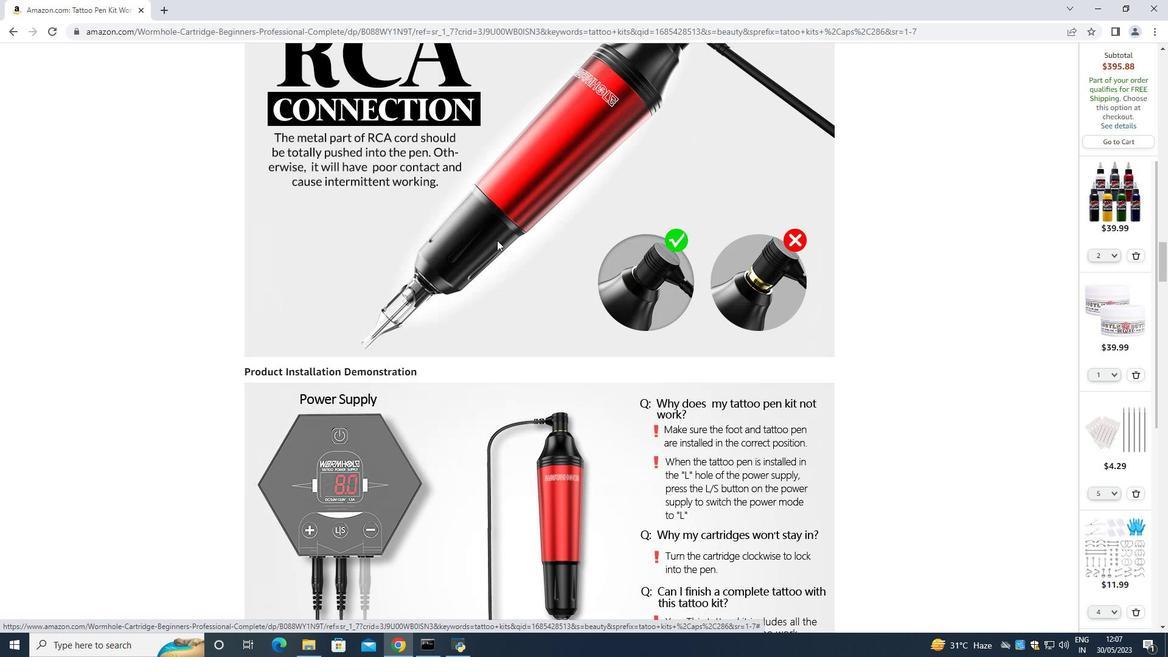 
Action: Mouse scrolled (497, 241) with delta (0, 0)
Screenshot: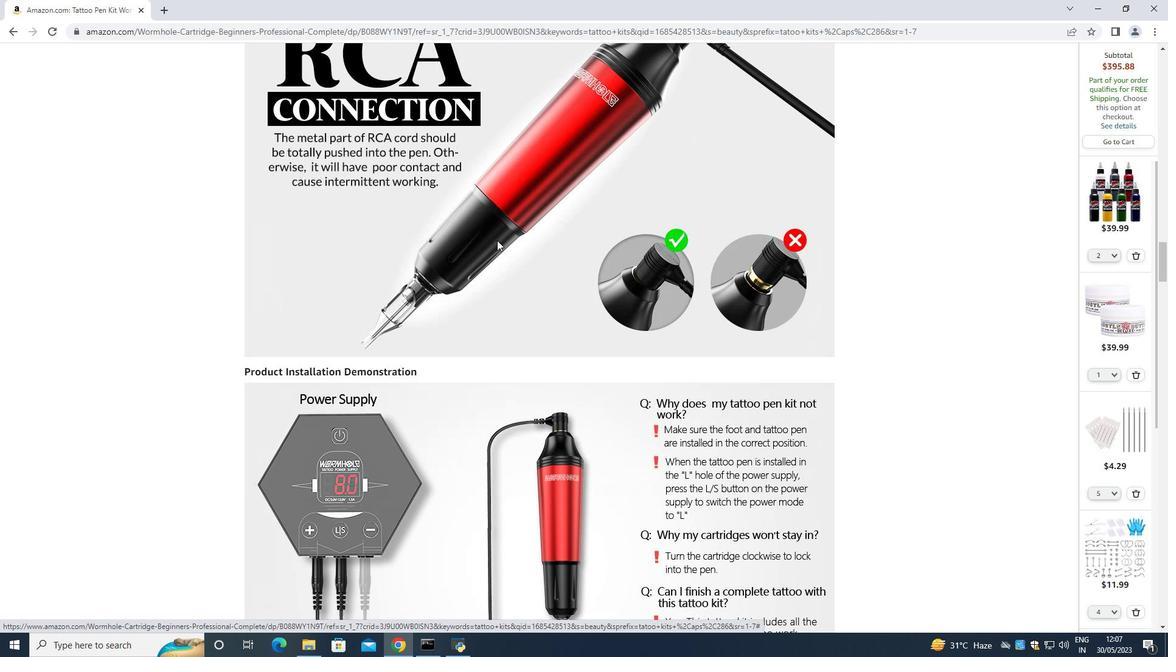 
Action: Mouse scrolled (497, 241) with delta (0, 0)
Screenshot: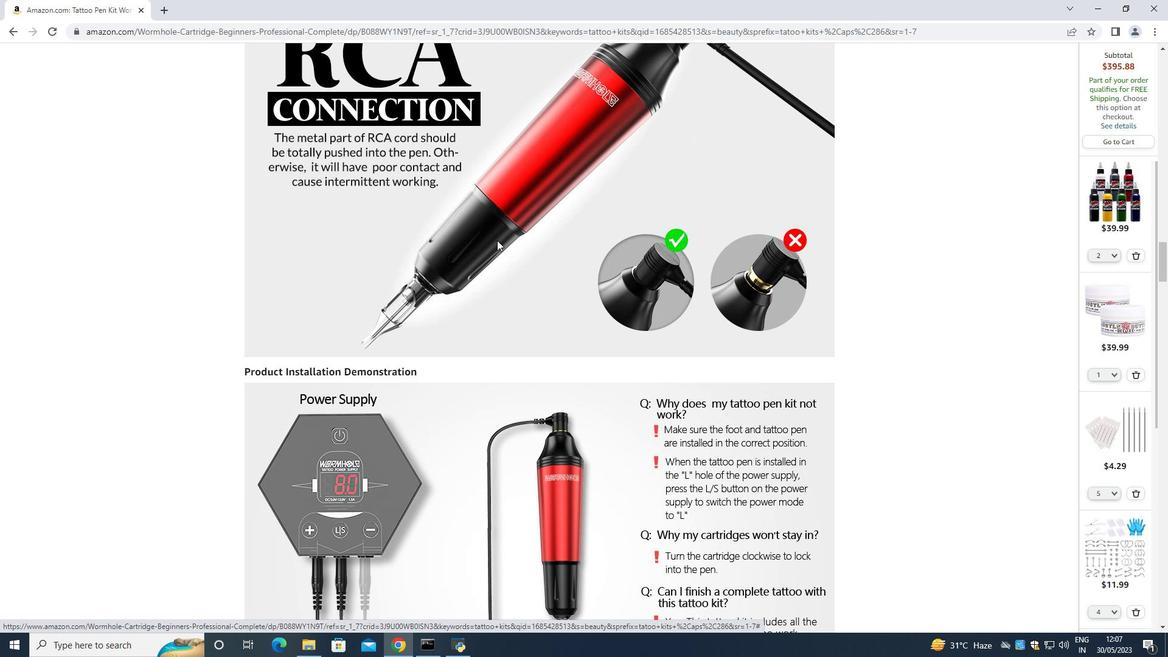 
Action: Mouse scrolled (497, 241) with delta (0, 0)
Screenshot: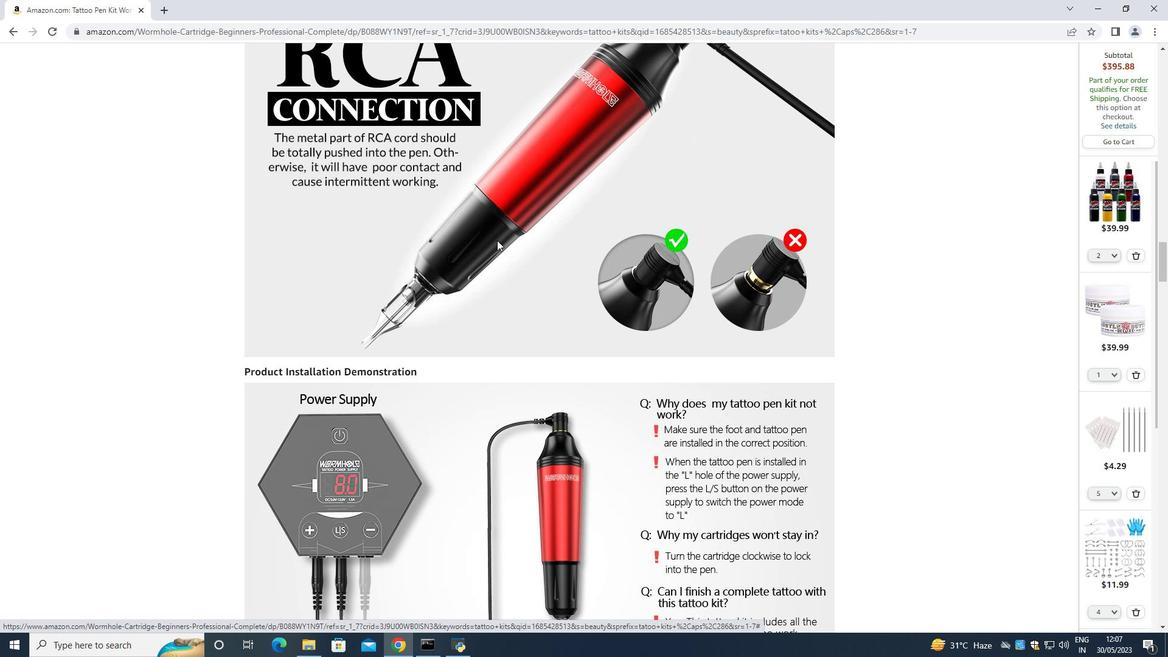 
Action: Mouse scrolled (497, 241) with delta (0, 0)
Screenshot: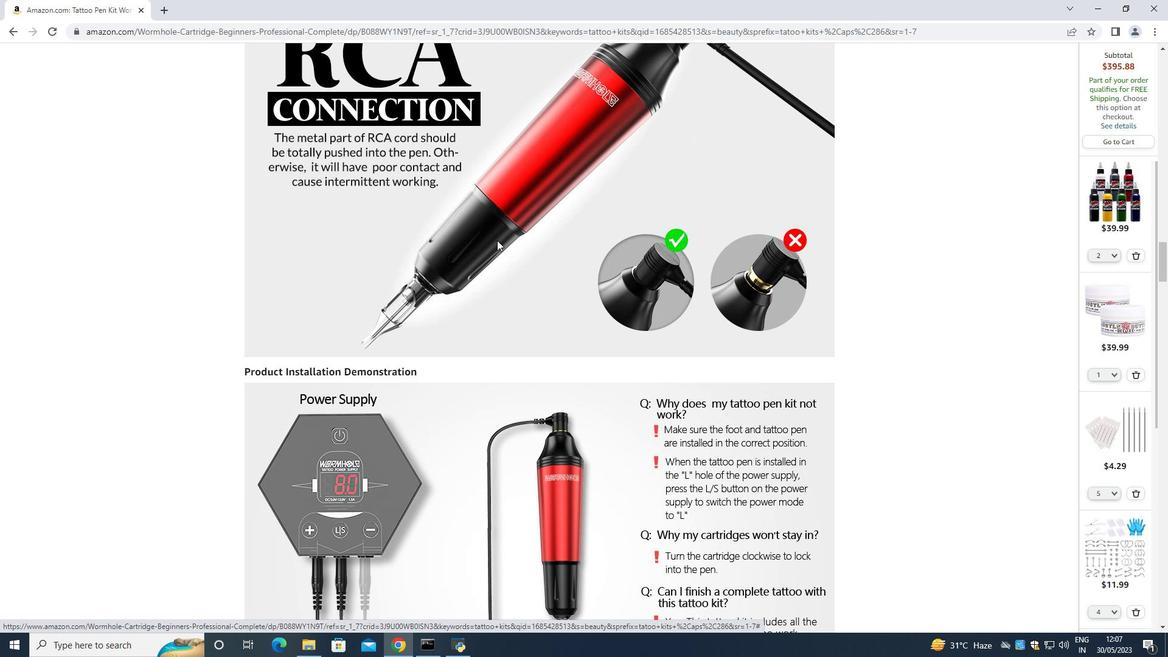 
Action: Mouse scrolled (497, 241) with delta (0, 0)
Screenshot: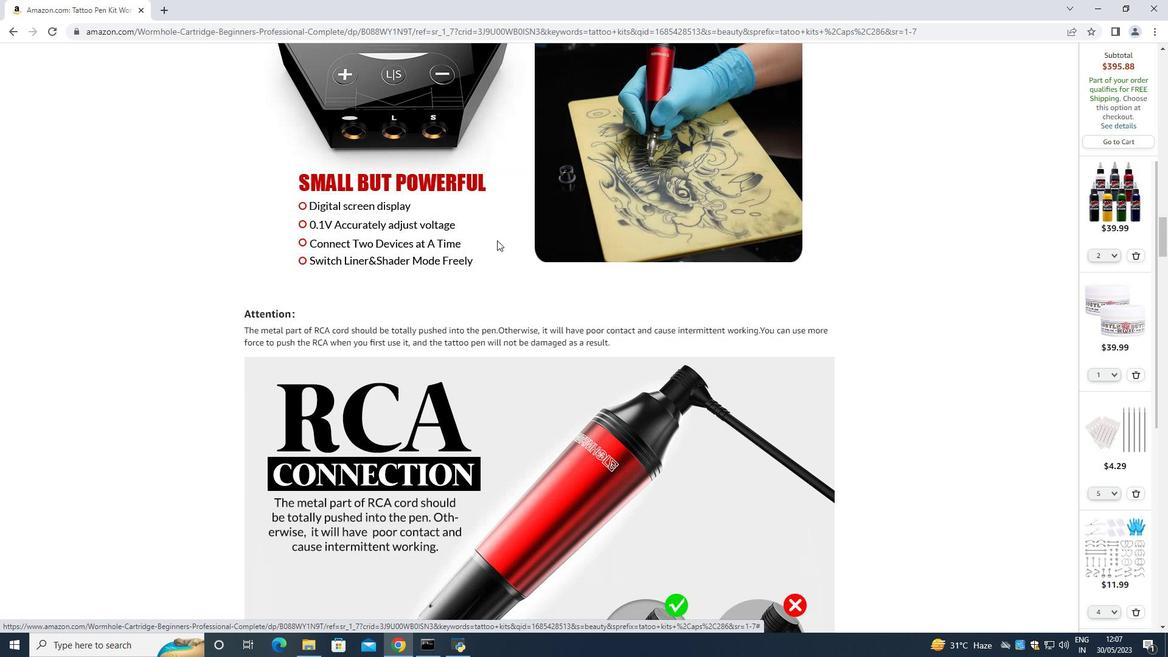 
Action: Mouse scrolled (497, 241) with delta (0, 0)
Screenshot: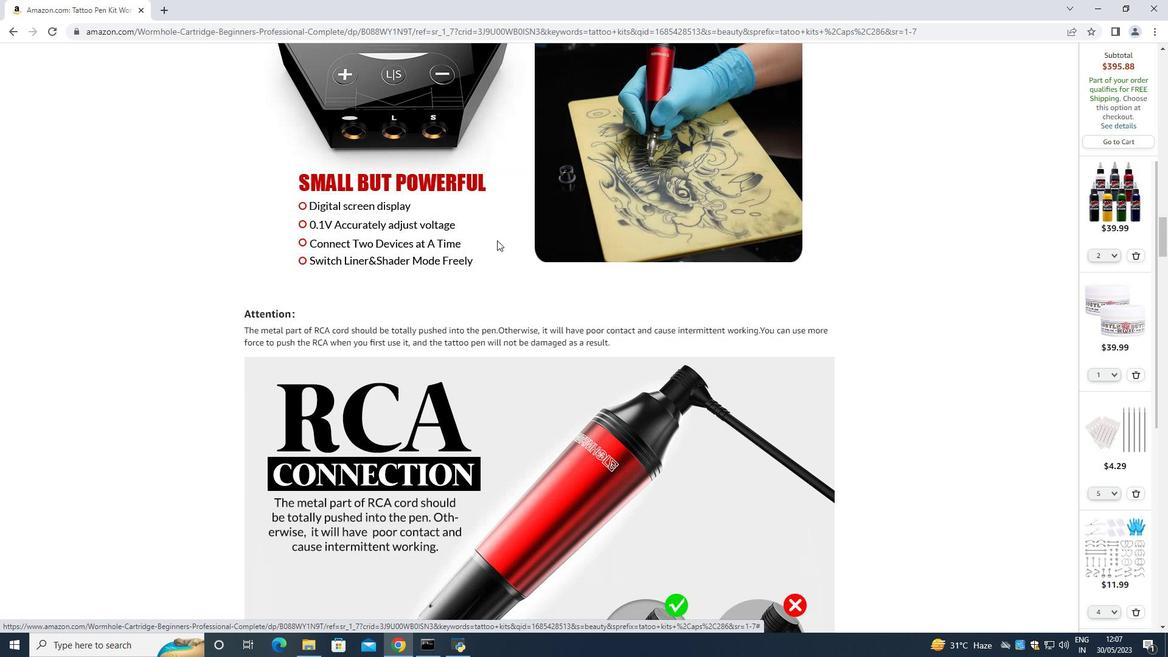 
Action: Mouse scrolled (497, 241) with delta (0, 0)
Screenshot: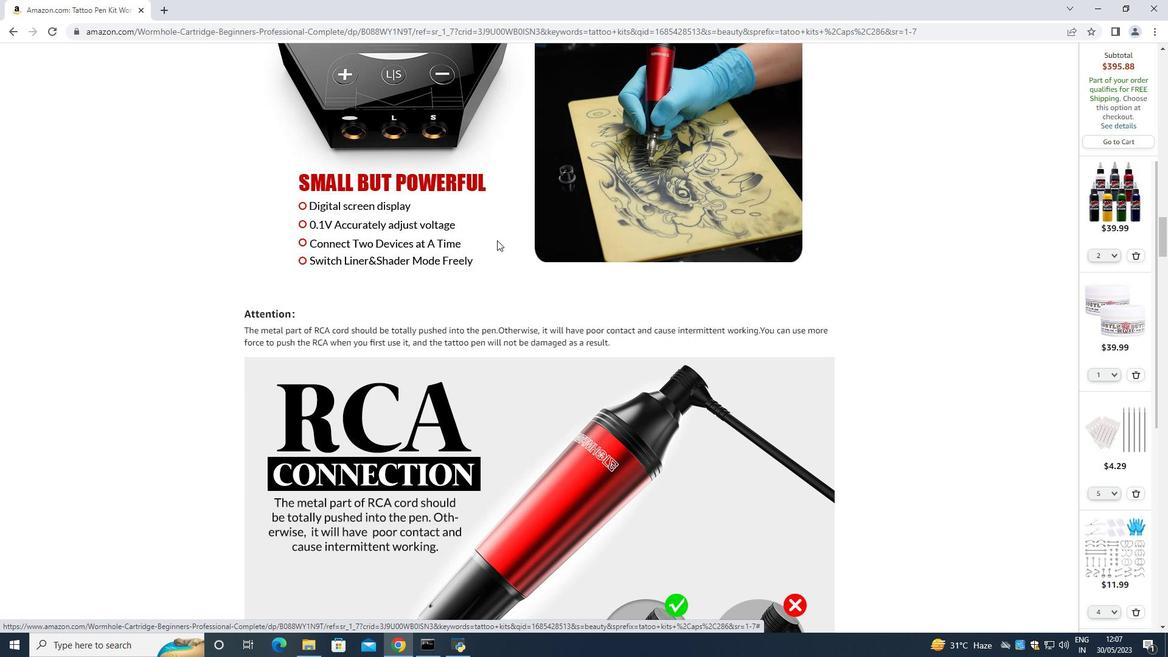 
Action: Mouse scrolled (497, 241) with delta (0, 0)
Screenshot: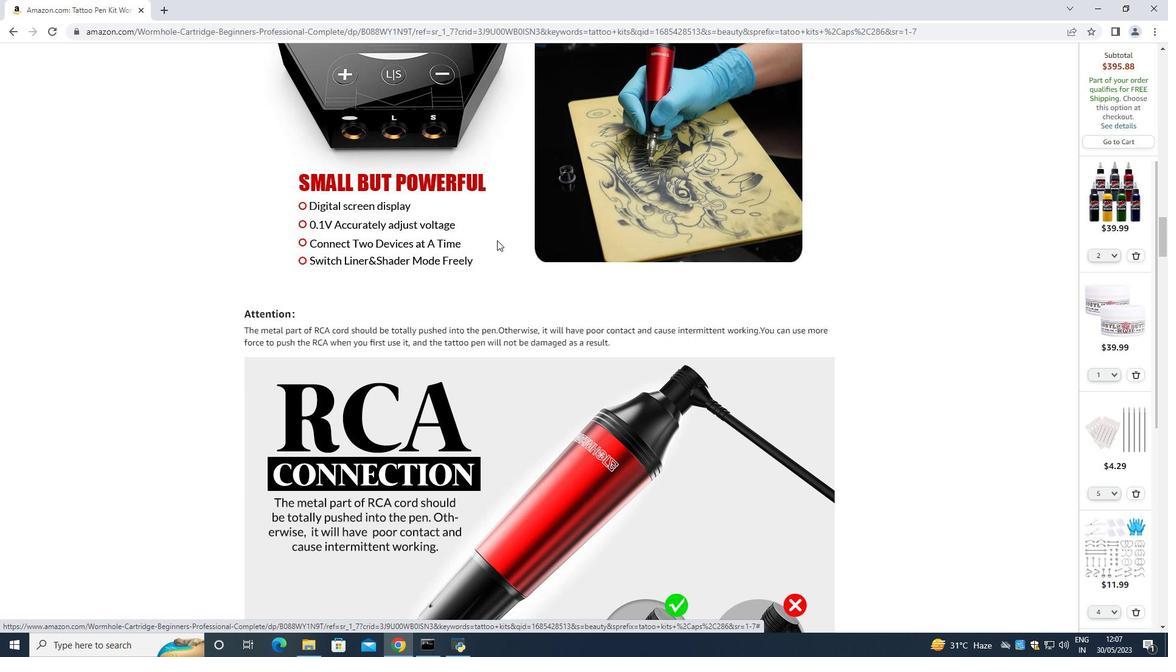 
Action: Mouse scrolled (497, 241) with delta (0, 0)
Screenshot: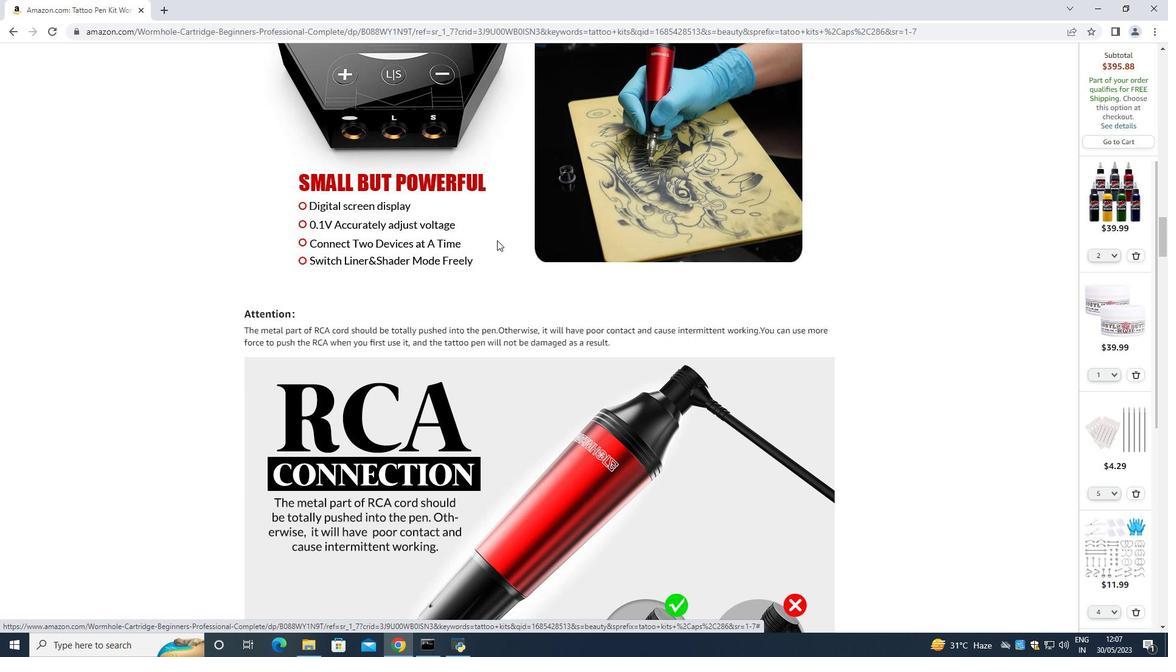 
Action: Mouse scrolled (497, 241) with delta (0, 0)
Screenshot: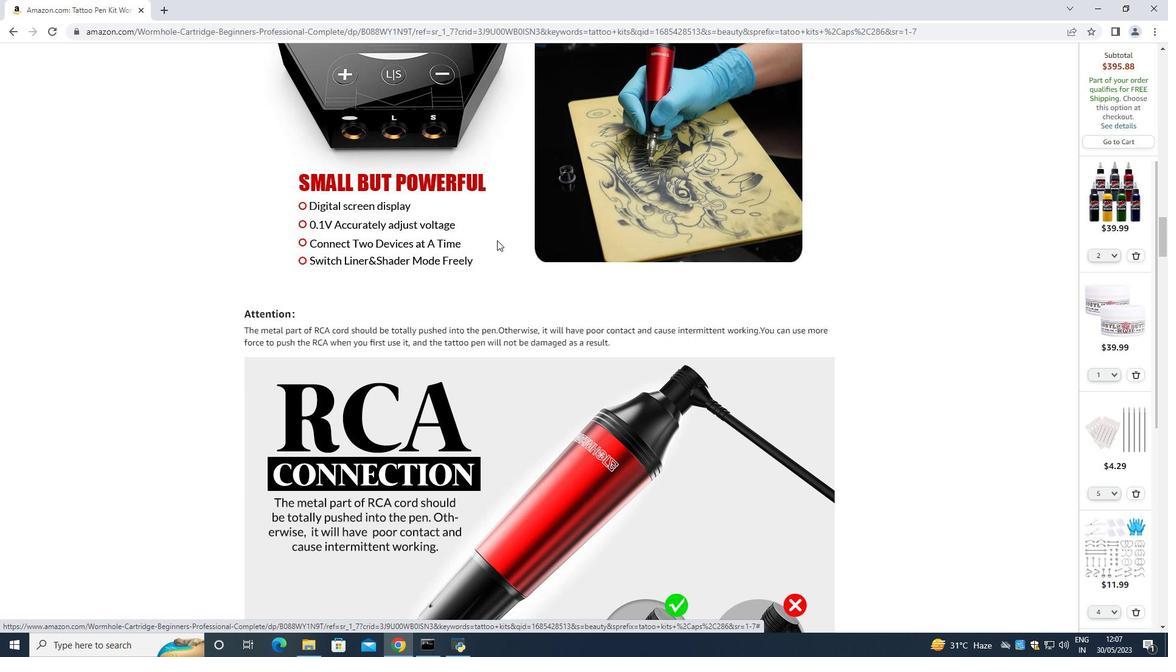 
Action: Mouse scrolled (497, 241) with delta (0, 0)
Screenshot: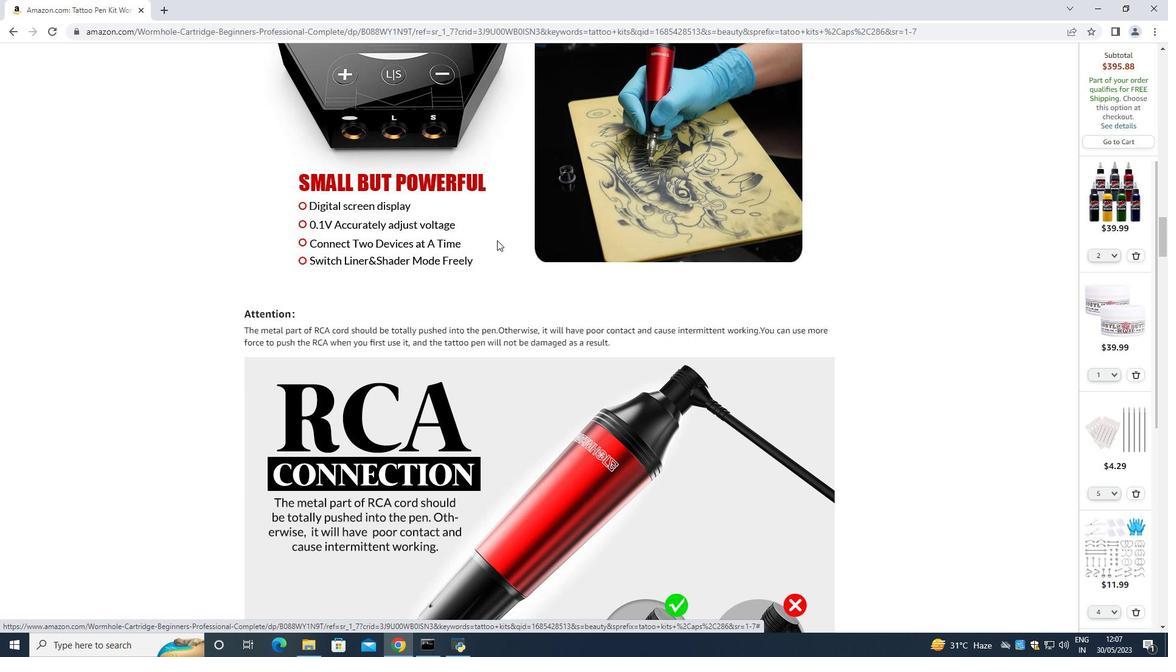 
Action: Mouse scrolled (497, 241) with delta (0, 0)
Screenshot: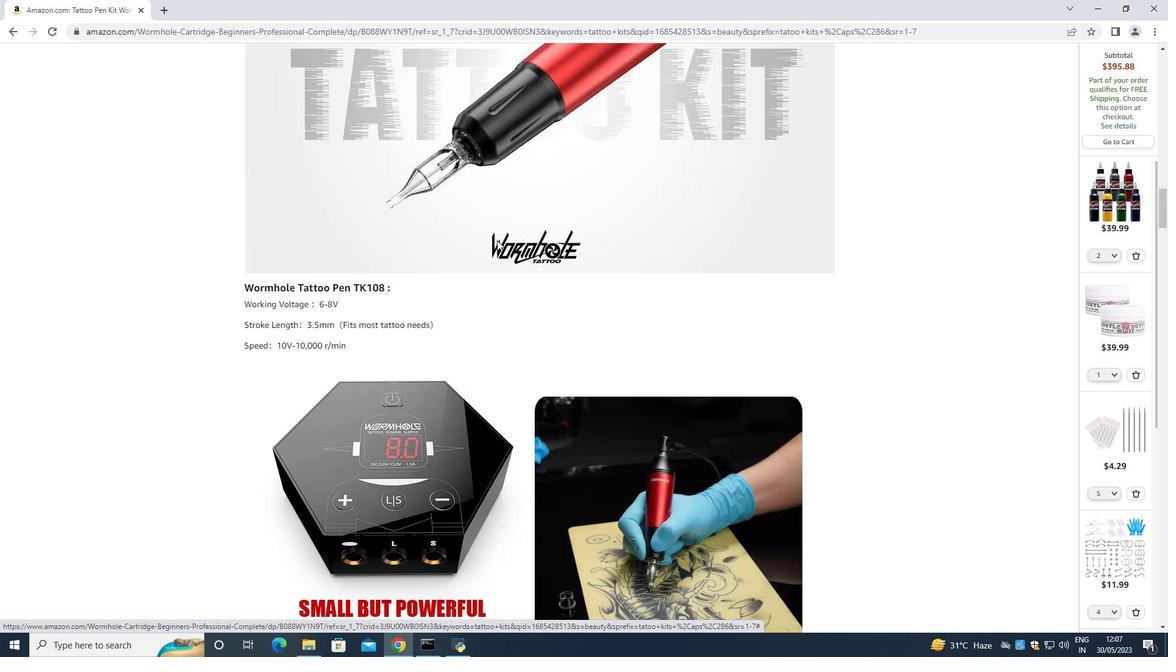 
Action: Mouse scrolled (497, 241) with delta (0, 0)
Screenshot: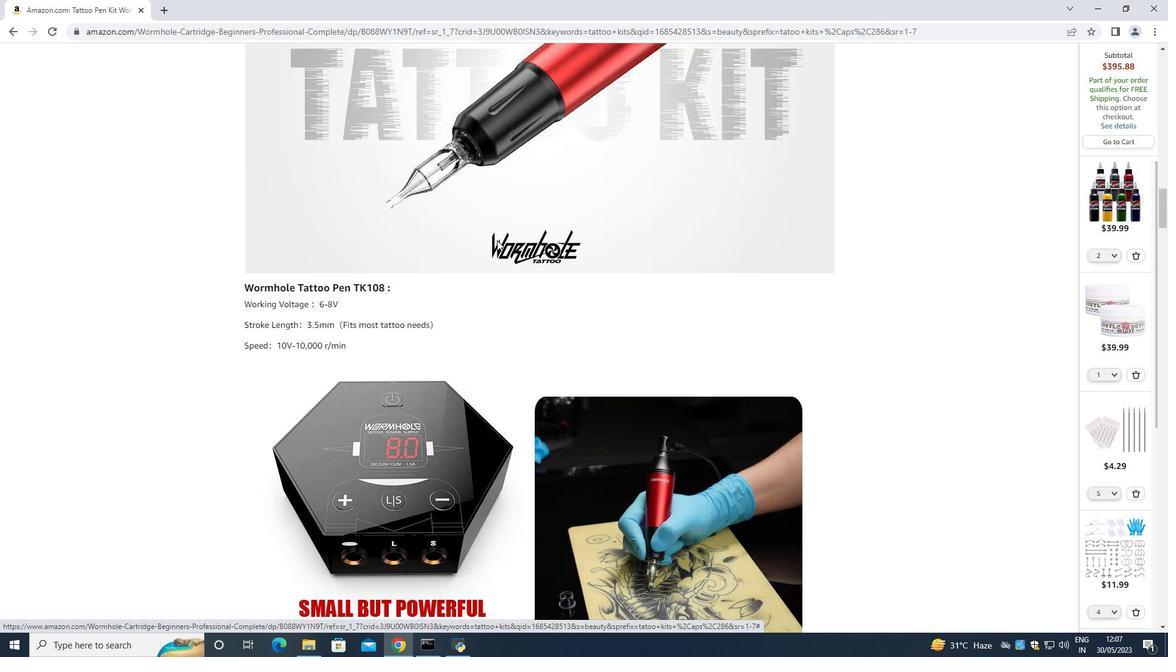 
Action: Mouse scrolled (497, 241) with delta (0, 0)
Screenshot: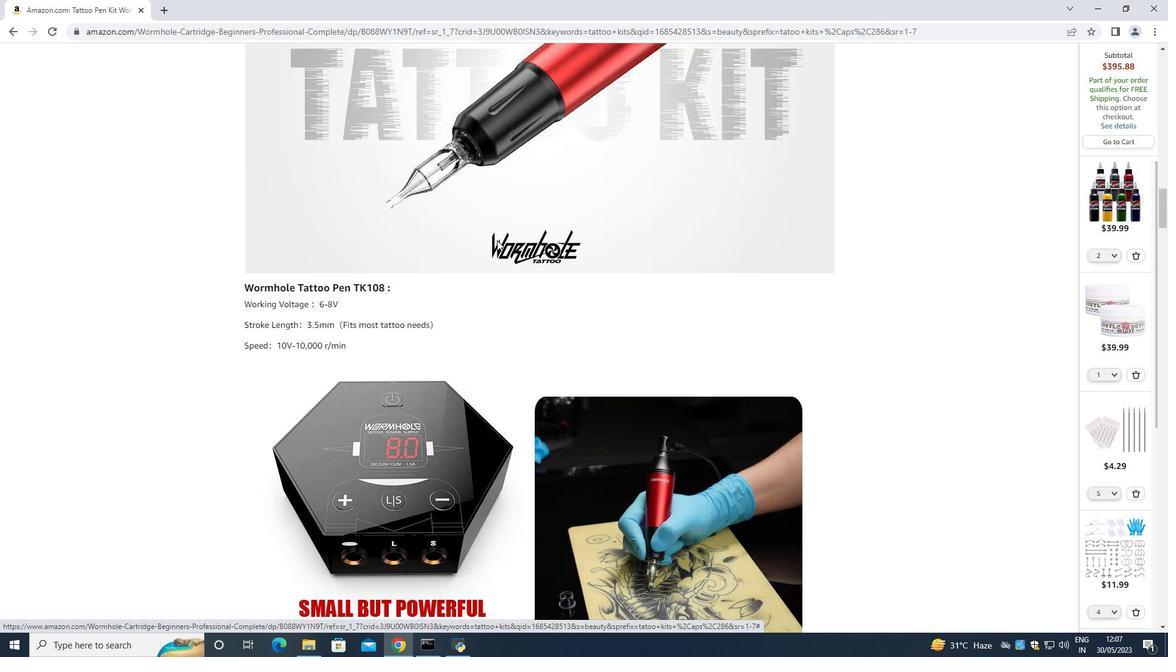 
Action: Mouse scrolled (497, 241) with delta (0, 0)
Screenshot: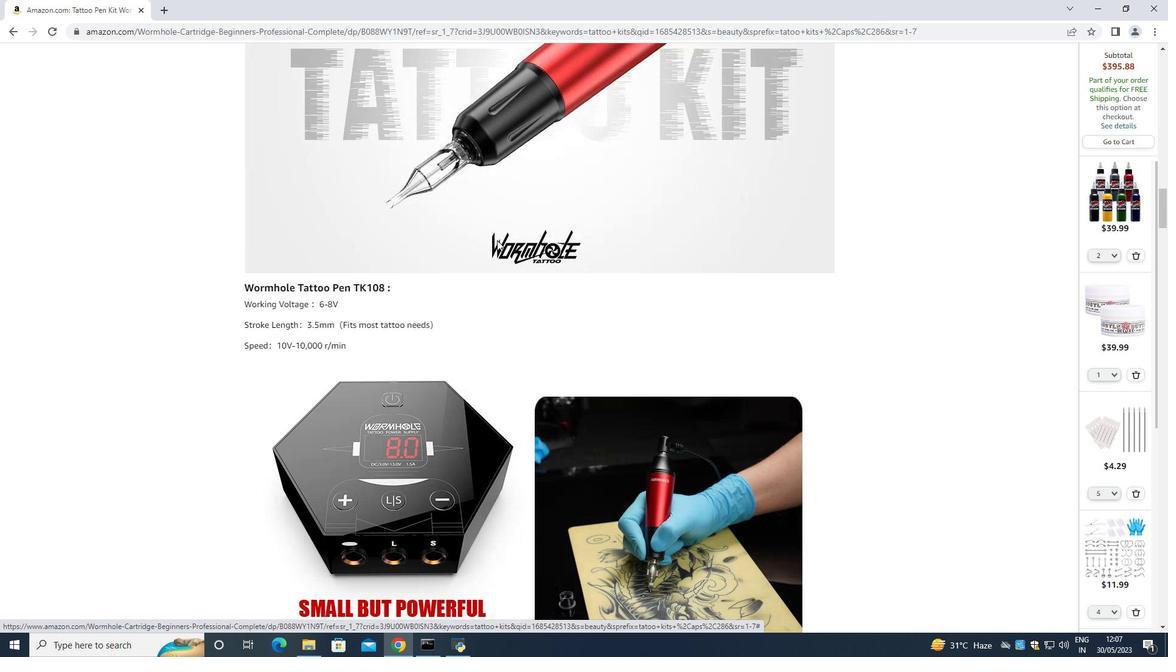 
Action: Mouse scrolled (497, 241) with delta (0, 0)
Screenshot: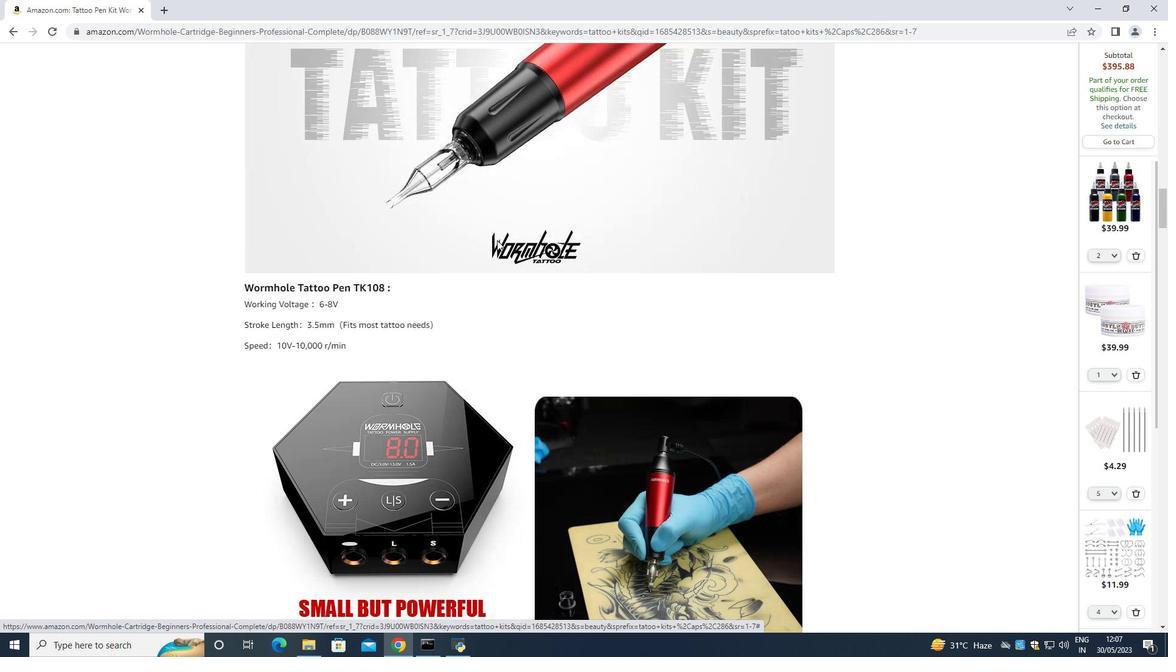 
Action: Mouse scrolled (497, 241) with delta (0, 0)
Screenshot: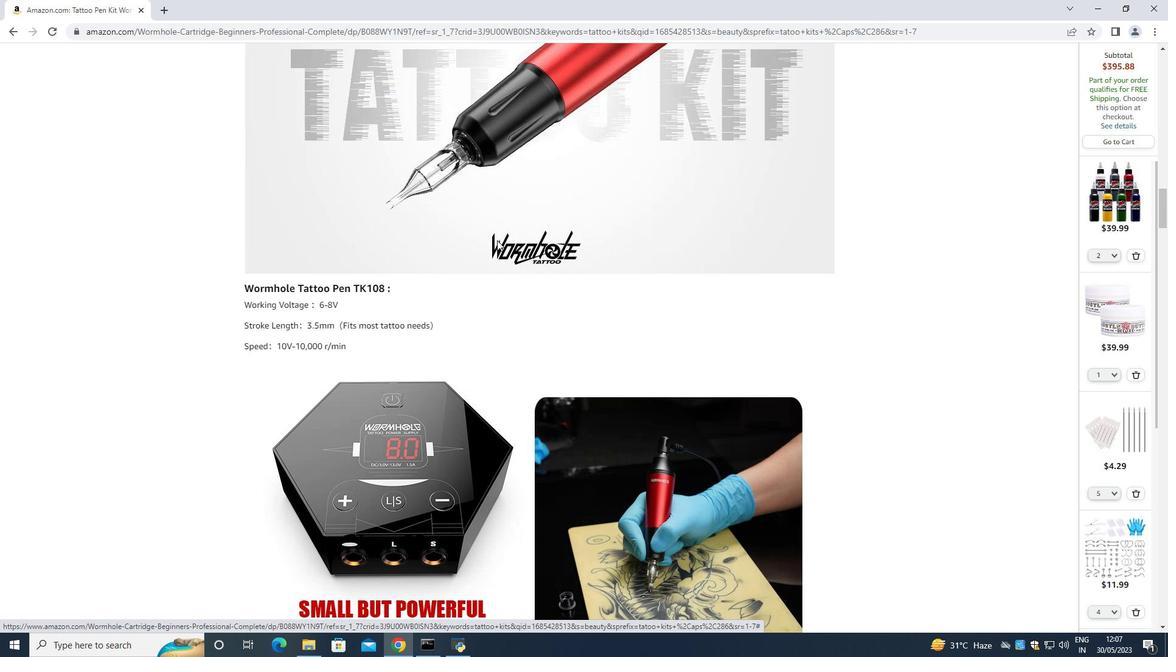 
Action: Mouse scrolled (497, 241) with delta (0, 0)
Screenshot: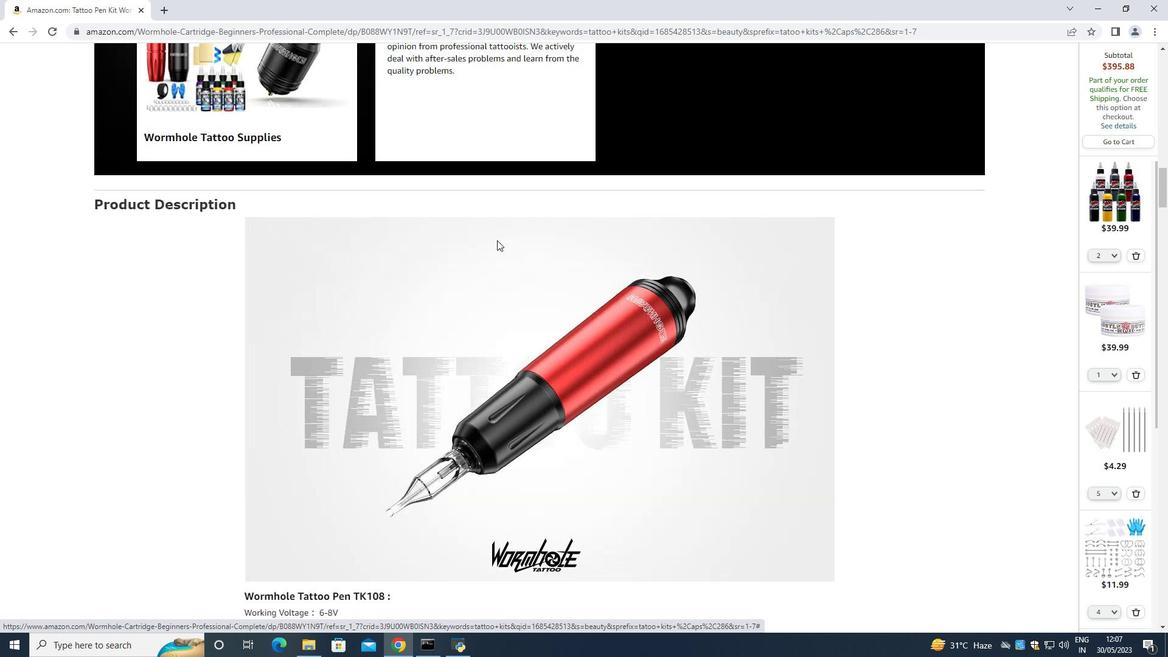 
Action: Mouse scrolled (497, 241) with delta (0, 0)
Screenshot: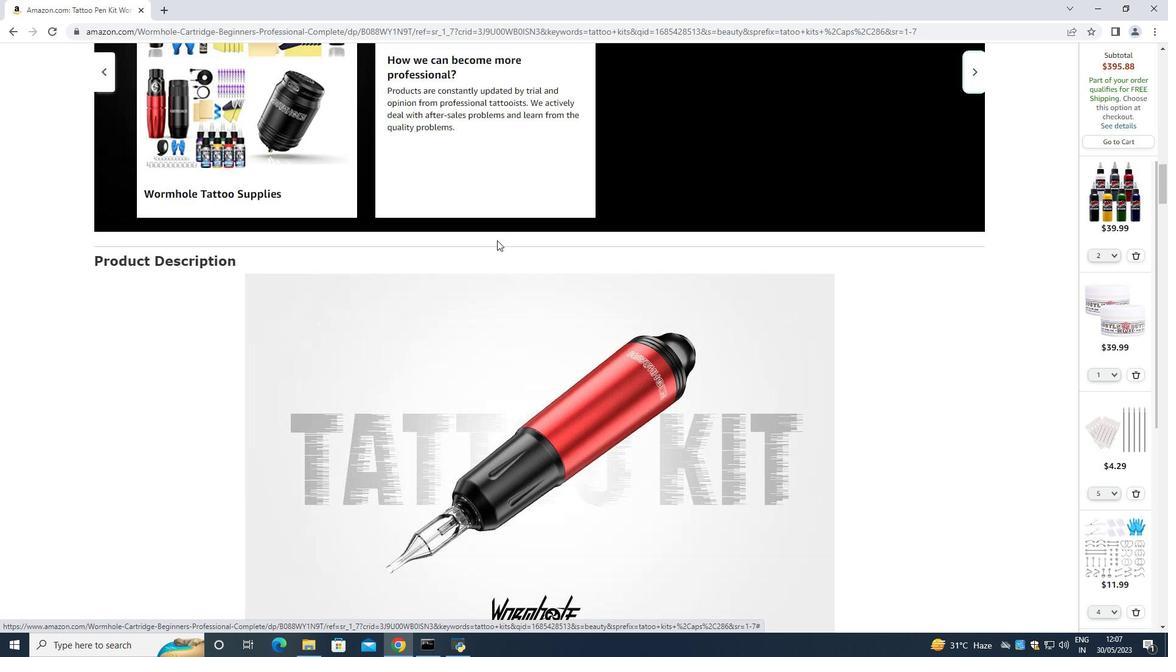 
Action: Mouse scrolled (497, 241) with delta (0, 0)
Screenshot: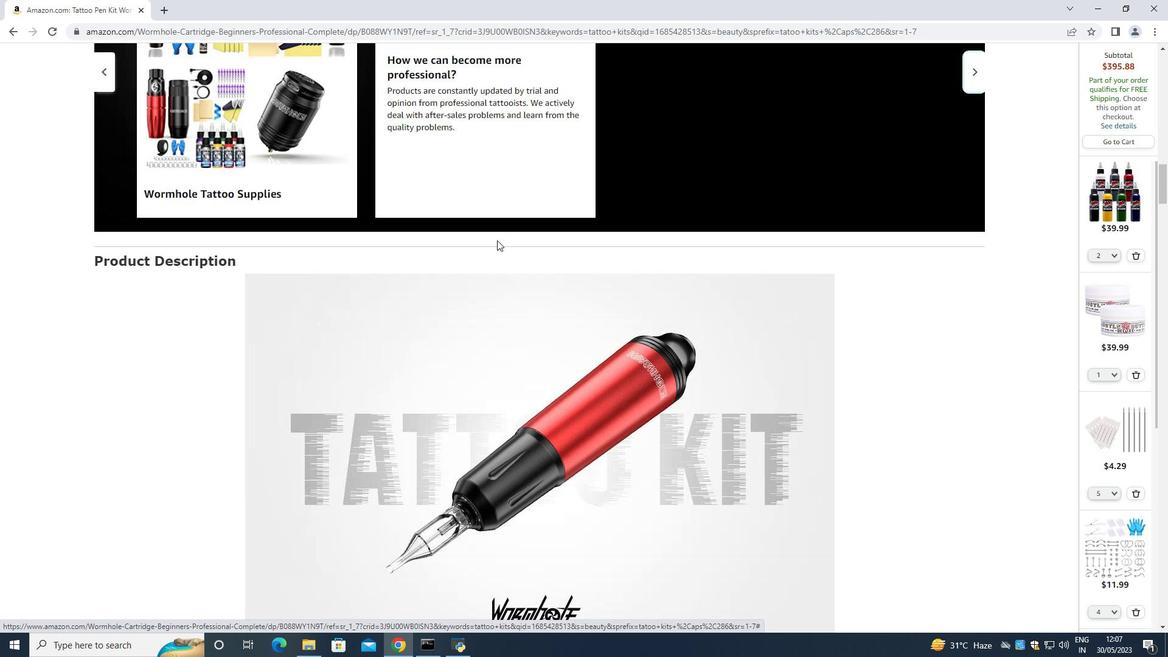 
Action: Mouse scrolled (497, 241) with delta (0, 0)
Screenshot: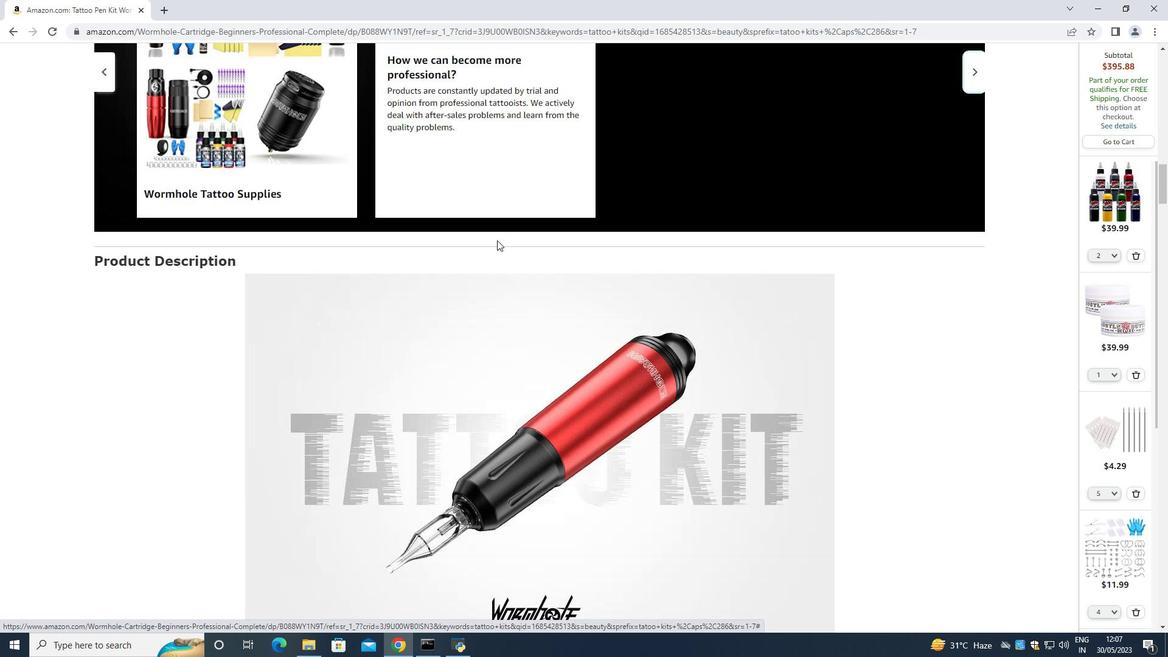 
Action: Mouse scrolled (497, 241) with delta (0, 0)
Screenshot: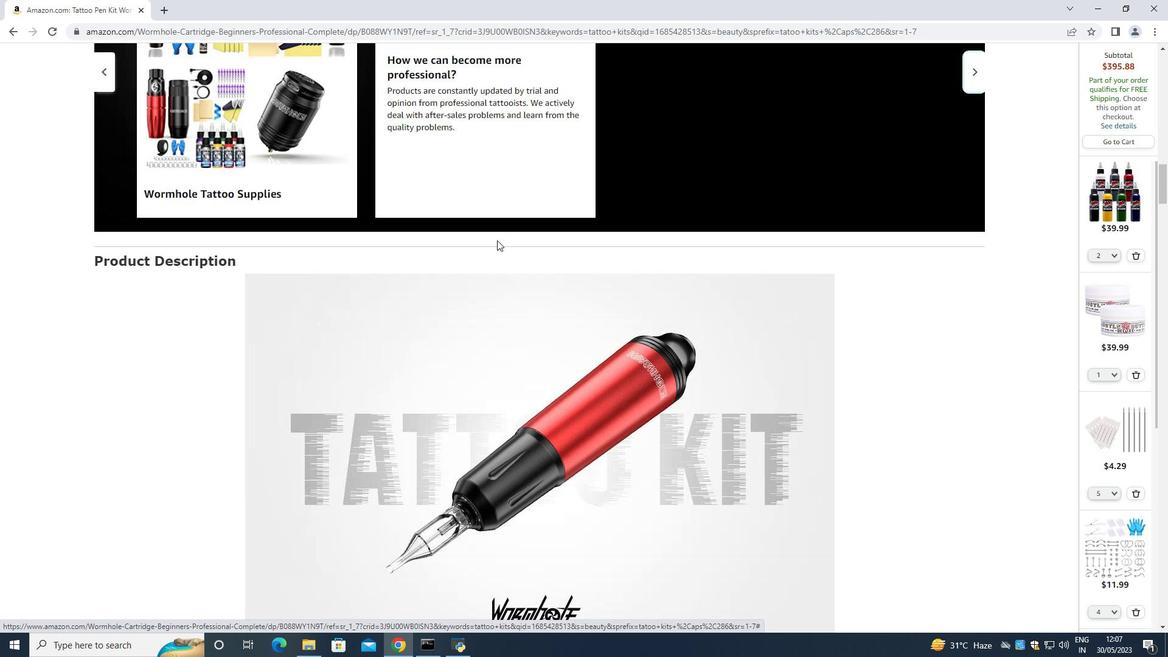 
Action: Mouse moved to (497, 239)
Screenshot: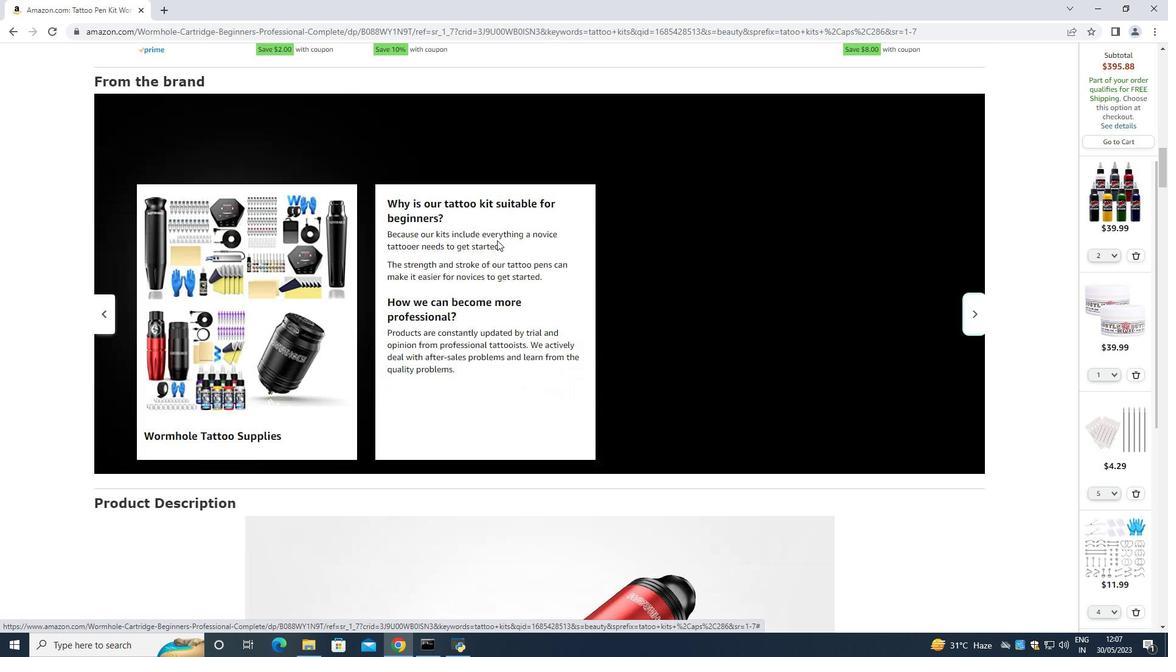 
Action: Mouse scrolled (497, 240) with delta (0, 0)
Screenshot: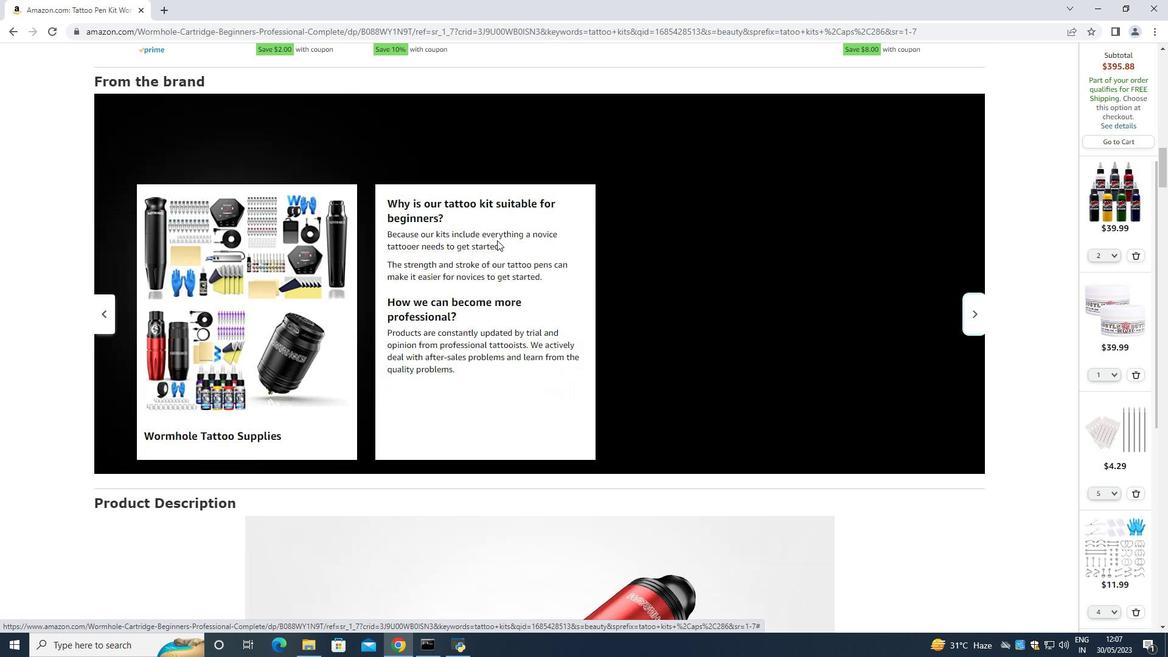 
Action: Mouse moved to (497, 239)
Screenshot: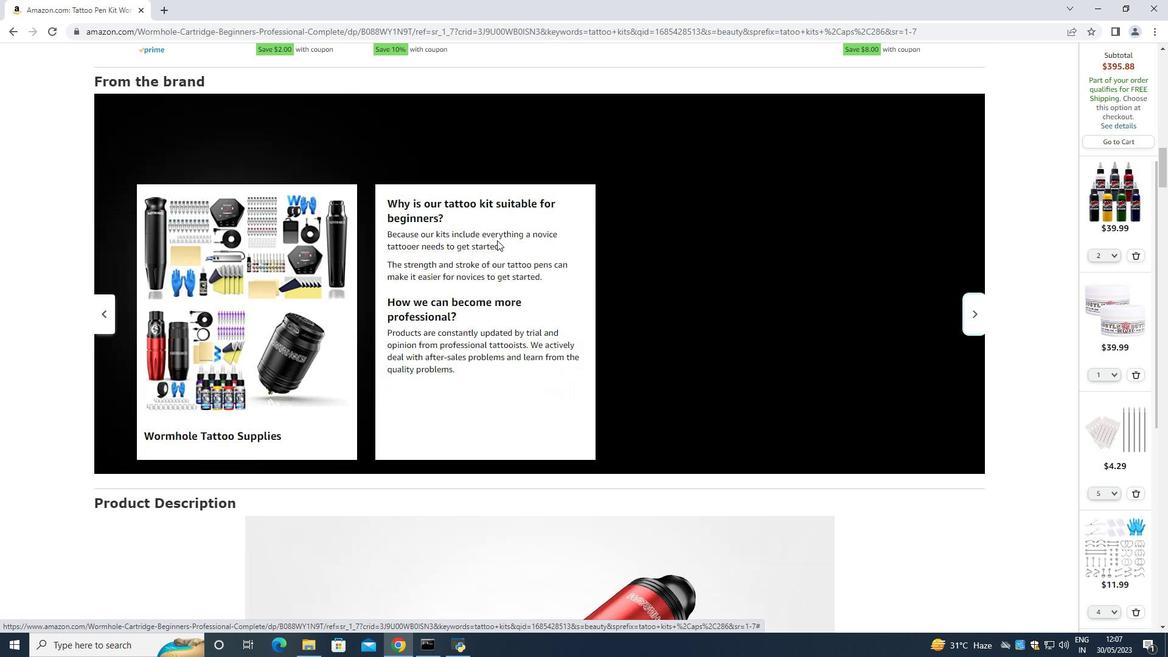 
Action: Mouse scrolled (497, 239) with delta (0, 0)
Screenshot: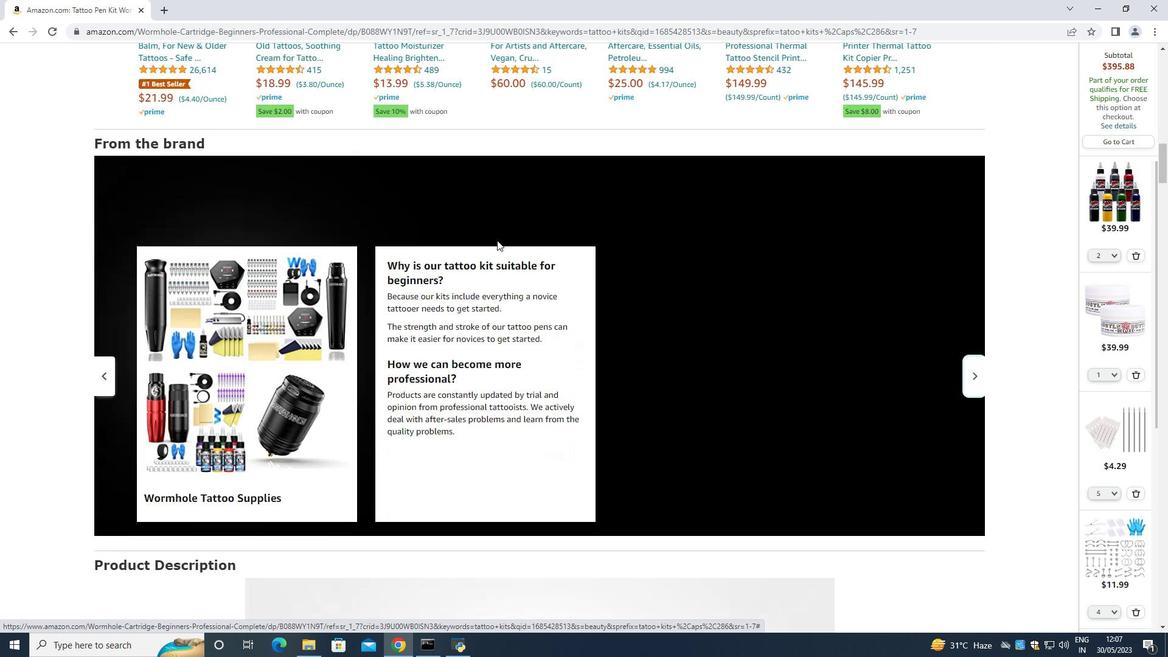 
Action: Mouse scrolled (497, 239) with delta (0, 0)
Screenshot: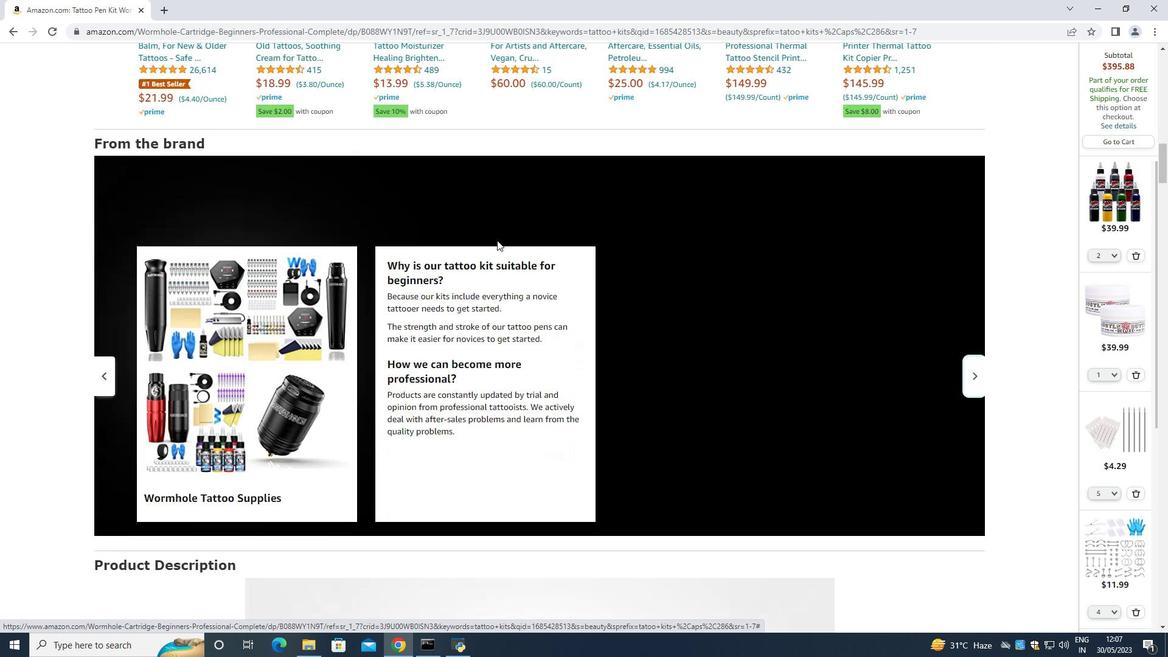 
Action: Mouse scrolled (497, 239) with delta (0, 0)
Screenshot: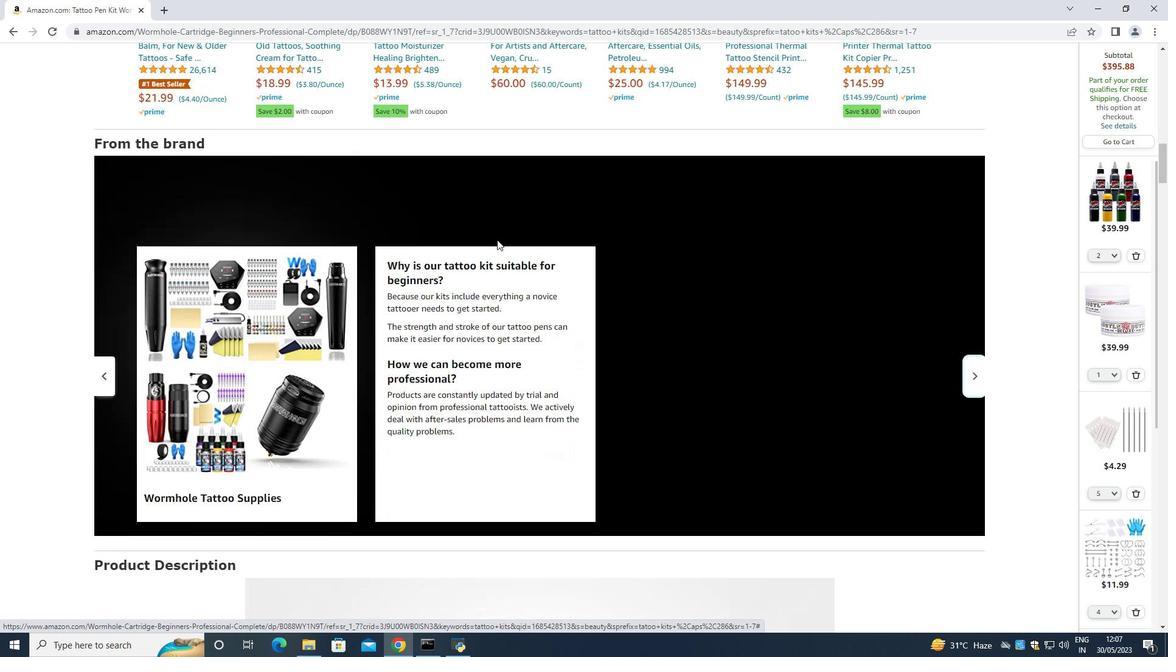 
Action: Mouse scrolled (497, 239) with delta (0, 0)
Screenshot: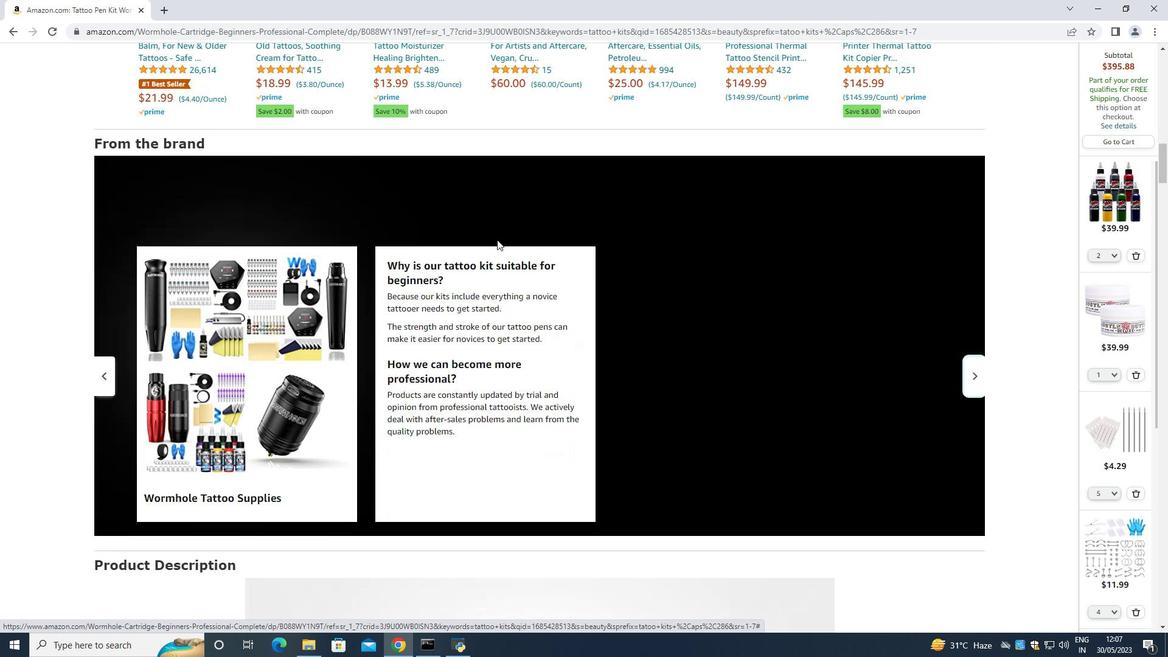 
Action: Mouse moved to (488, 234)
Screenshot: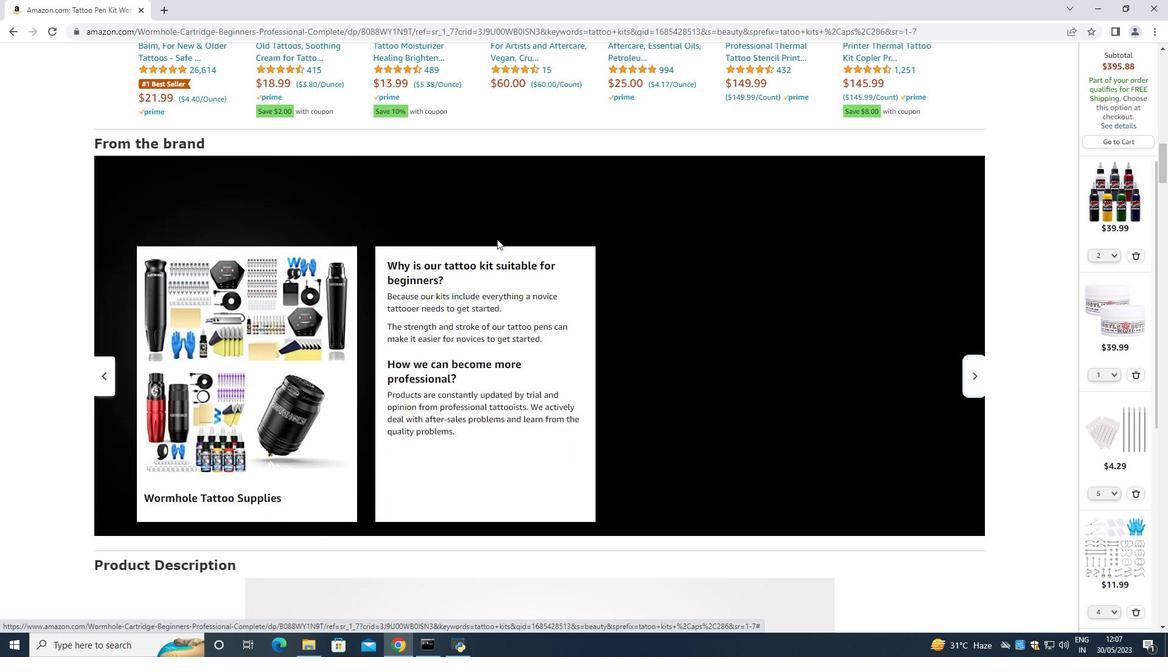 
Action: Mouse scrolled (488, 235) with delta (0, 0)
Screenshot: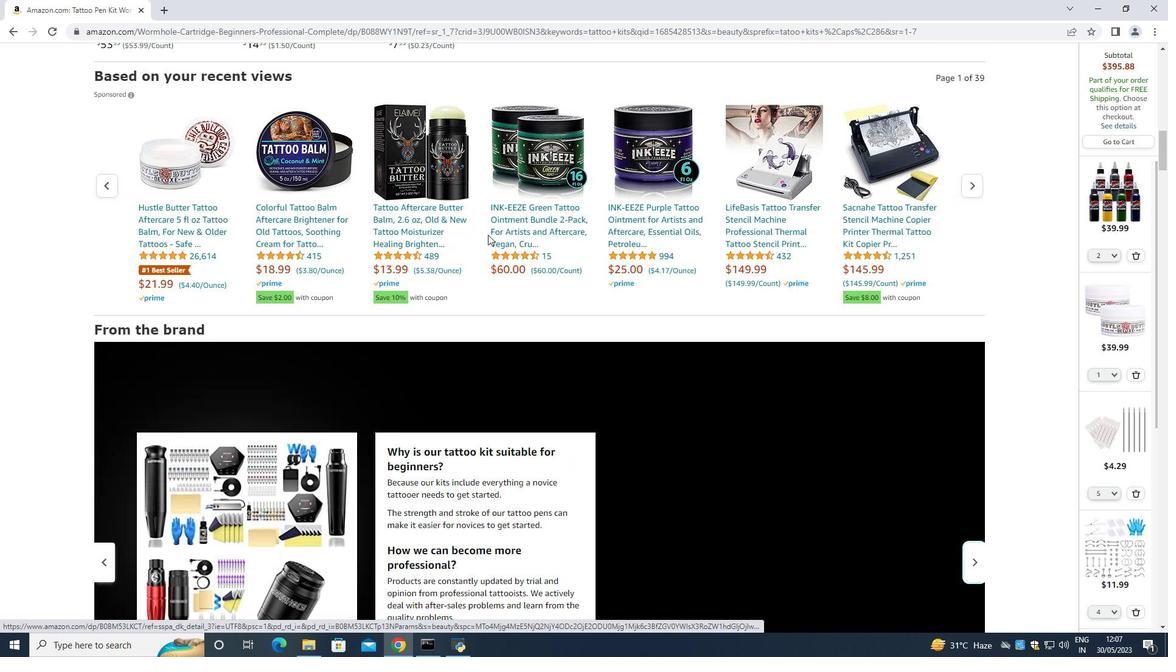 
Action: Mouse scrolled (488, 235) with delta (0, 0)
Screenshot: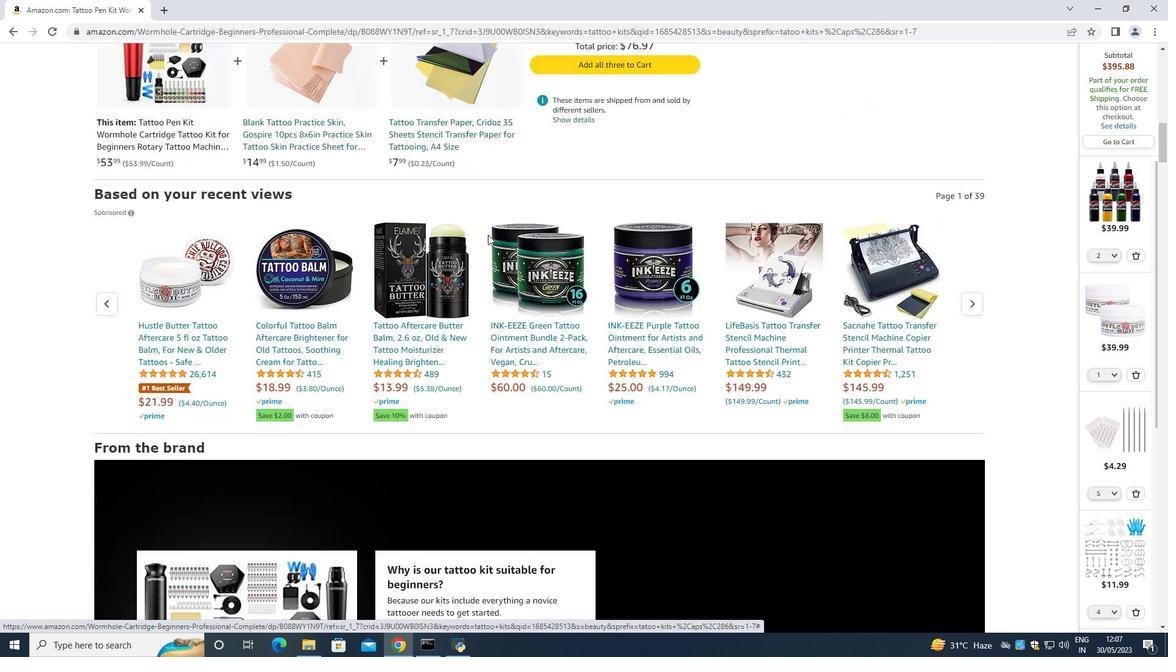 
Action: Mouse scrolled (488, 235) with delta (0, 0)
Screenshot: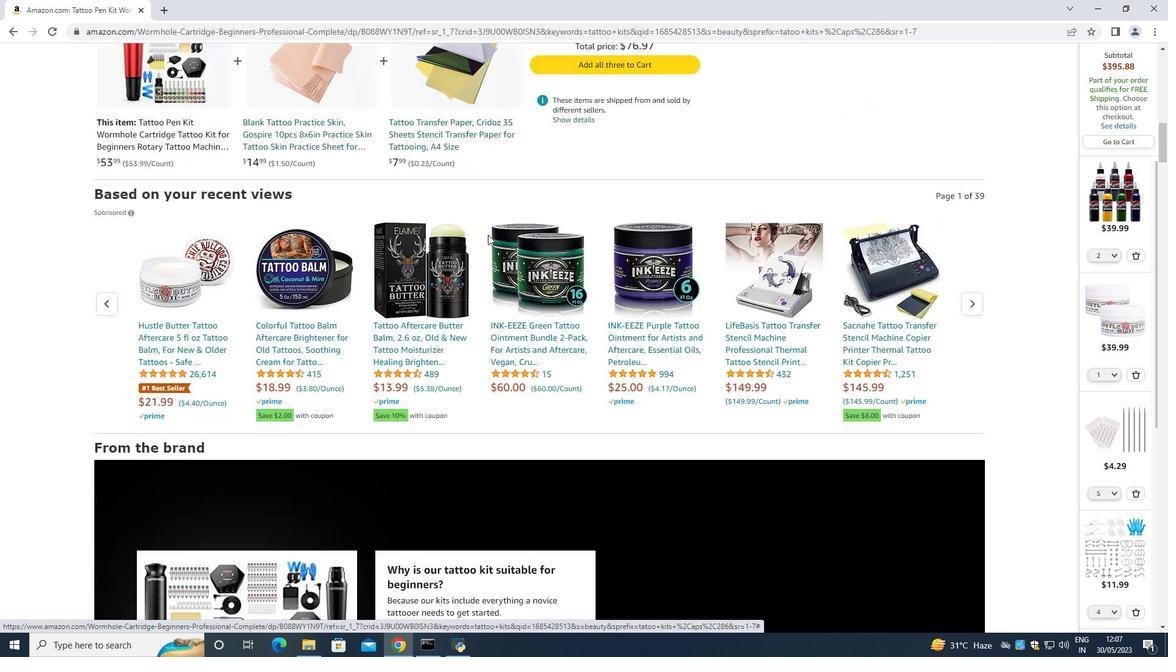 
Action: Mouse scrolled (488, 235) with delta (0, 0)
Screenshot: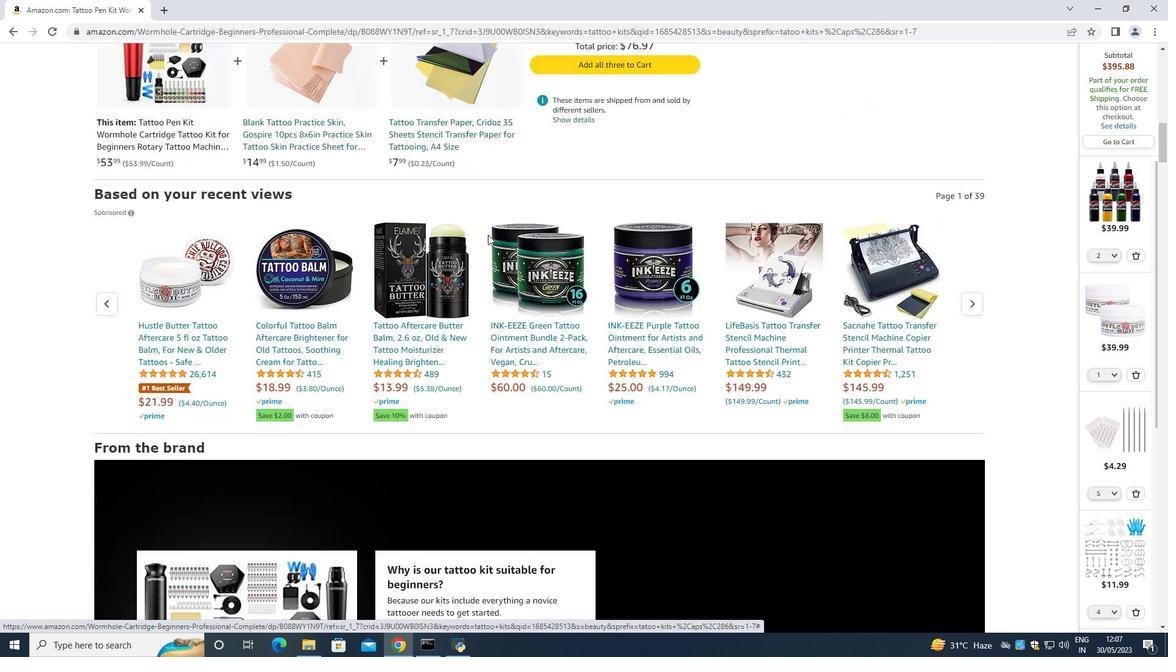 
Action: Mouse scrolled (488, 235) with delta (0, 0)
Screenshot: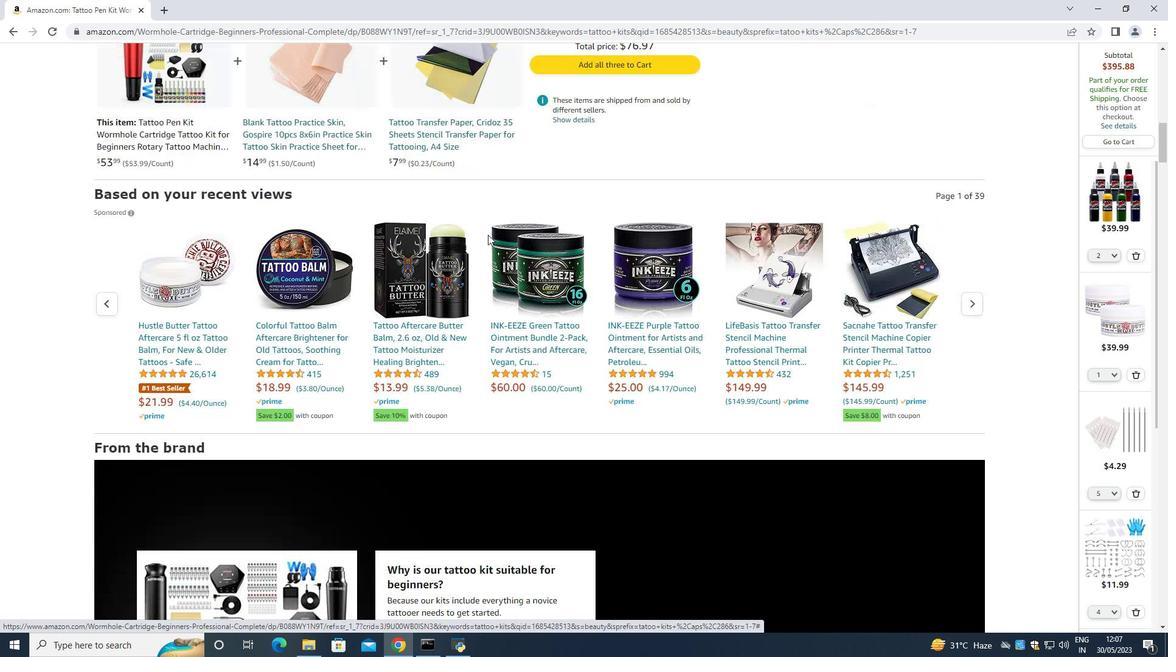 
Action: Mouse scrolled (488, 235) with delta (0, 0)
Screenshot: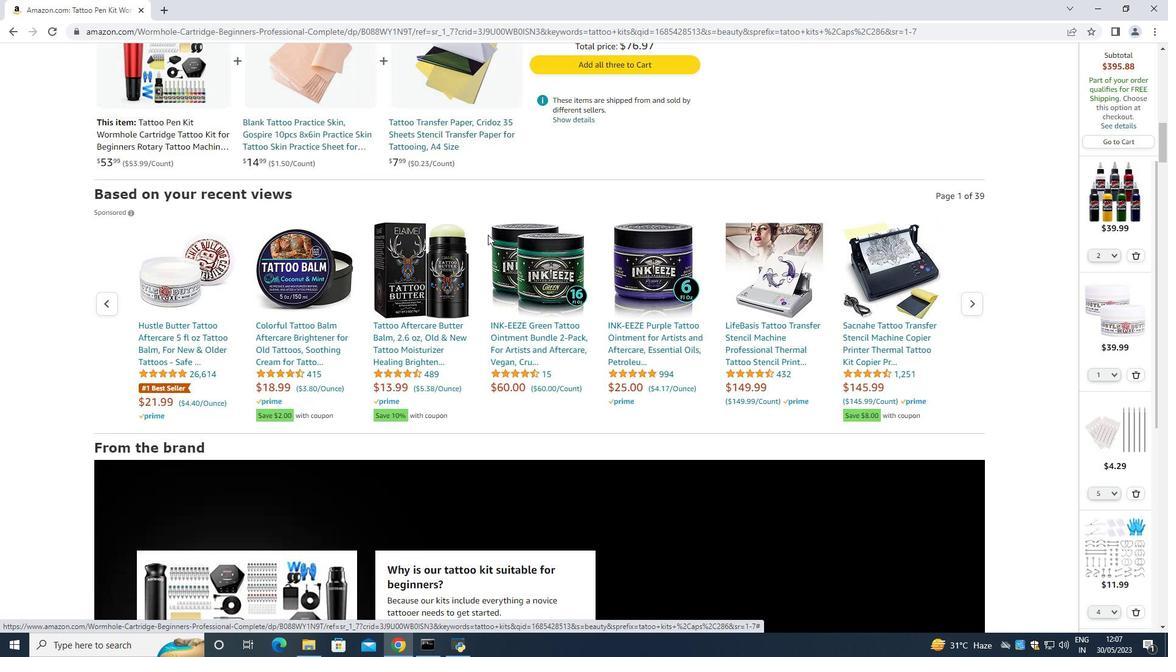 
Action: Mouse scrolled (488, 235) with delta (0, 0)
Screenshot: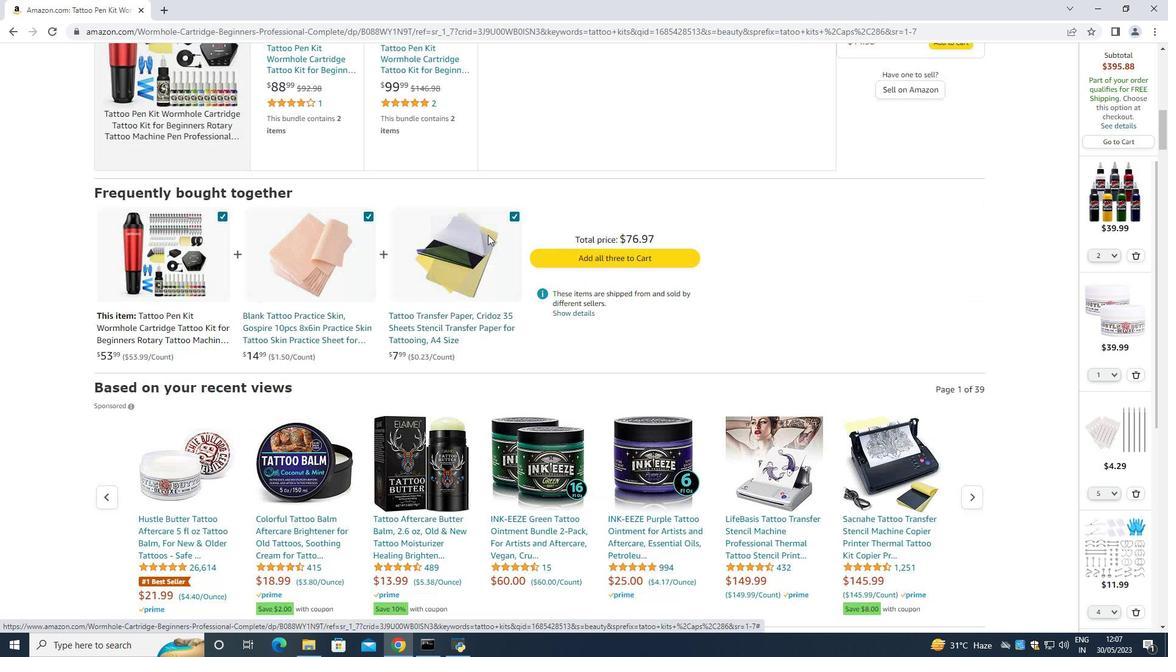 
Action: Mouse scrolled (488, 235) with delta (0, 0)
Screenshot: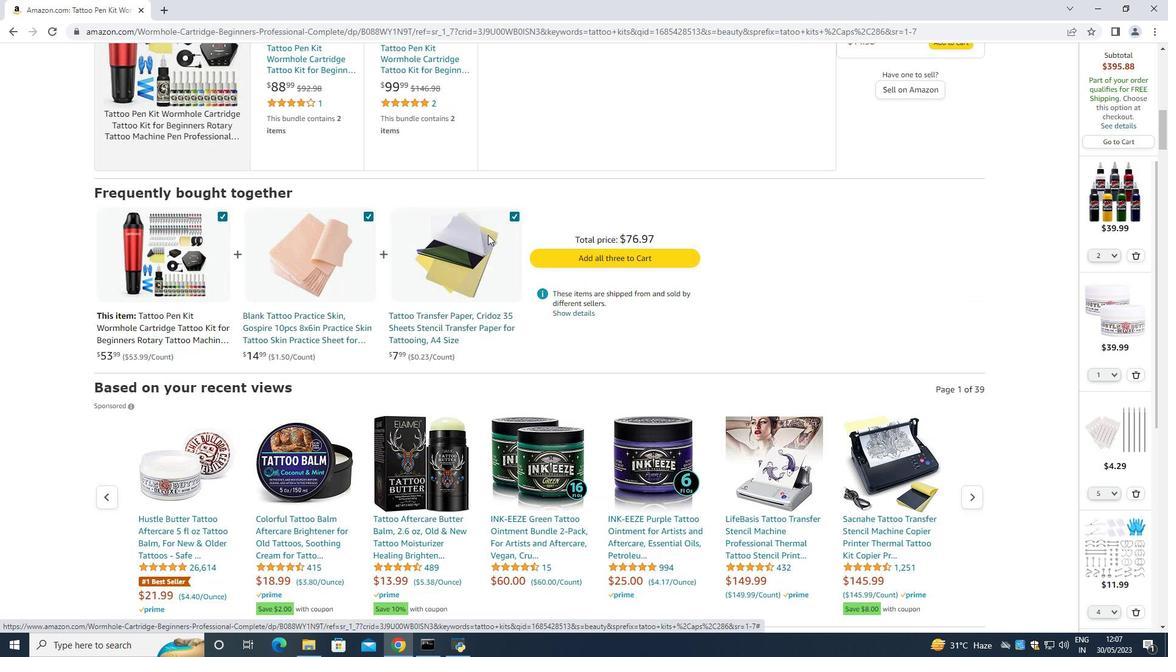 
Action: Mouse scrolled (488, 235) with delta (0, 0)
Screenshot: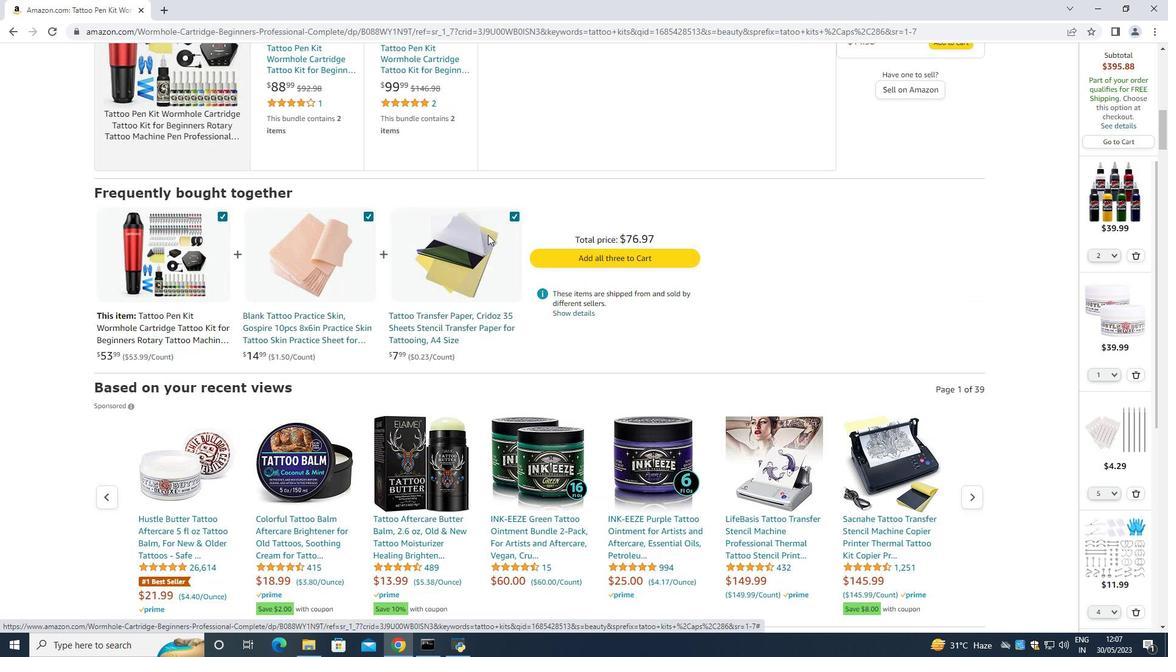 
Action: Mouse scrolled (488, 235) with delta (0, 0)
Screenshot: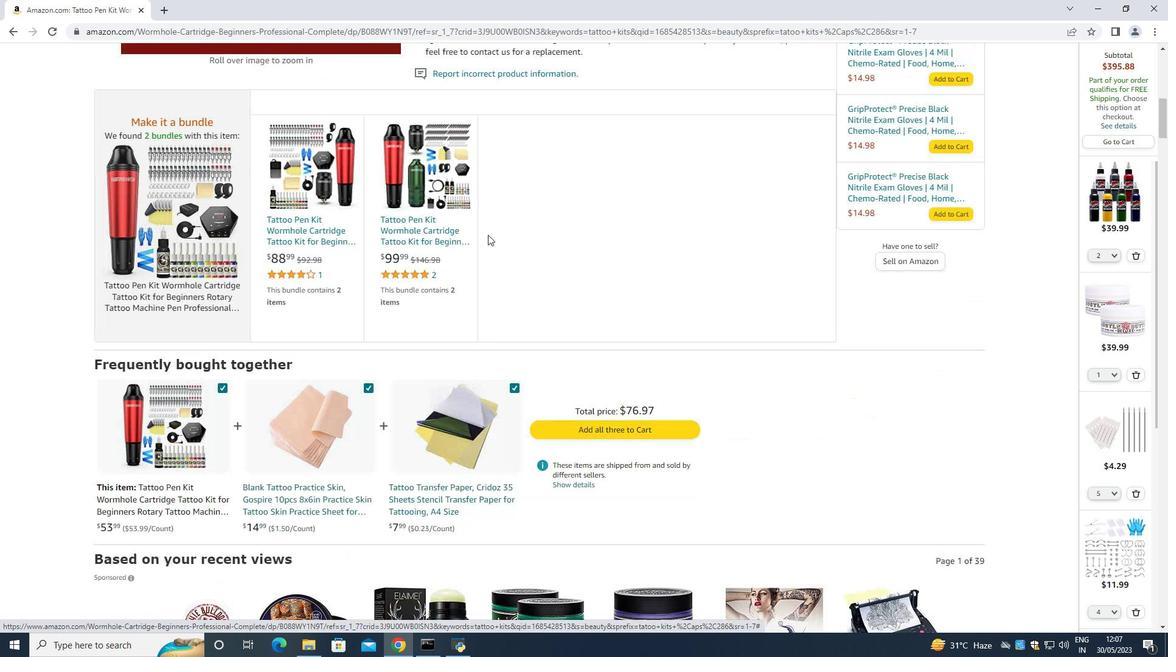 
Action: Mouse scrolled (488, 235) with delta (0, 0)
Screenshot: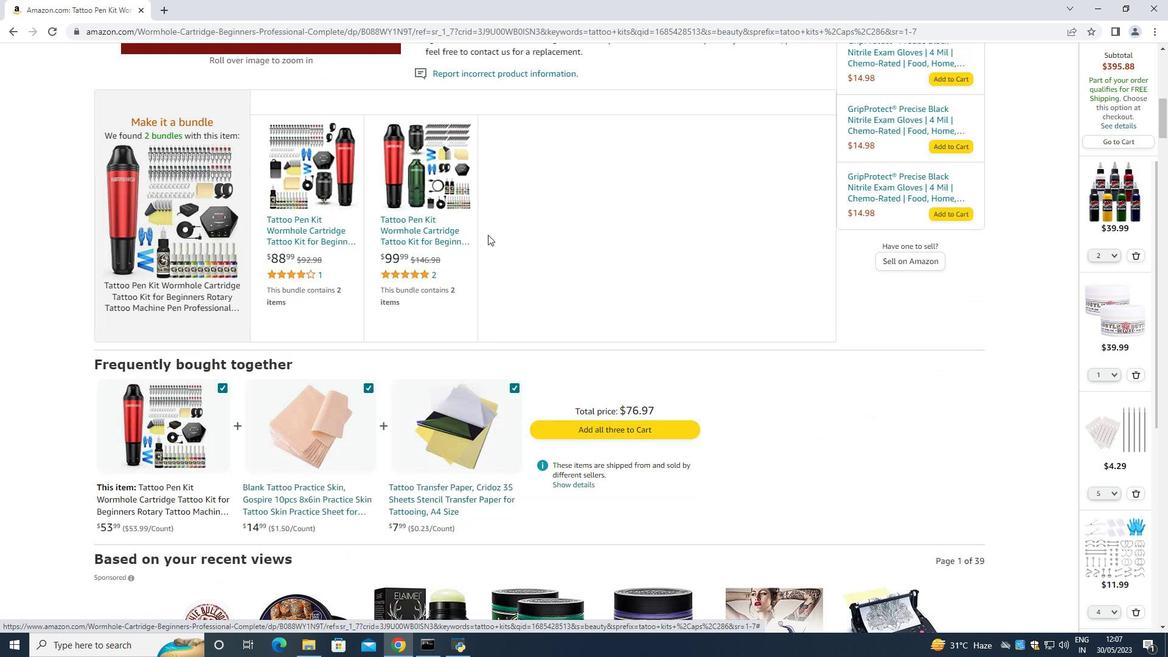 
Action: Mouse scrolled (488, 235) with delta (0, 0)
Screenshot: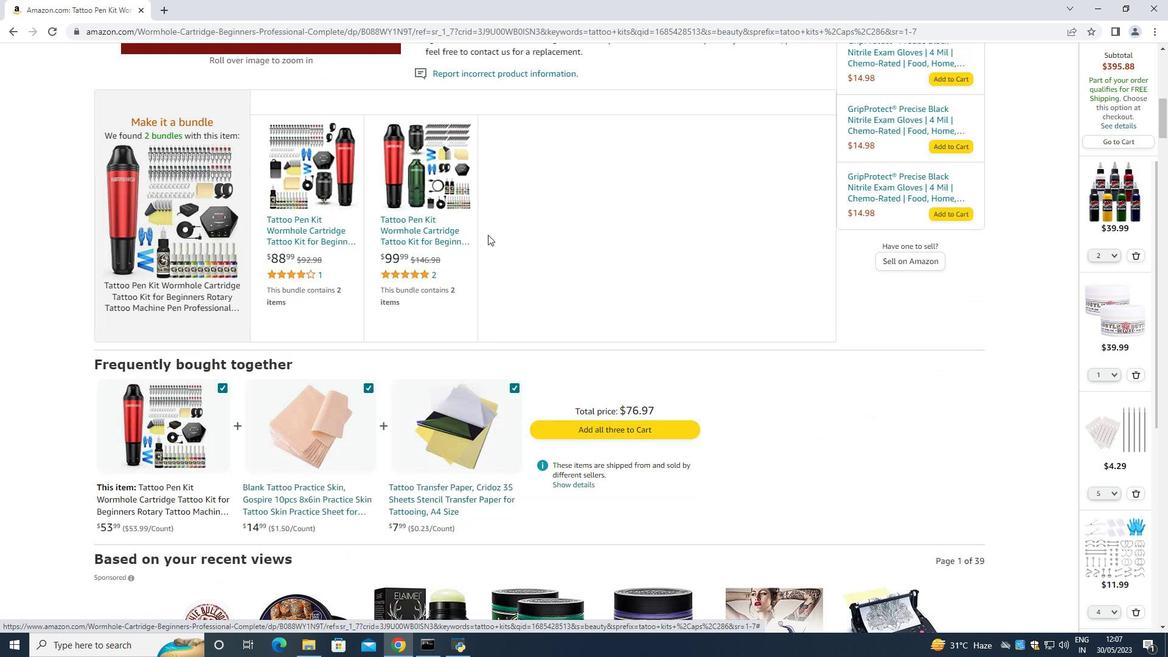 
Action: Mouse scrolled (488, 235) with delta (0, 0)
Screenshot: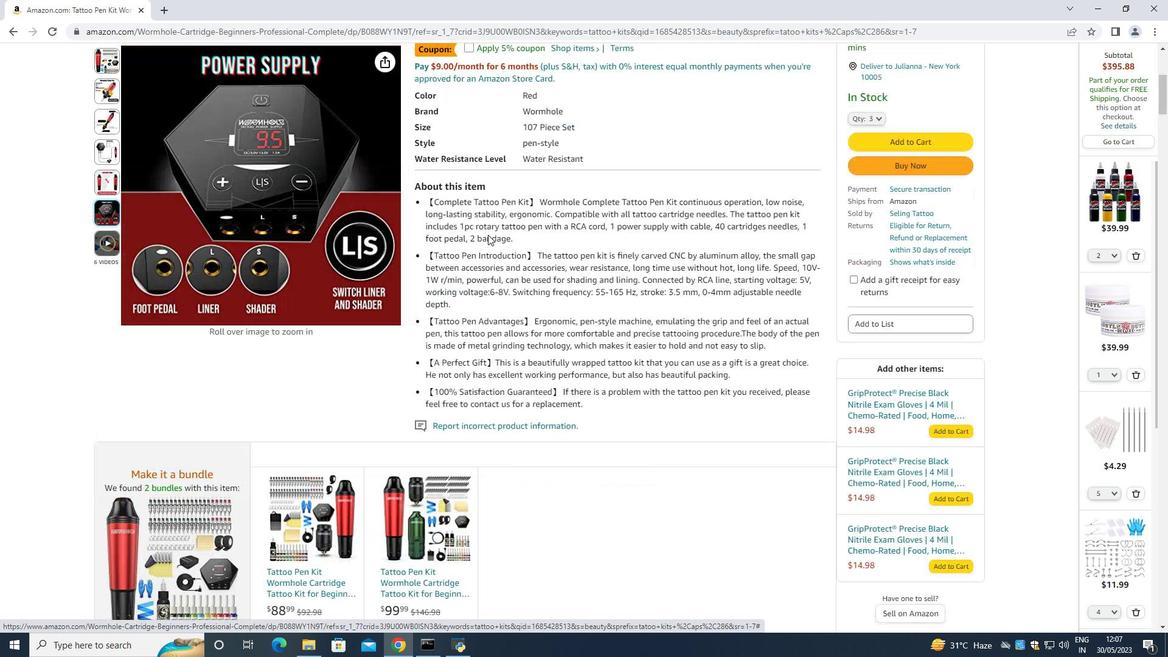 
Action: Mouse scrolled (488, 235) with delta (0, 0)
Screenshot: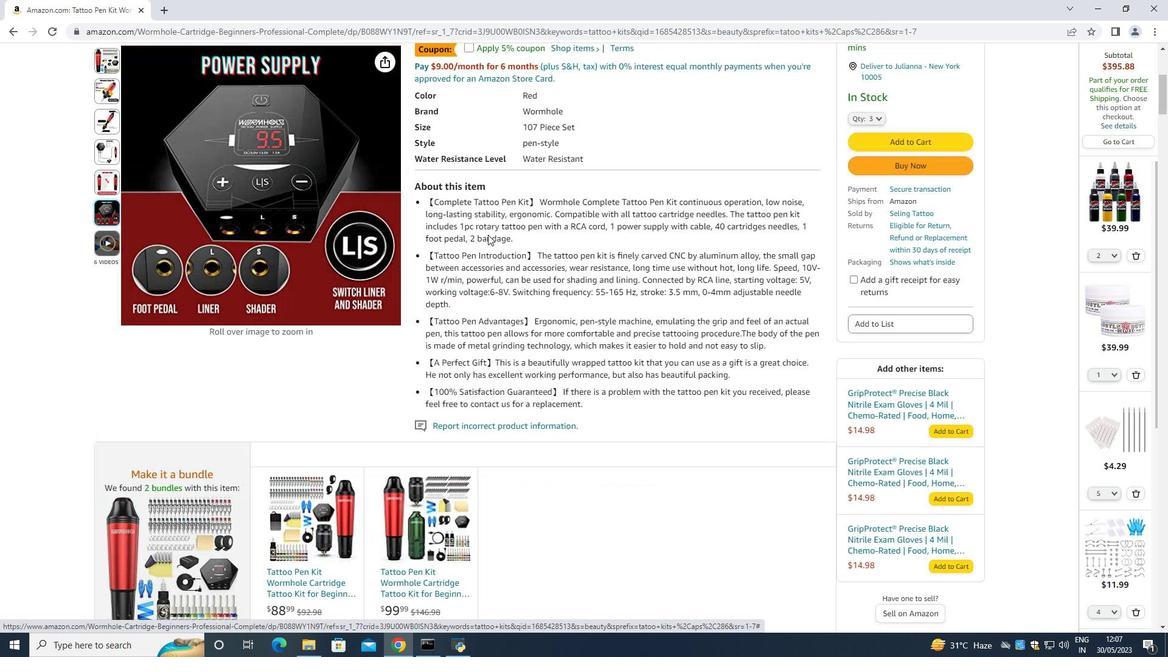 
Action: Mouse scrolled (488, 235) with delta (0, 0)
Screenshot: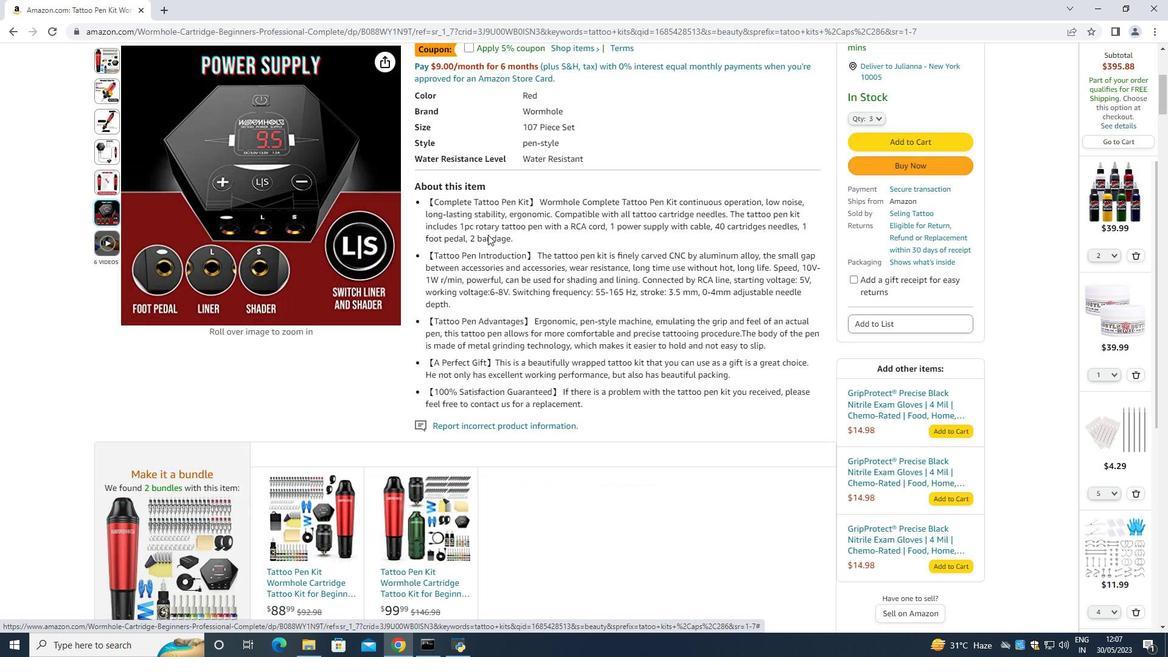 
Action: Mouse scrolled (488, 235) with delta (0, 0)
Screenshot: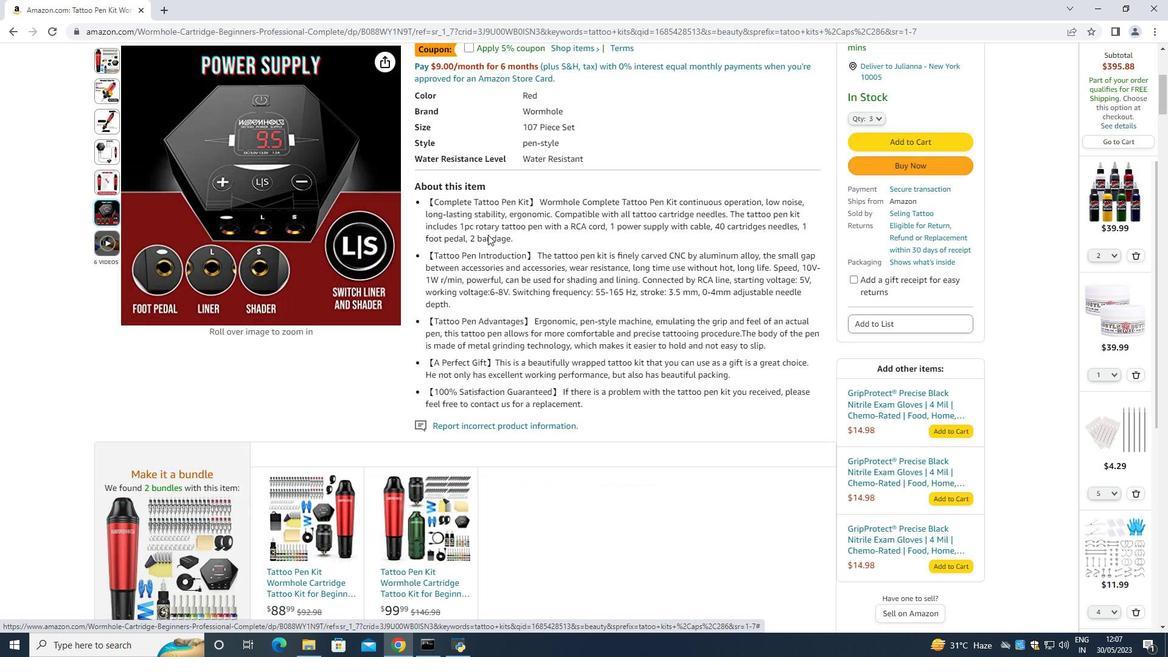 
Action: Mouse scrolled (488, 235) with delta (0, 0)
Screenshot: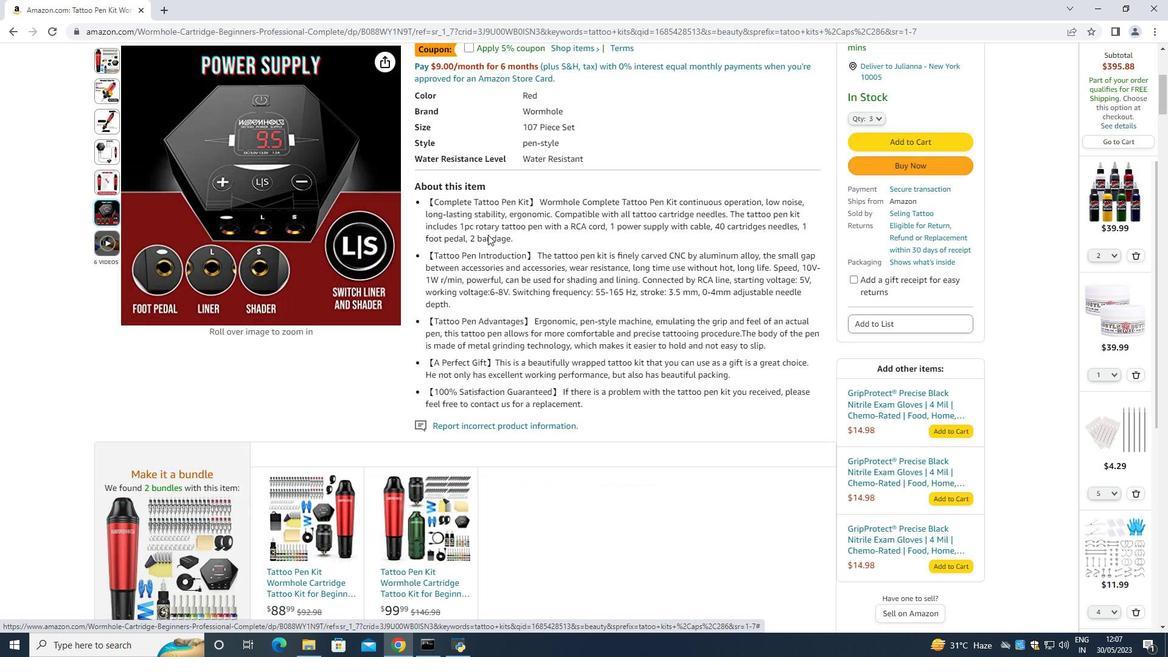 
Action: Mouse scrolled (488, 235) with delta (0, 0)
Screenshot: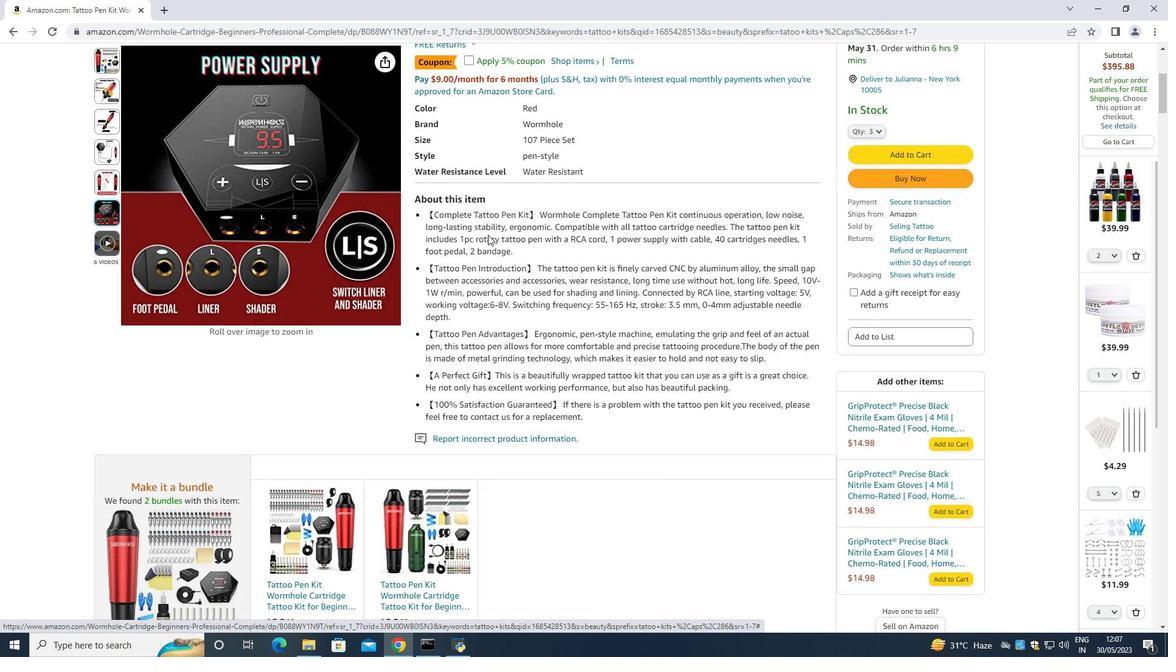 
Action: Mouse scrolled (488, 235) with delta (0, 0)
Screenshot: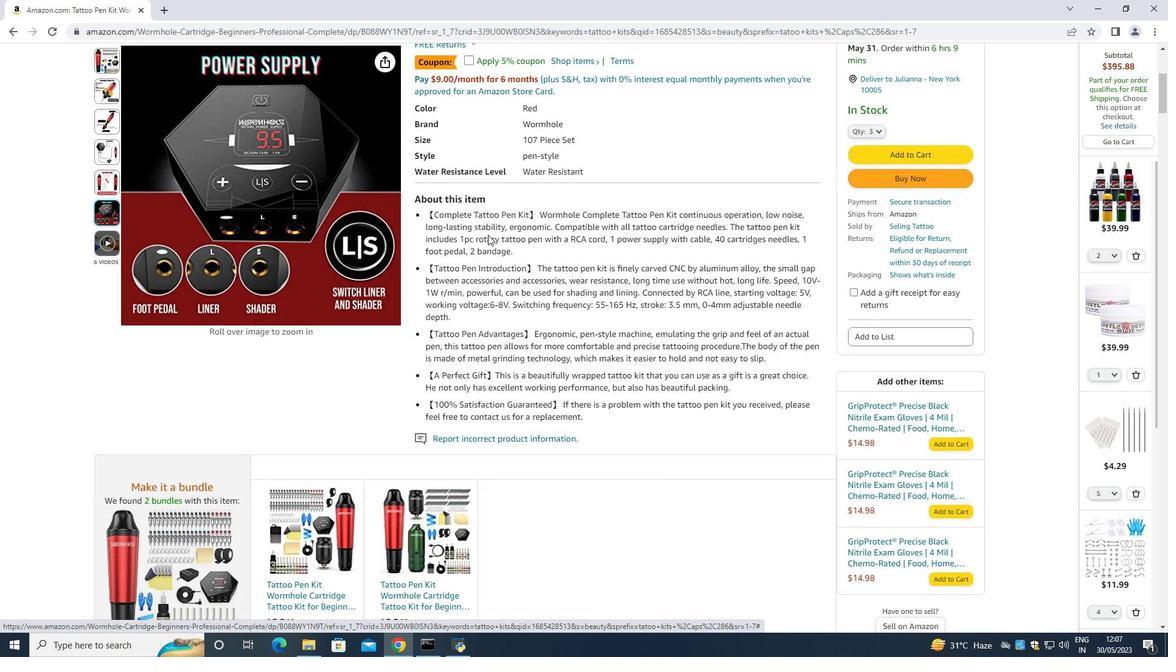 
Action: Mouse scrolled (488, 235) with delta (0, 0)
Screenshot: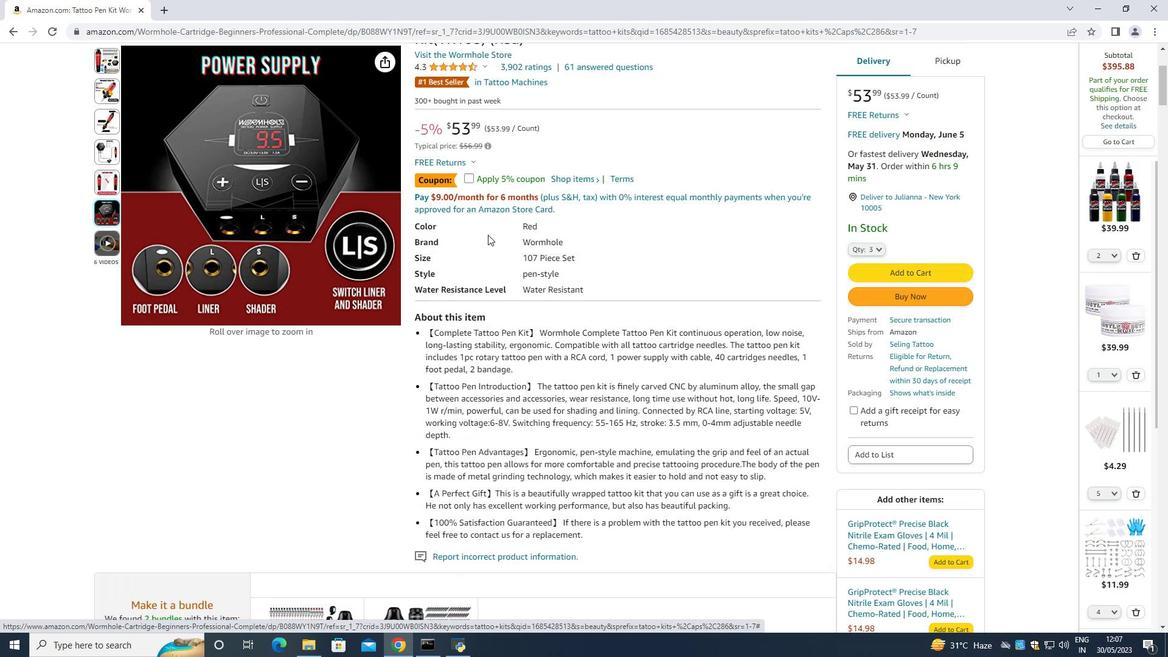 
Action: Mouse scrolled (488, 235) with delta (0, 0)
Screenshot: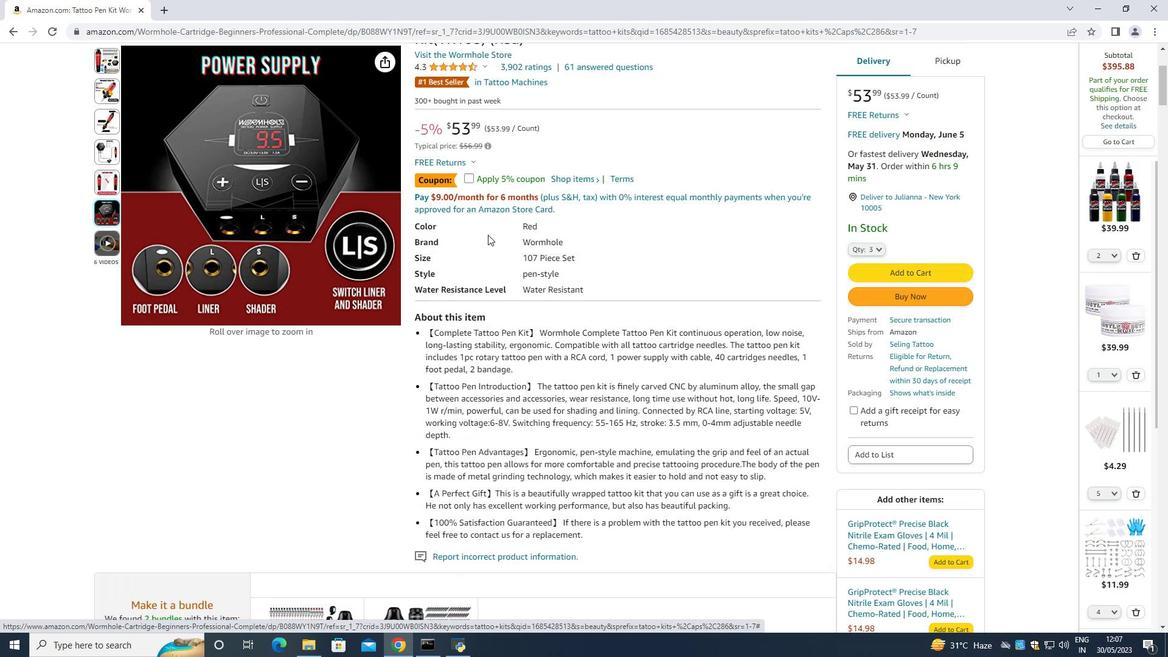 
Action: Mouse scrolled (488, 235) with delta (0, 0)
Screenshot: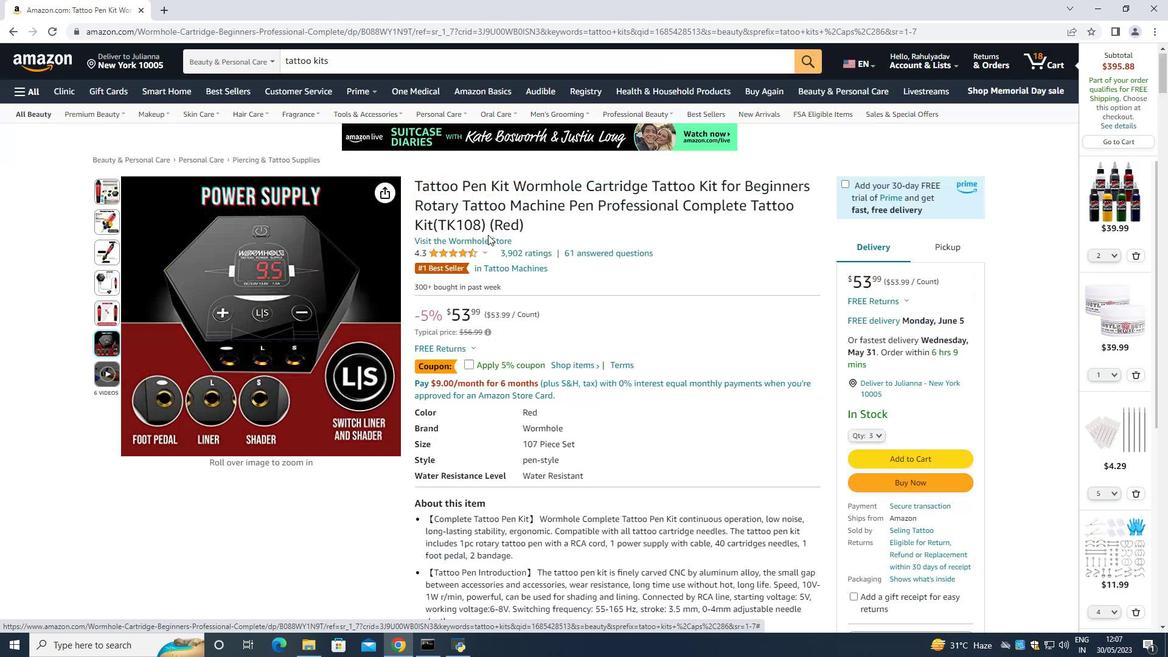 
Action: Mouse scrolled (488, 235) with delta (0, 0)
Screenshot: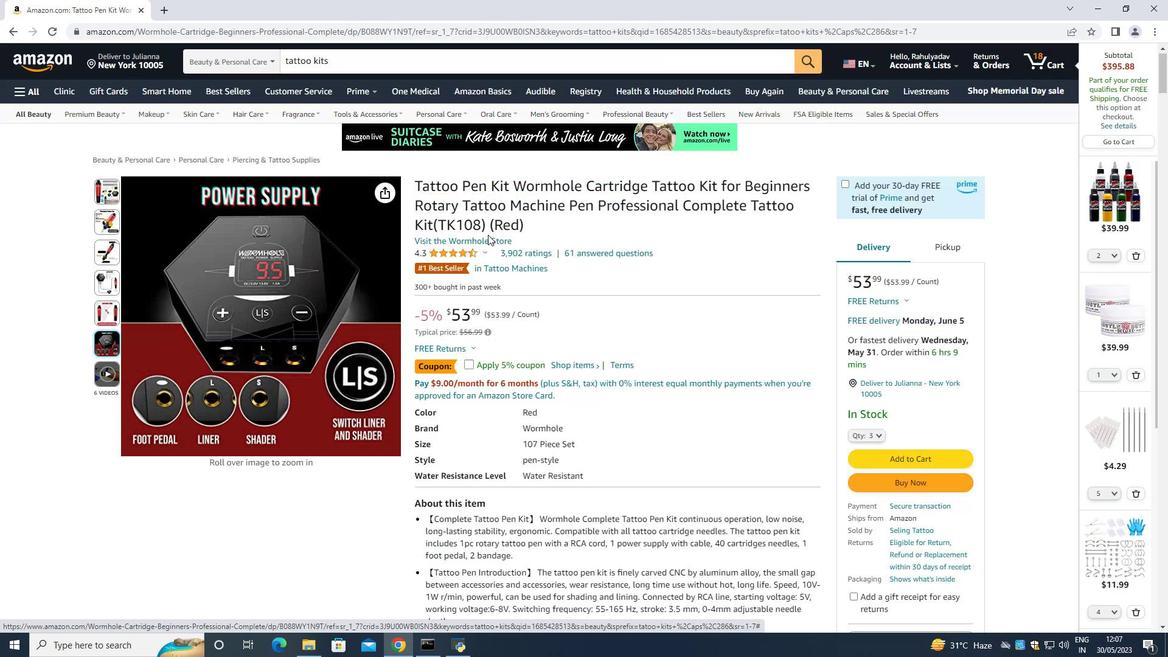 
Action: Mouse scrolled (488, 235) with delta (0, 0)
Screenshot: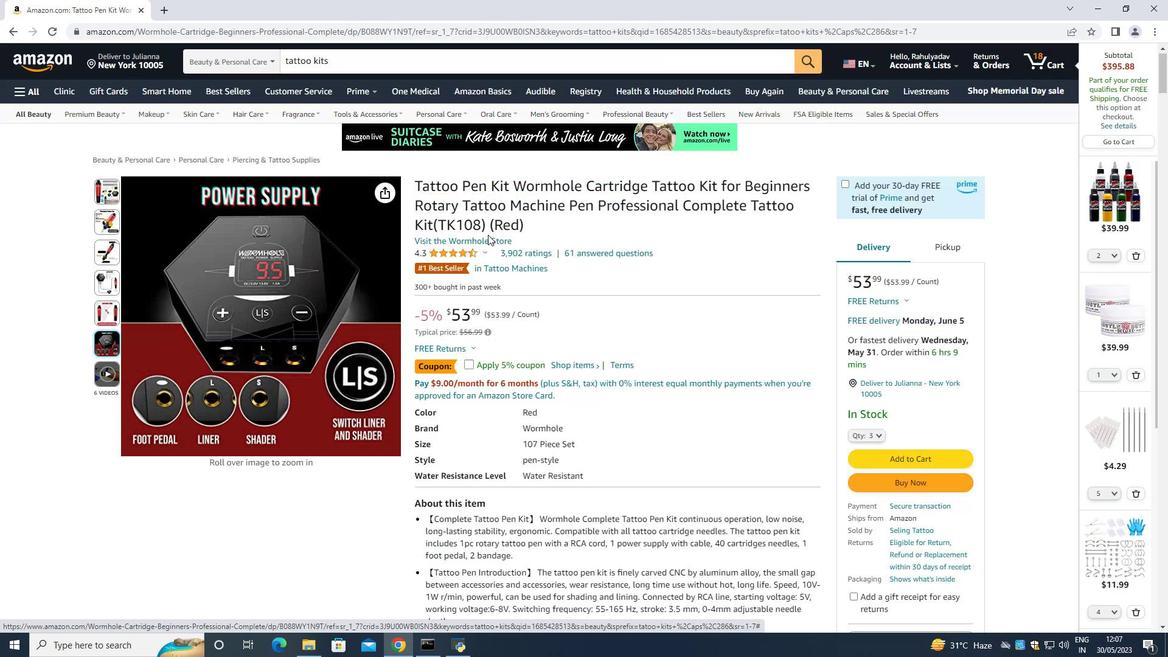 
Action: Mouse moved to (606, 298)
Screenshot: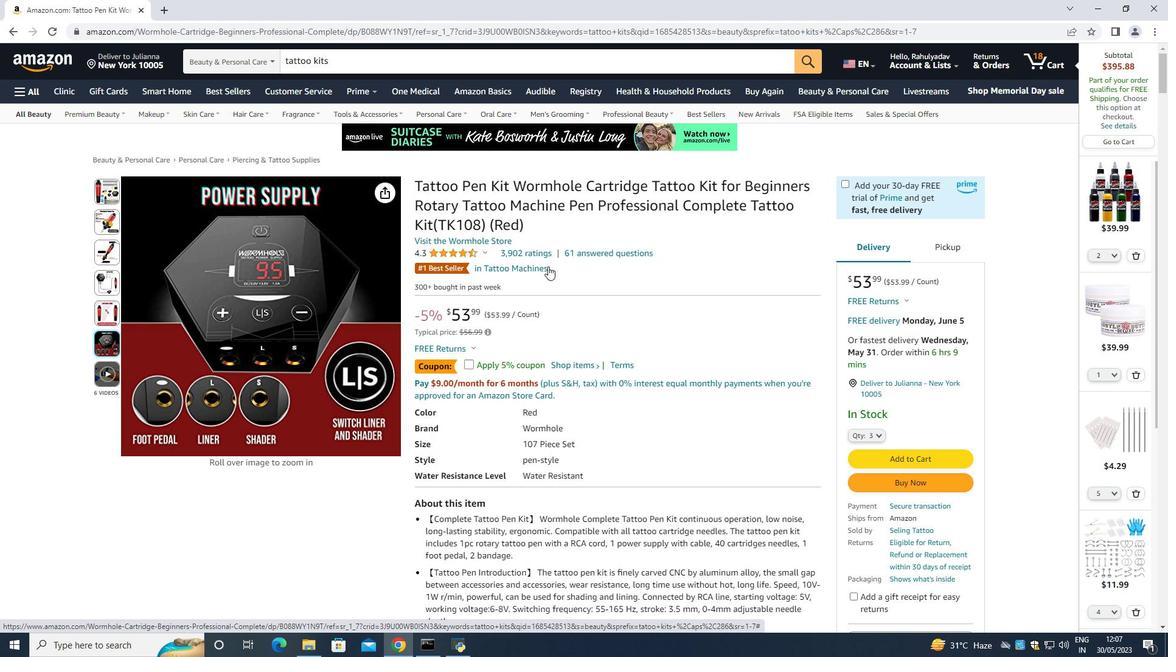 
Action: Mouse scrolled (606, 297) with delta (0, 0)
Screenshot: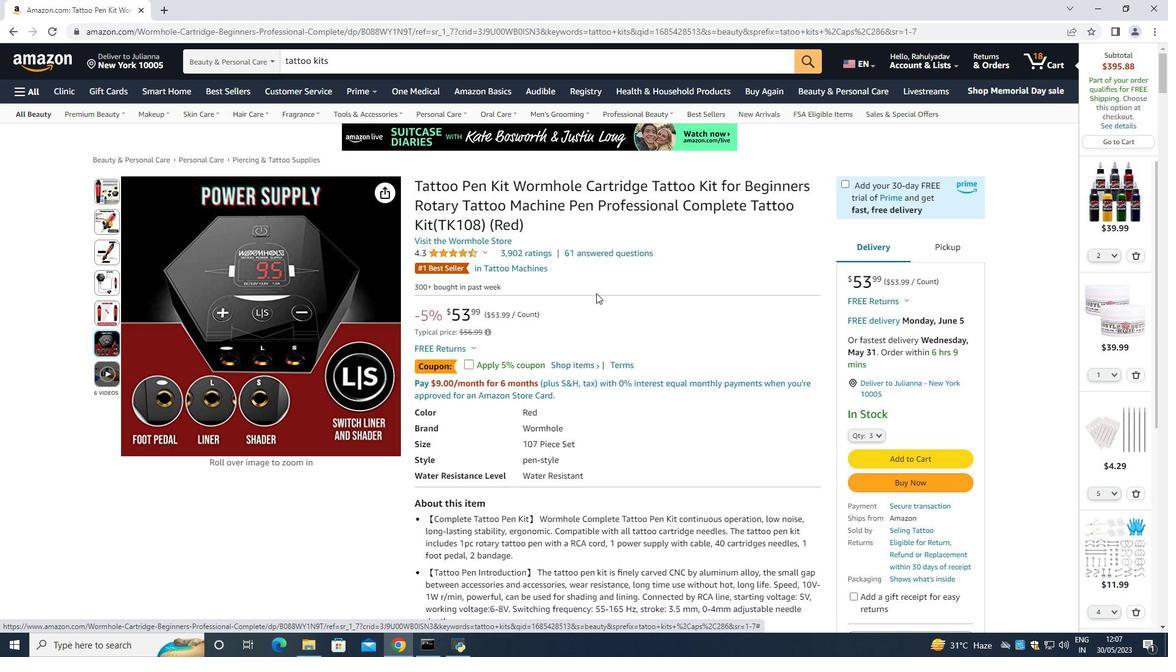 
Action: Mouse scrolled (606, 297) with delta (0, 0)
Screenshot: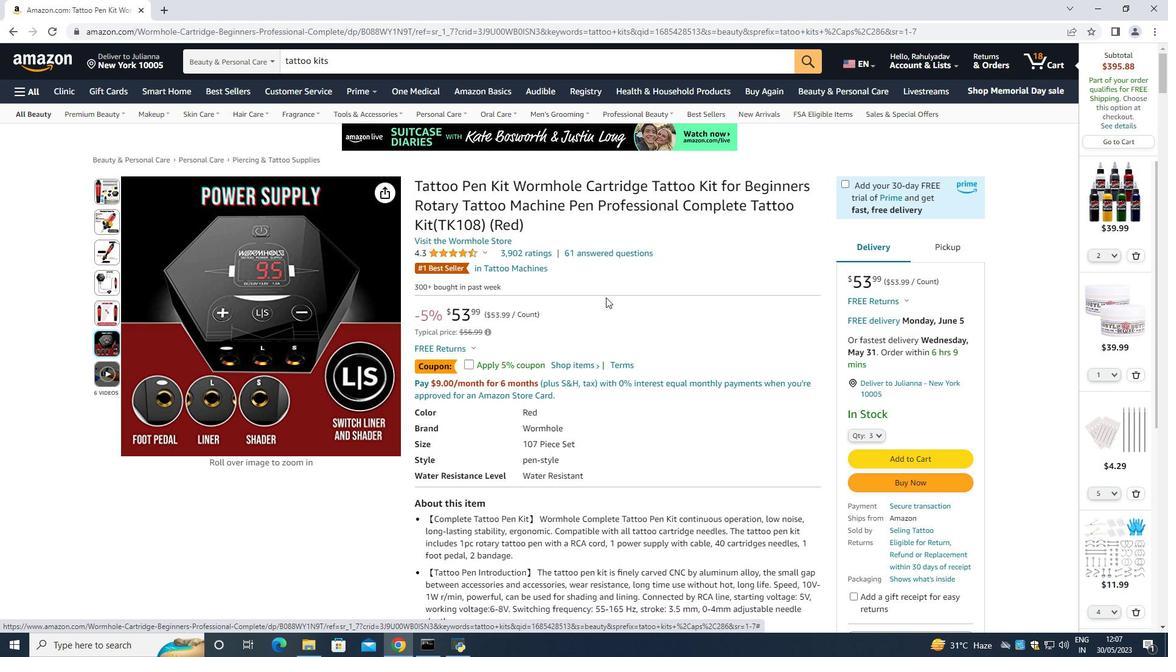 
Action: Mouse scrolled (606, 297) with delta (0, 0)
Screenshot: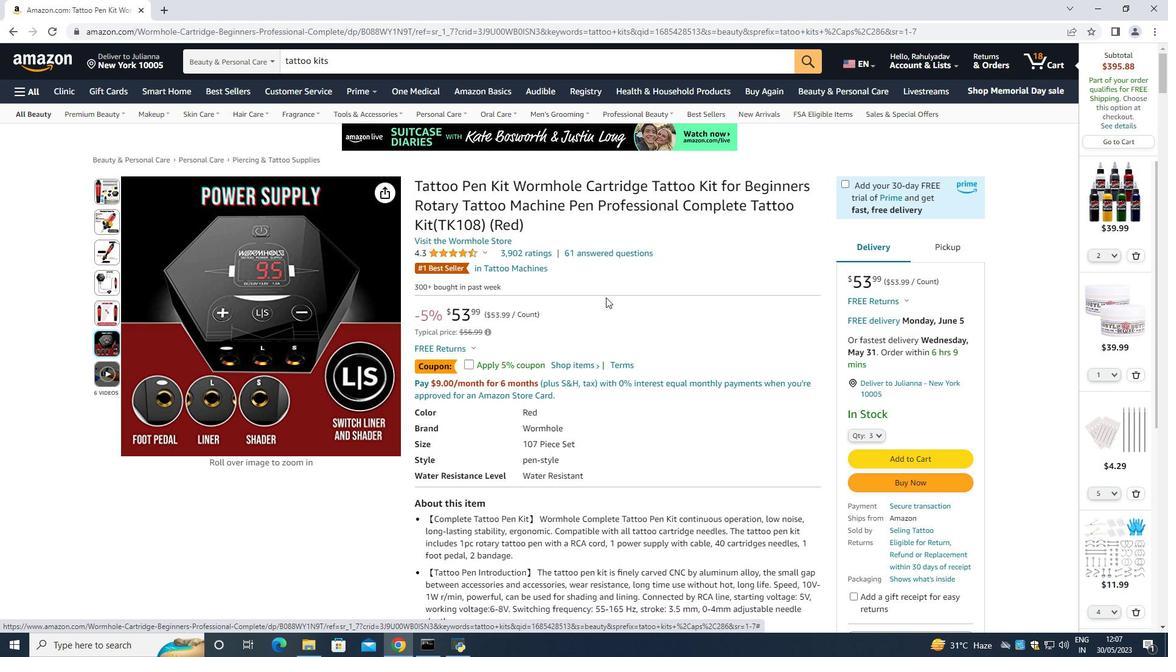 
Action: Mouse moved to (607, 298)
Screenshot: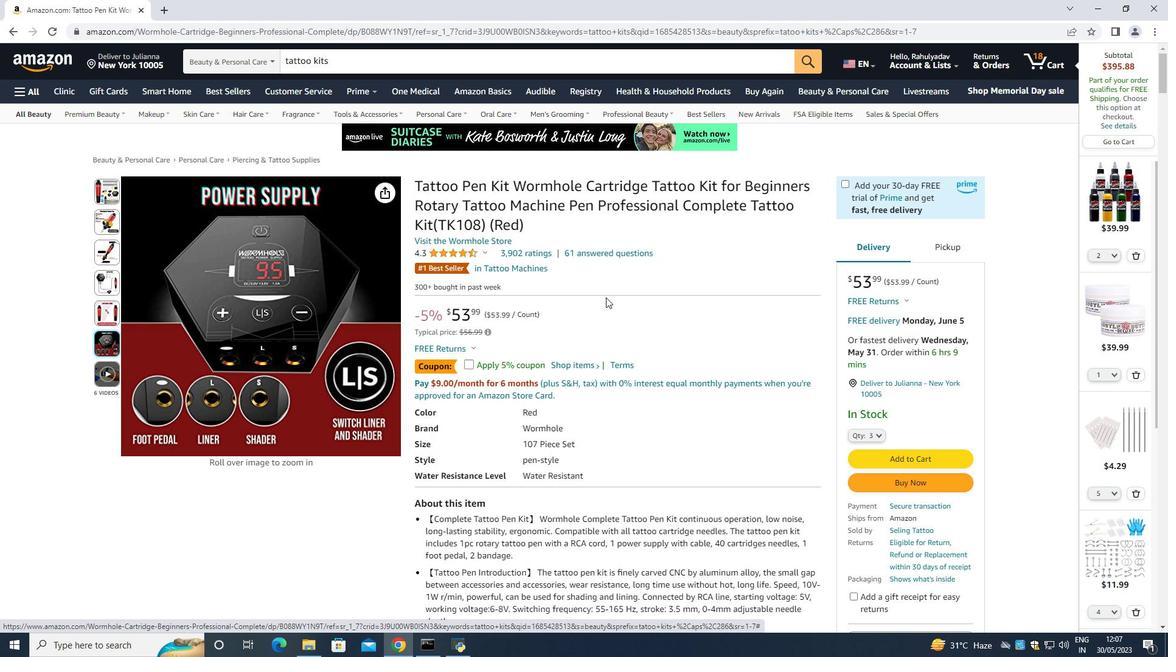 
Action: Mouse scrolled (607, 297) with delta (0, 0)
Screenshot: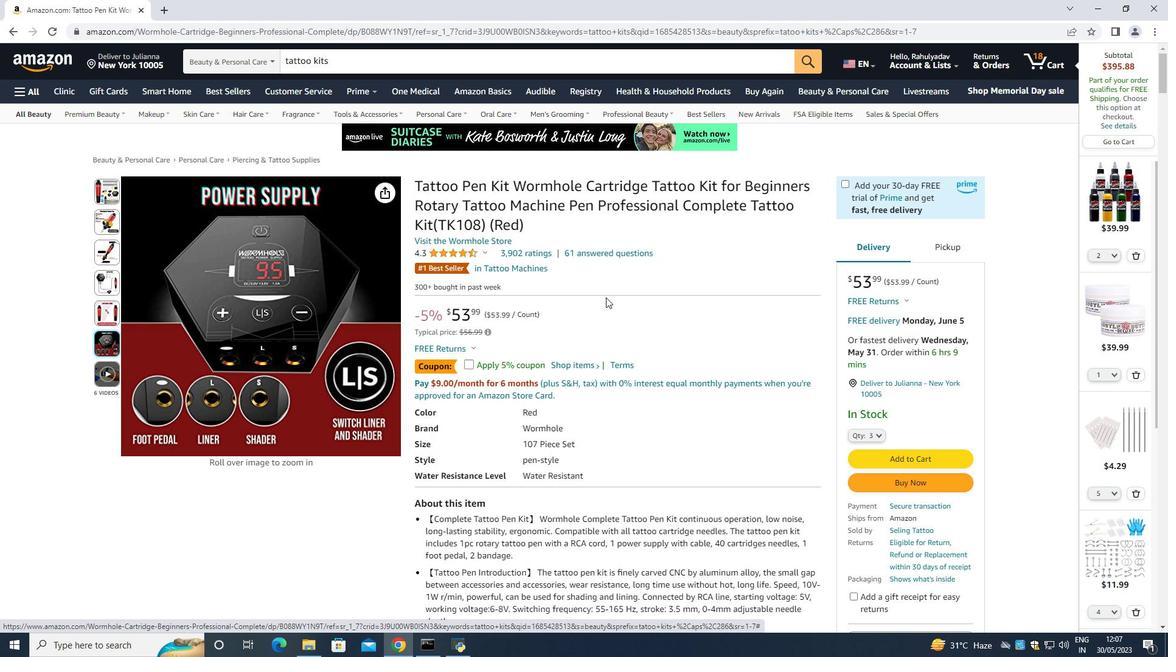 
Action: Mouse moved to (613, 297)
Screenshot: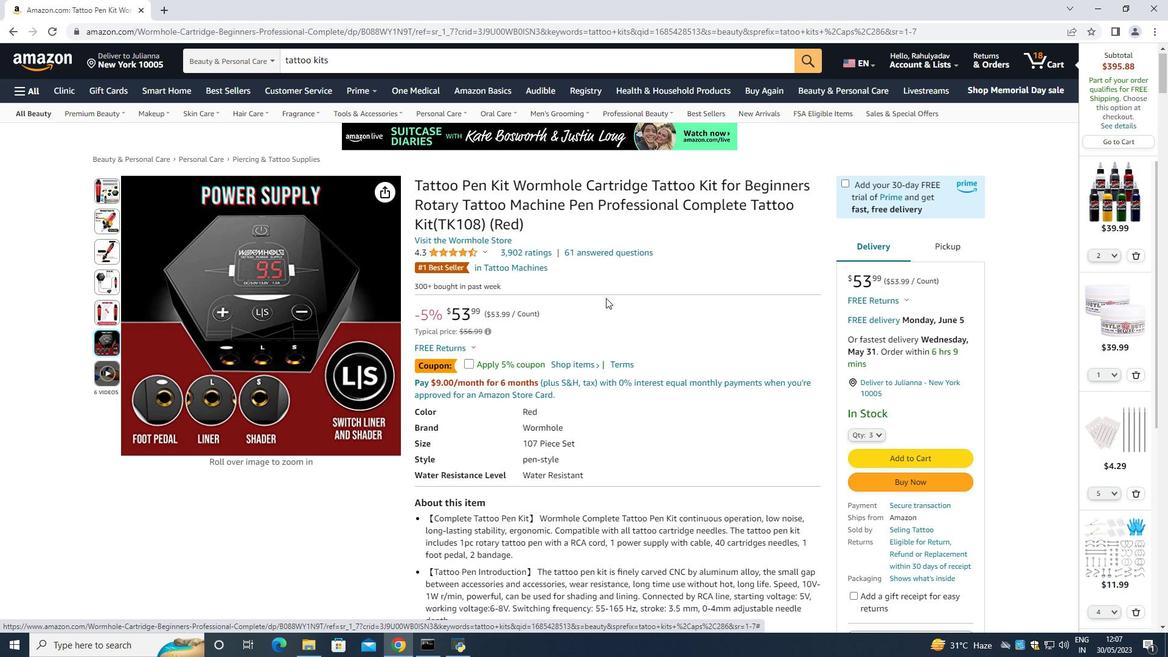 
Action: Mouse scrolled (610, 297) with delta (0, 0)
Screenshot: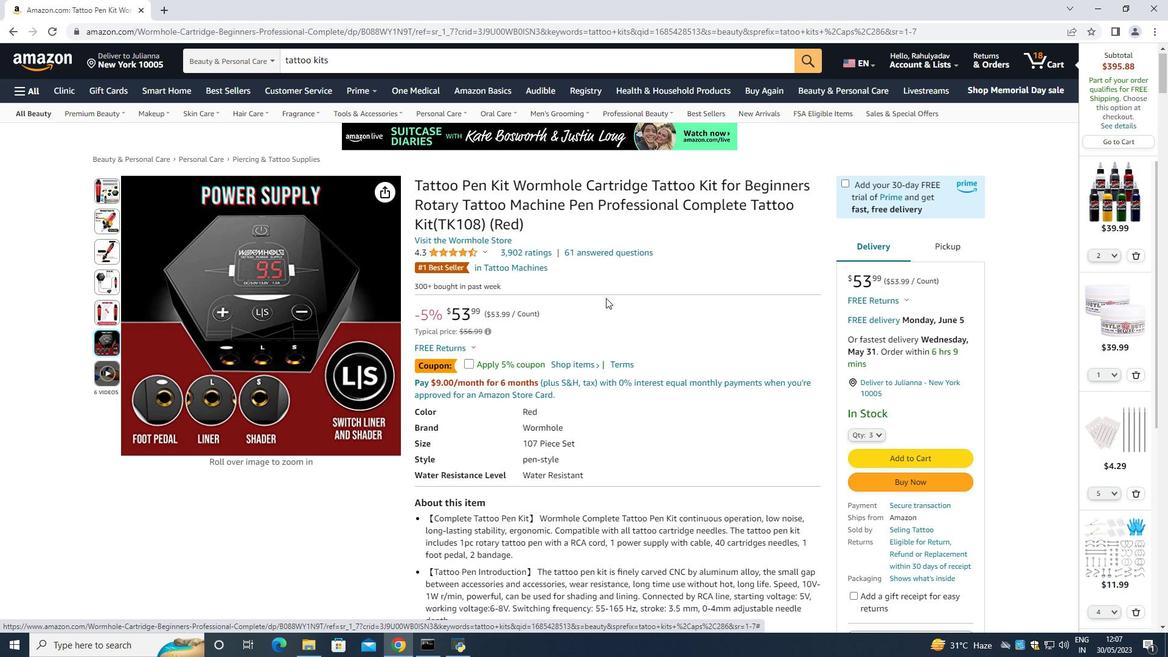 
Action: Mouse moved to (883, 129)
Screenshot: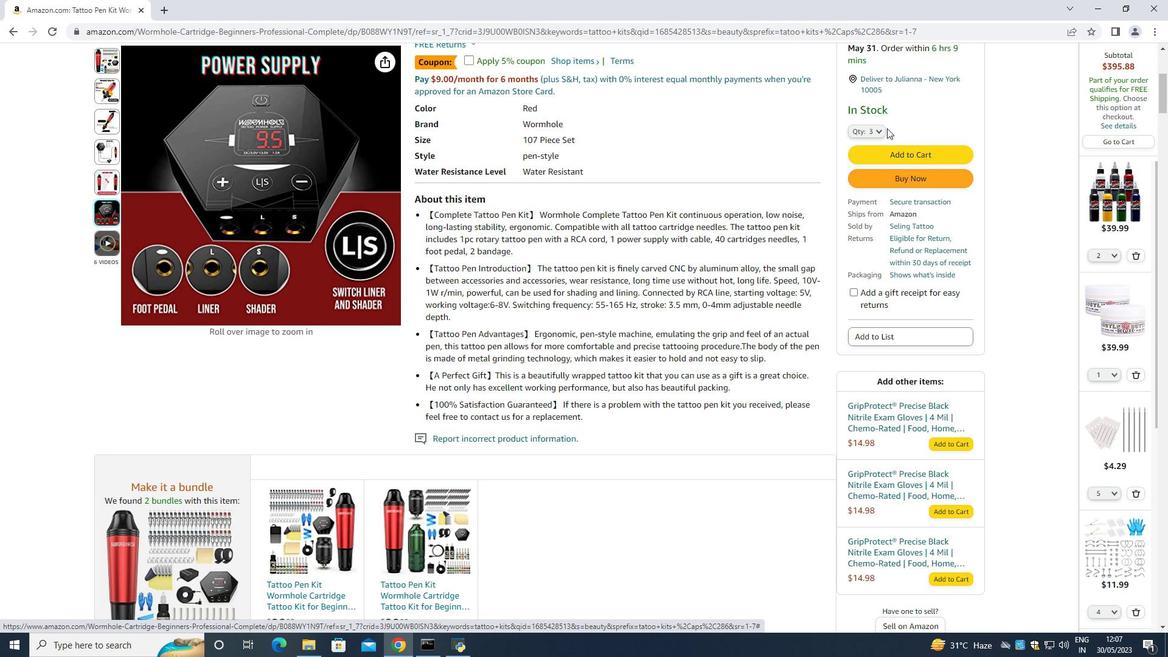 
Action: Mouse pressed left at (883, 129)
Screenshot: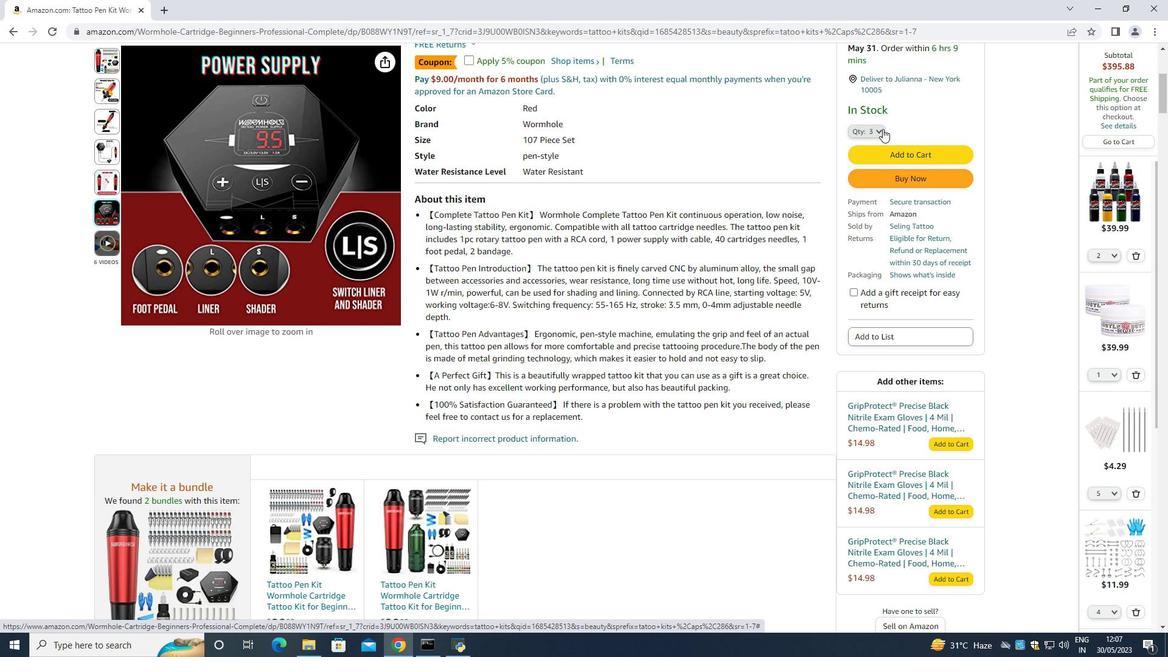 
Action: Mouse moved to (859, 168)
Screenshot: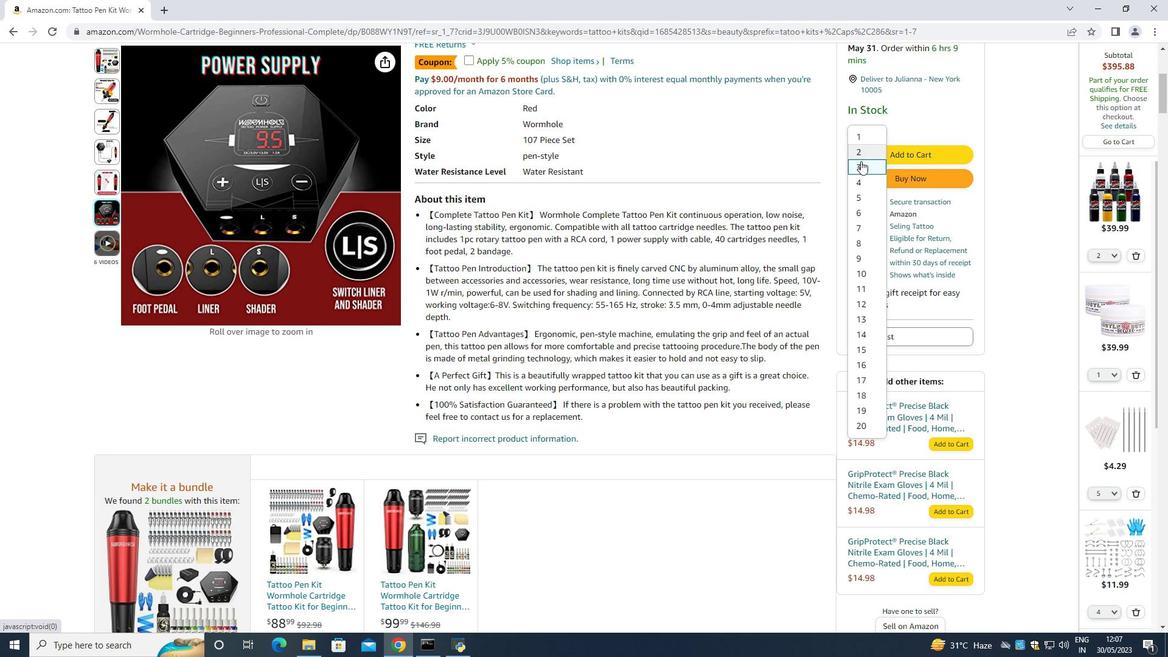 
Action: Mouse pressed left at (859, 168)
Screenshot: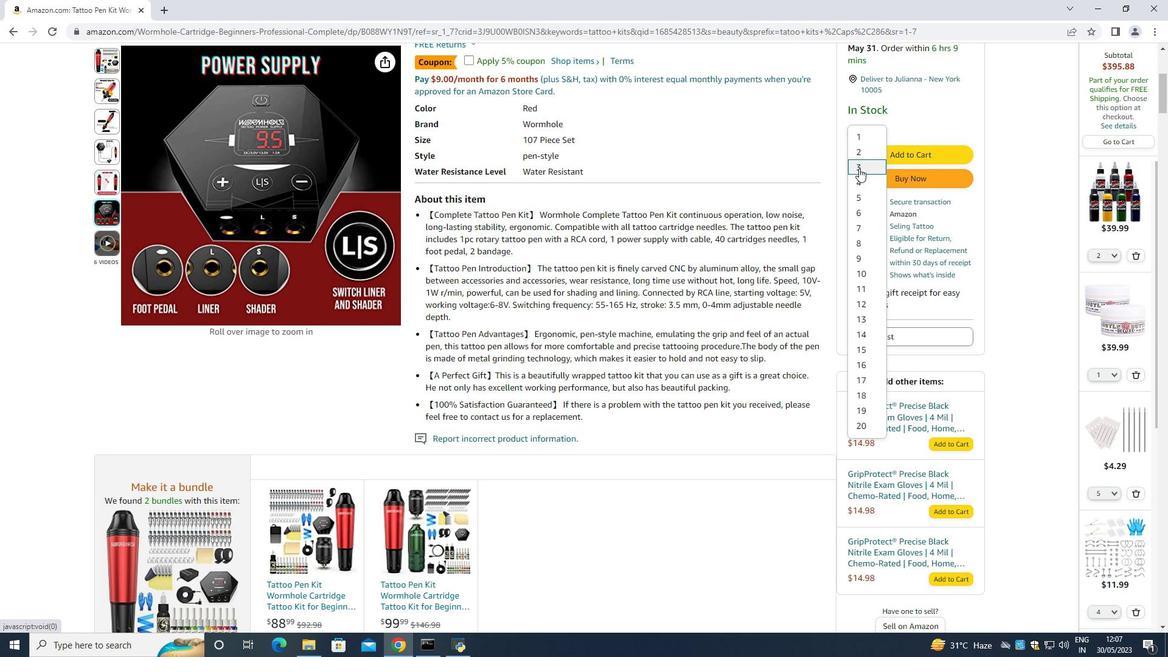 
Action: Mouse moved to (887, 172)
Screenshot: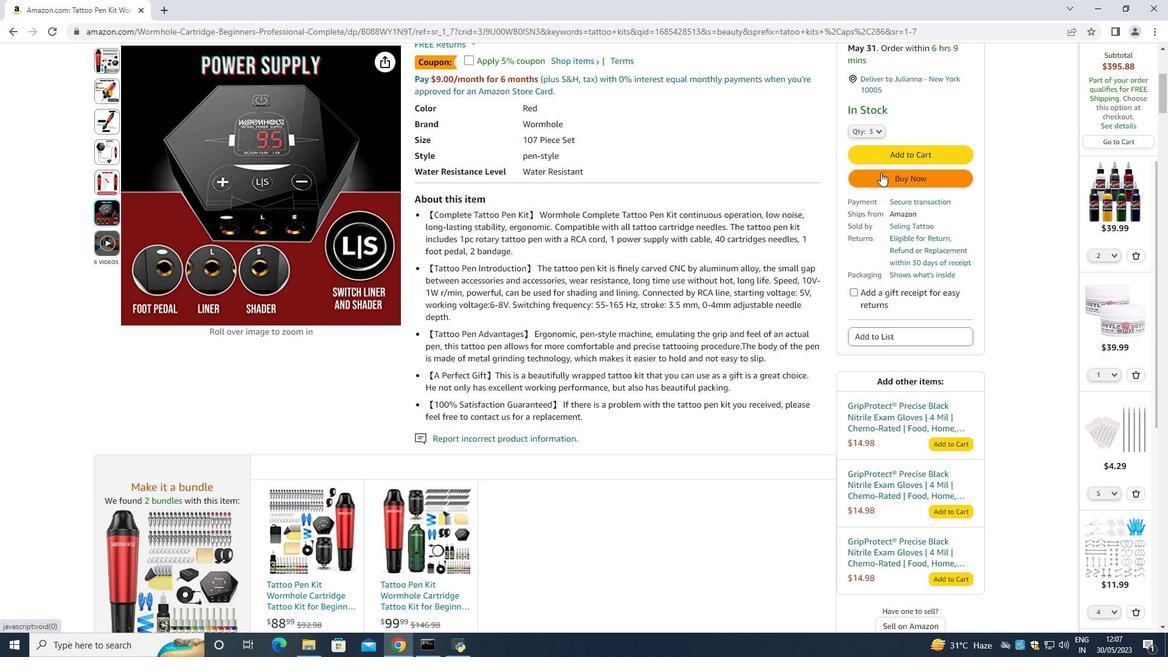 
Action: Mouse pressed left at (887, 172)
Screenshot: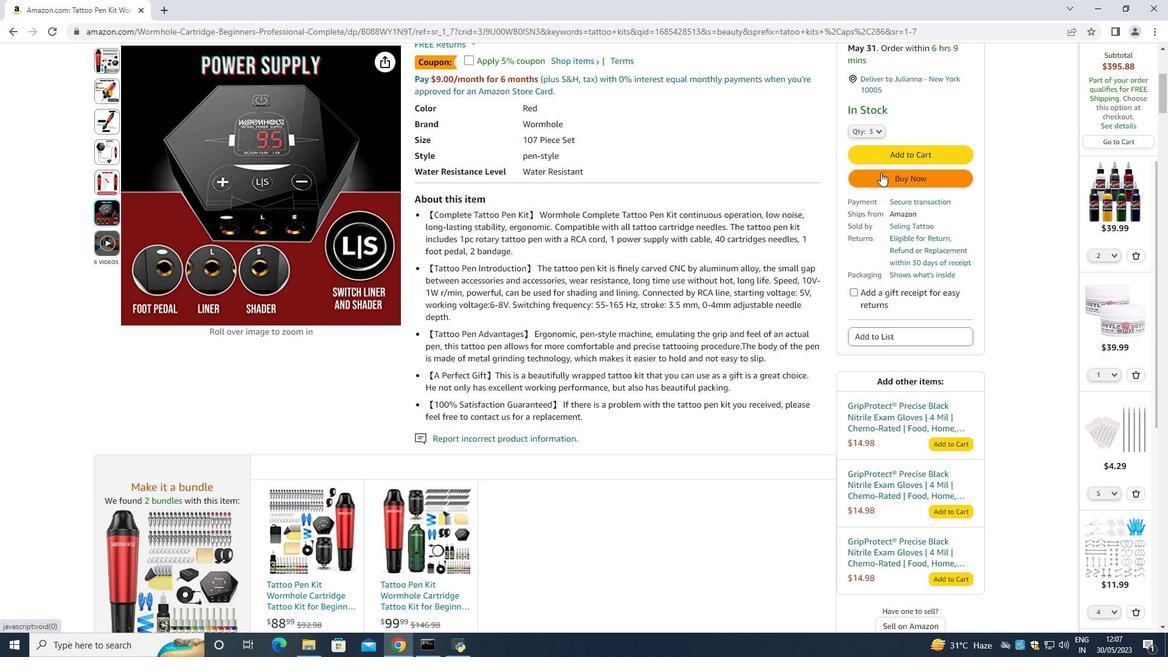 
Action: Mouse moved to (377, 312)
Screenshot: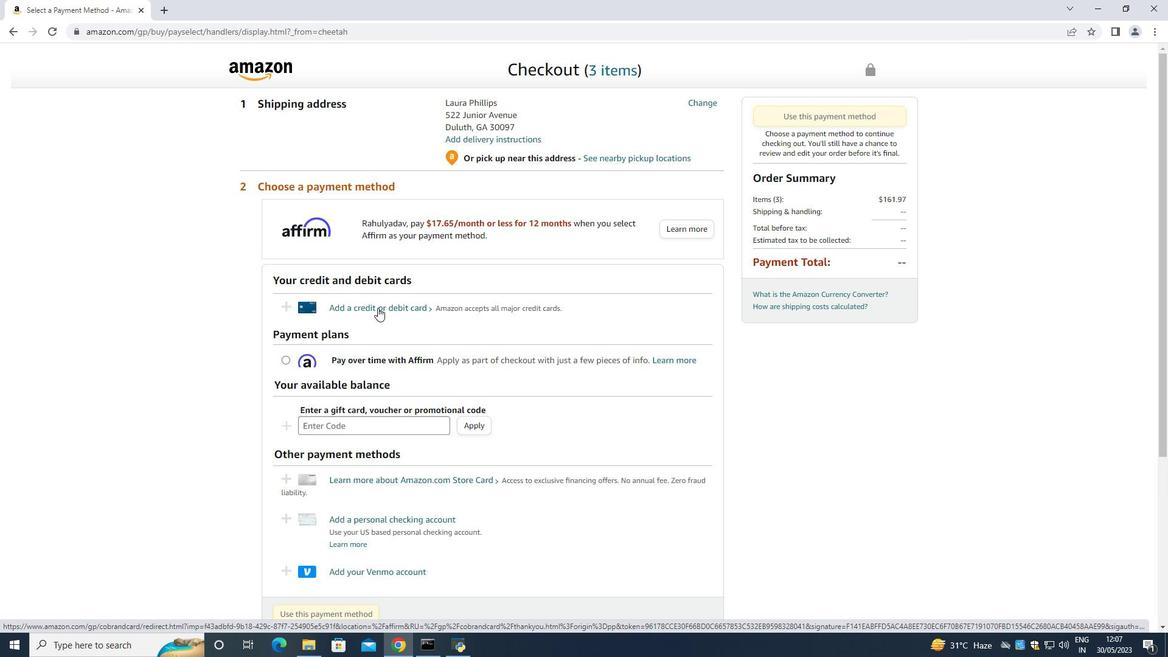 
Action: Mouse pressed left at (377, 312)
Screenshot: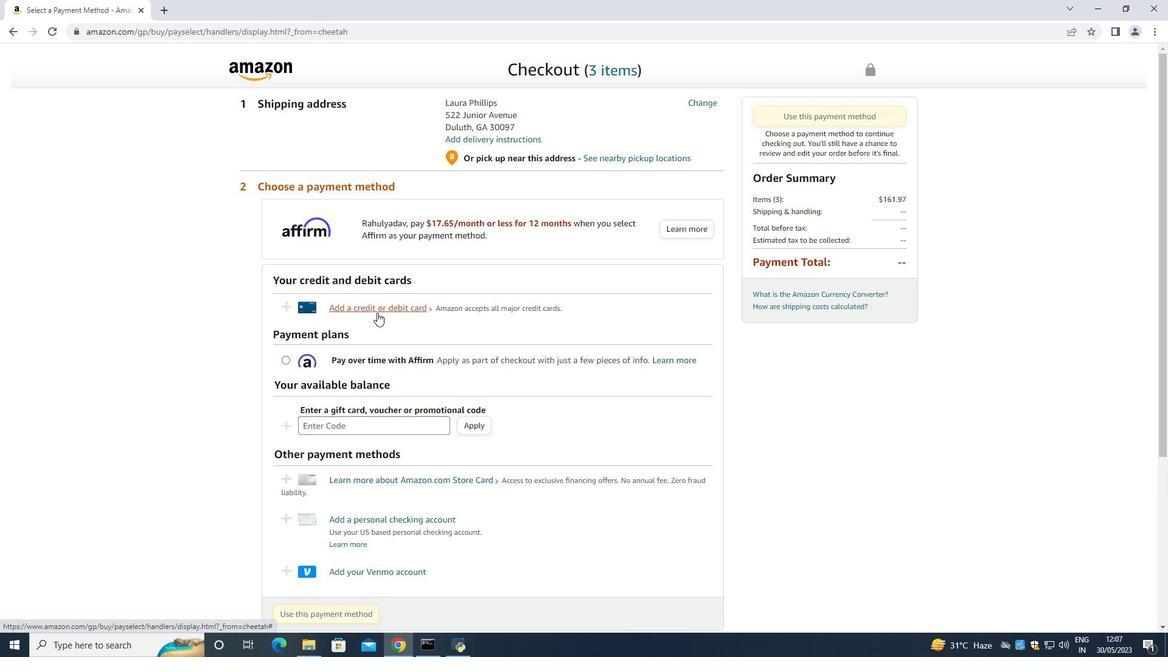
Action: Mouse moved to (524, 285)
Screenshot: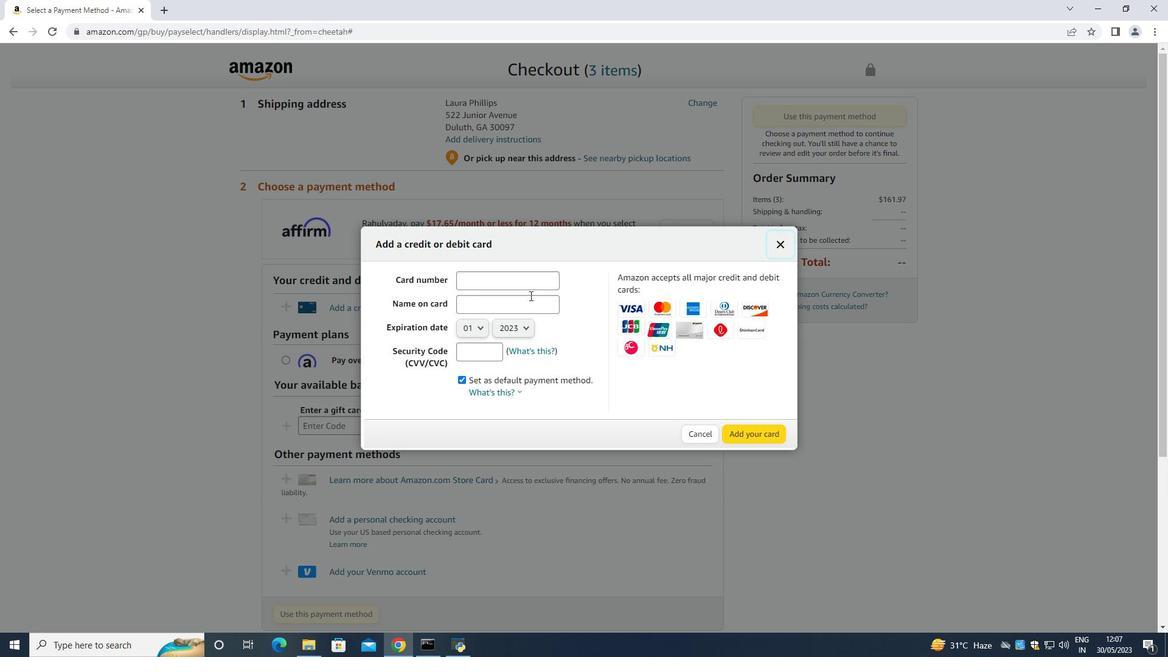 
Action: Mouse pressed left at (524, 285)
Screenshot: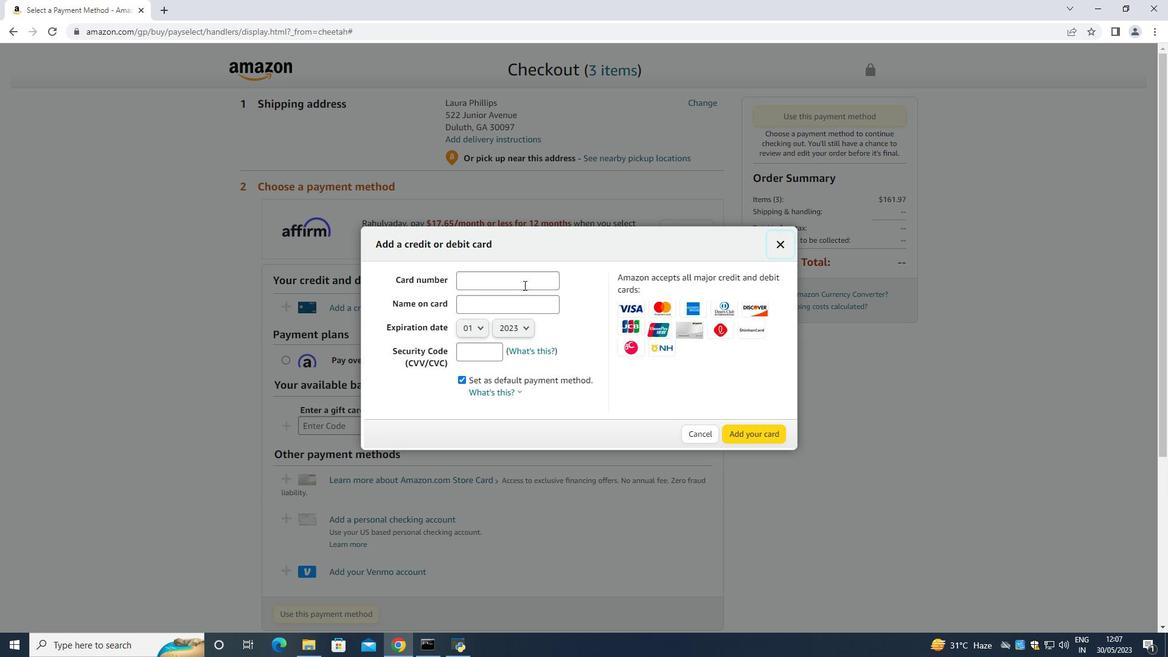 
Action: Key pressed 5485462132357965<Key.space><Key.tab>
Screenshot: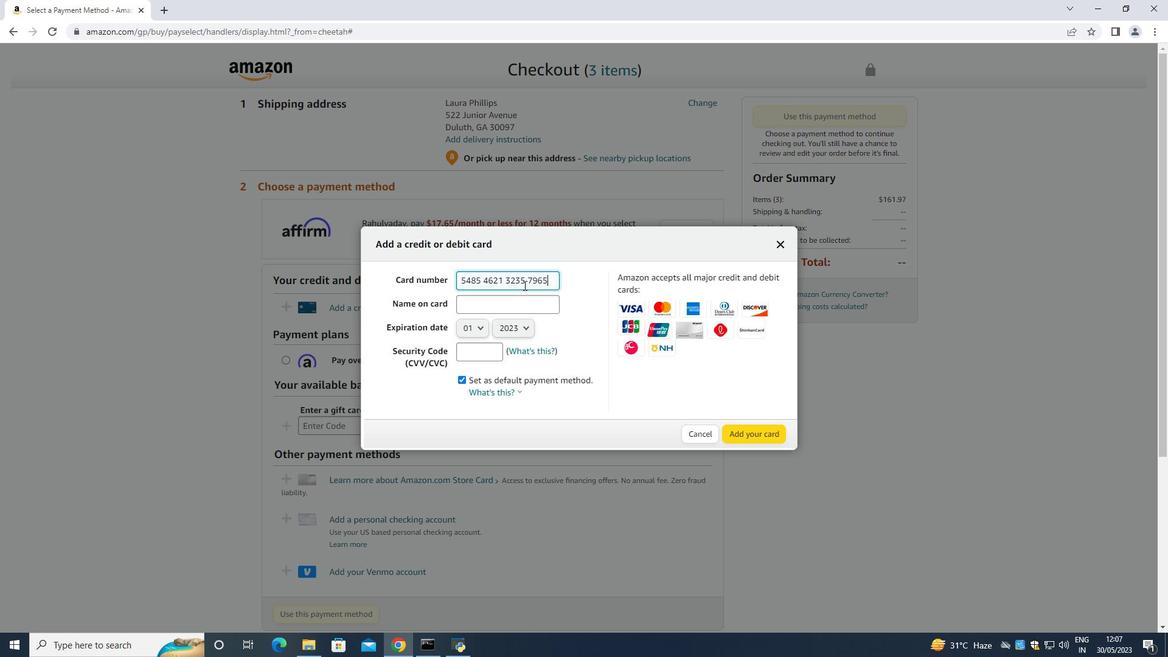 
Action: Mouse moved to (515, 300)
